 Task: Search for beauty and personal care products on Amazon and explore the options available.
Action: Mouse moved to (285, 54)
Screenshot: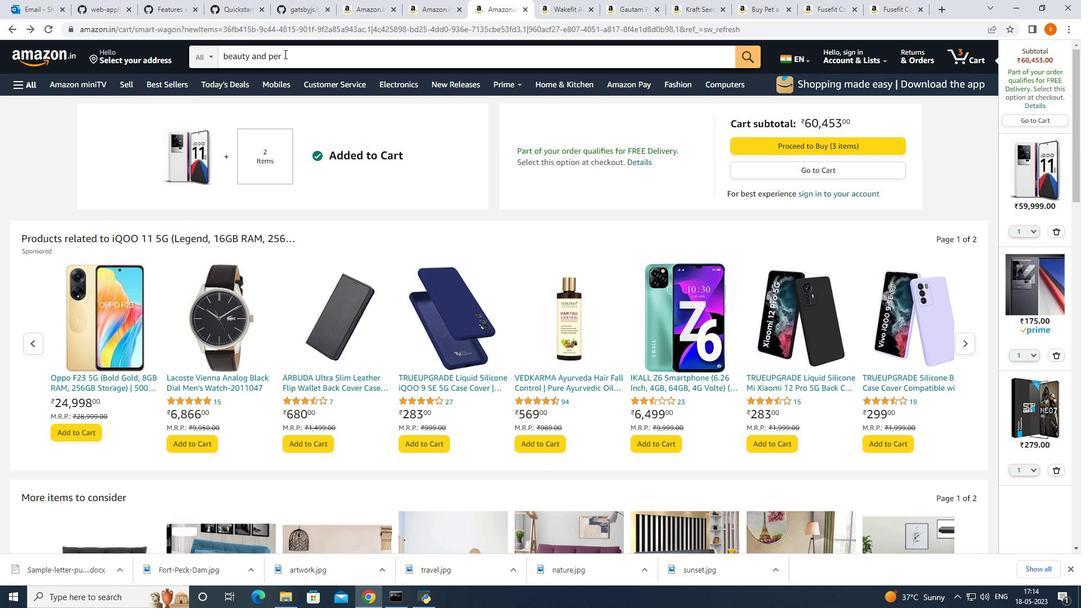 
Action: Mouse pressed left at (285, 54)
Screenshot: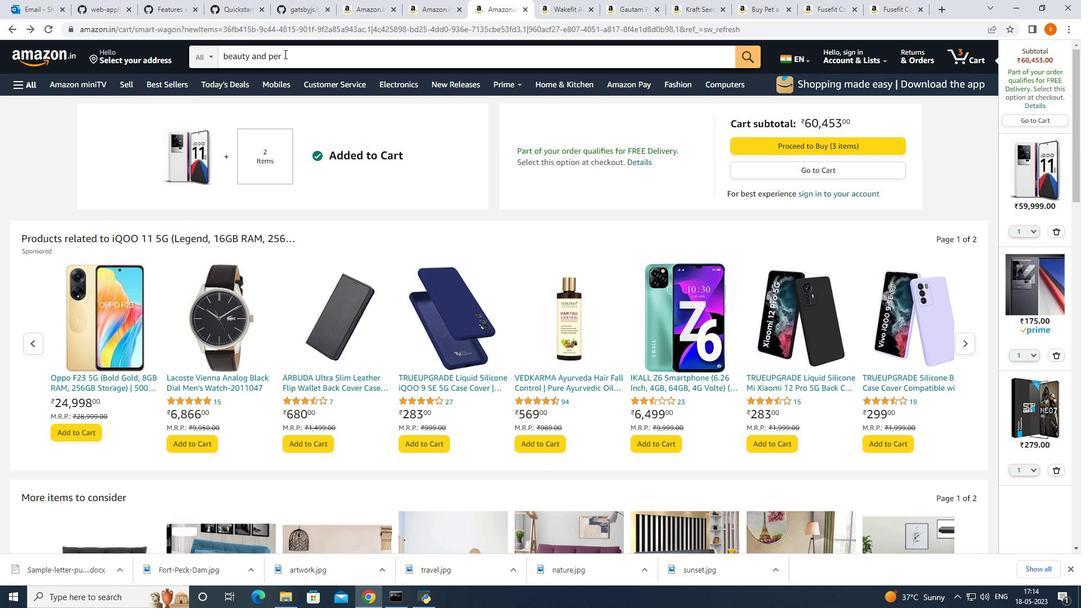 
Action: Mouse moved to (227, 52)
Screenshot: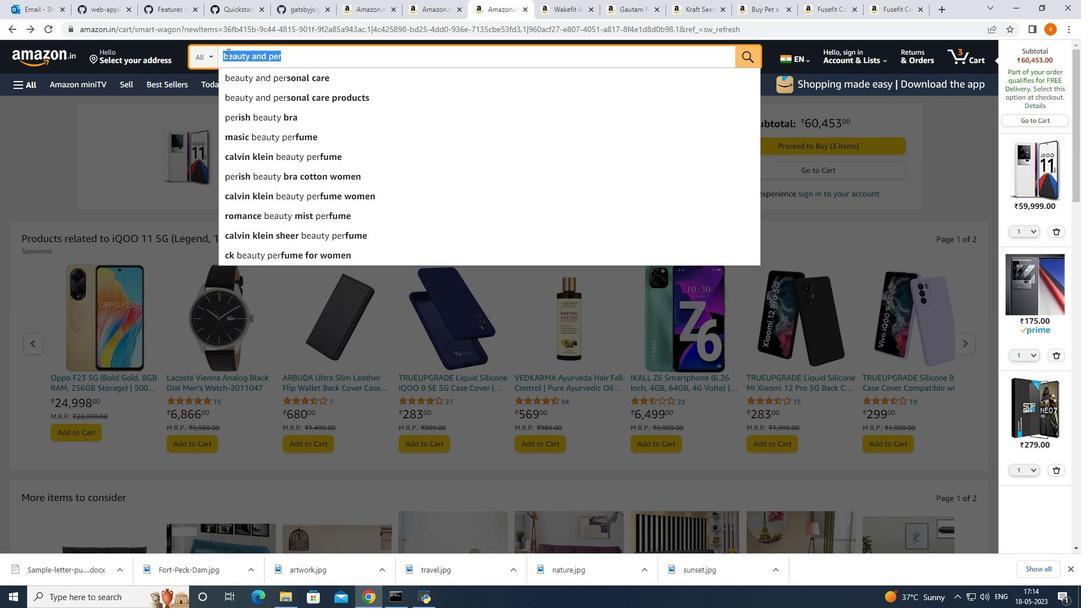 
Action: Key pressed <Key.backspace>beauty<Key.space>nd<Key.space>personal<Key.space><Key.down><Key.enter>
Screenshot: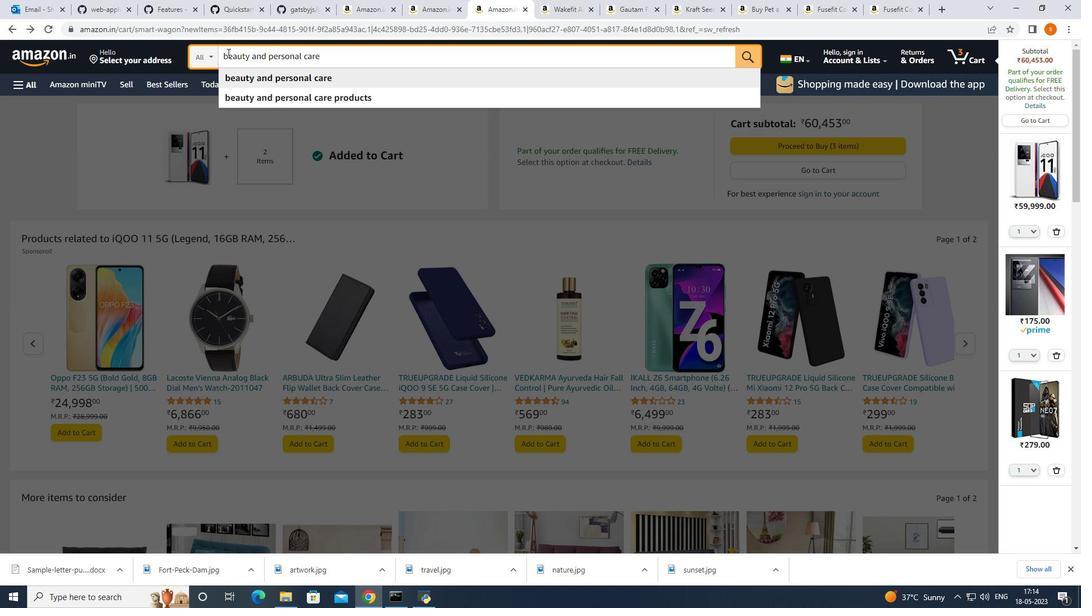 
Action: Mouse moved to (263, 107)
Screenshot: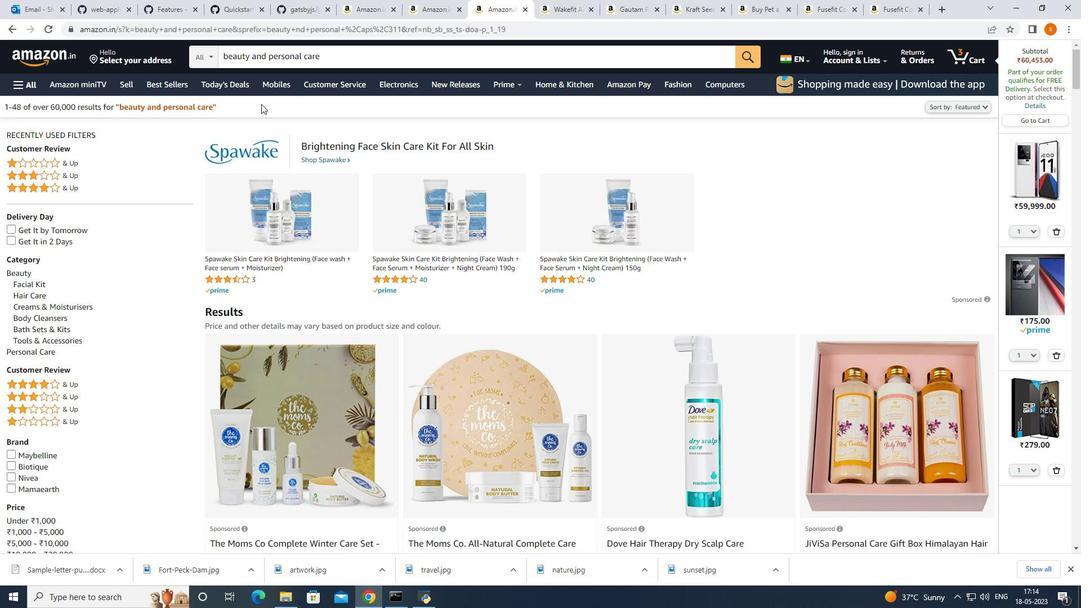 
Action: Mouse scrolled (263, 106) with delta (0, 0)
Screenshot: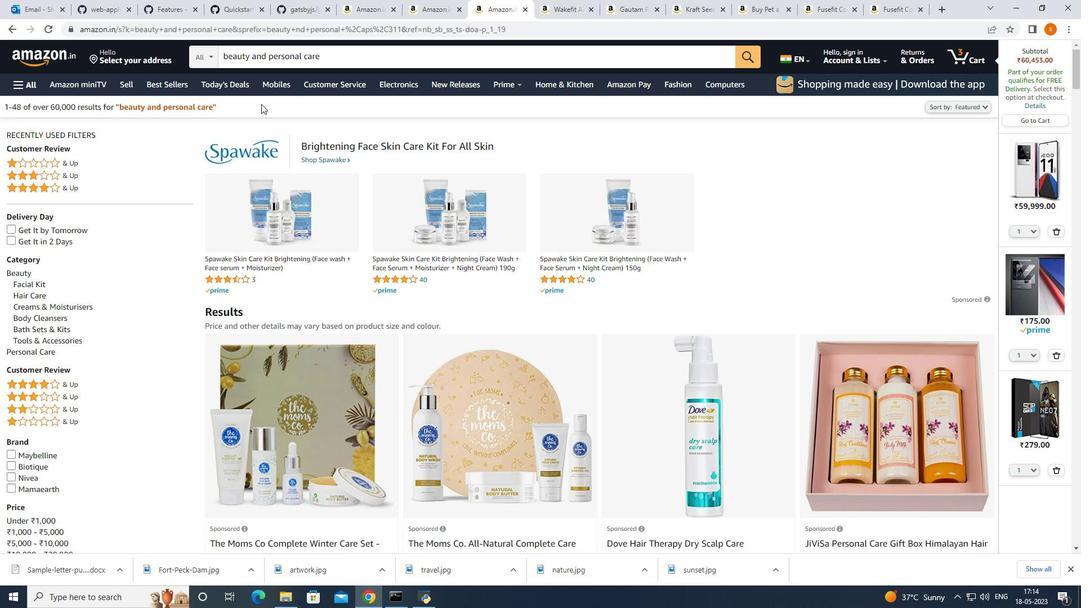 
Action: Mouse moved to (263, 108)
Screenshot: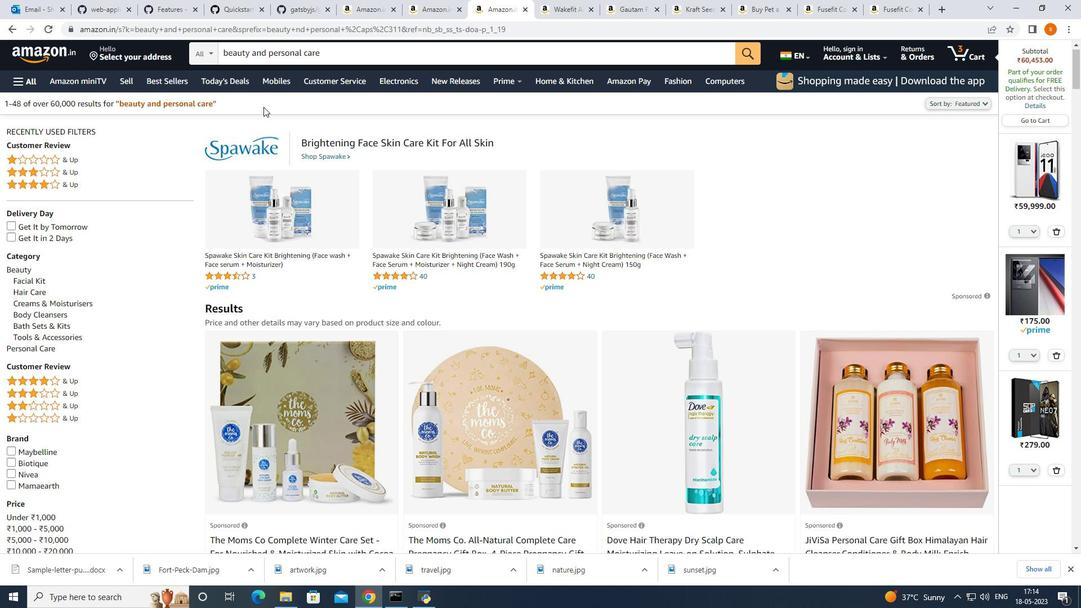 
Action: Mouse scrolled (263, 107) with delta (0, 0)
Screenshot: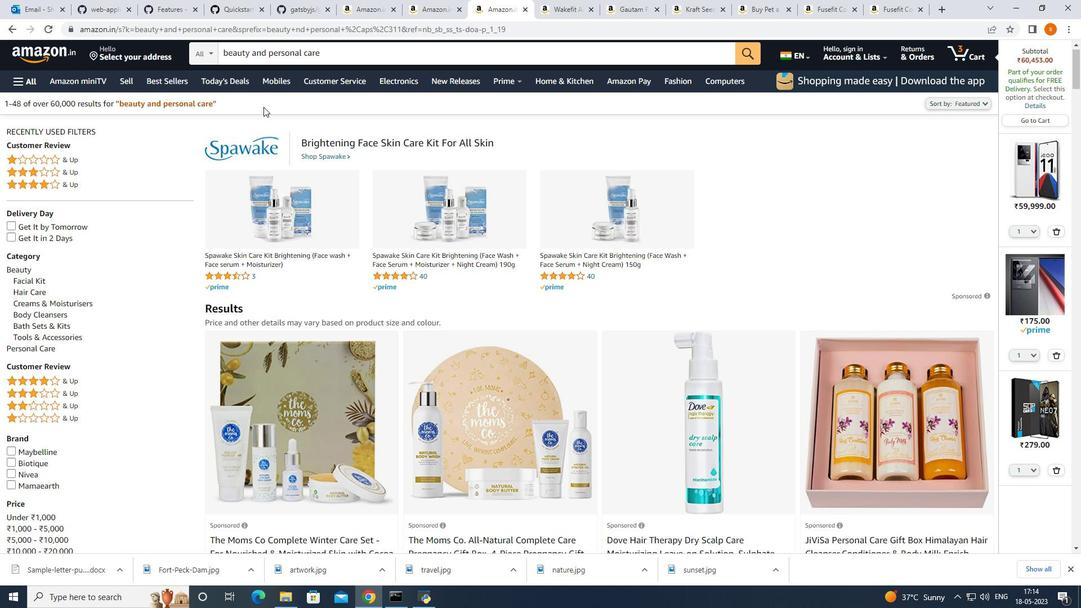 
Action: Mouse scrolled (263, 107) with delta (0, 0)
Screenshot: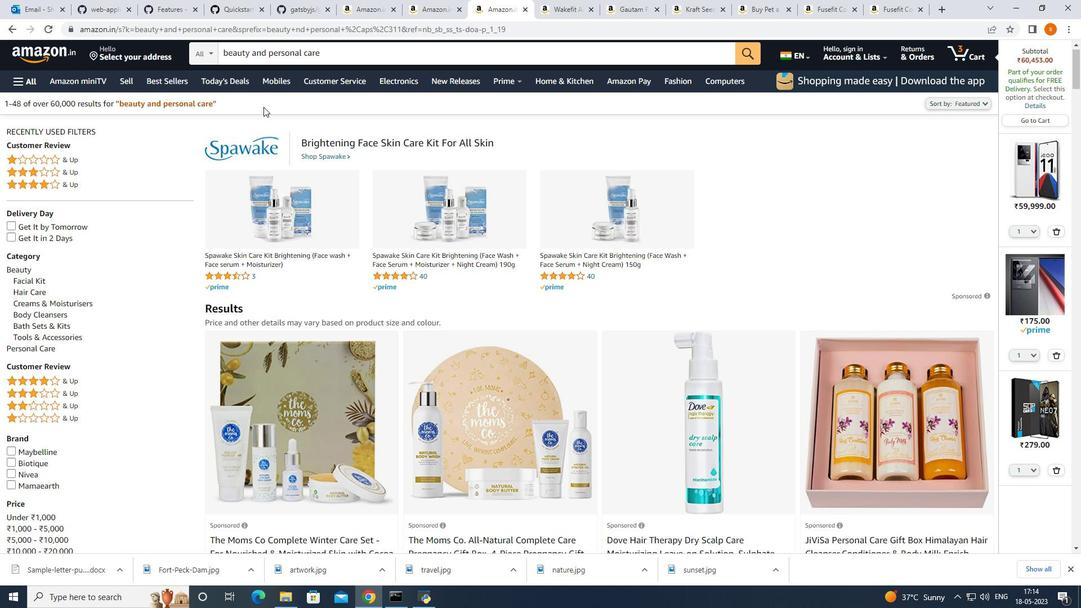 
Action: Mouse moved to (409, 260)
Screenshot: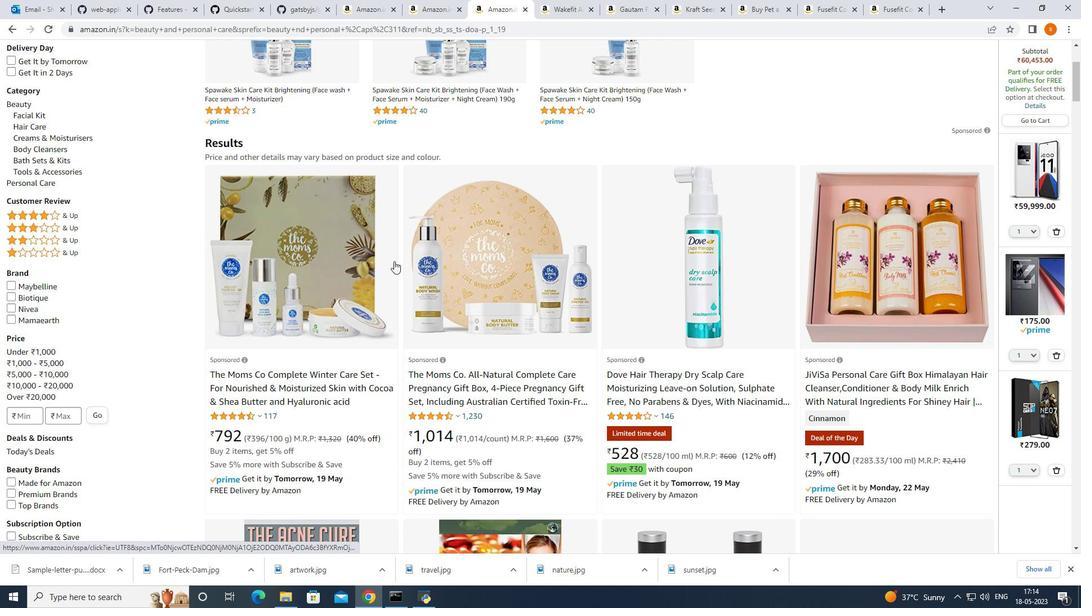 
Action: Mouse scrolled (409, 259) with delta (0, 0)
Screenshot: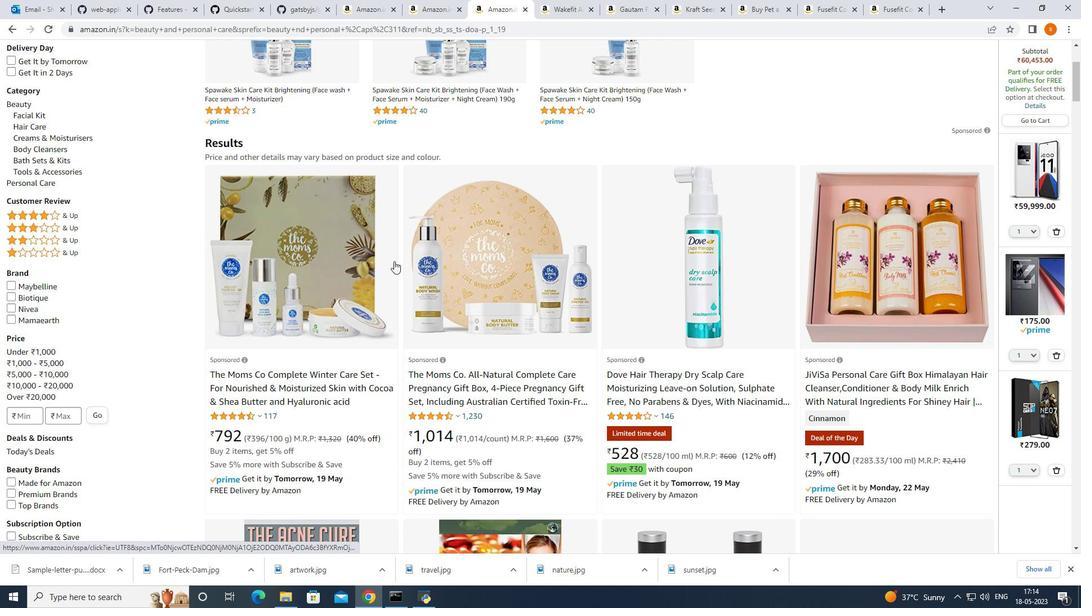 
Action: Mouse moved to (372, 243)
Screenshot: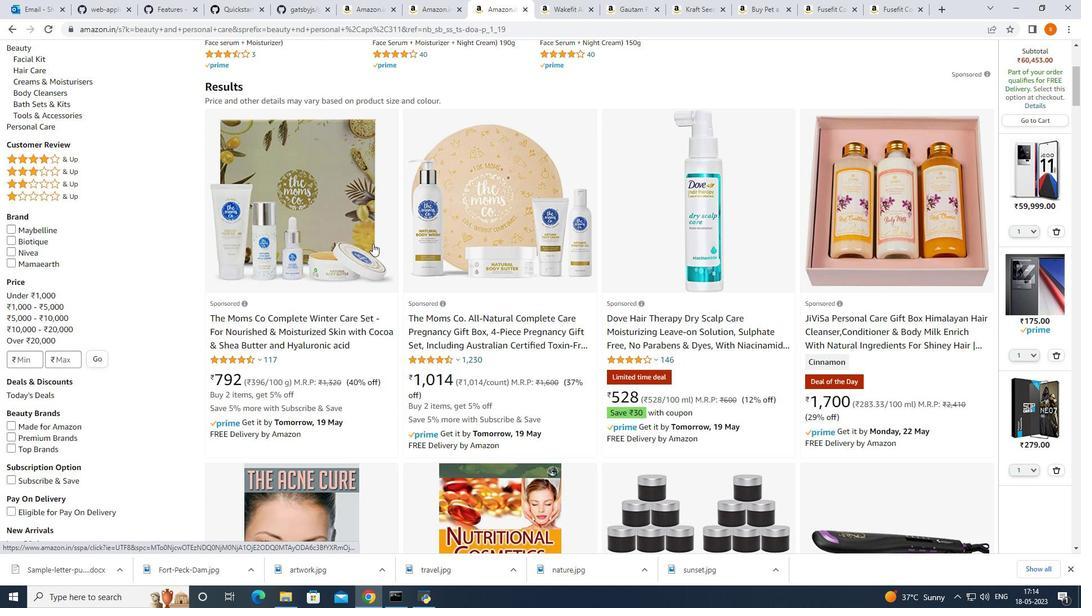 
Action: Mouse scrolled (372, 242) with delta (0, 0)
Screenshot: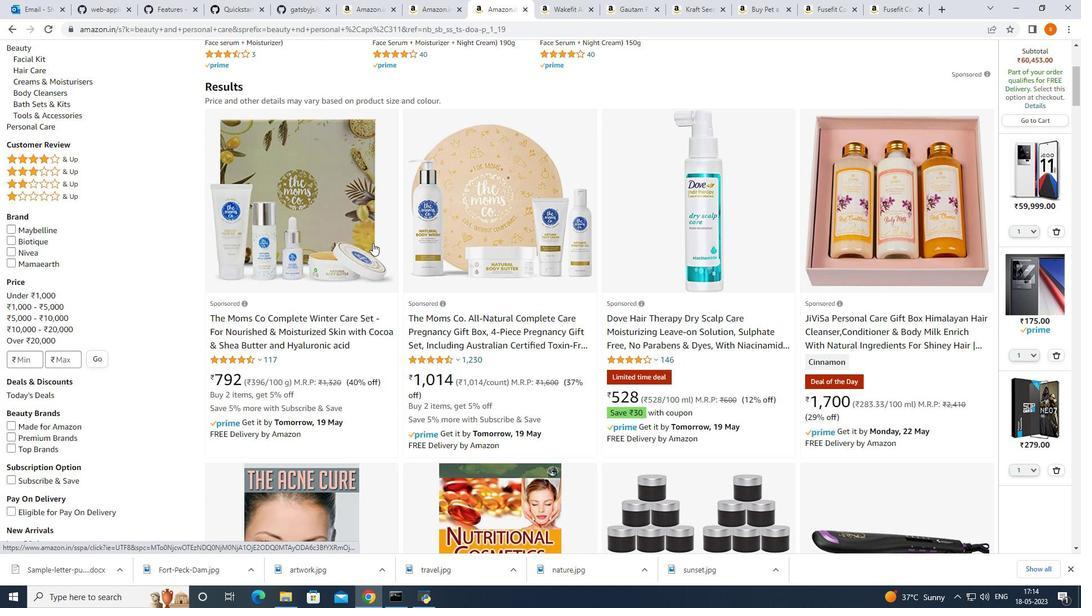 
Action: Mouse moved to (372, 243)
Screenshot: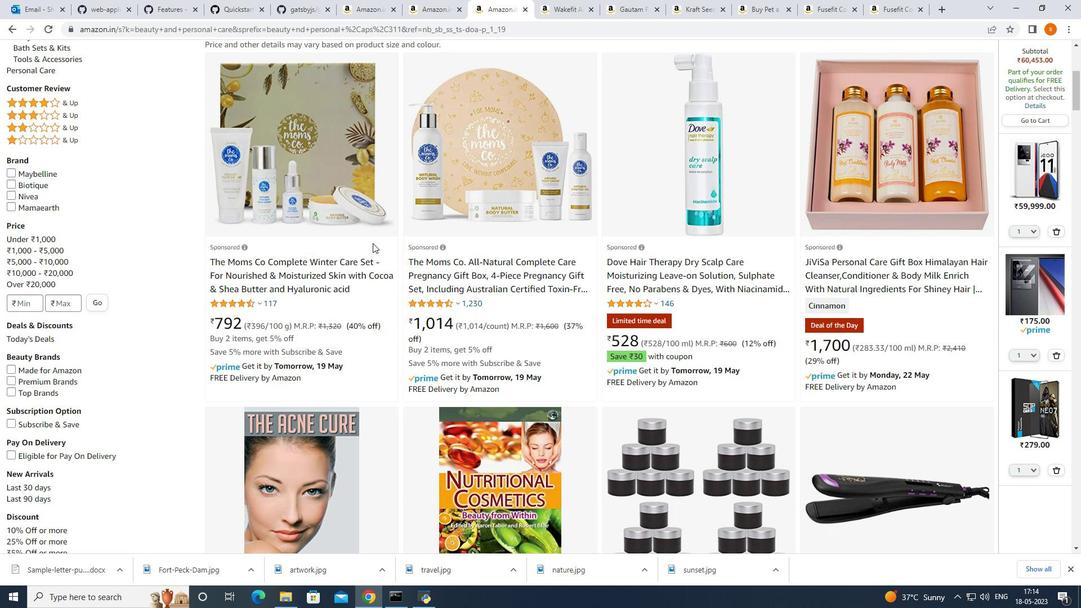
Action: Mouse scrolled (372, 242) with delta (0, 0)
Screenshot: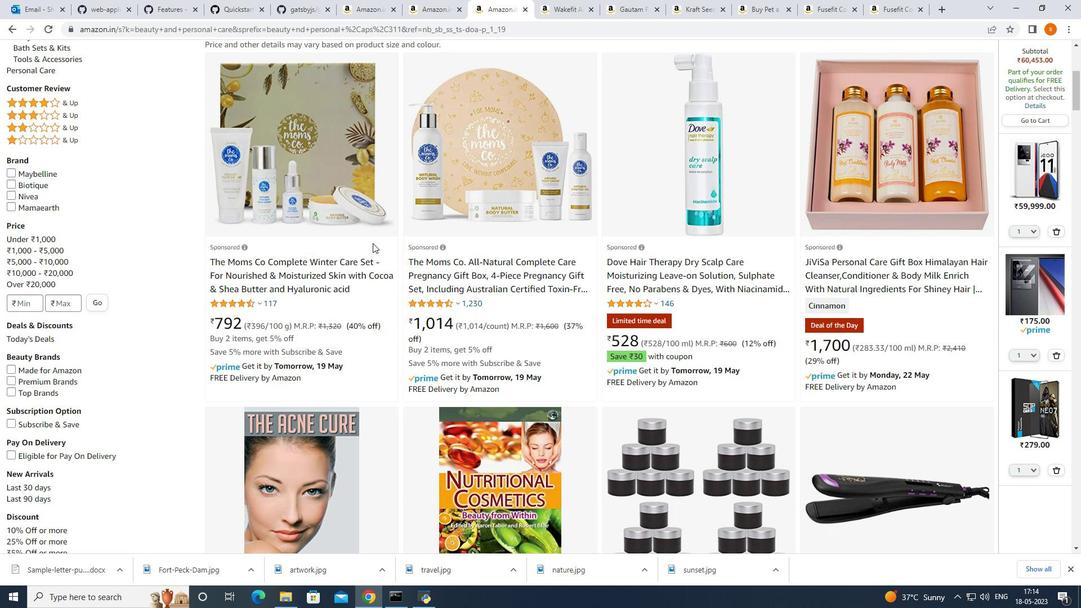 
Action: Mouse moved to (372, 243)
Screenshot: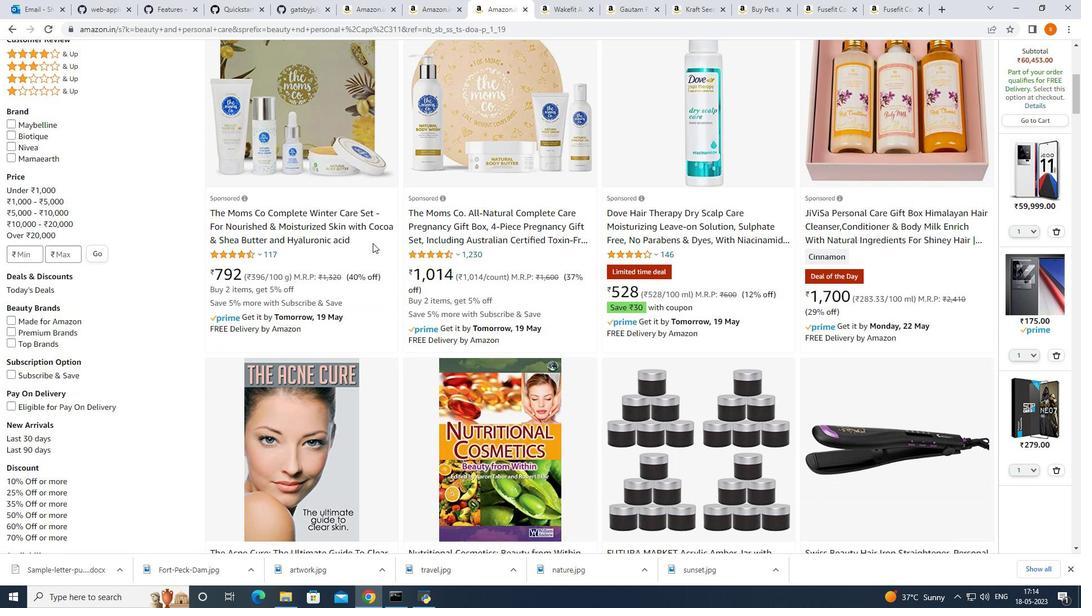 
Action: Mouse scrolled (372, 242) with delta (0, 0)
Screenshot: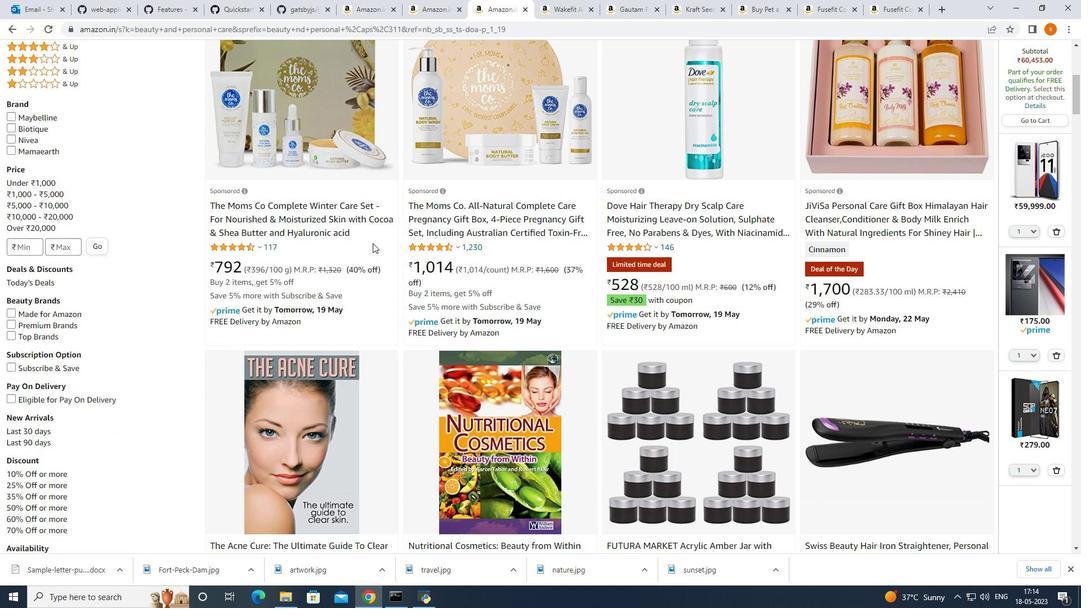 
Action: Mouse moved to (372, 236)
Screenshot: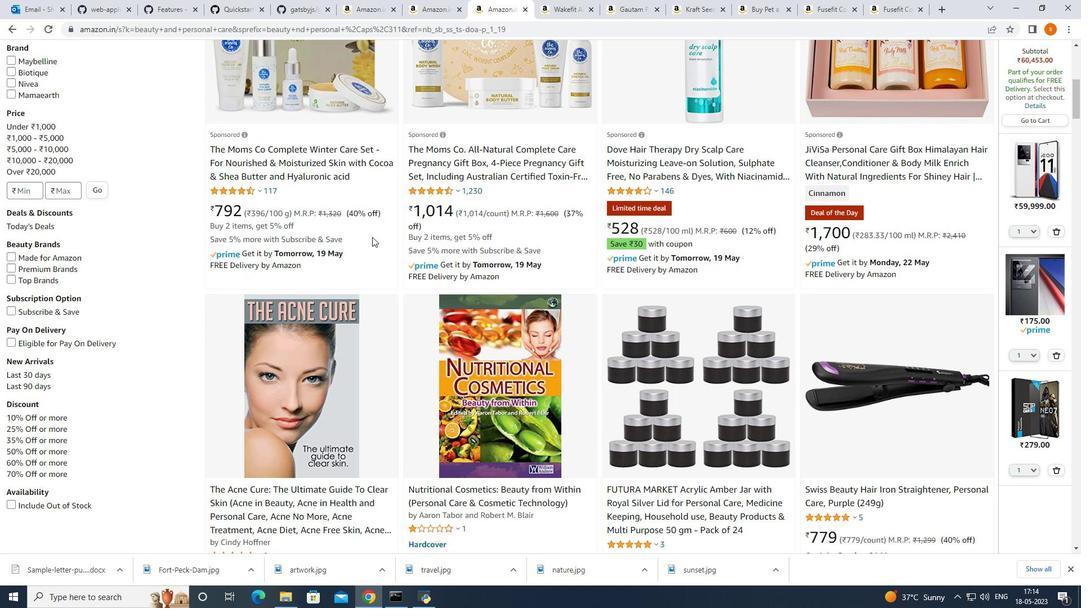 
Action: Mouse scrolled (372, 236) with delta (0, 0)
Screenshot: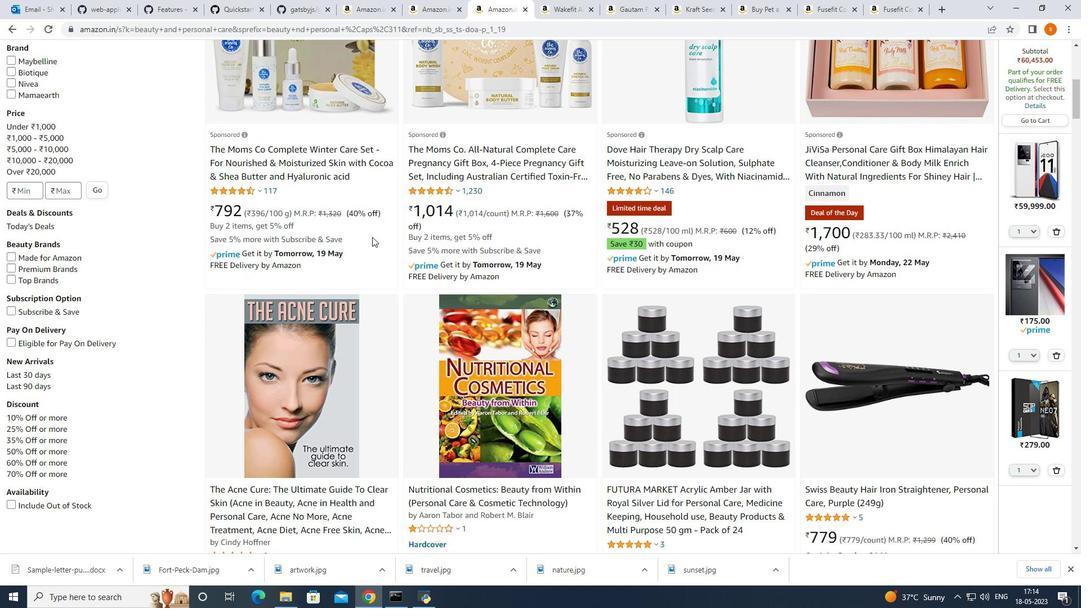 
Action: Mouse moved to (372, 237)
Screenshot: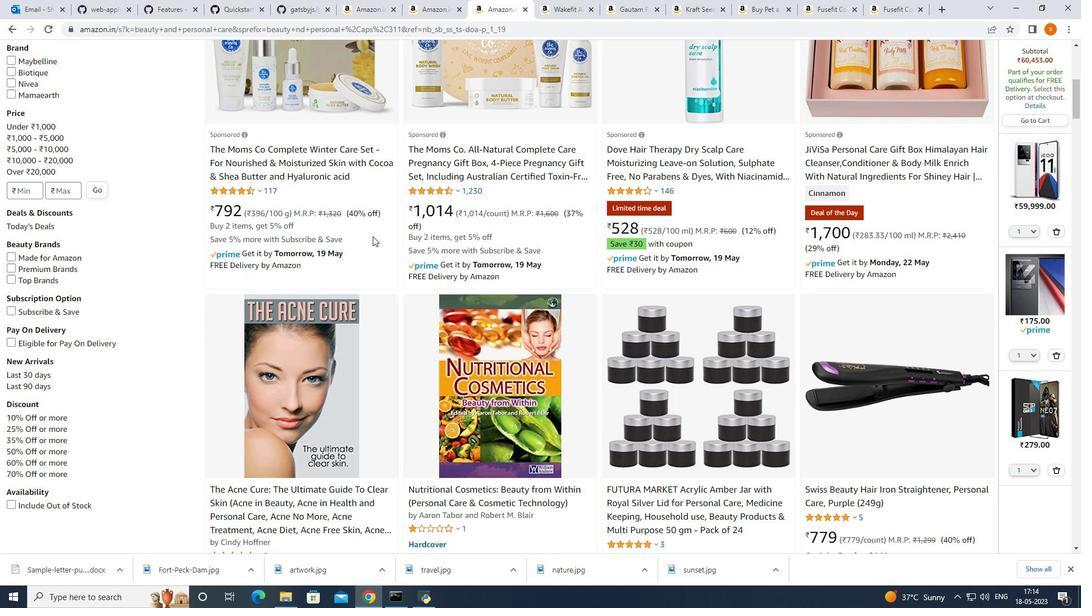 
Action: Mouse scrolled (372, 237) with delta (0, 0)
Screenshot: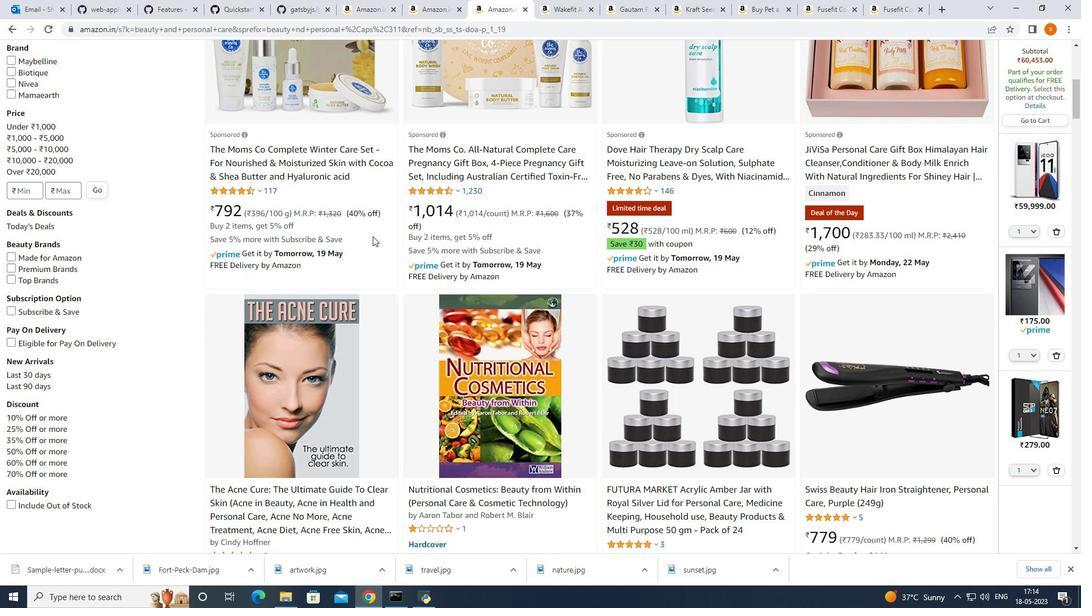 
Action: Mouse moved to (428, 279)
Screenshot: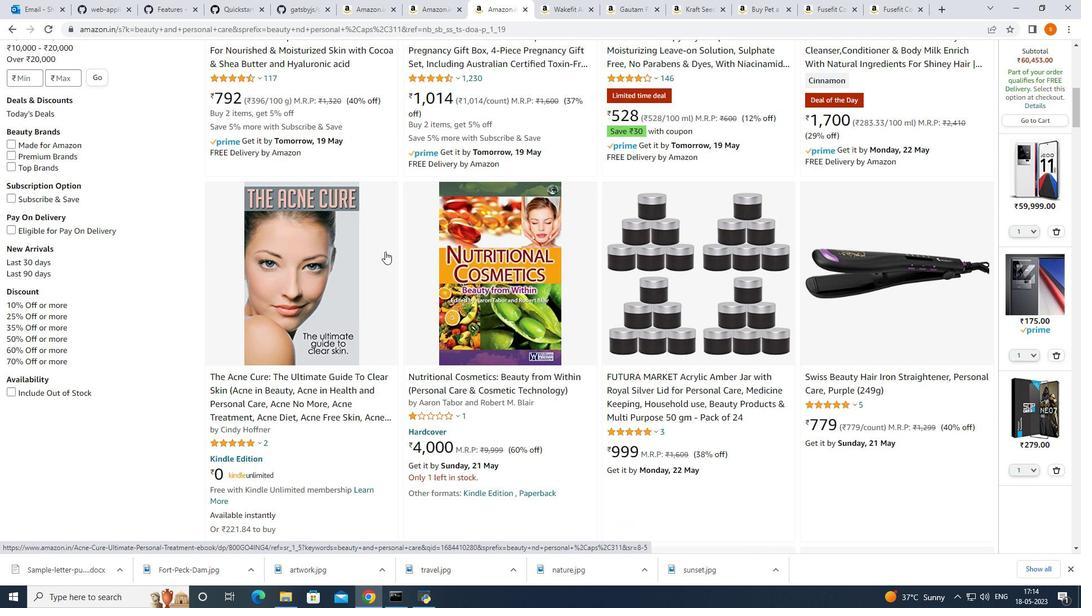 
Action: Mouse scrolled (428, 279) with delta (0, 0)
Screenshot: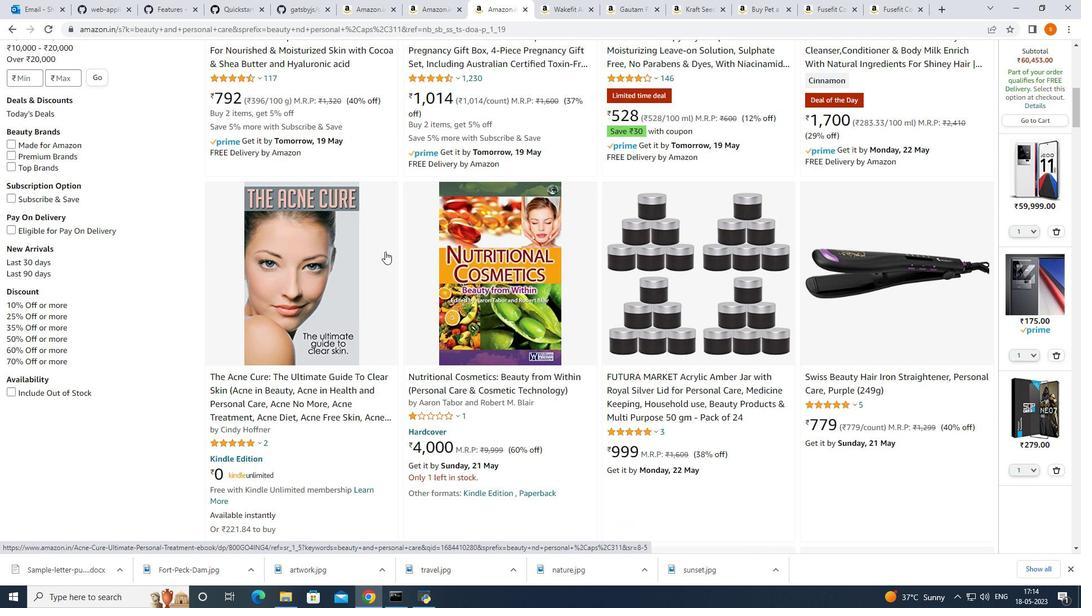 
Action: Mouse moved to (428, 279)
Screenshot: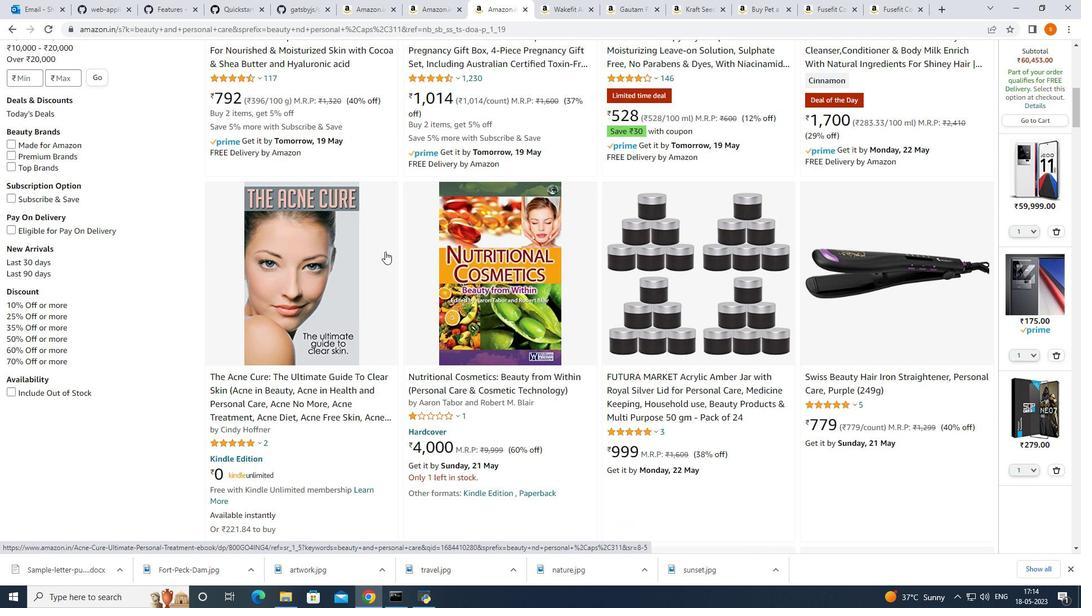 
Action: Mouse scrolled (428, 279) with delta (0, 0)
Screenshot: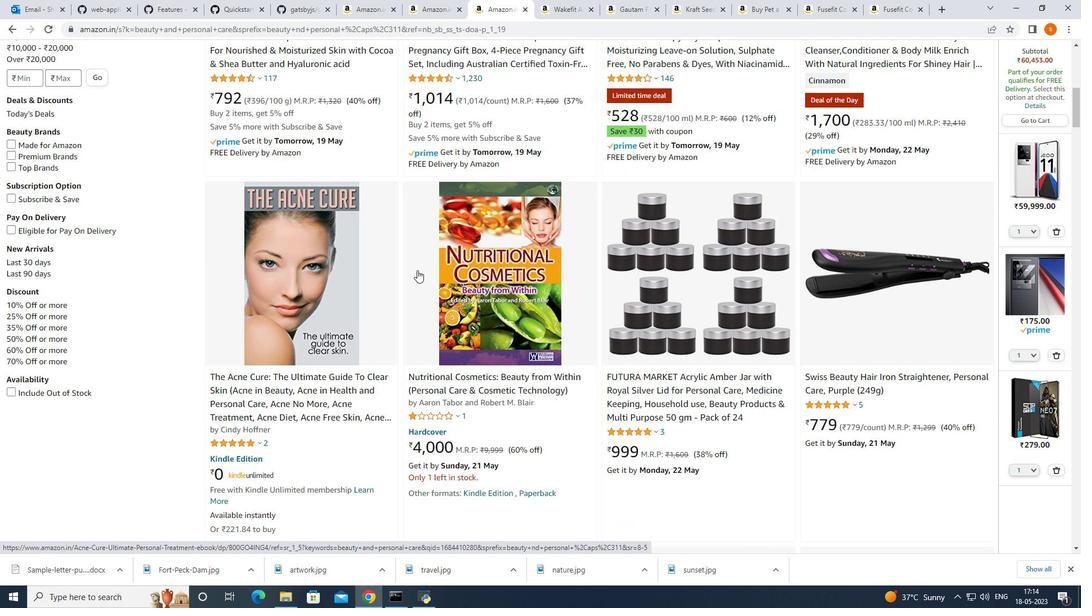 
Action: Mouse moved to (428, 280)
Screenshot: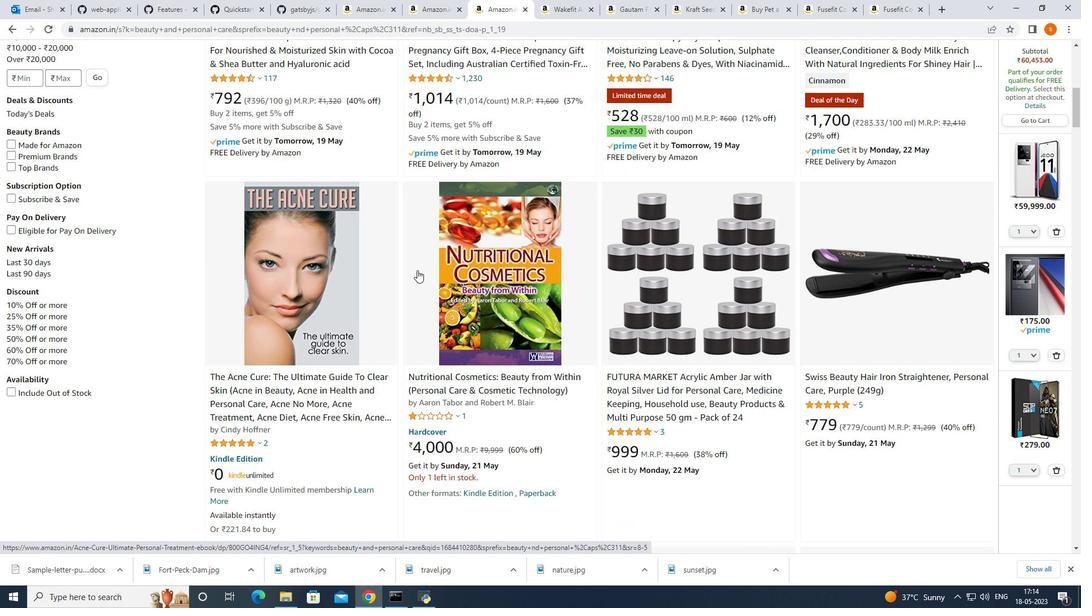 
Action: Mouse scrolled (428, 279) with delta (0, 0)
Screenshot: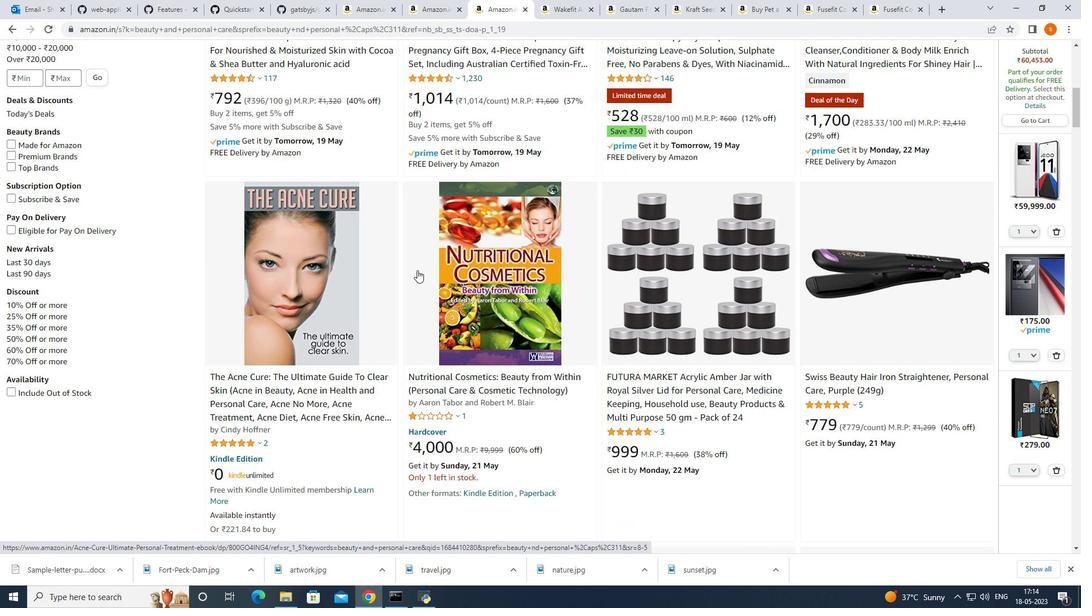 
Action: Mouse moved to (464, 263)
Screenshot: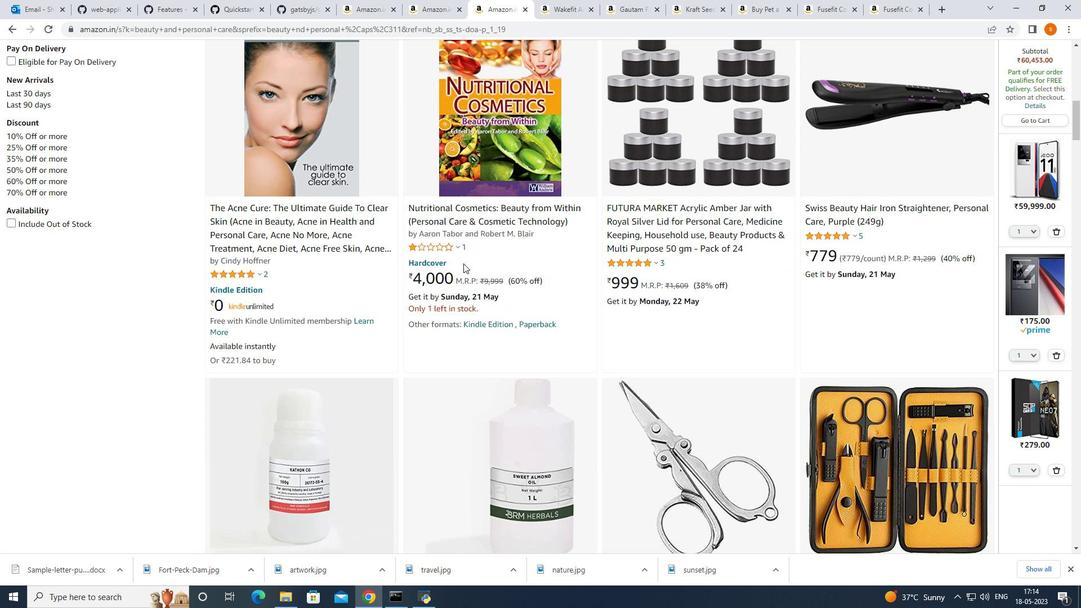 
Action: Mouse scrolled (464, 263) with delta (0, 0)
Screenshot: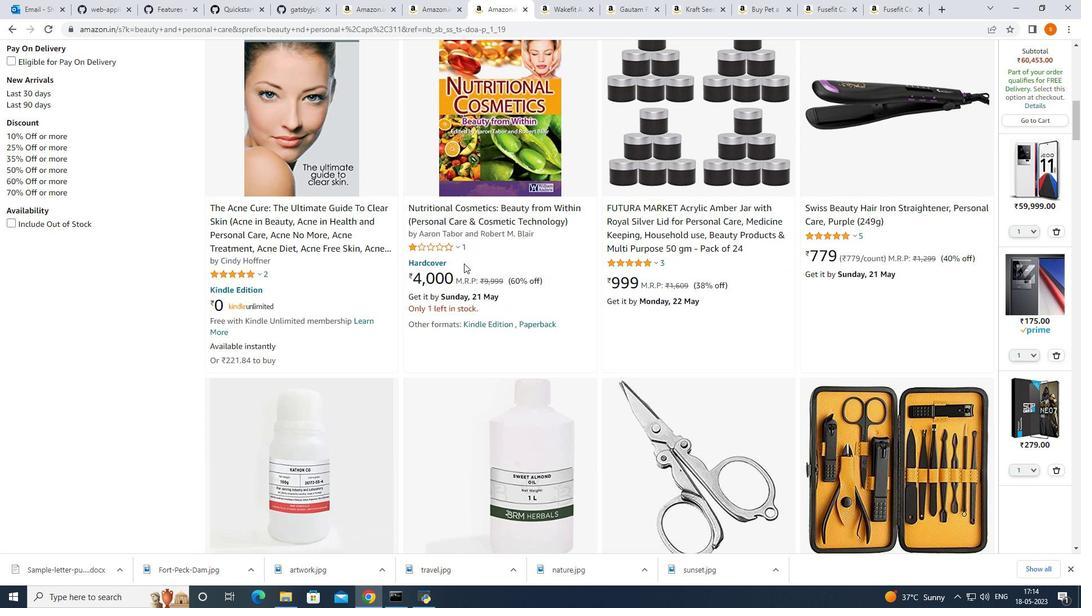 
Action: Mouse moved to (464, 263)
Screenshot: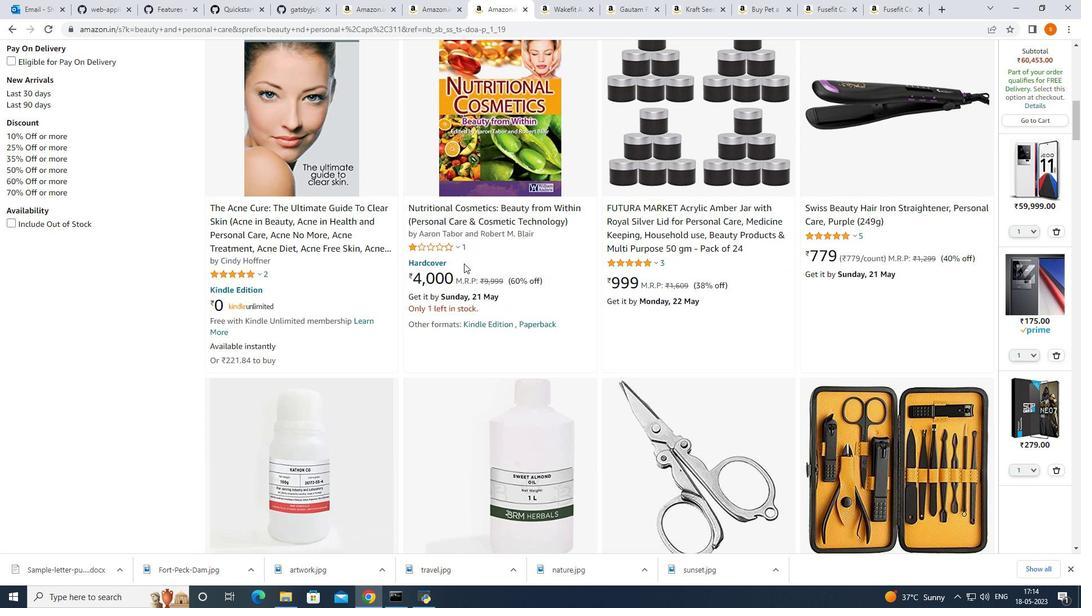 
Action: Mouse scrolled (464, 263) with delta (0, 0)
Screenshot: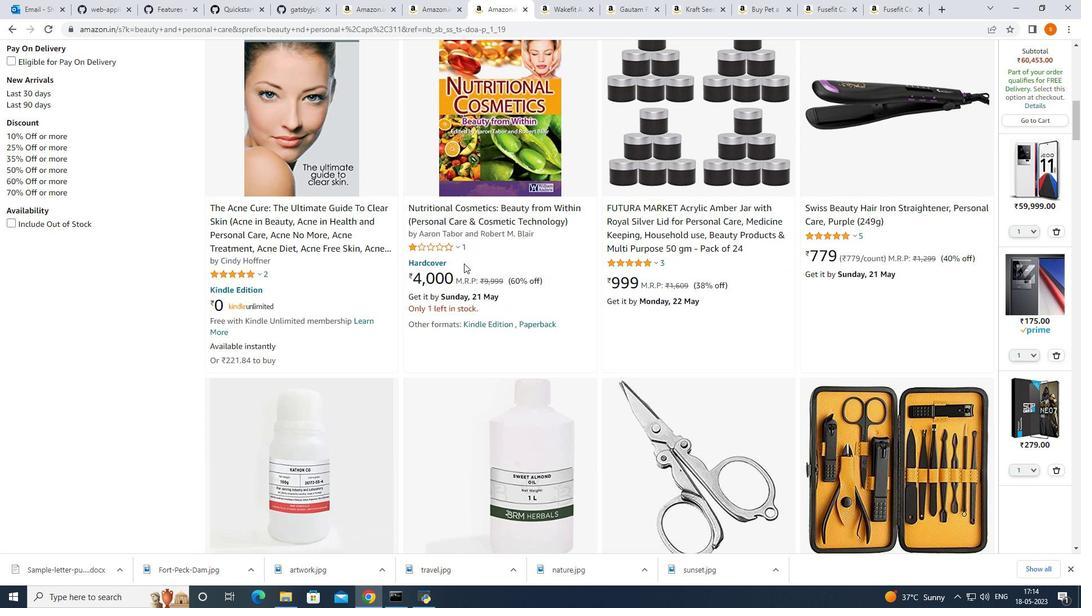 
Action: Mouse moved to (465, 263)
Screenshot: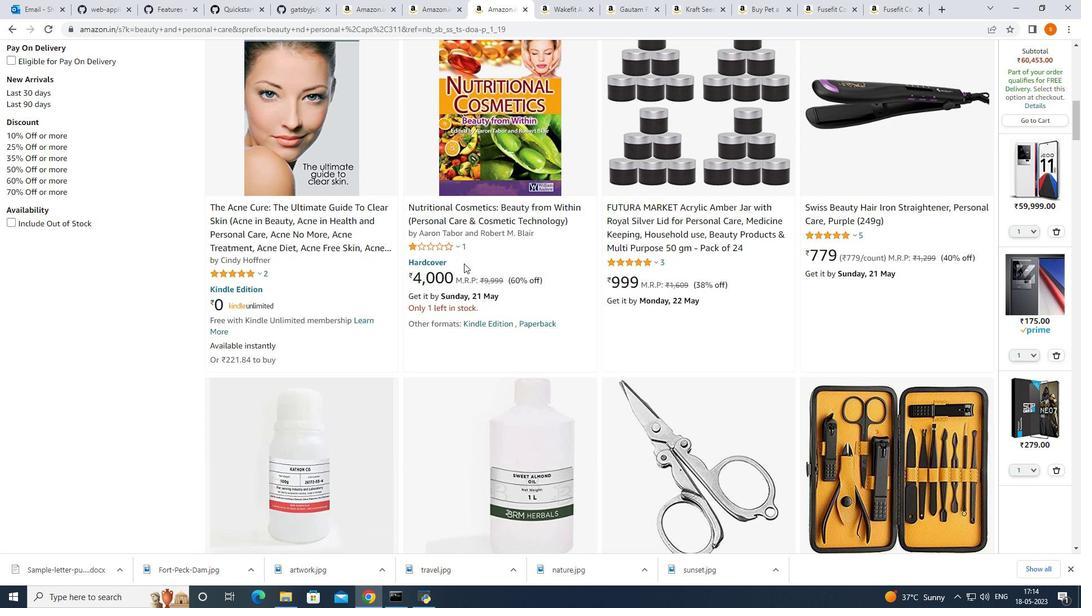 
Action: Mouse scrolled (465, 263) with delta (0, 0)
Screenshot: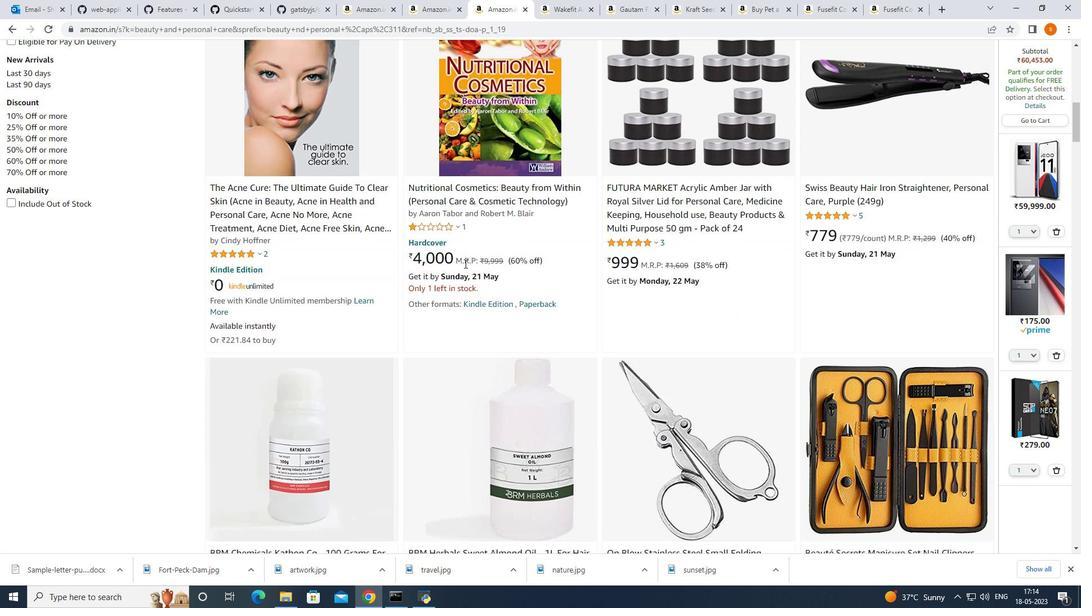 
Action: Mouse moved to (525, 270)
Screenshot: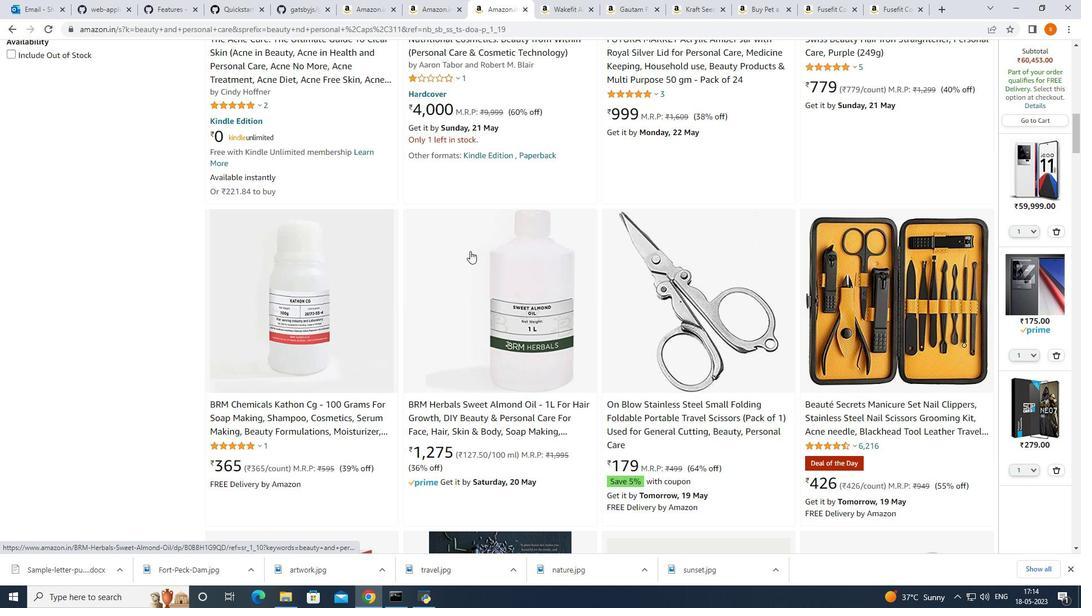 
Action: Mouse scrolled (479, 251) with delta (0, 0)
Screenshot: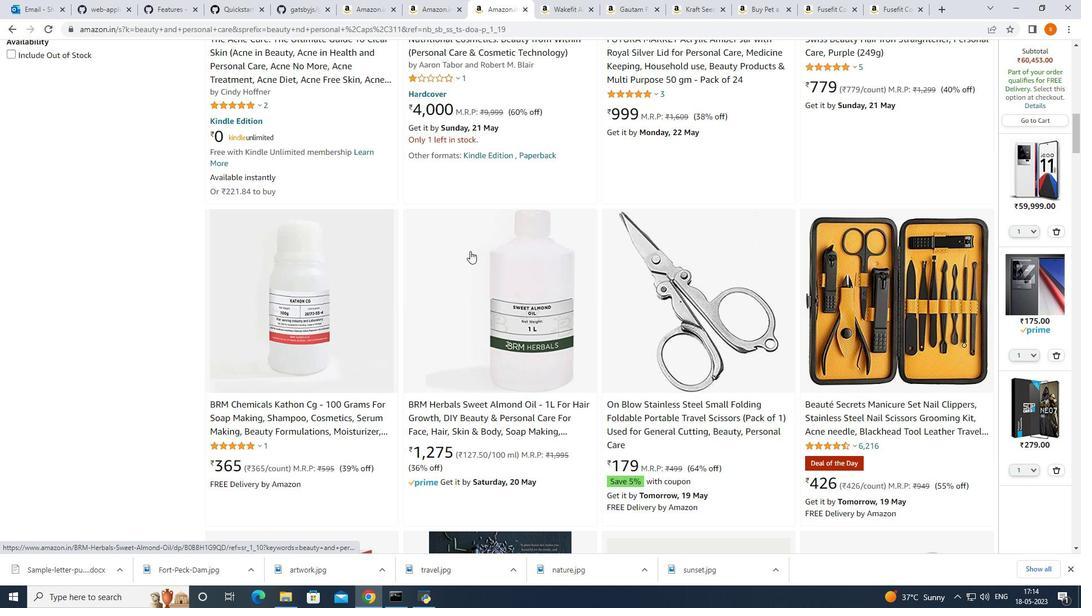 
Action: Mouse moved to (525, 271)
Screenshot: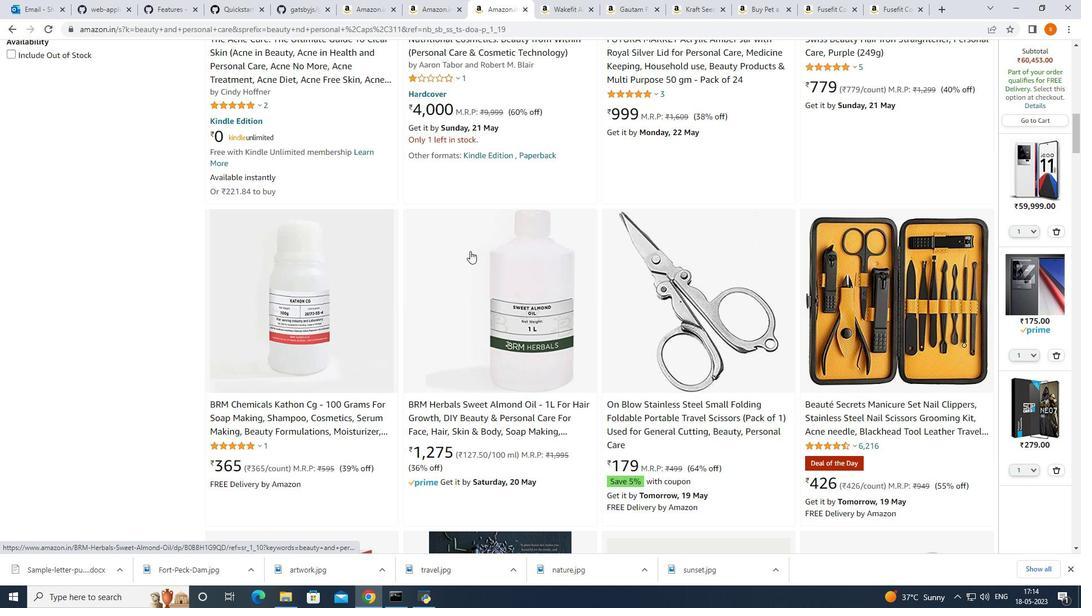 
Action: Mouse scrolled (525, 270) with delta (0, 0)
Screenshot: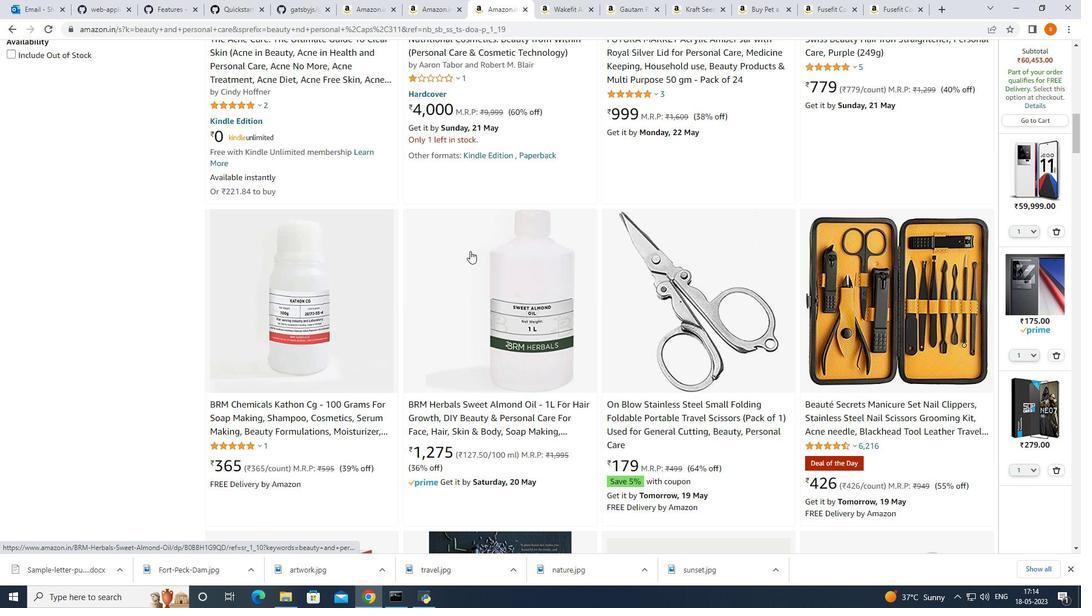 
Action: Mouse moved to (540, 285)
Screenshot: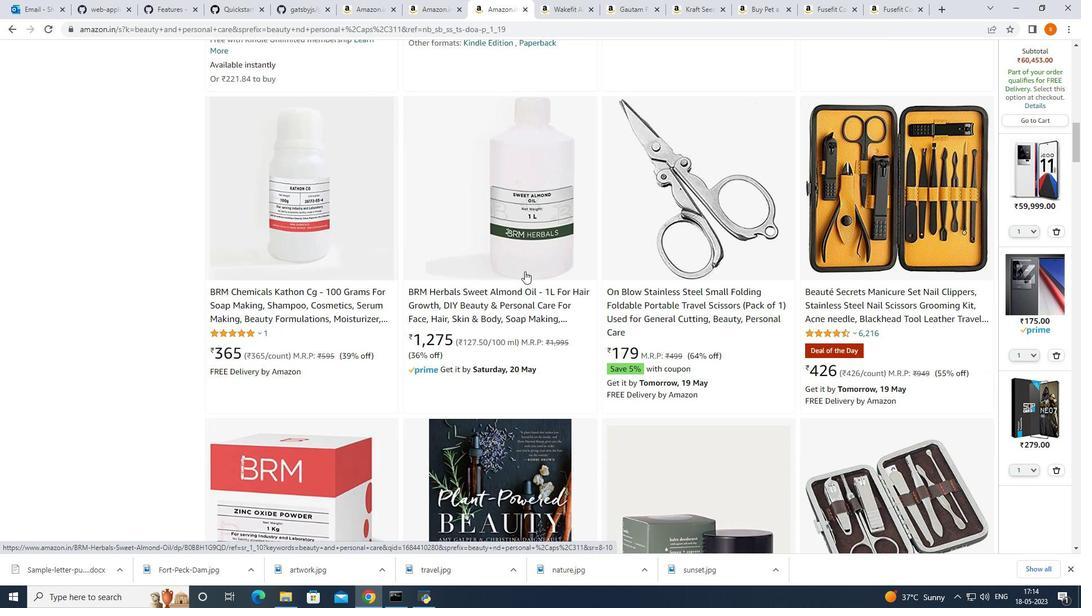 
Action: Mouse scrolled (540, 285) with delta (0, 0)
Screenshot: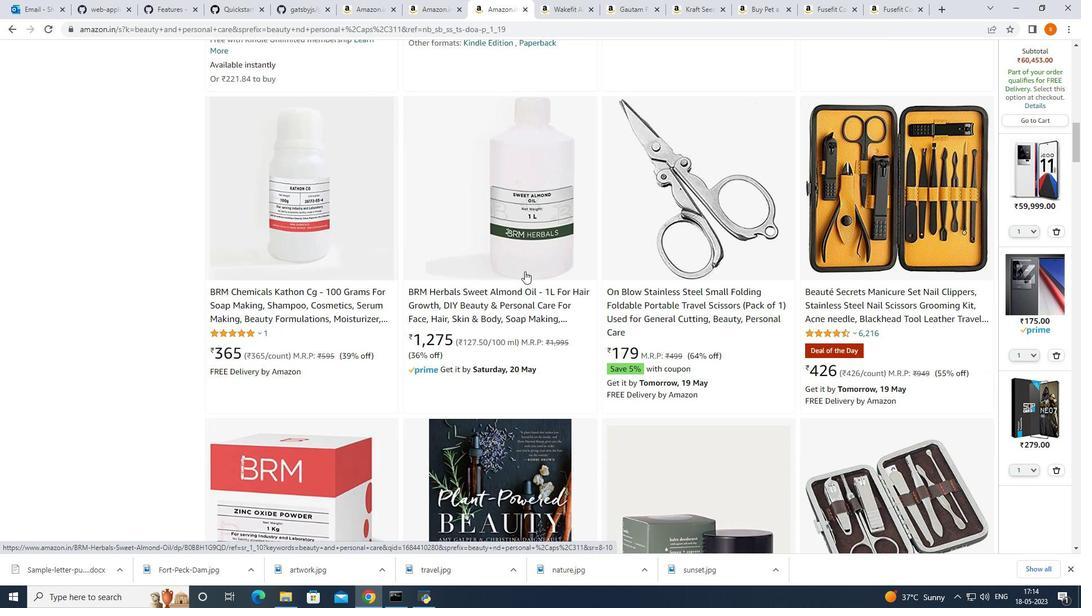 
Action: Mouse moved to (541, 293)
Screenshot: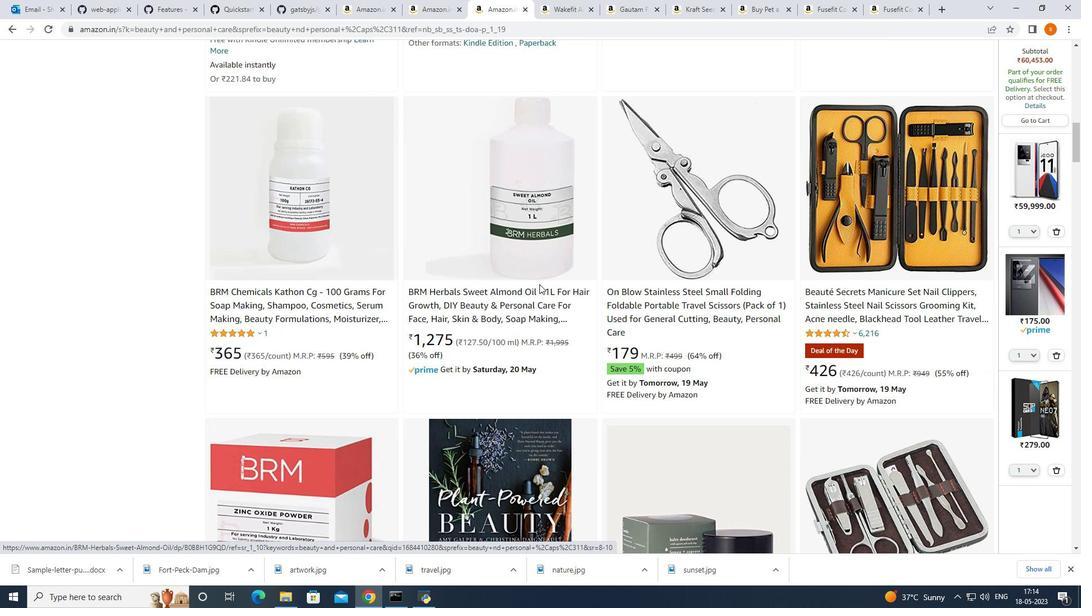 
Action: Mouse scrolled (541, 292) with delta (0, 0)
Screenshot: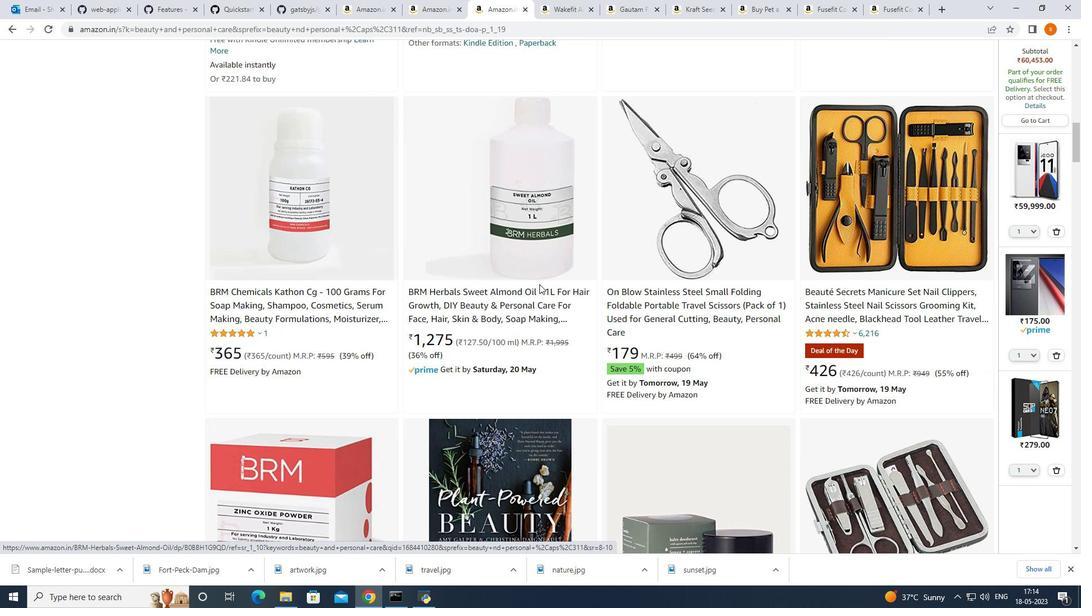 
Action: Mouse moved to (526, 317)
Screenshot: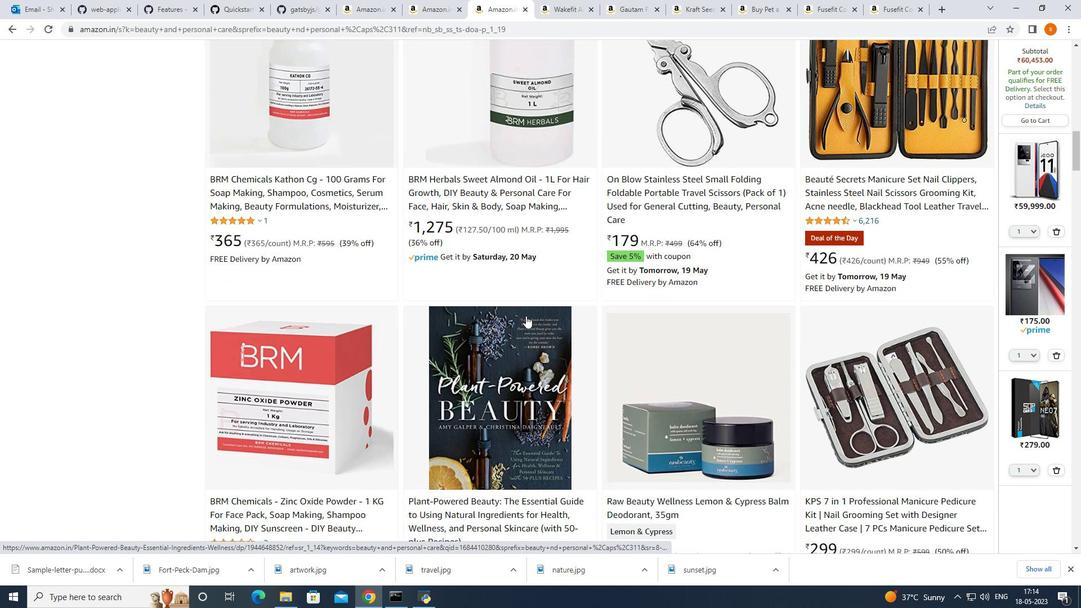 
Action: Mouse scrolled (526, 316) with delta (0, 0)
Screenshot: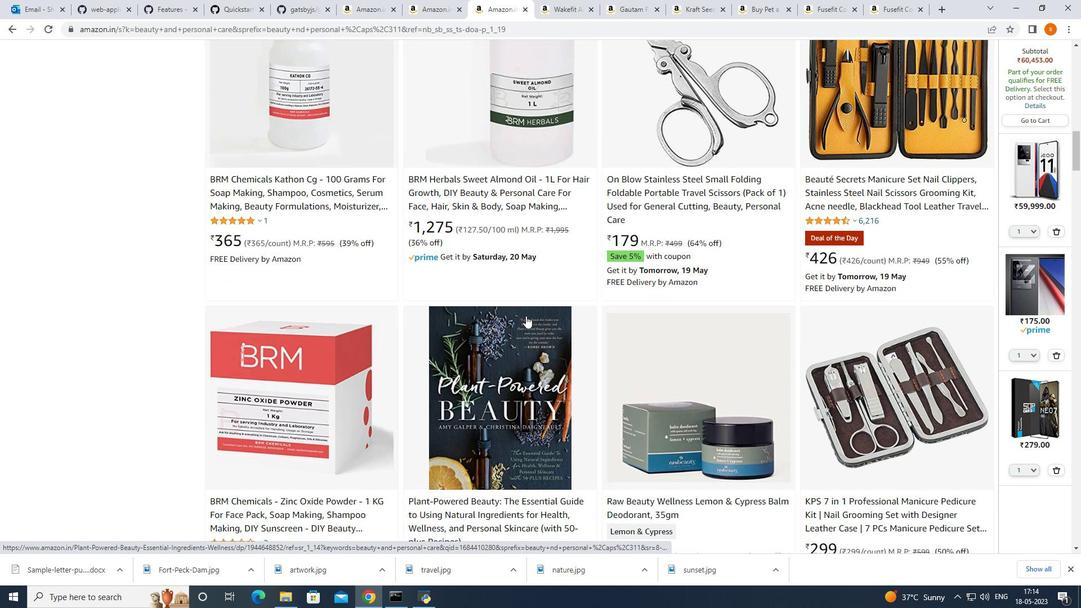 
Action: Mouse moved to (526, 317)
Screenshot: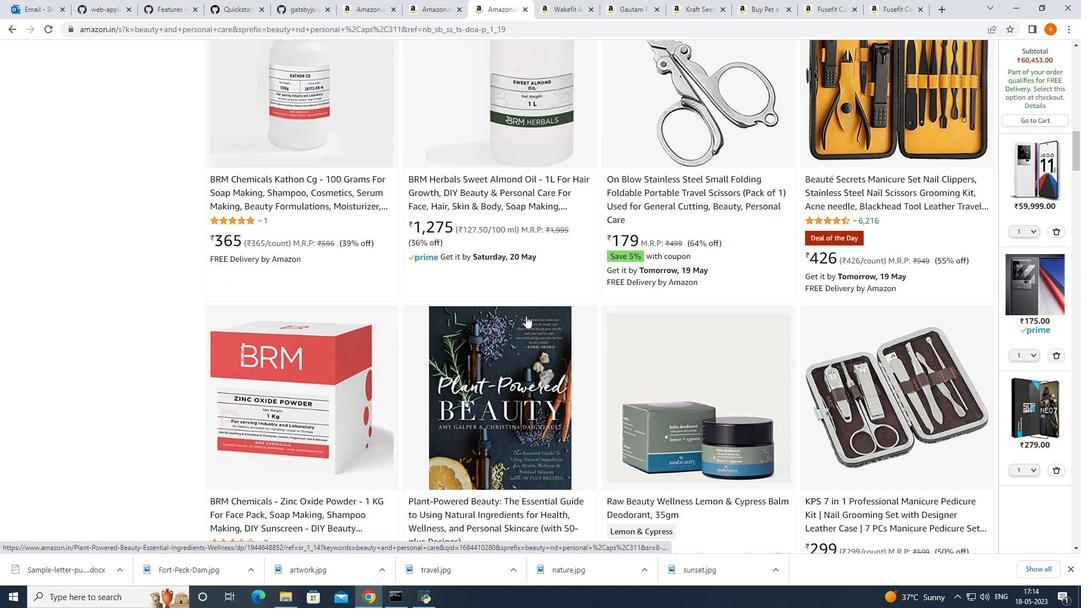 
Action: Mouse scrolled (526, 316) with delta (0, 0)
Screenshot: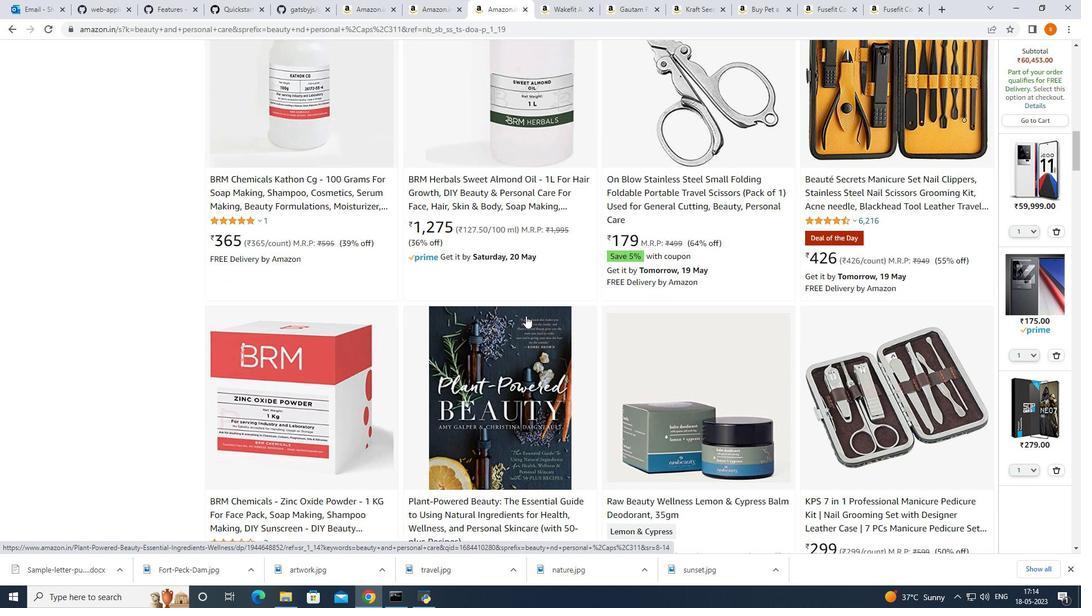 
Action: Mouse scrolled (526, 316) with delta (0, 0)
Screenshot: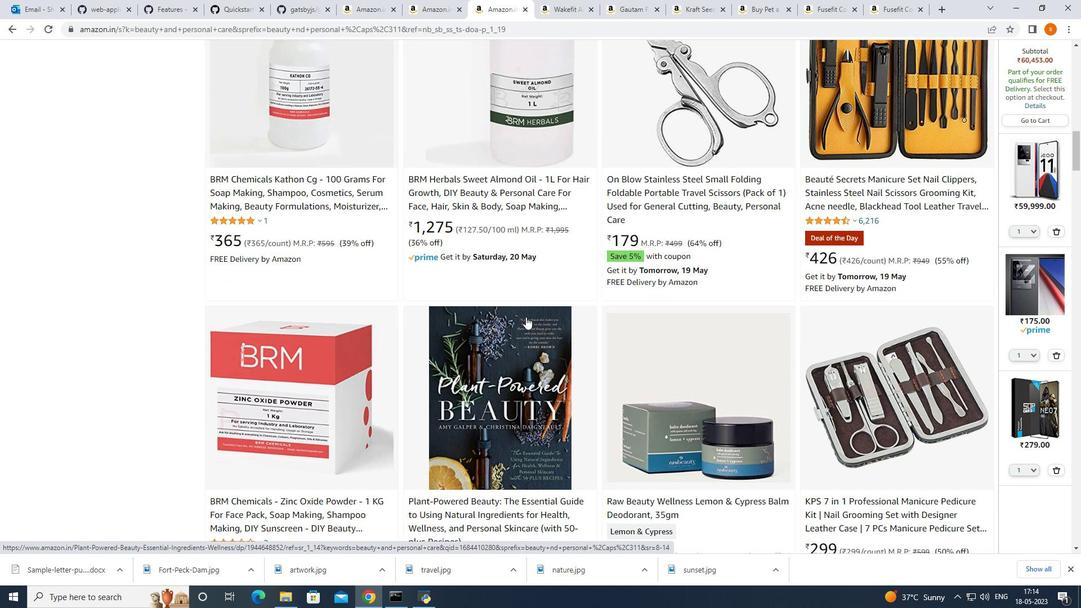 
Action: Mouse moved to (526, 313)
Screenshot: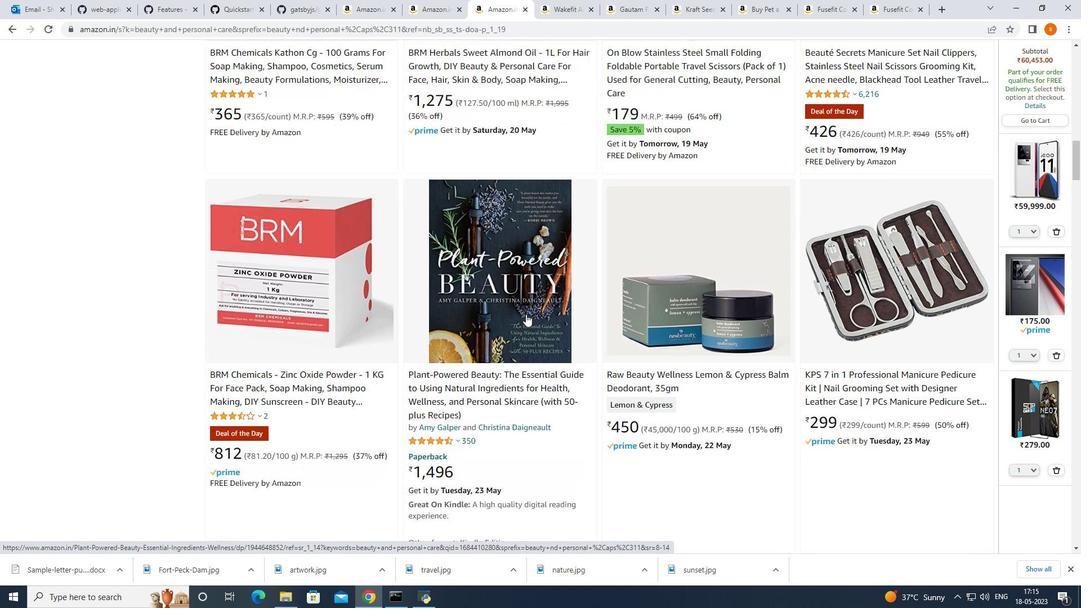 
Action: Mouse scrolled (526, 313) with delta (0, 0)
Screenshot: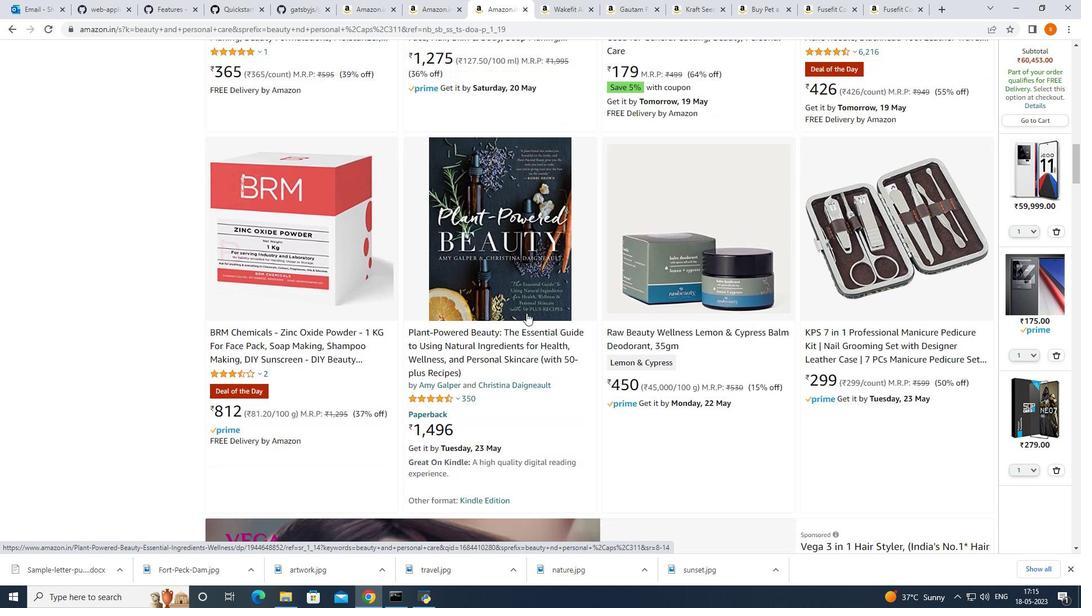 
Action: Mouse moved to (526, 313)
Screenshot: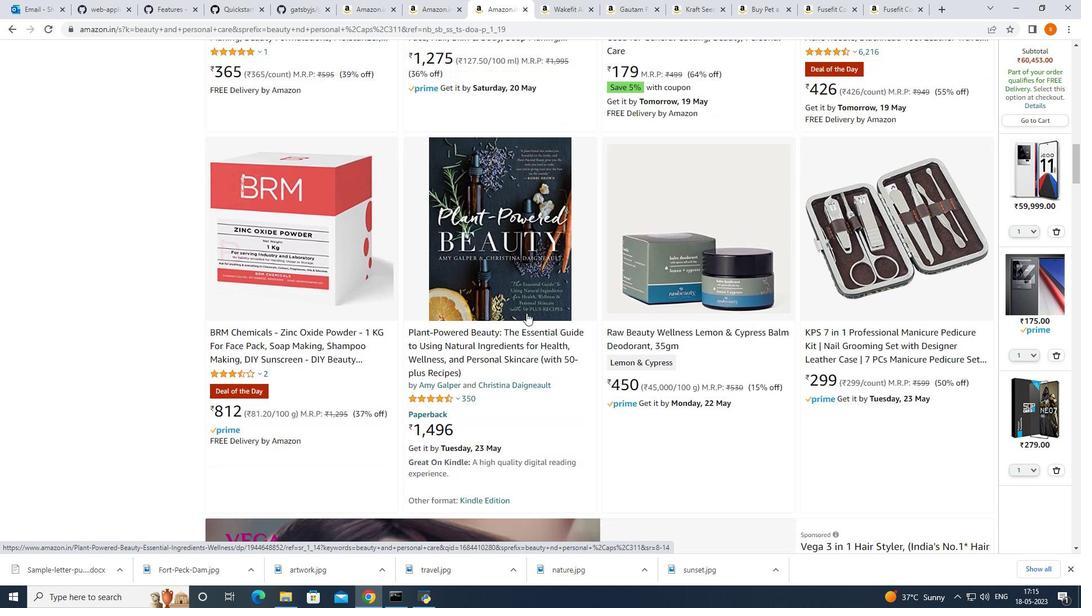 
Action: Mouse scrolled (526, 313) with delta (0, 0)
Screenshot: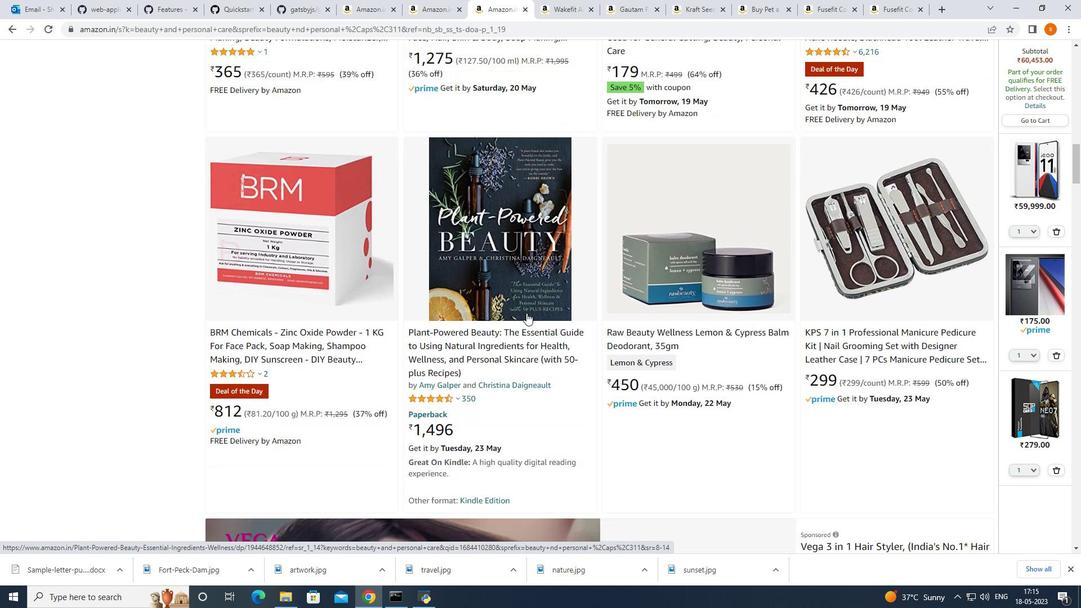 
Action: Mouse scrolled (526, 313) with delta (0, 0)
Screenshot: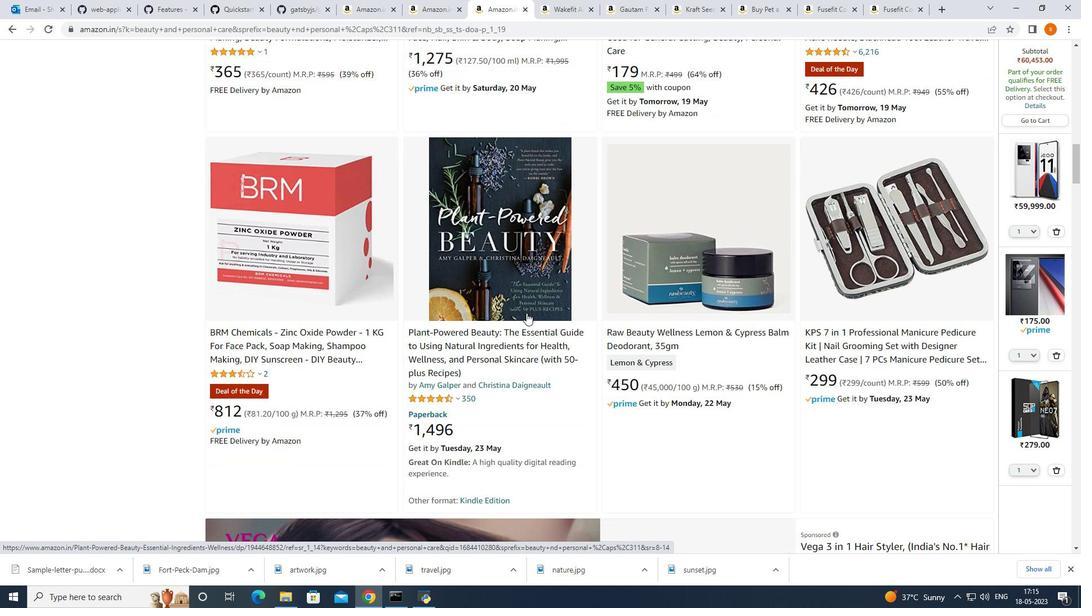
Action: Mouse moved to (526, 313)
Screenshot: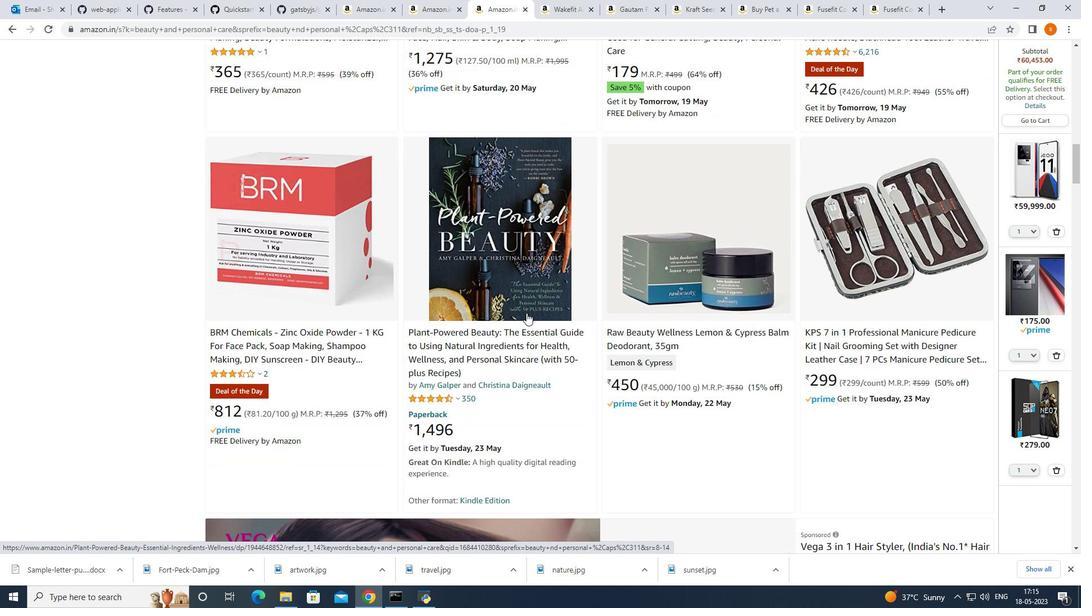 
Action: Mouse scrolled (526, 313) with delta (0, 0)
Screenshot: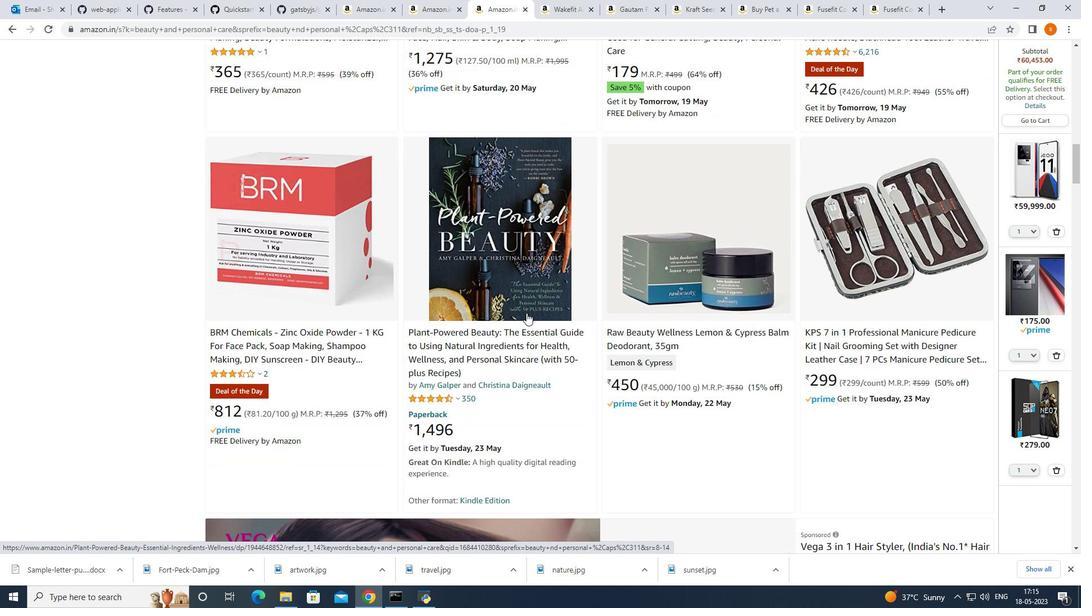 
Action: Mouse moved to (522, 310)
Screenshot: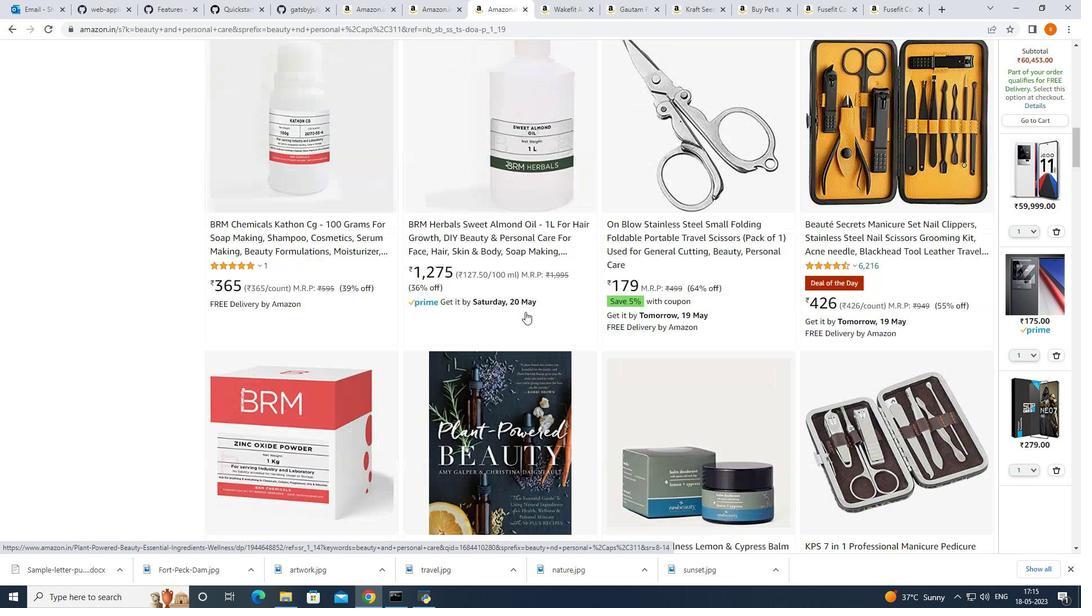 
Action: Mouse scrolled (522, 310) with delta (0, 0)
Screenshot: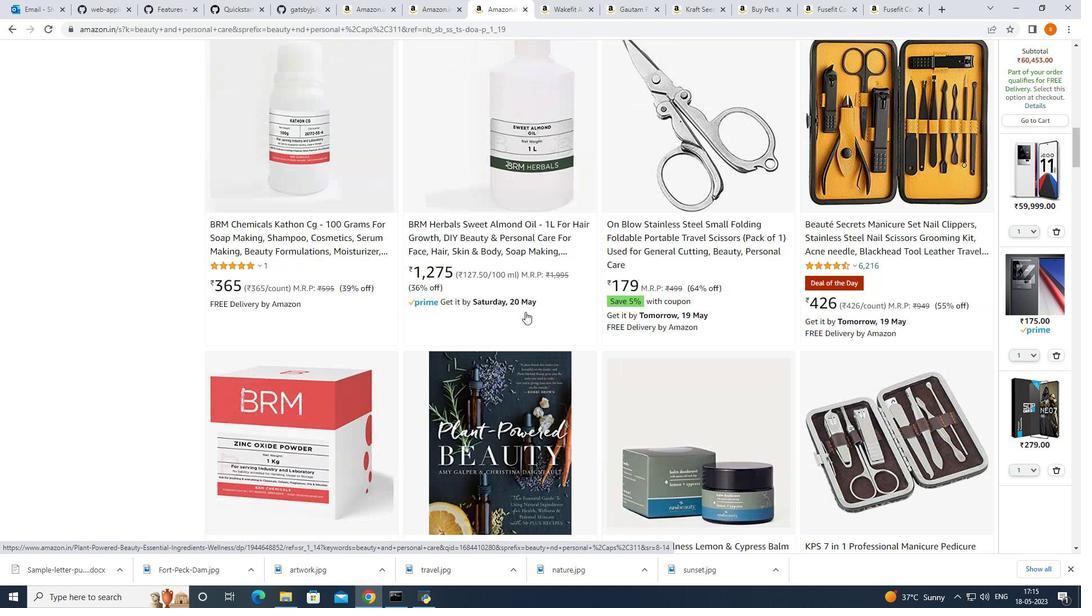 
Action: Mouse scrolled (522, 310) with delta (0, 0)
Screenshot: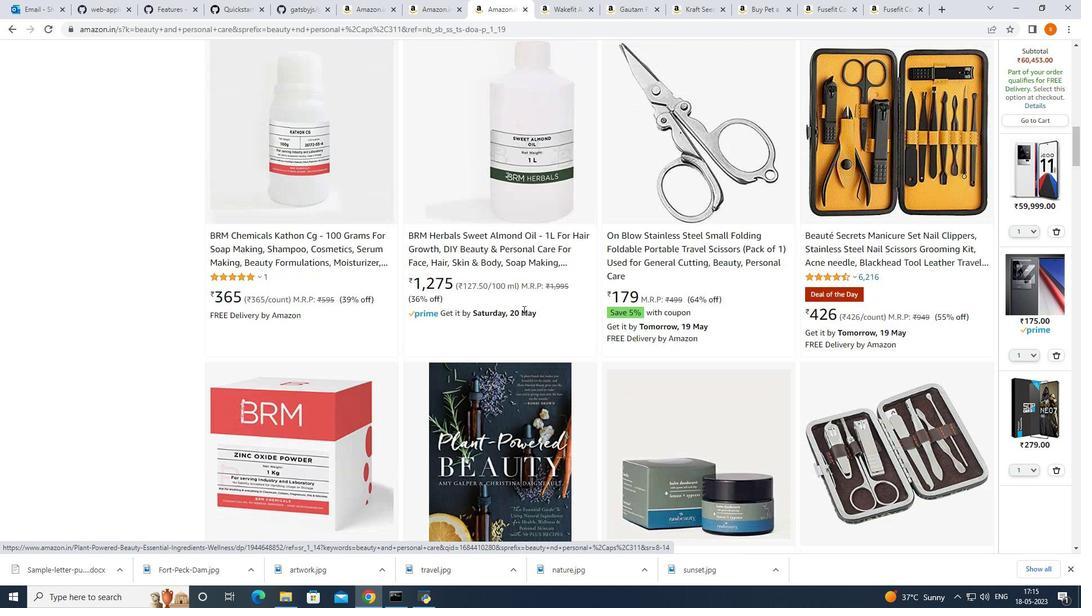 
Action: Mouse scrolled (522, 310) with delta (0, 0)
Screenshot: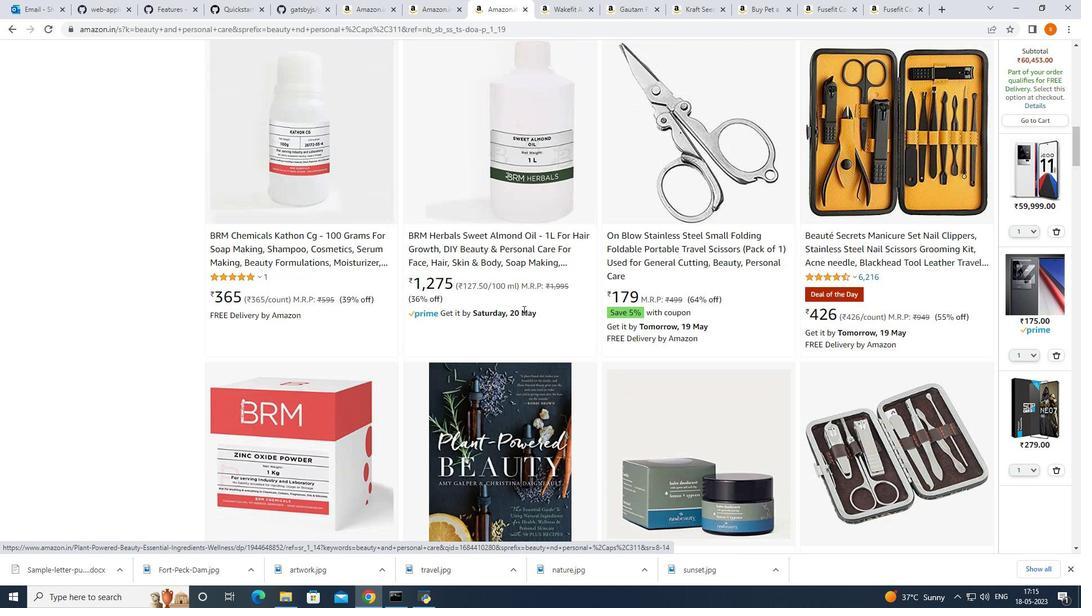 
Action: Mouse scrolled (522, 310) with delta (0, 0)
Screenshot: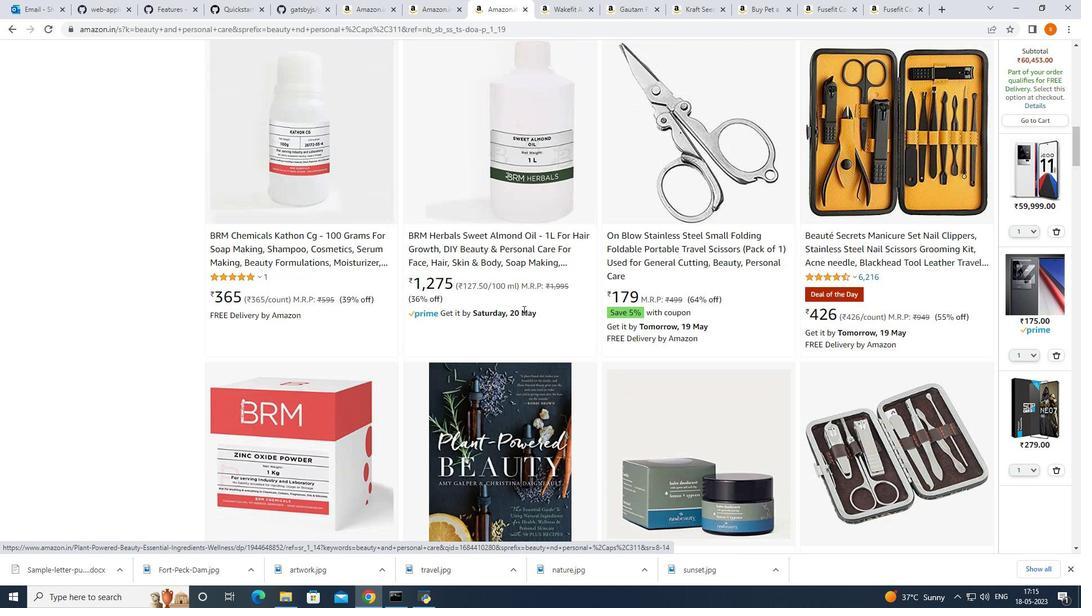 
Action: Mouse moved to (521, 310)
Screenshot: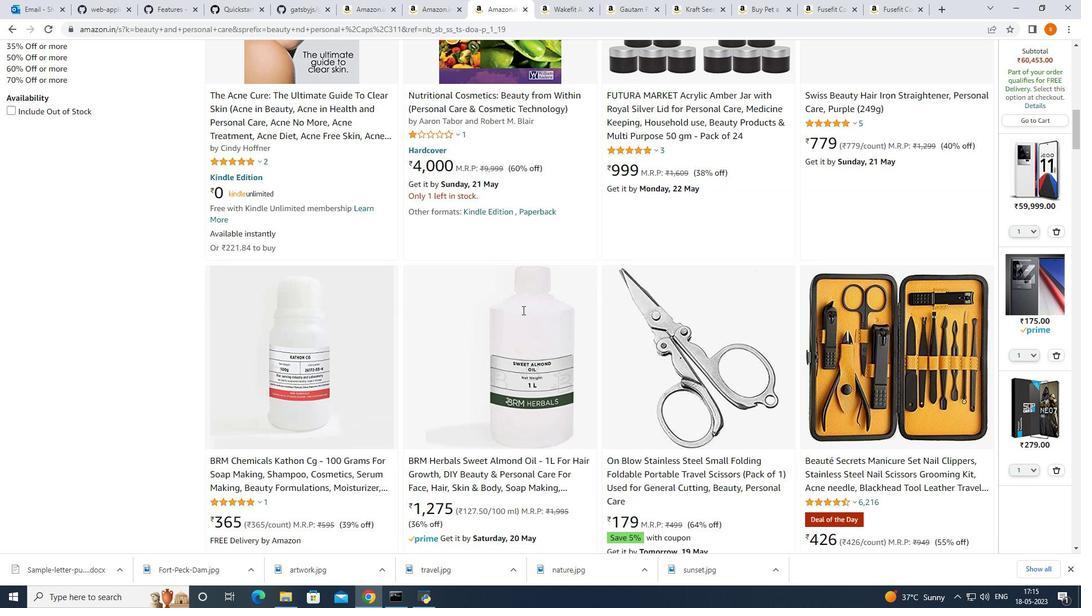
Action: Mouse scrolled (521, 311) with delta (0, 0)
Screenshot: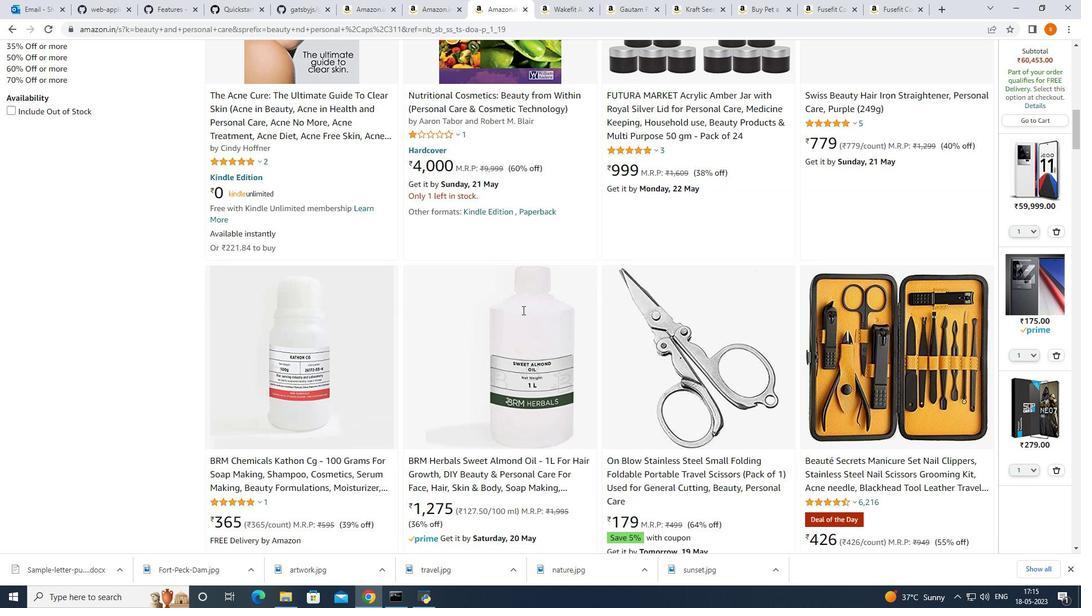 
Action: Mouse scrolled (521, 311) with delta (0, 0)
Screenshot: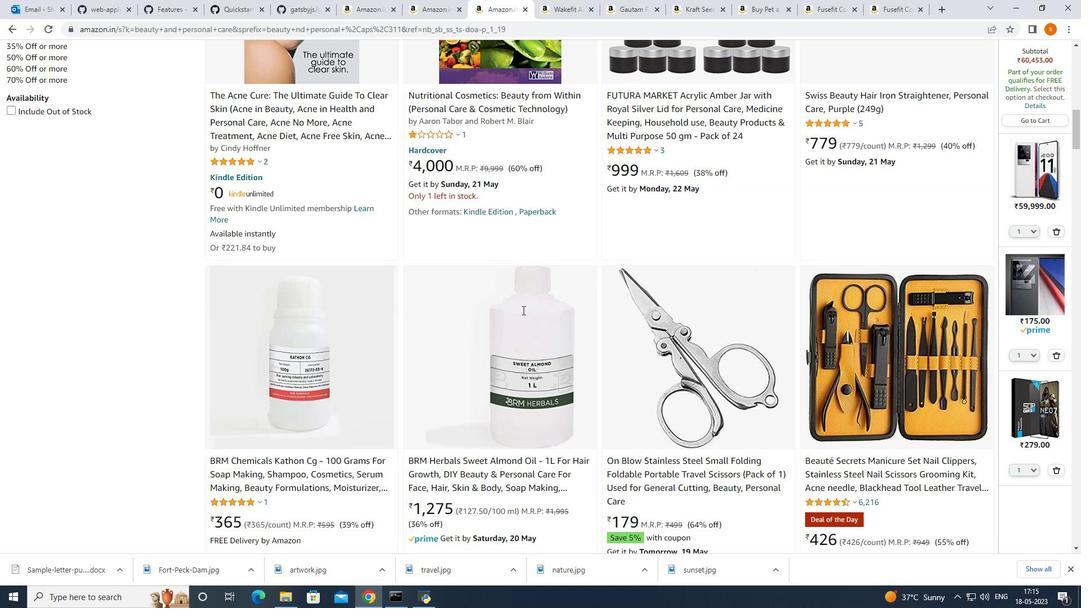 
Action: Mouse scrolled (521, 311) with delta (0, 0)
Screenshot: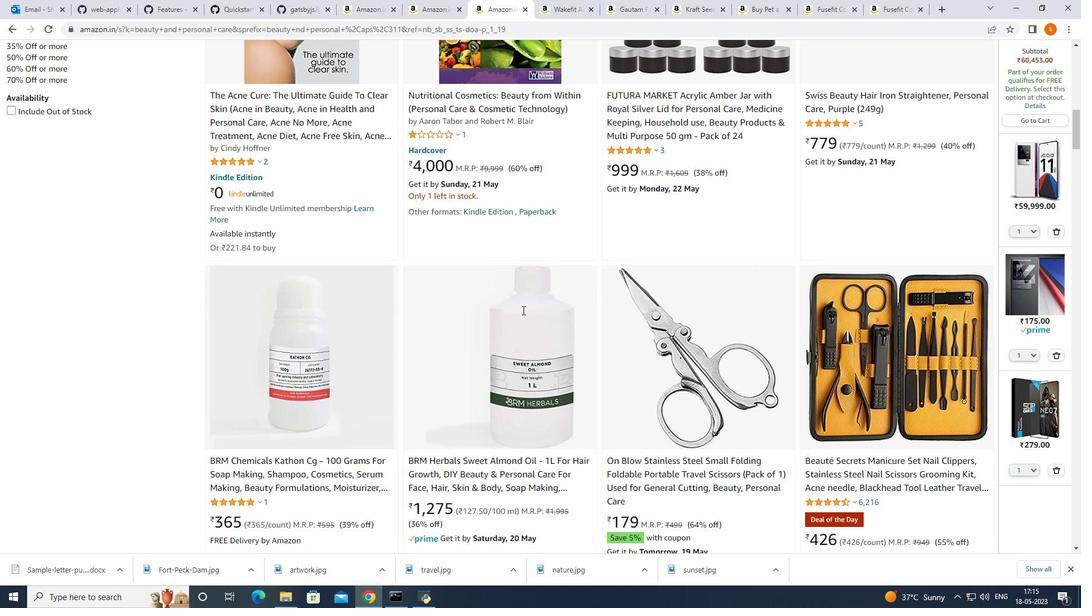 
Action: Mouse moved to (520, 311)
Screenshot: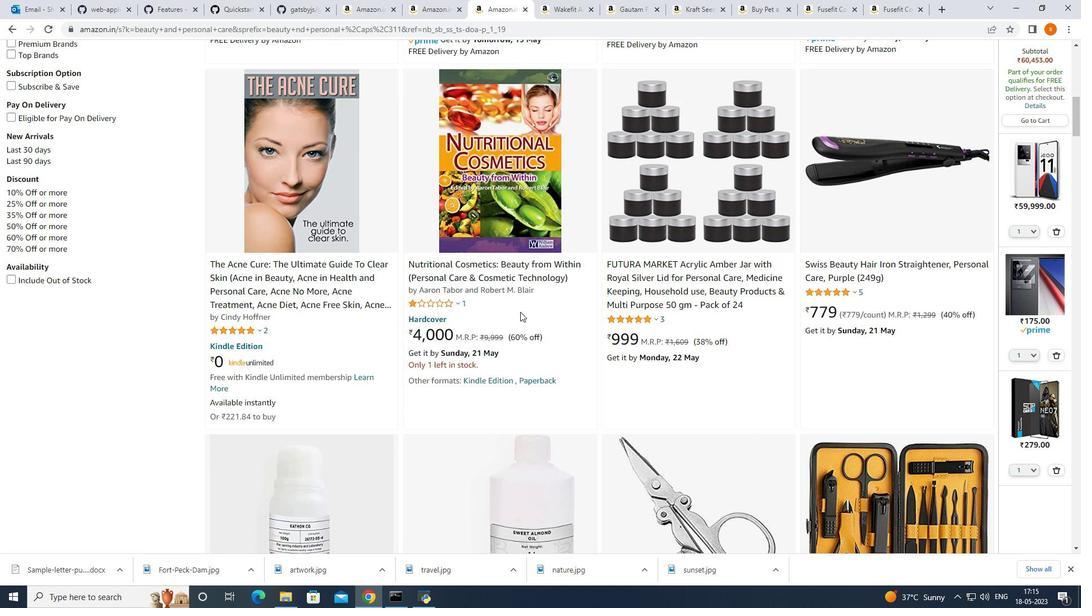 
Action: Mouse scrolled (520, 312) with delta (0, 0)
Screenshot: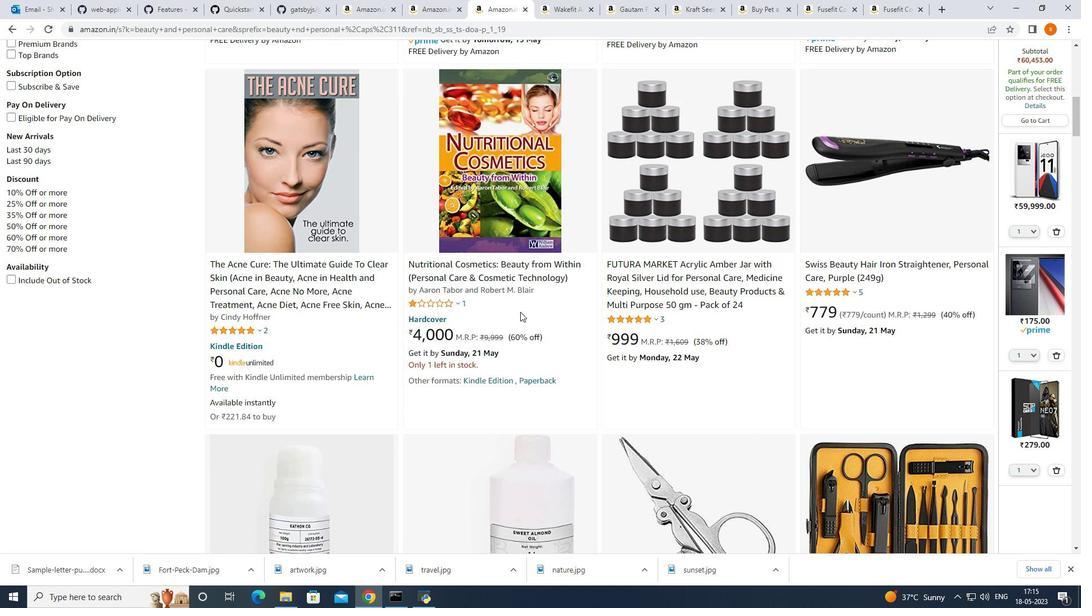 
Action: Mouse scrolled (520, 312) with delta (0, 0)
Screenshot: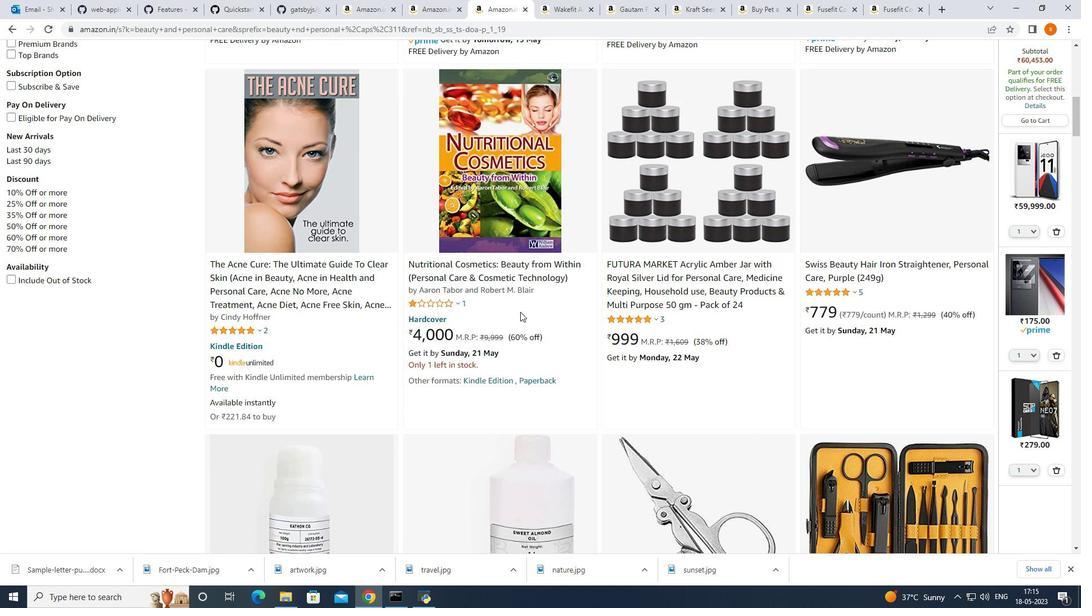 
Action: Mouse moved to (520, 311)
Screenshot: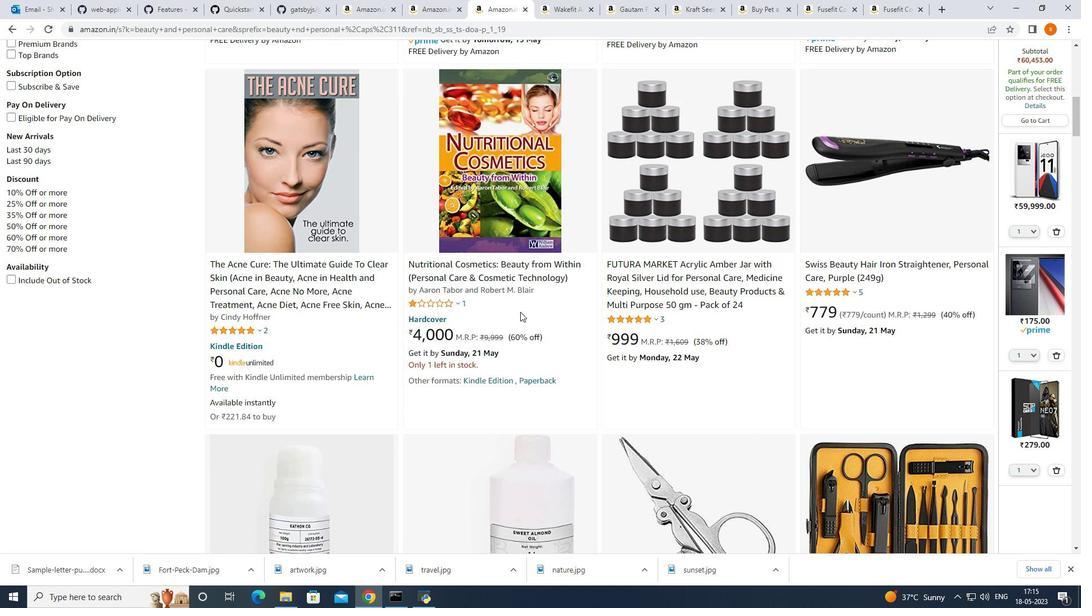 
Action: Mouse scrolled (520, 312) with delta (0, 0)
Screenshot: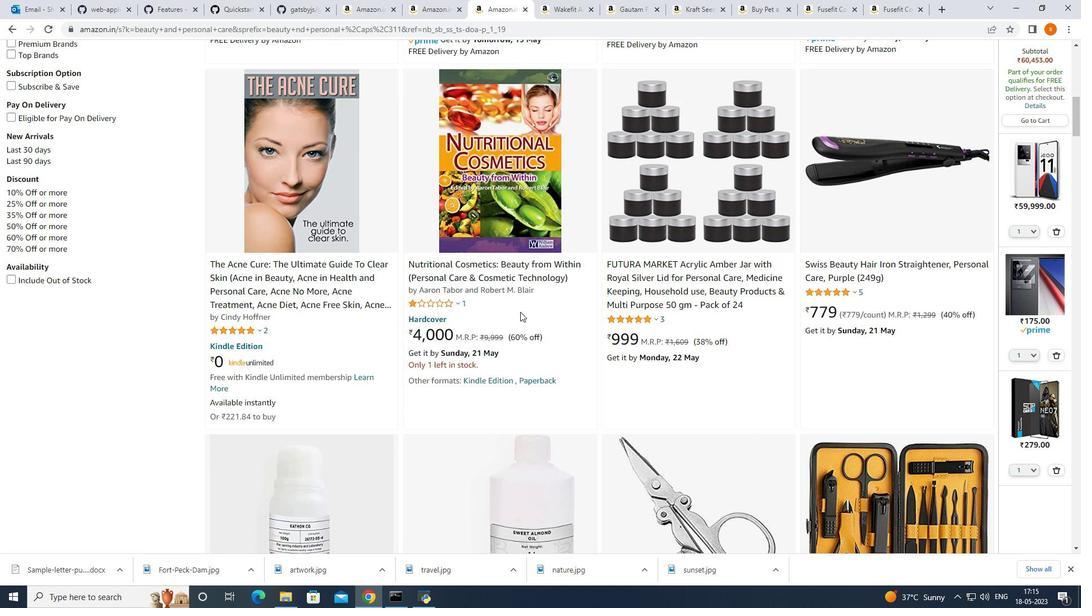
Action: Mouse moved to (521, 310)
Screenshot: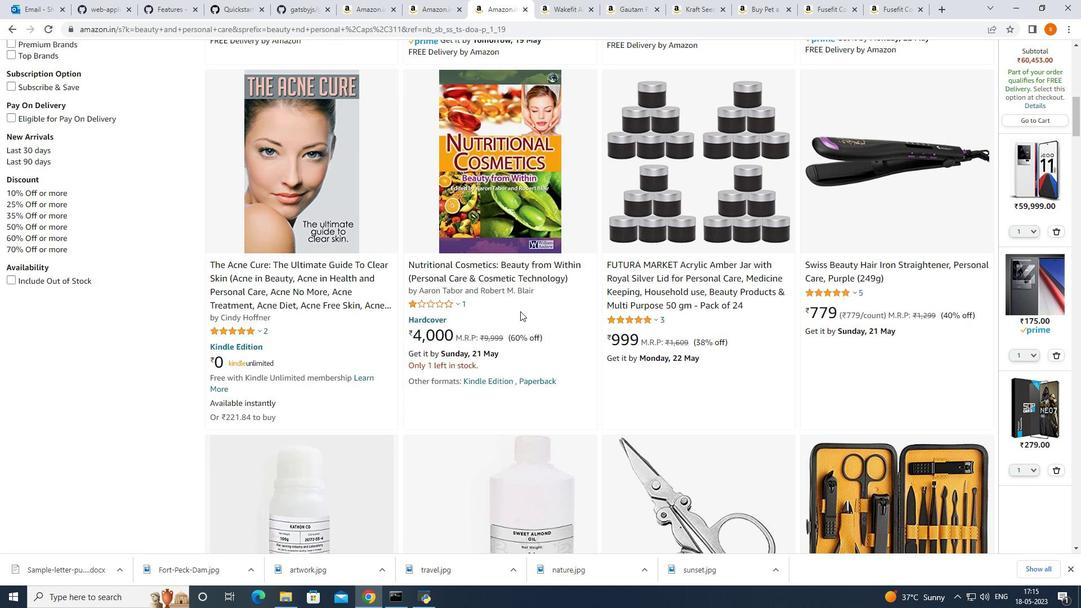 
Action: Mouse scrolled (521, 311) with delta (0, 0)
Screenshot: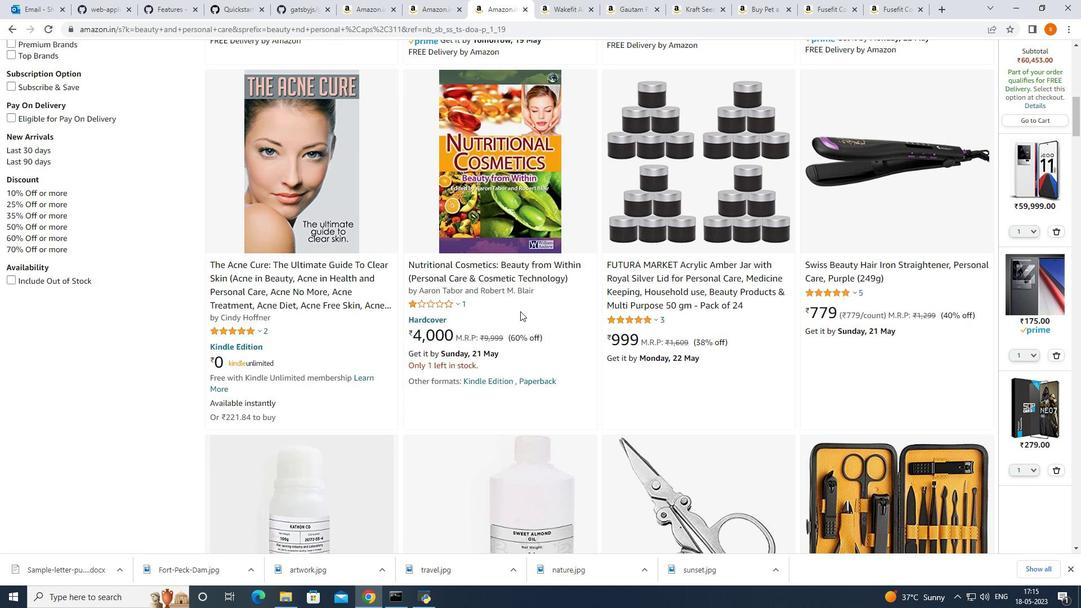 
Action: Mouse moved to (520, 308)
Screenshot: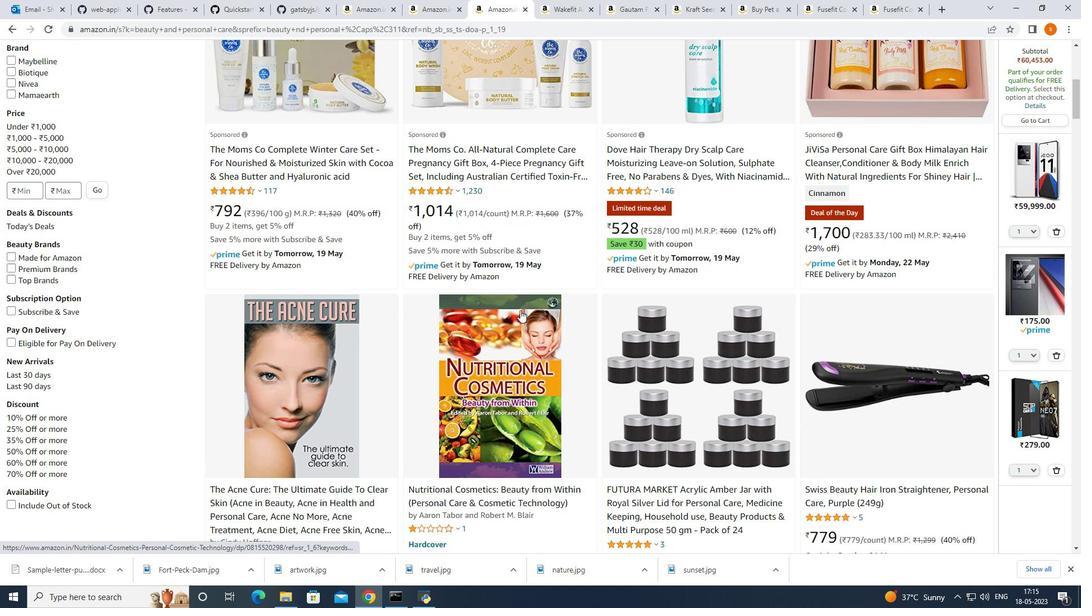 
Action: Mouse scrolled (520, 309) with delta (0, 0)
Screenshot: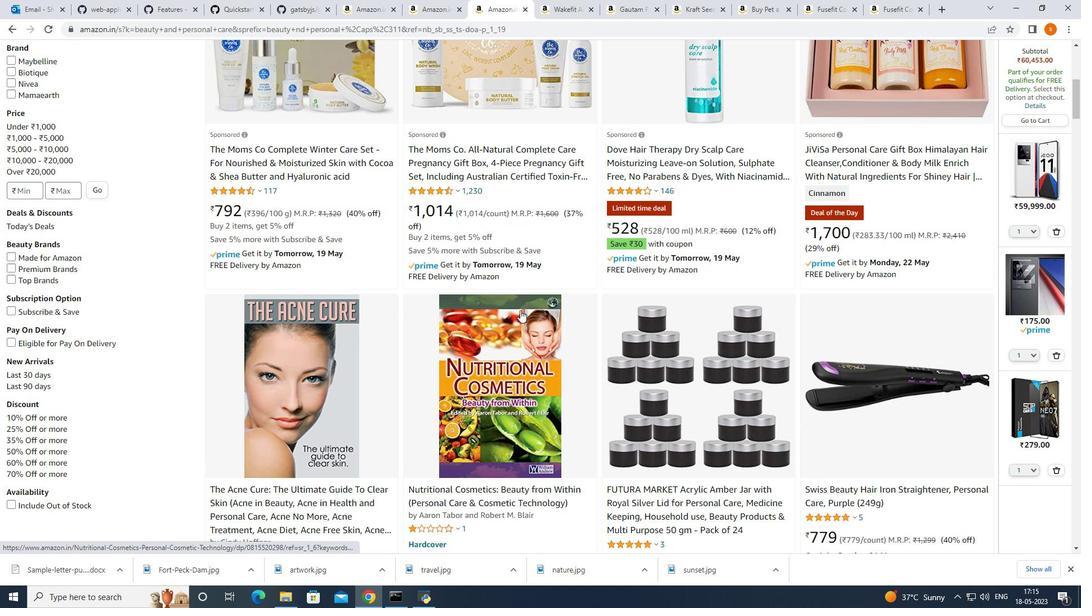 
Action: Mouse scrolled (520, 309) with delta (0, 0)
Screenshot: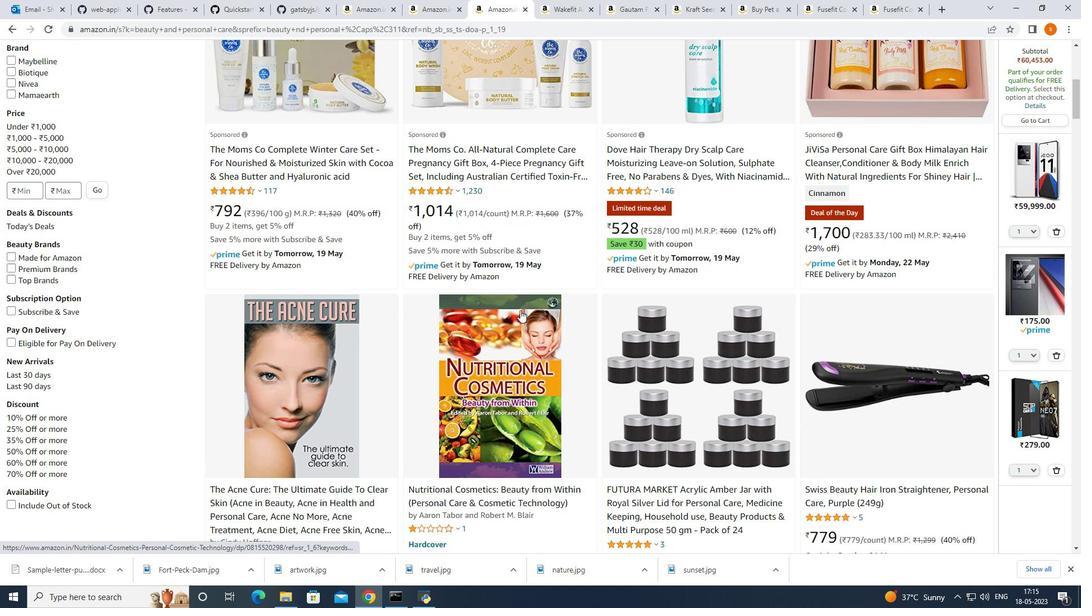 
Action: Mouse moved to (521, 308)
Screenshot: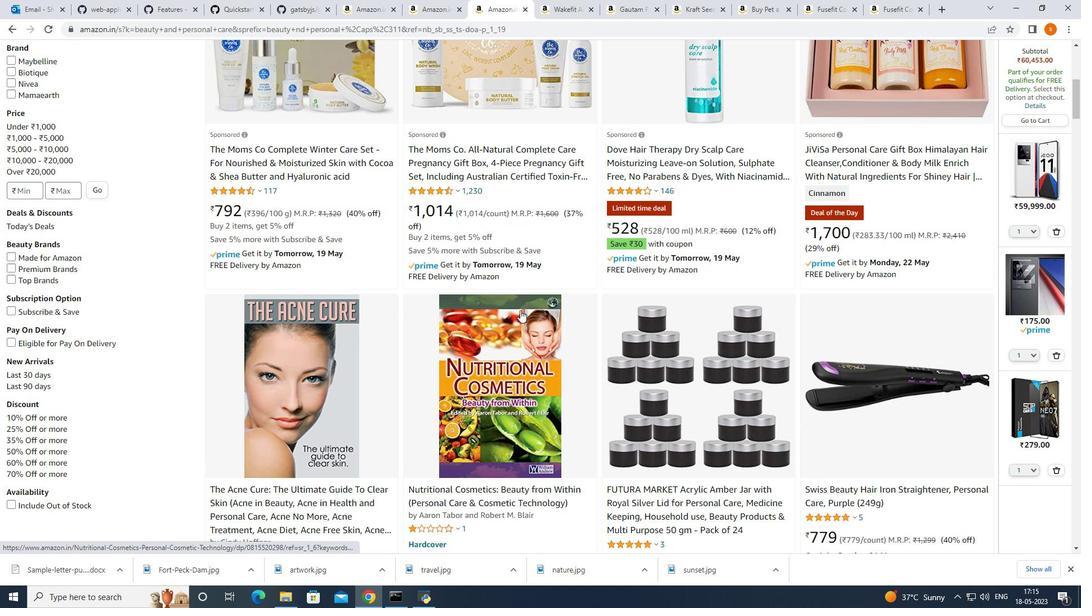 
Action: Mouse scrolled (521, 308) with delta (0, 0)
Screenshot: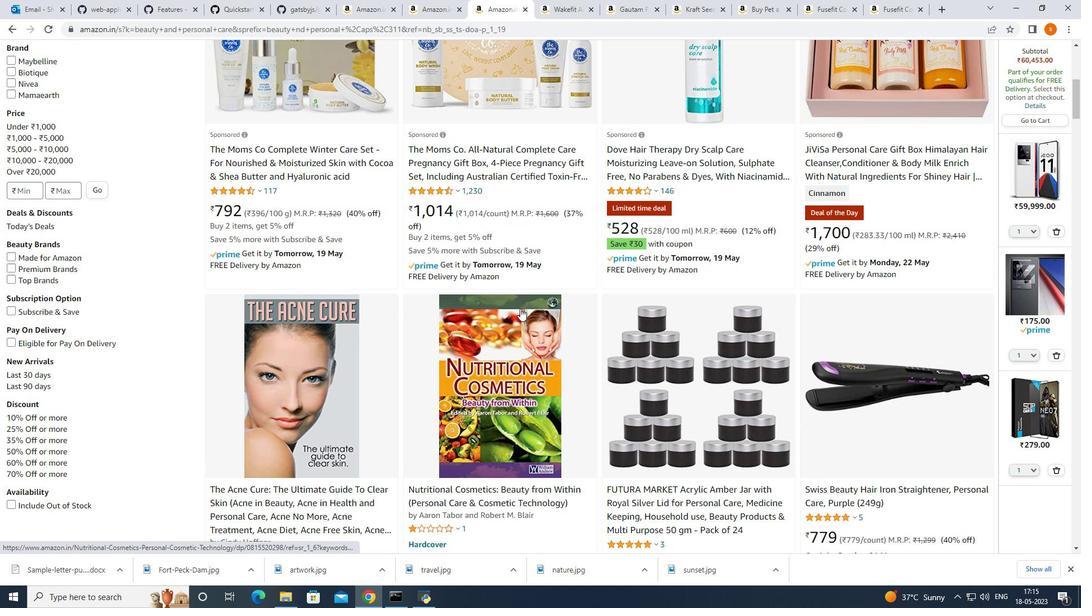 
Action: Mouse moved to (521, 308)
Screenshot: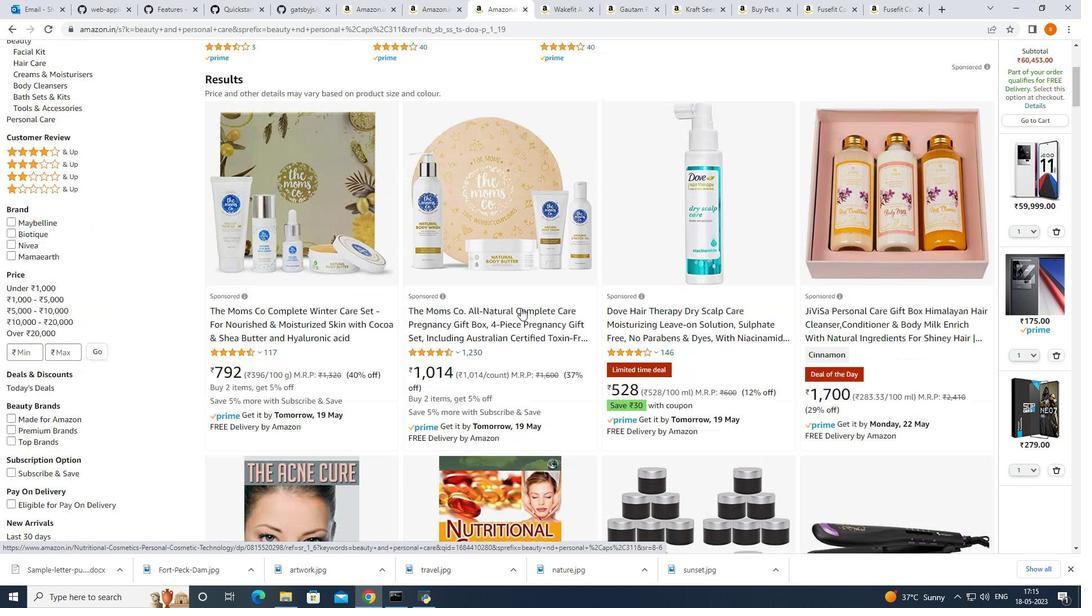 
Action: Mouse scrolled (521, 308) with delta (0, 0)
Screenshot: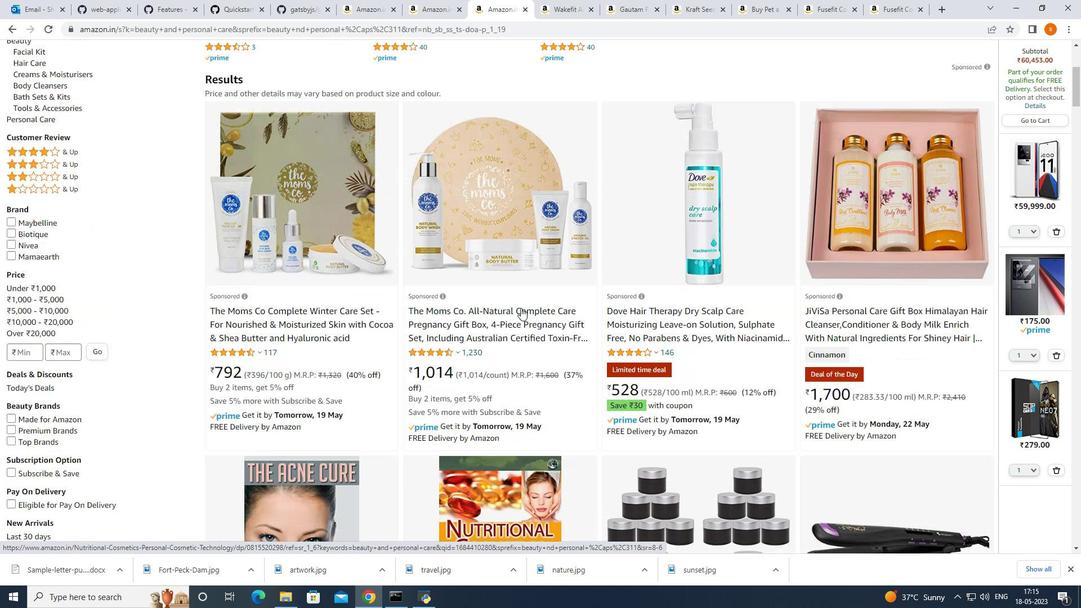 
Action: Mouse moved to (521, 309)
Screenshot: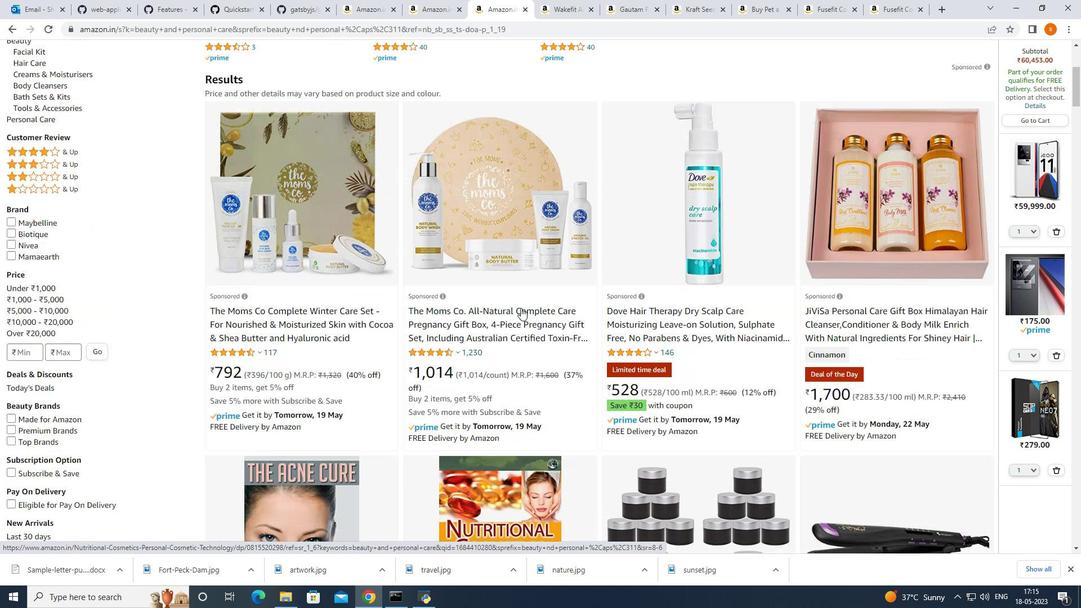
Action: Mouse scrolled (521, 309) with delta (0, 0)
Screenshot: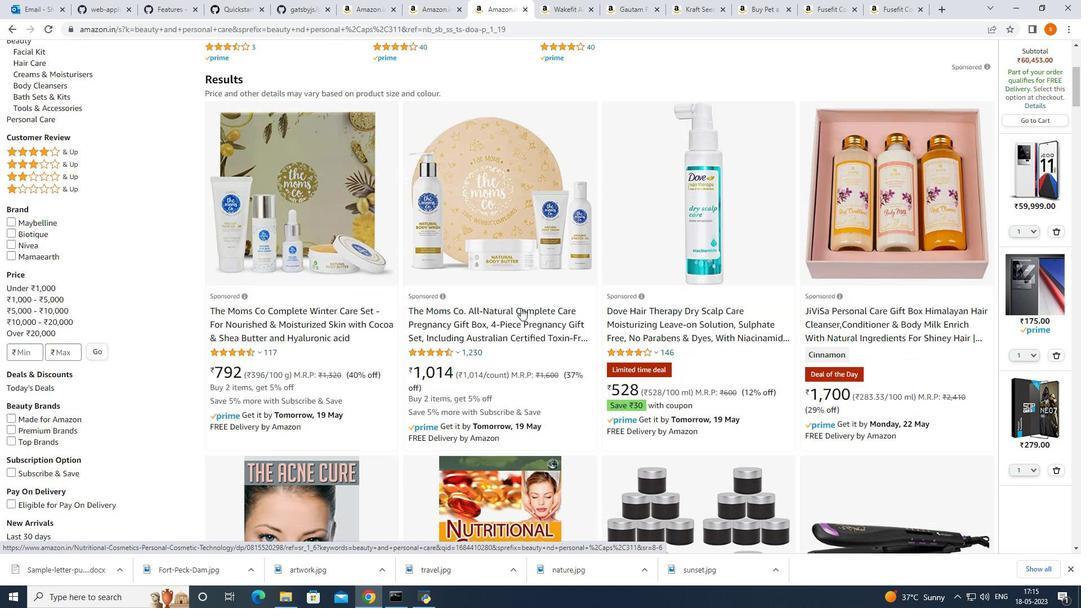 
Action: Mouse moved to (521, 310)
Screenshot: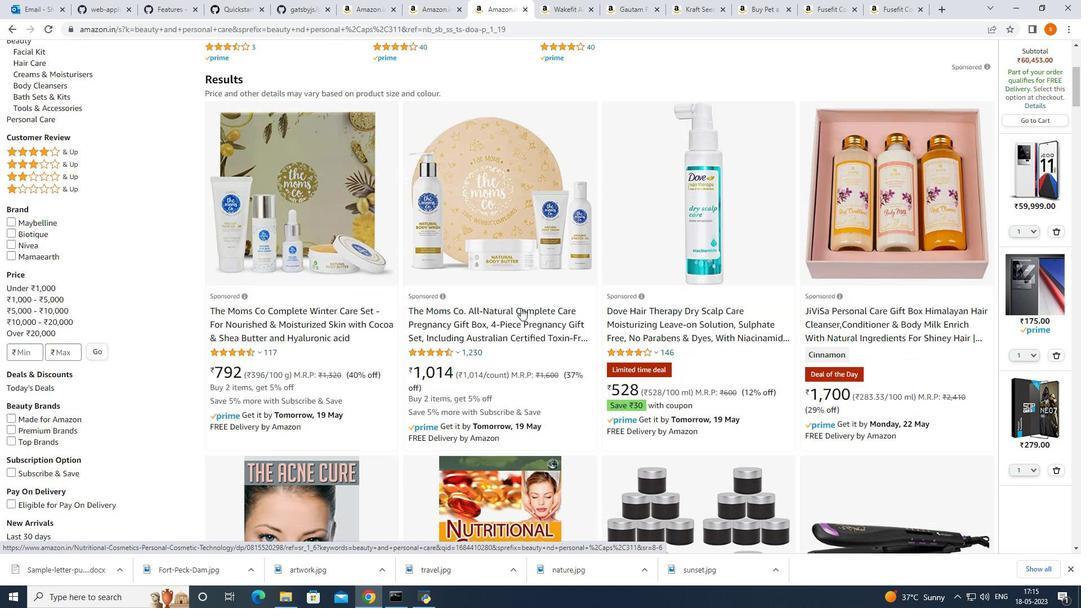 
Action: Mouse scrolled (521, 309) with delta (0, 0)
Screenshot: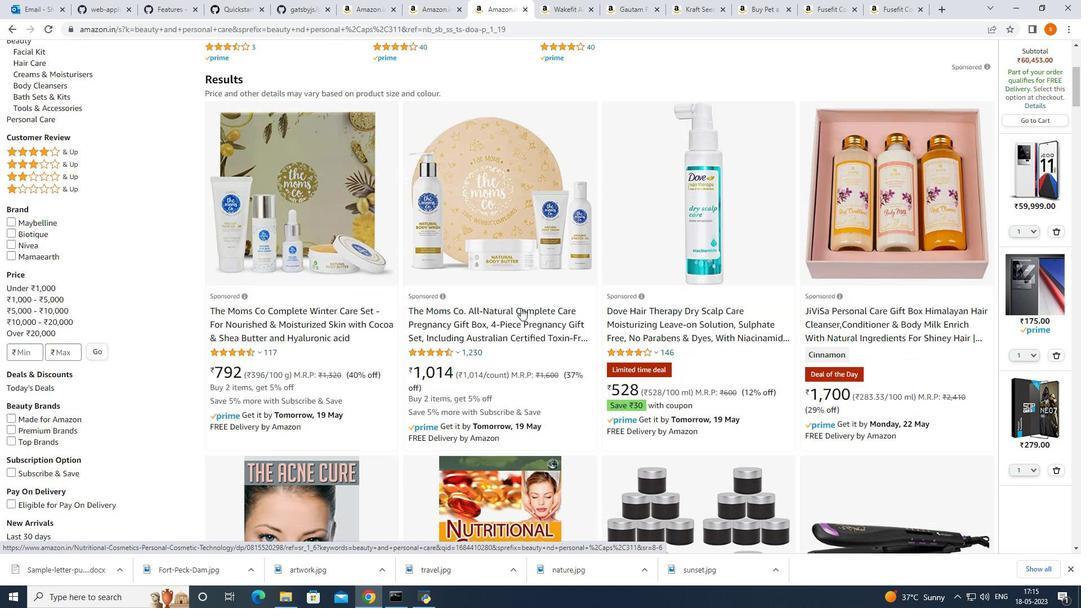 
Action: Mouse moved to (521, 310)
Screenshot: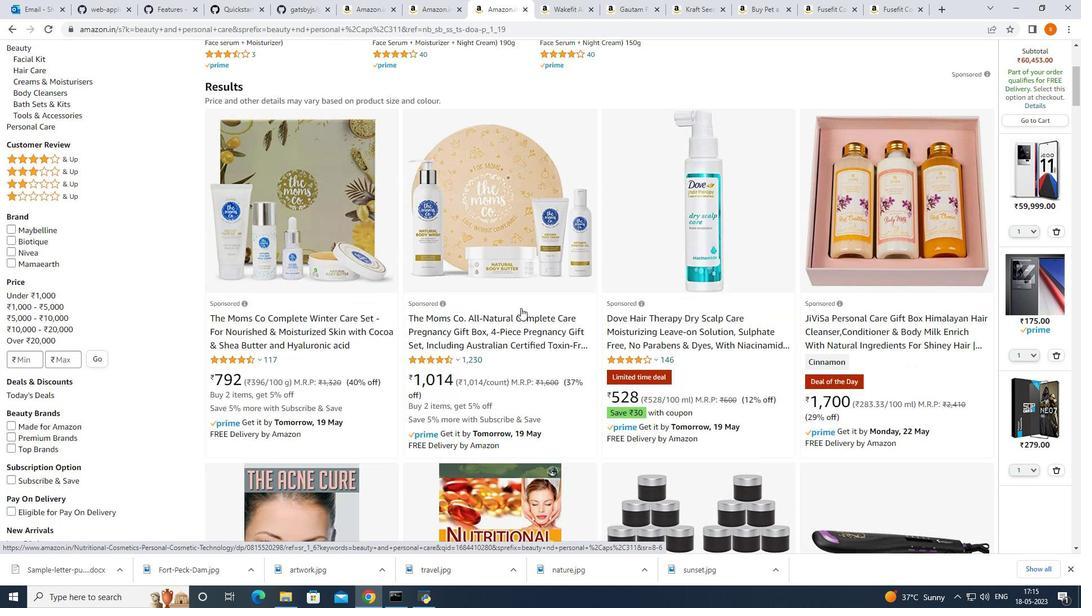 
Action: Mouse scrolled (521, 309) with delta (0, 0)
Screenshot: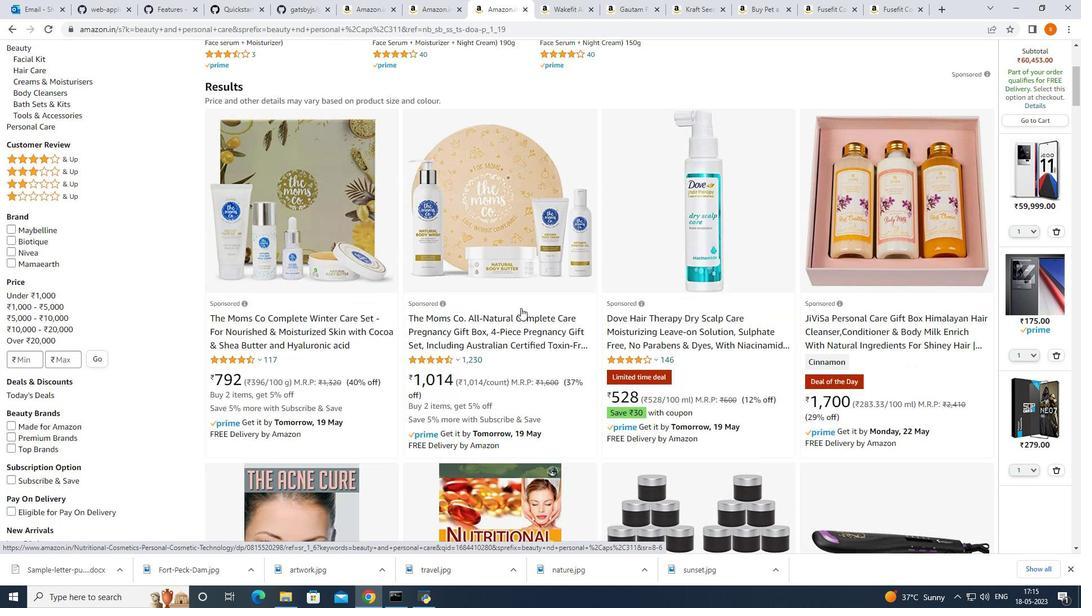
Action: Mouse moved to (522, 310)
Screenshot: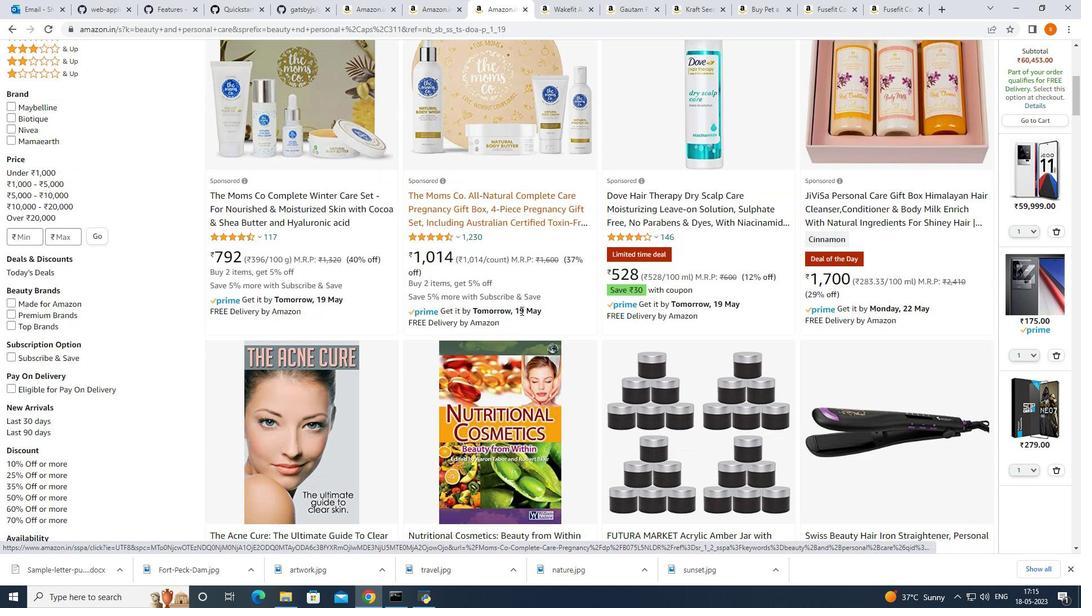 
Action: Mouse scrolled (522, 309) with delta (0, 0)
Screenshot: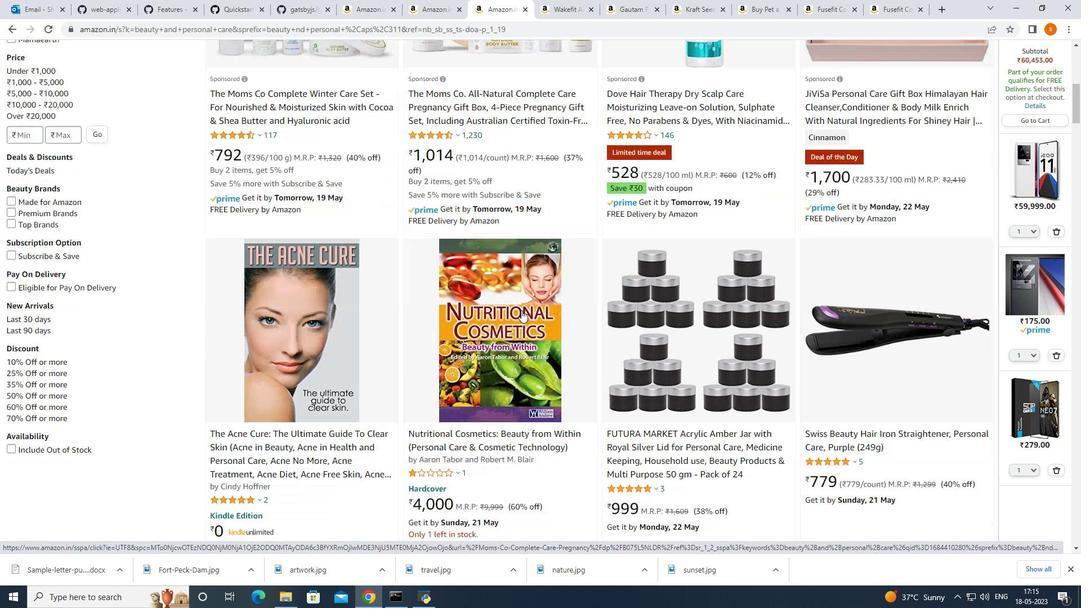 
Action: Mouse scrolled (522, 309) with delta (0, 0)
Screenshot: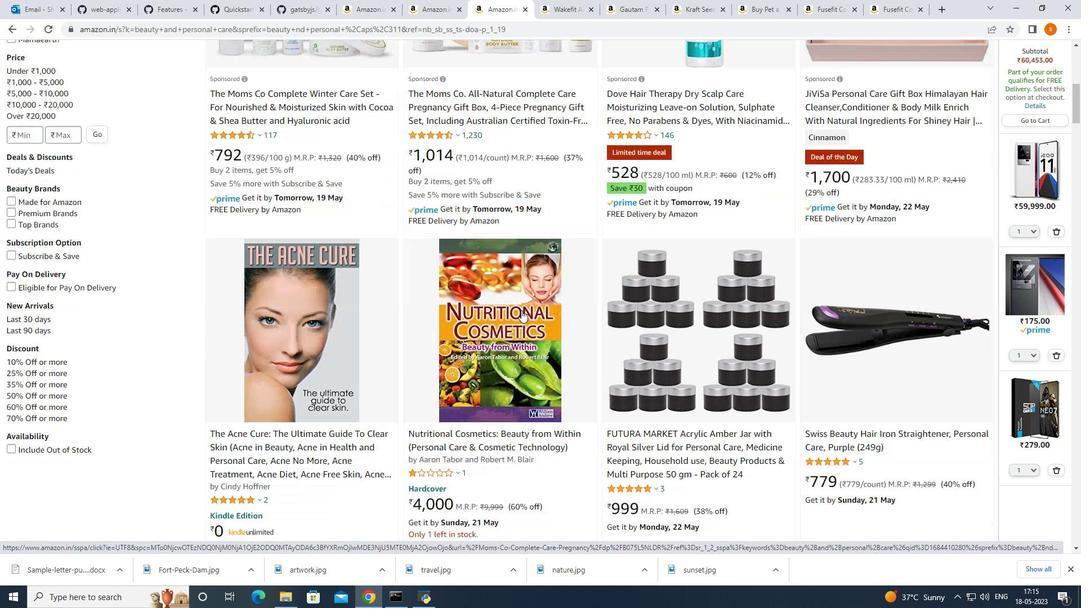 
Action: Mouse scrolled (522, 309) with delta (0, 0)
Screenshot: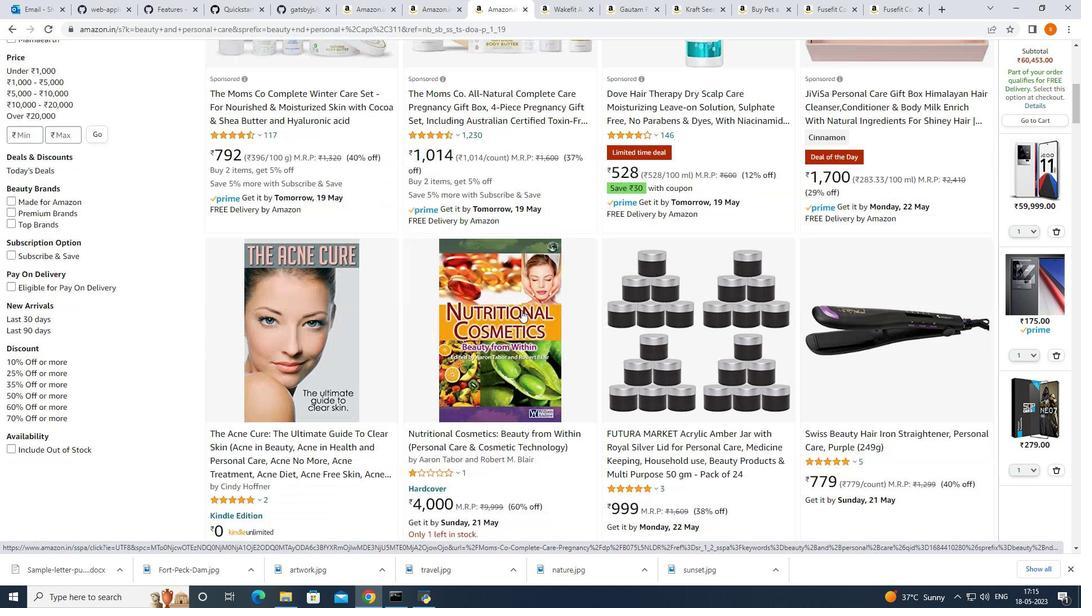 
Action: Mouse moved to (522, 310)
Screenshot: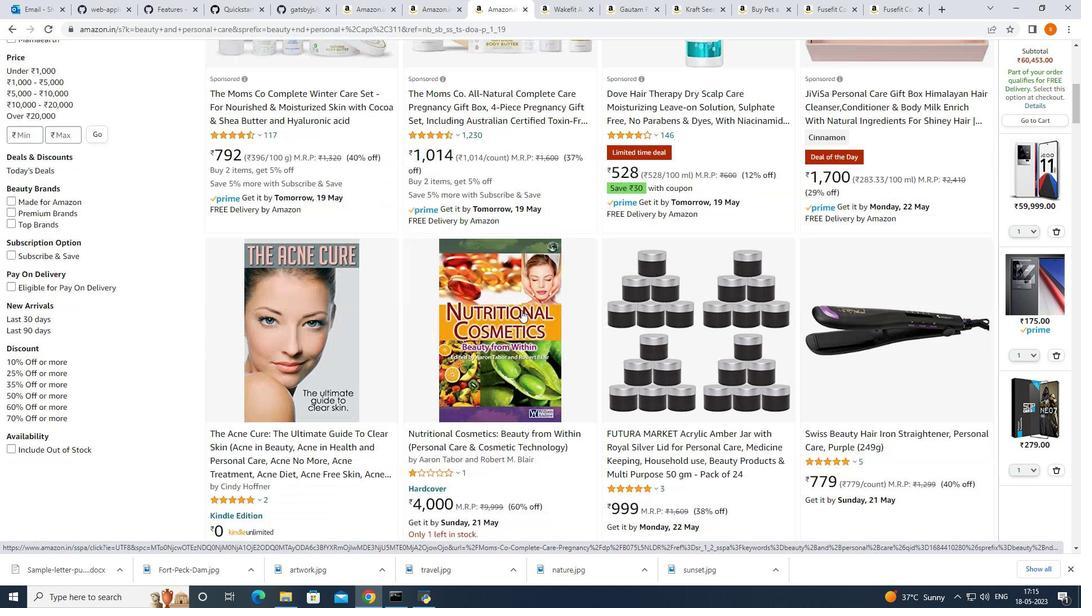 
Action: Mouse scrolled (522, 309) with delta (0, 0)
Screenshot: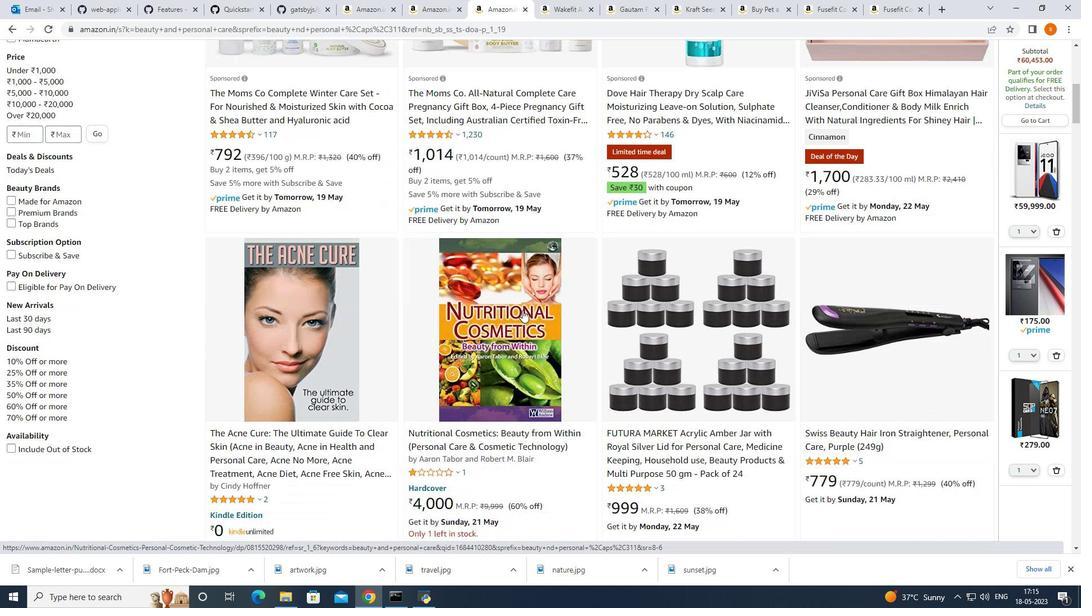 
Action: Mouse moved to (521, 309)
Screenshot: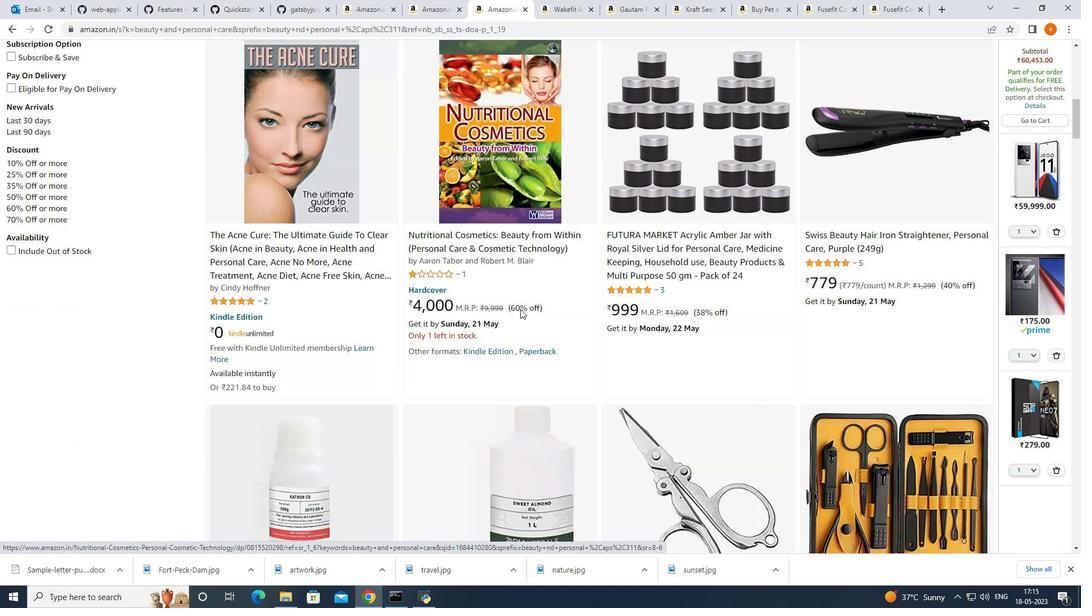 
Action: Mouse scrolled (521, 308) with delta (0, 0)
Screenshot: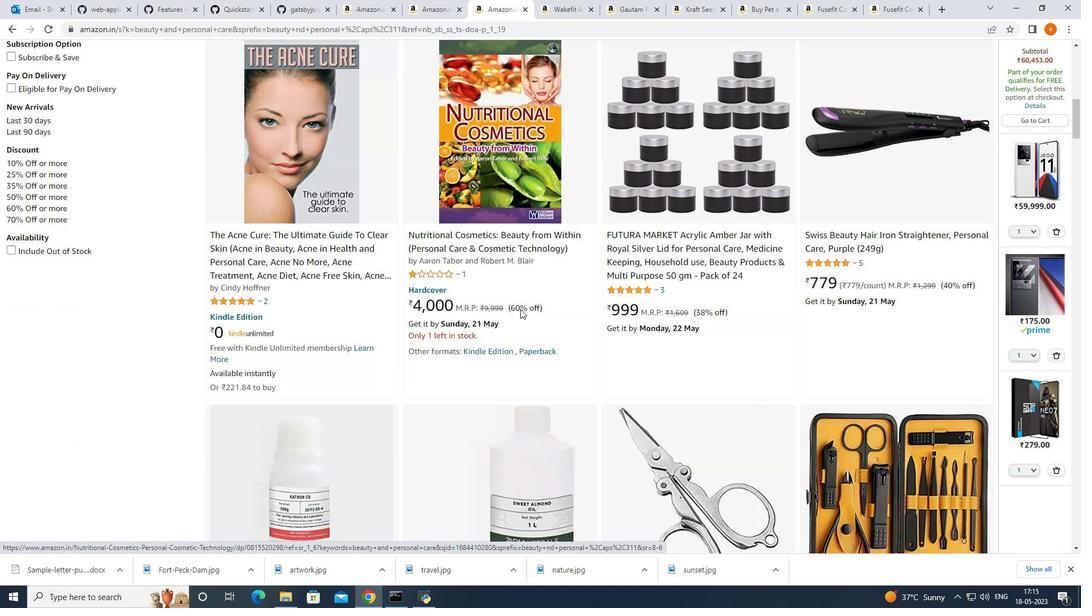 
Action: Mouse moved to (521, 309)
Screenshot: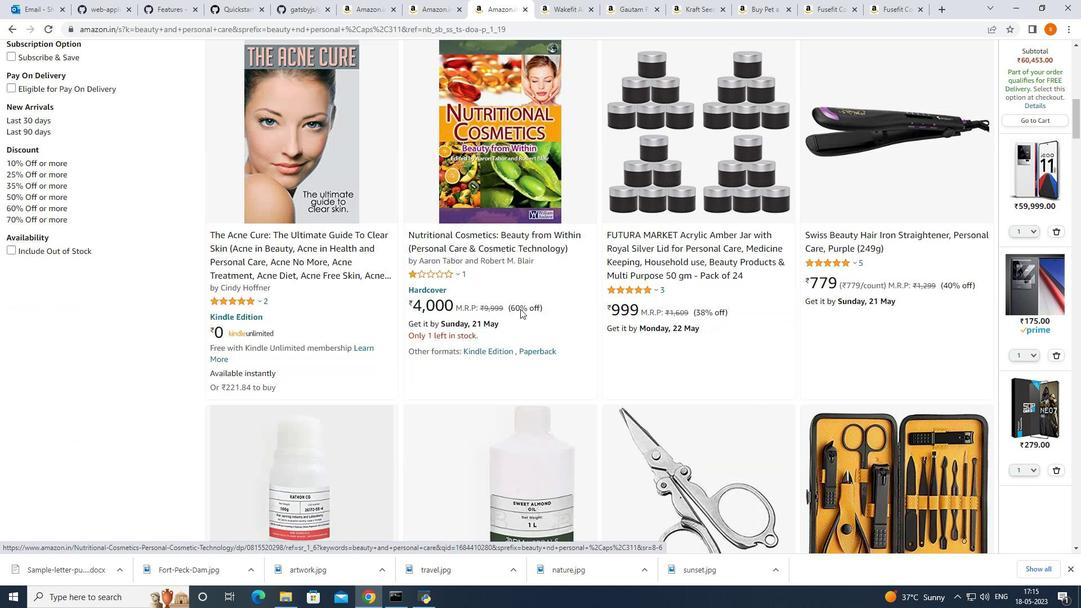 
Action: Mouse scrolled (521, 309) with delta (0, 0)
Screenshot: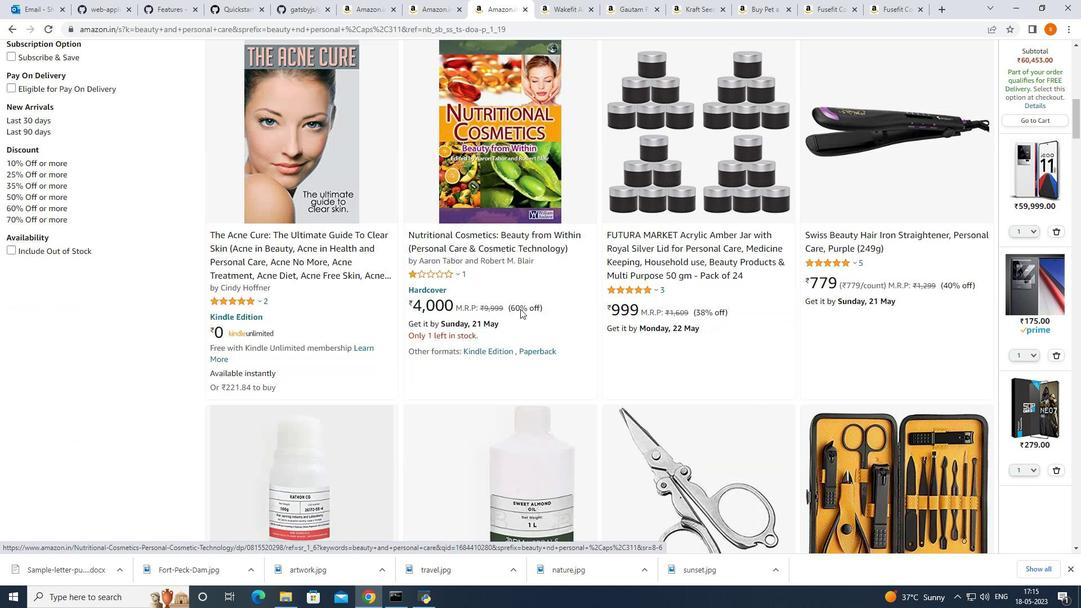 
Action: Mouse scrolled (521, 309) with delta (0, 0)
Screenshot: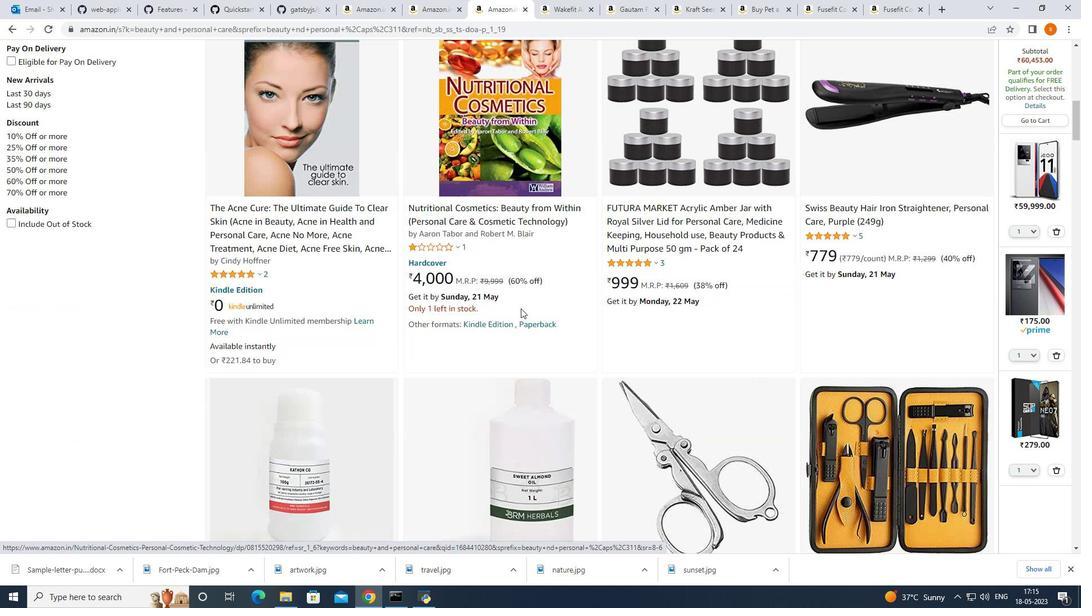 
Action: Mouse moved to (520, 308)
Screenshot: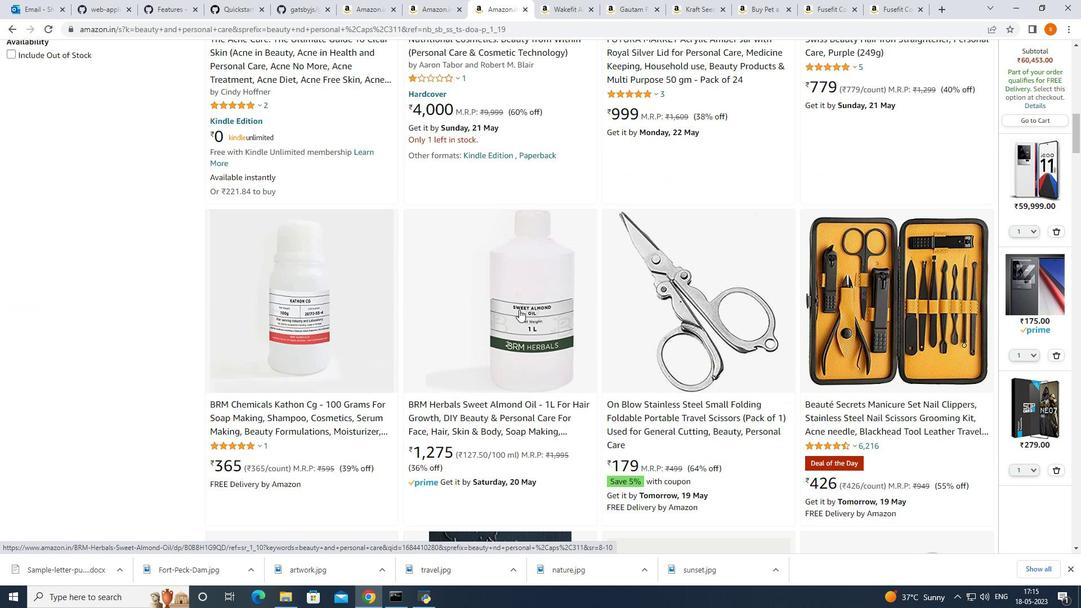 
Action: Mouse scrolled (520, 307) with delta (0, 0)
Screenshot: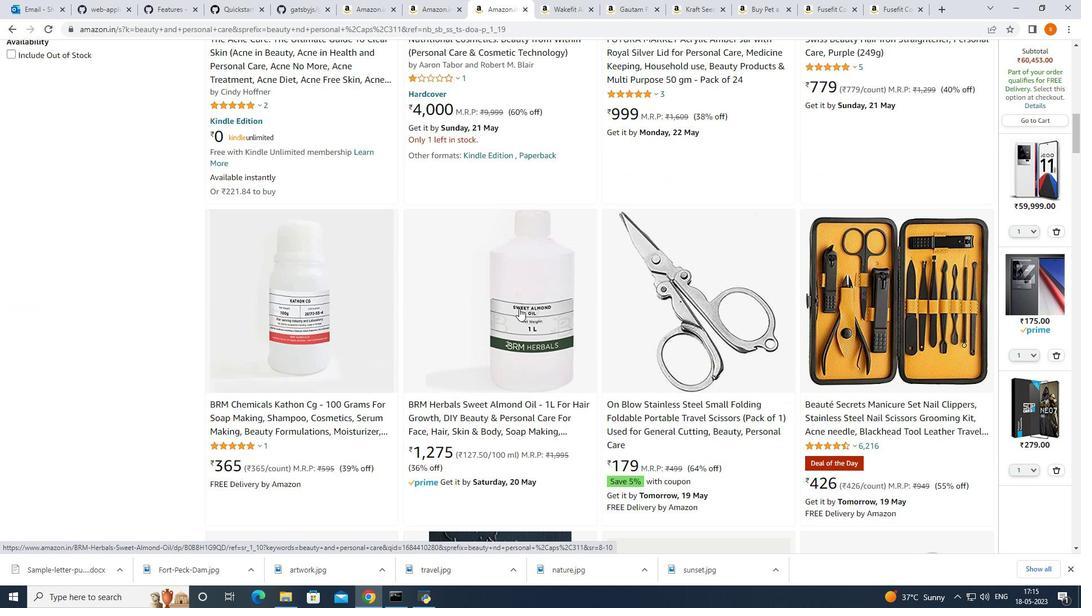 
Action: Mouse scrolled (520, 307) with delta (0, 0)
Screenshot: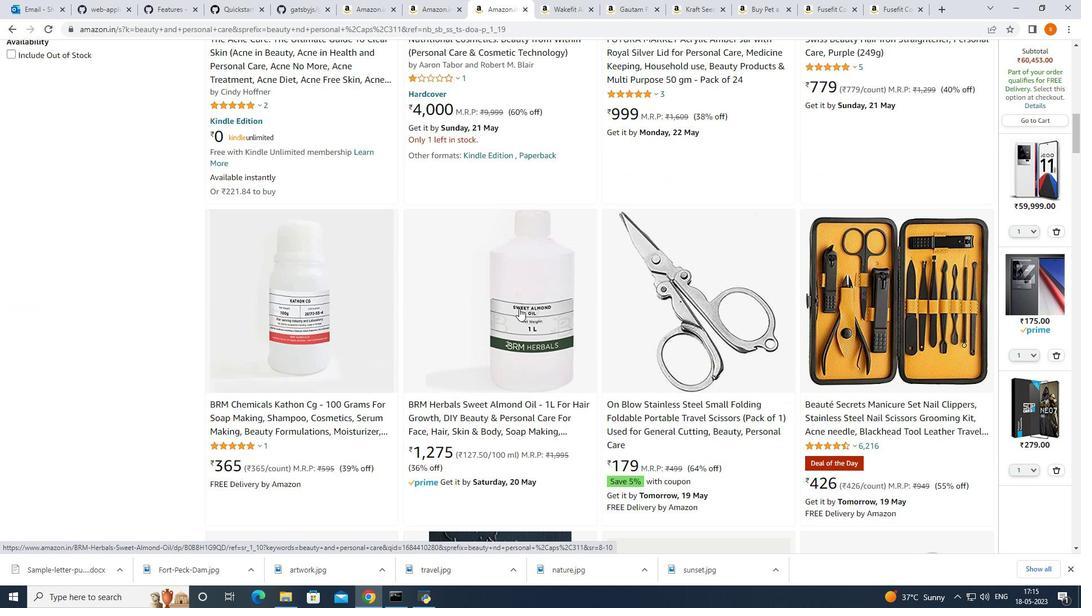 
Action: Mouse scrolled (520, 307) with delta (0, 0)
Screenshot: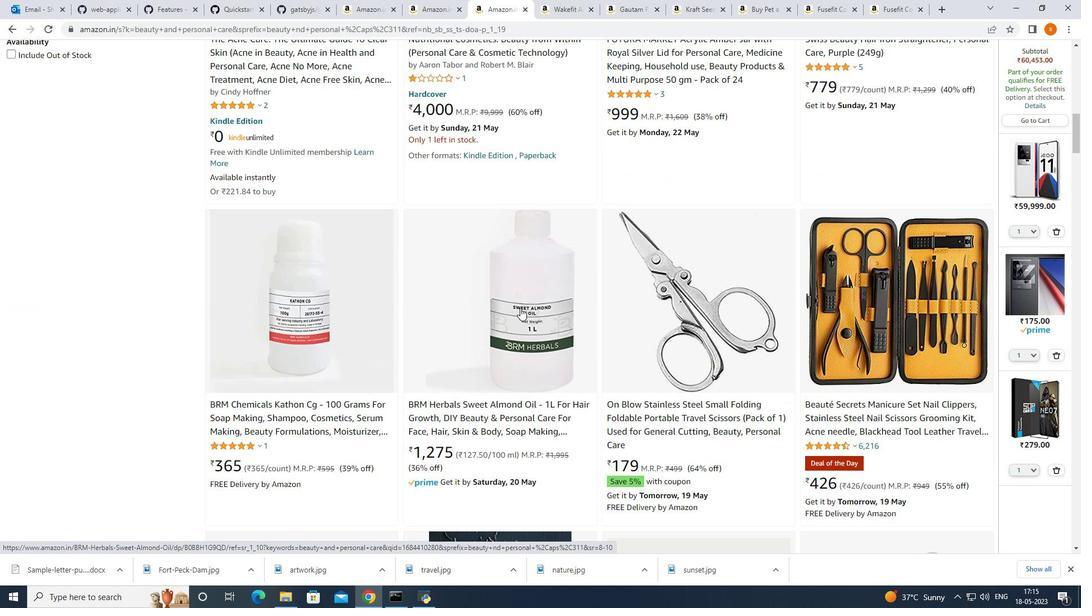 
Action: Mouse moved to (427, 338)
Screenshot: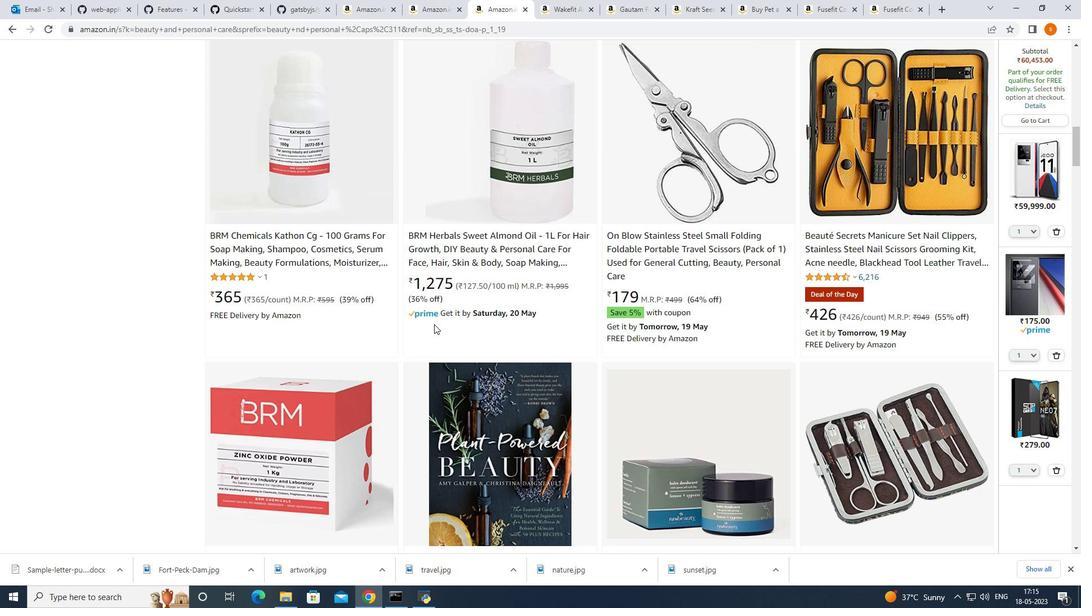 
Action: Mouse scrolled (427, 338) with delta (0, 0)
Screenshot: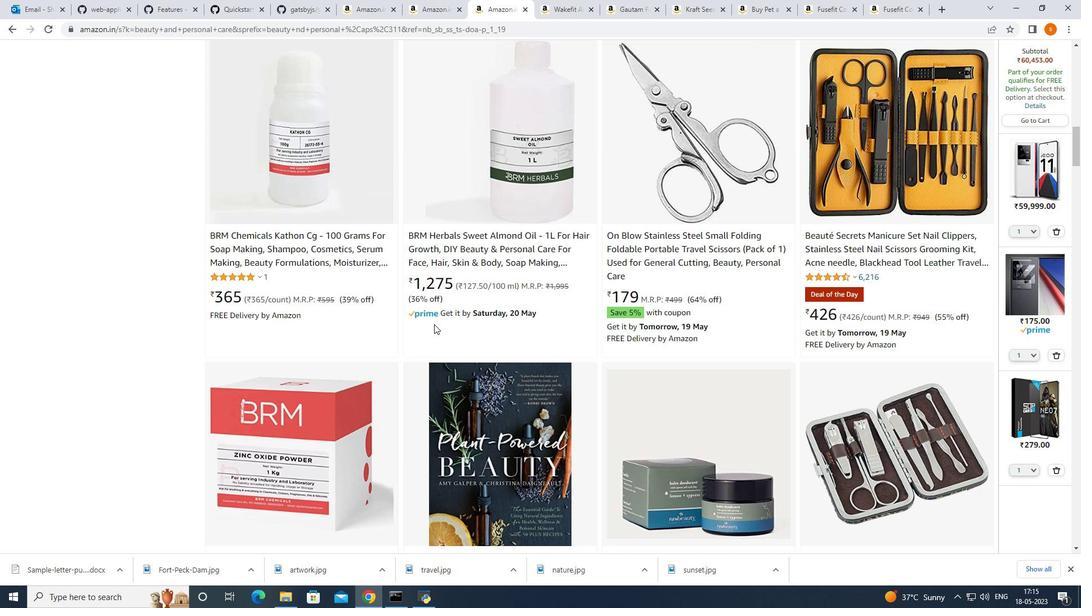 
Action: Mouse moved to (427, 340)
Screenshot: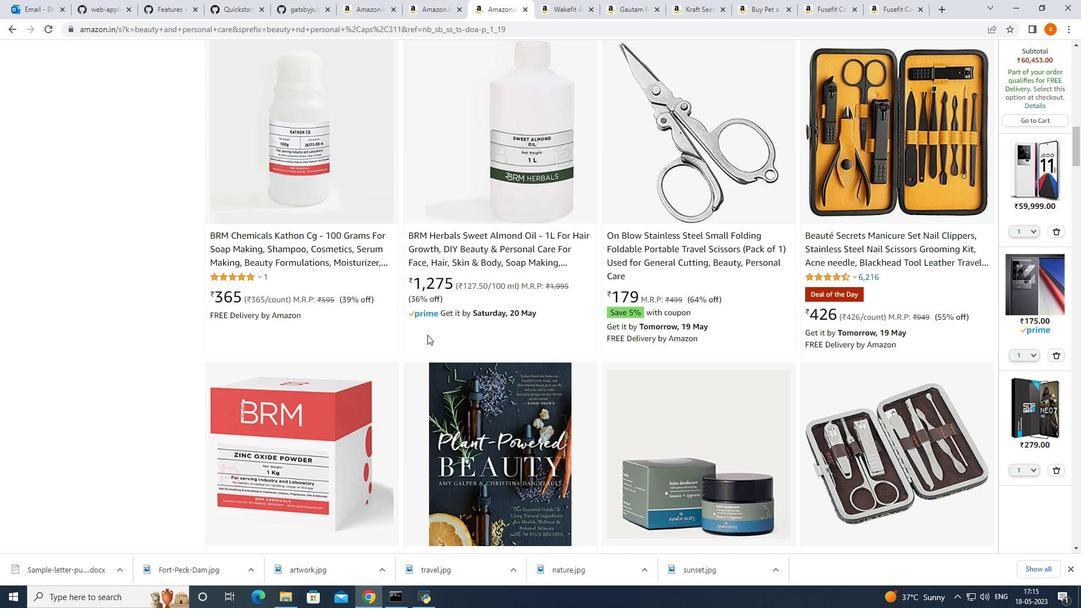 
Action: Mouse scrolled (427, 339) with delta (0, 0)
Screenshot: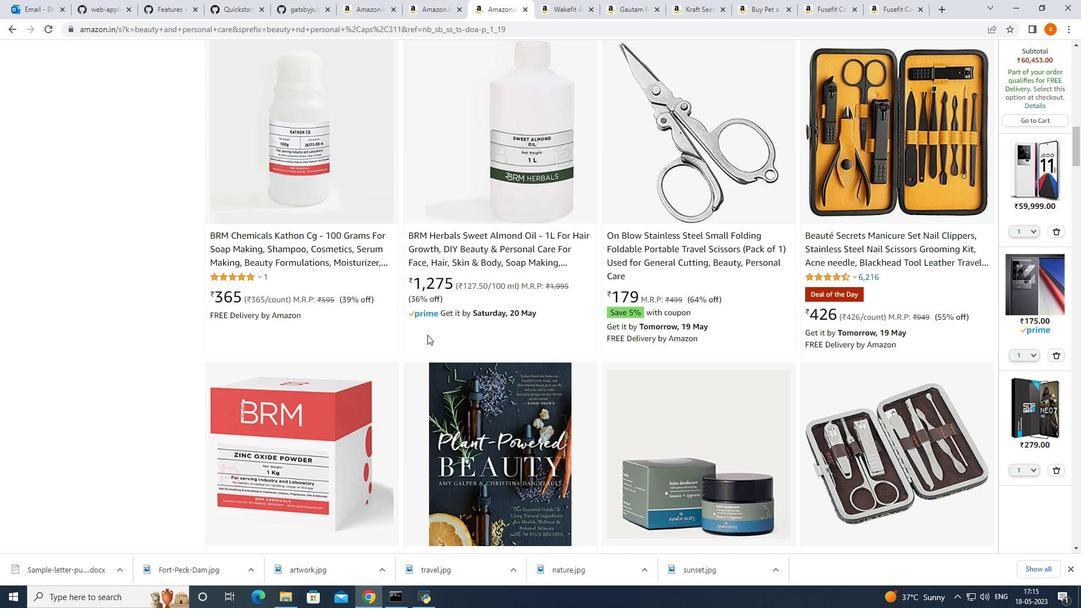 
Action: Mouse scrolled (427, 339) with delta (0, 0)
Screenshot: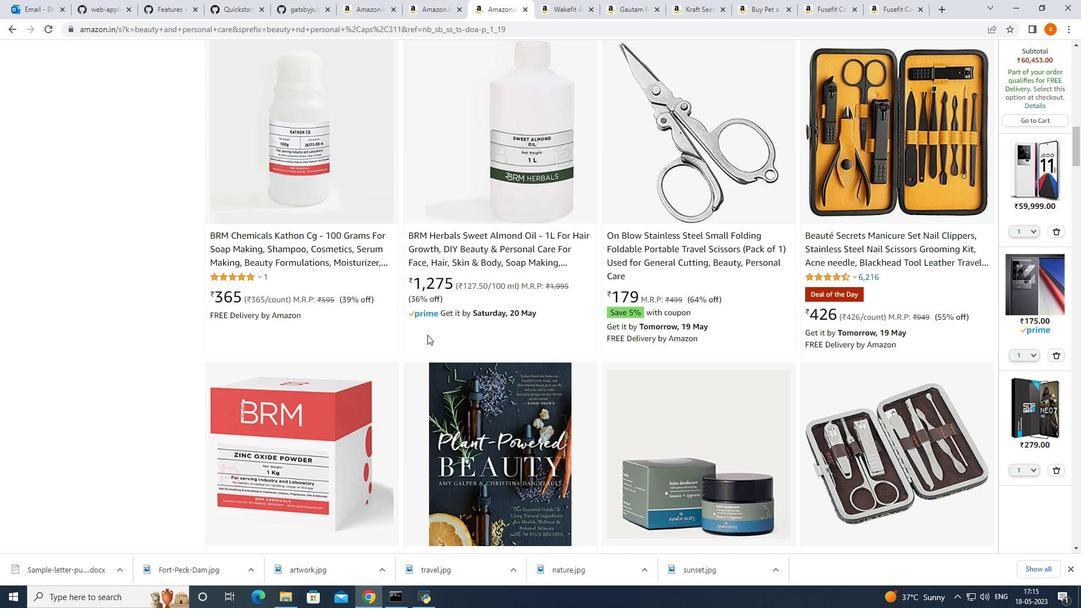 
Action: Mouse moved to (427, 340)
Screenshot: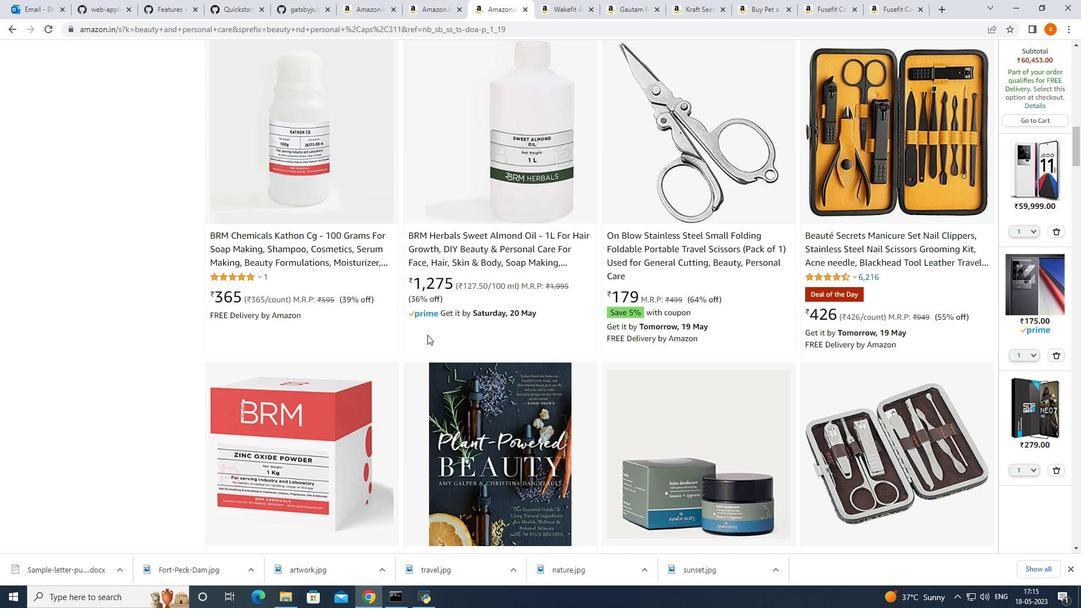 
Action: Mouse scrolled (427, 339) with delta (0, 0)
Screenshot: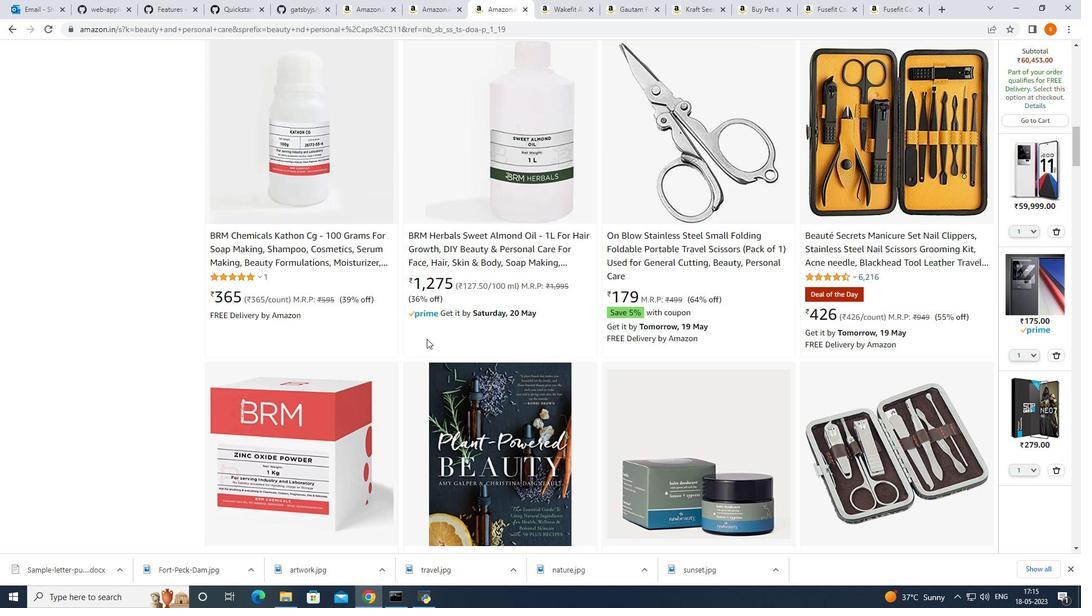 
Action: Mouse moved to (428, 338)
Screenshot: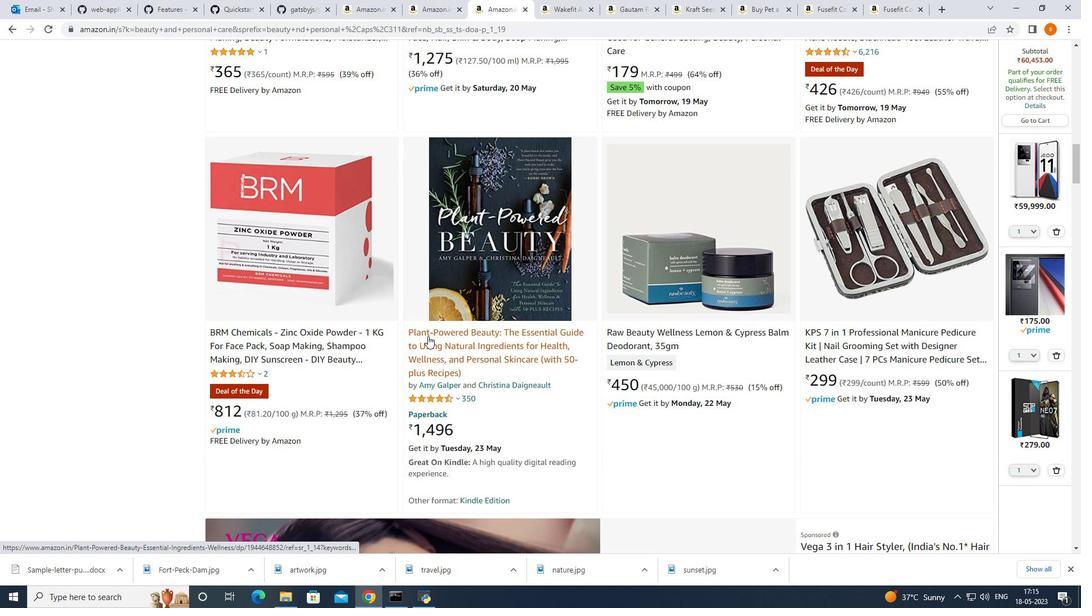 
Action: Mouse scrolled (428, 337) with delta (0, 0)
Screenshot: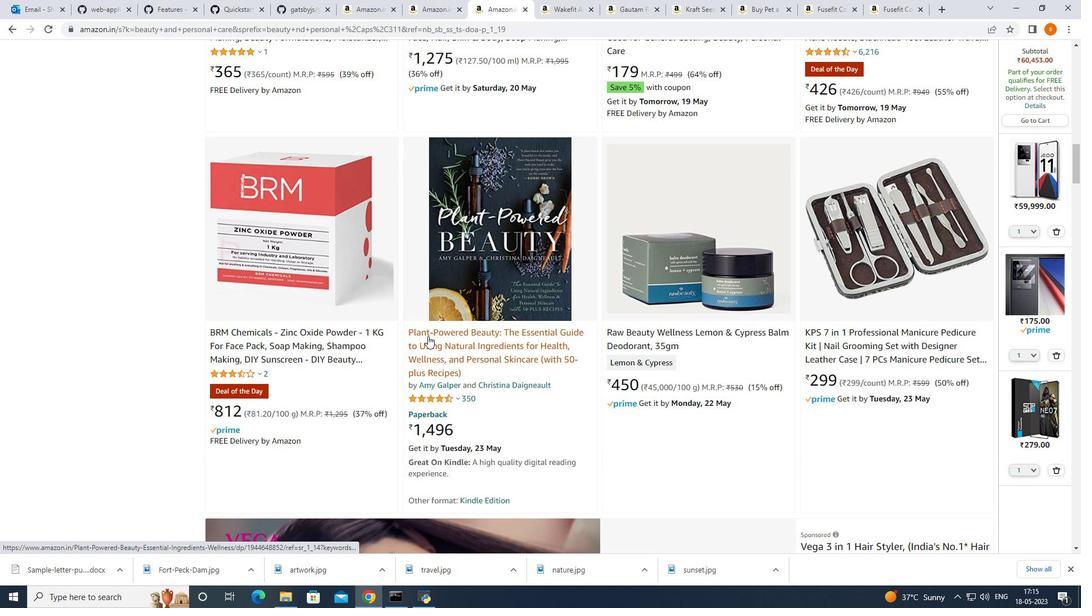 
Action: Mouse scrolled (428, 337) with delta (0, 0)
Screenshot: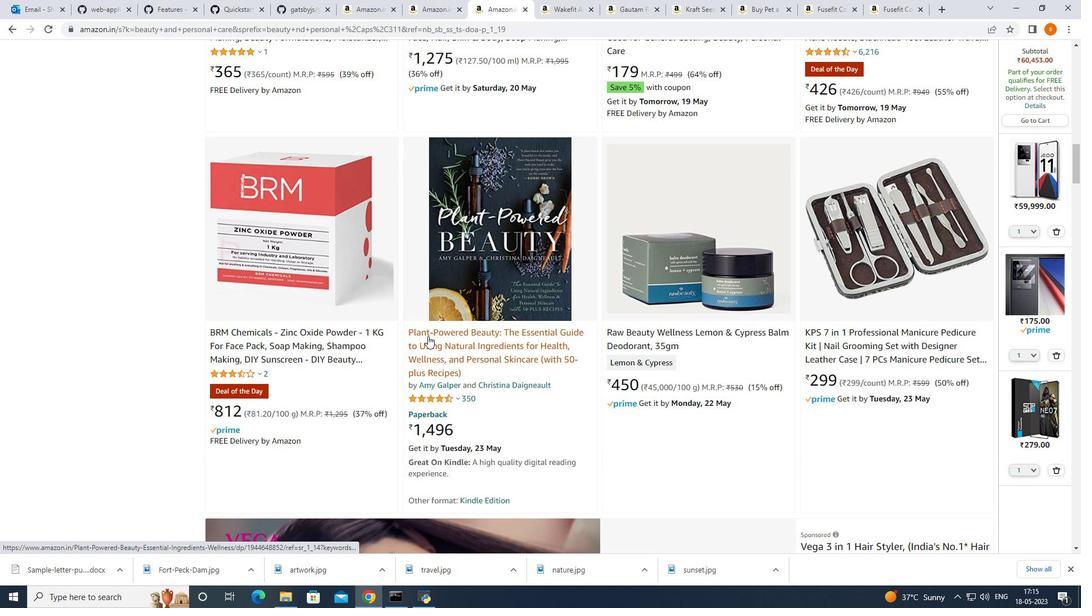 
Action: Mouse scrolled (428, 337) with delta (0, 0)
Screenshot: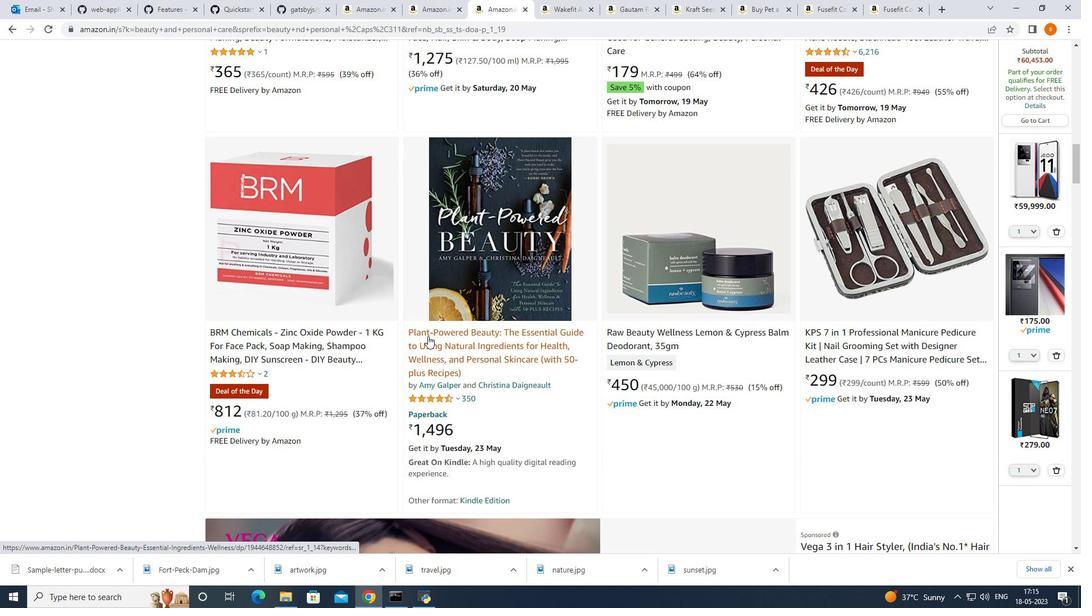 
Action: Mouse moved to (429, 340)
Screenshot: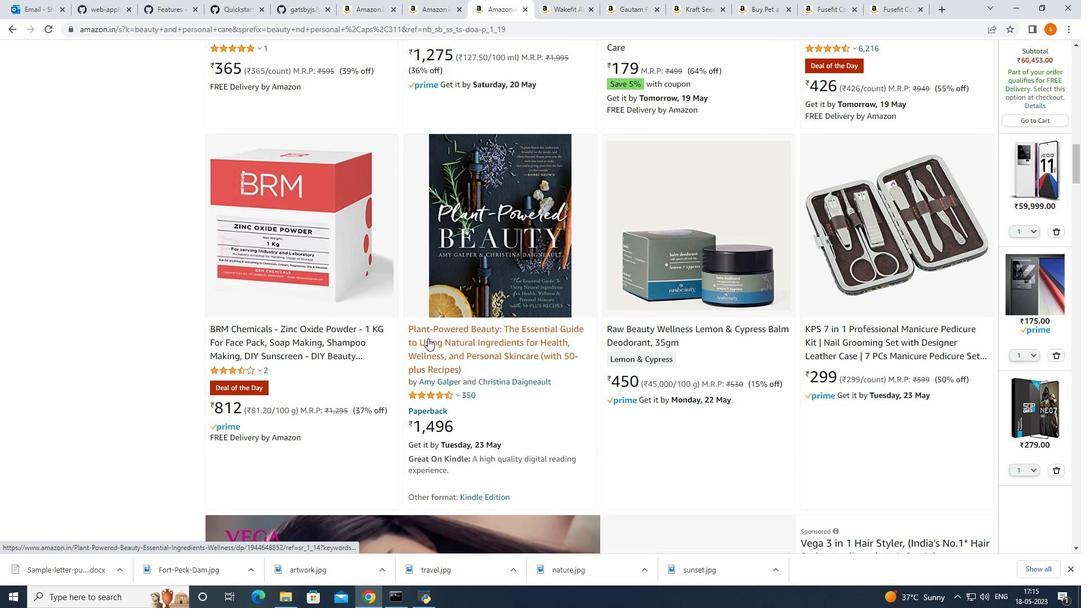 
Action: Mouse scrolled (429, 339) with delta (0, 0)
Screenshot: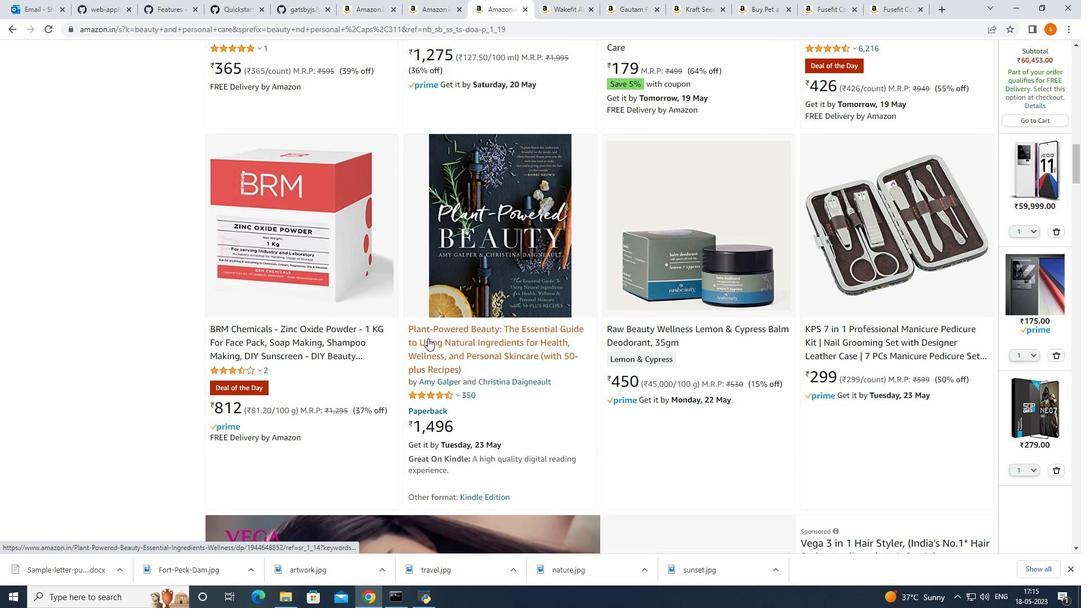 
Action: Mouse moved to (587, 346)
Screenshot: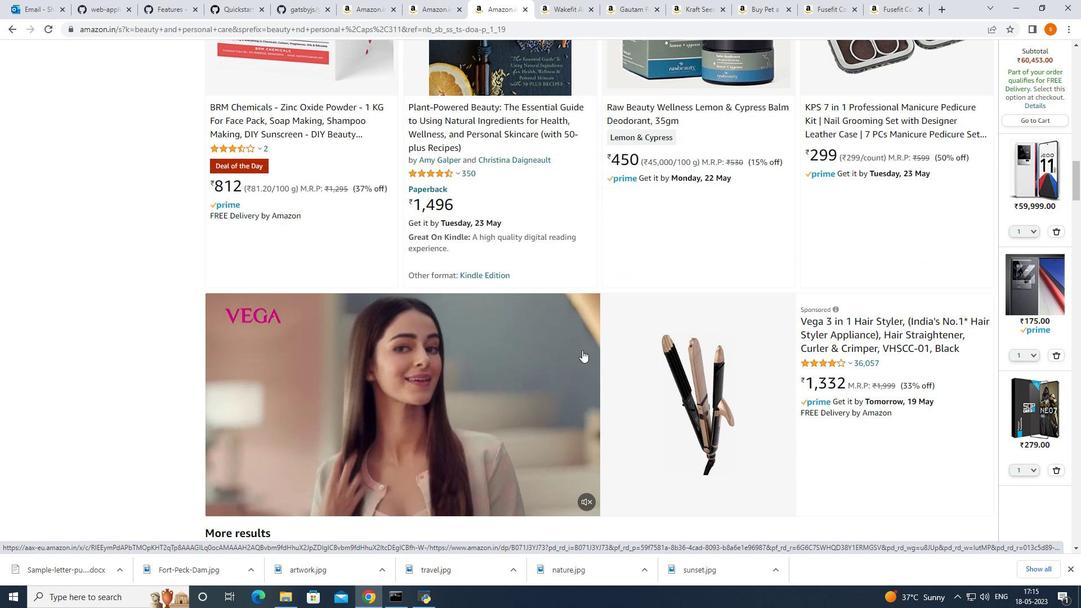 
Action: Mouse scrolled (587, 345) with delta (0, 0)
Screenshot: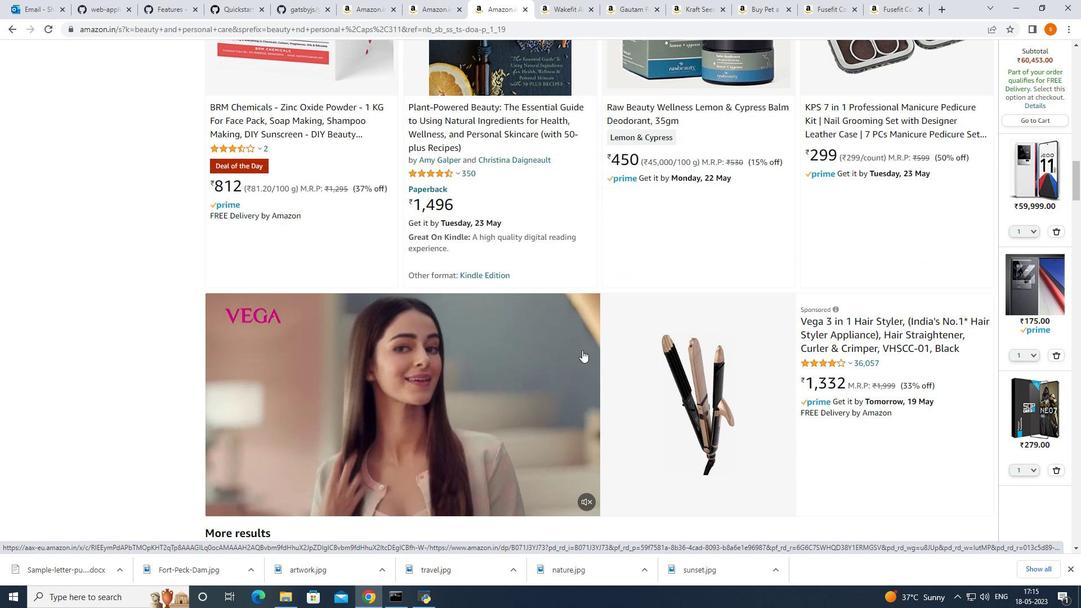 
Action: Mouse moved to (589, 343)
Screenshot: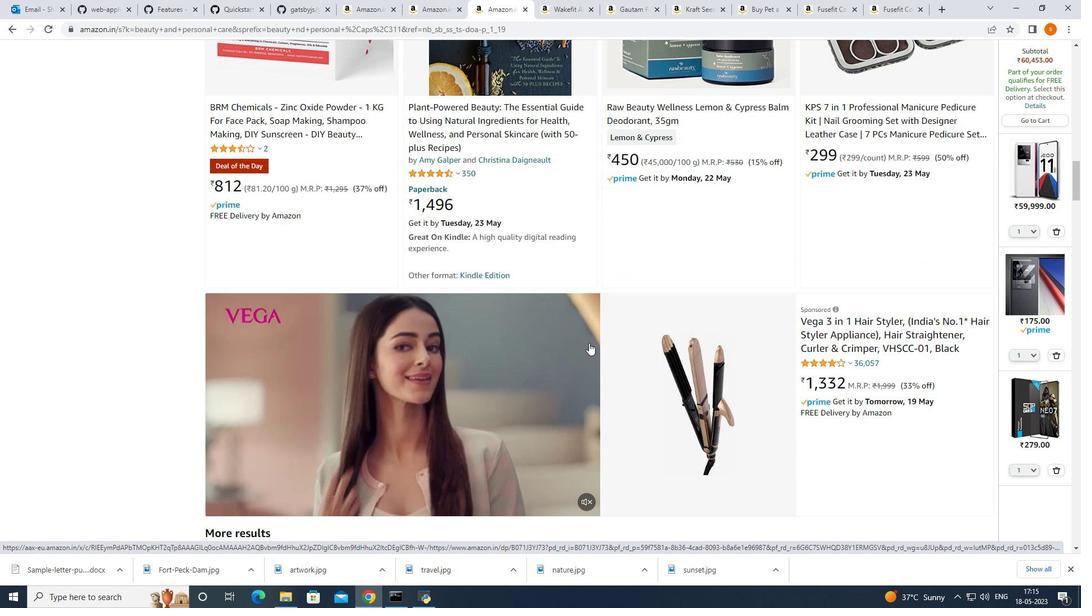 
Action: Mouse scrolled (589, 342) with delta (0, 0)
Screenshot: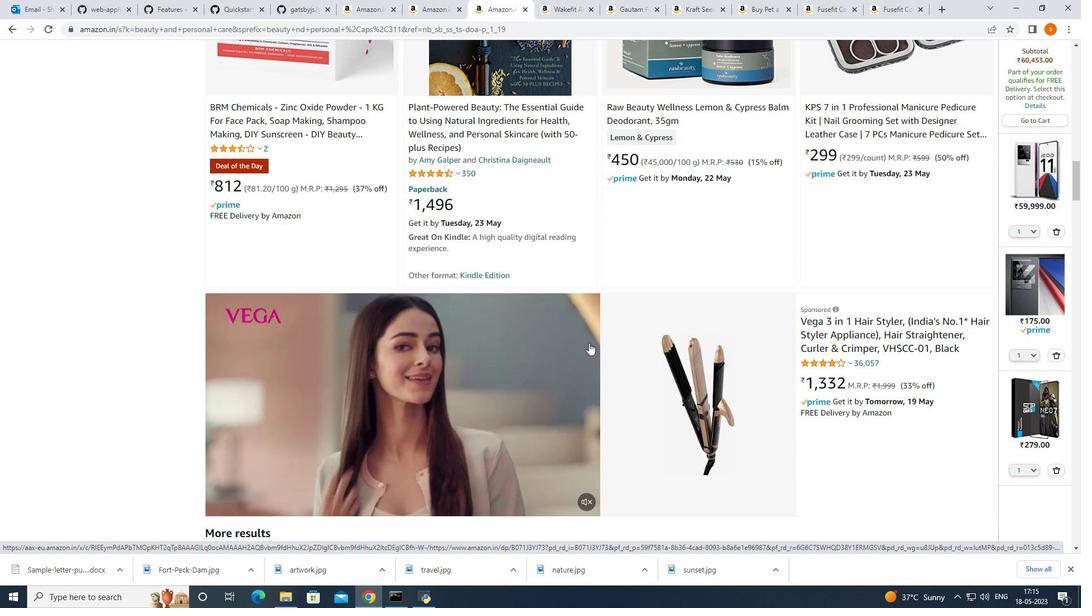 
Action: Mouse moved to (589, 344)
Screenshot: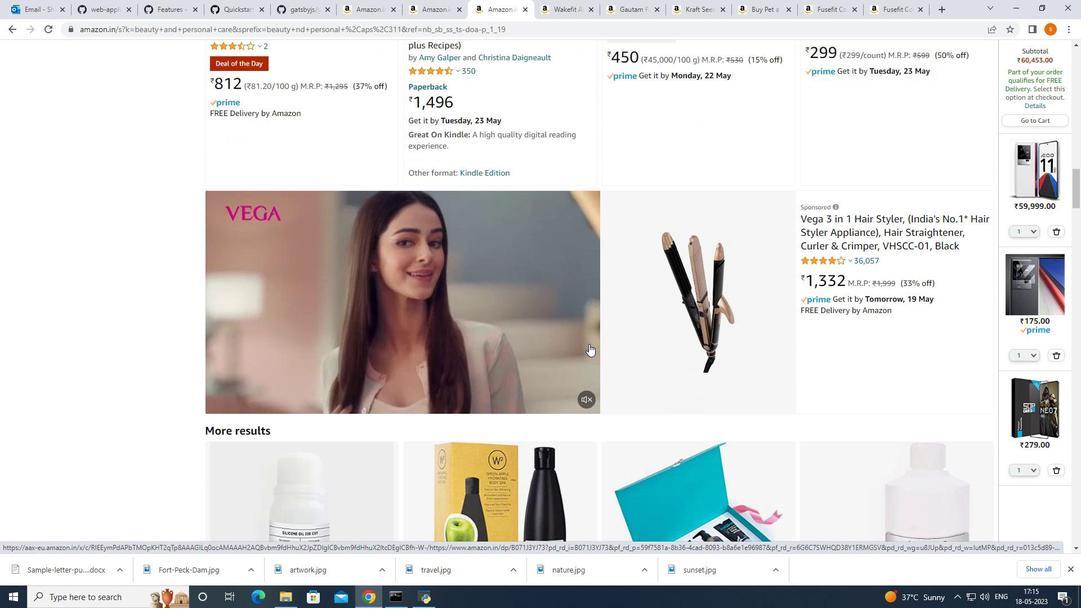 
Action: Mouse scrolled (589, 344) with delta (0, 0)
Screenshot: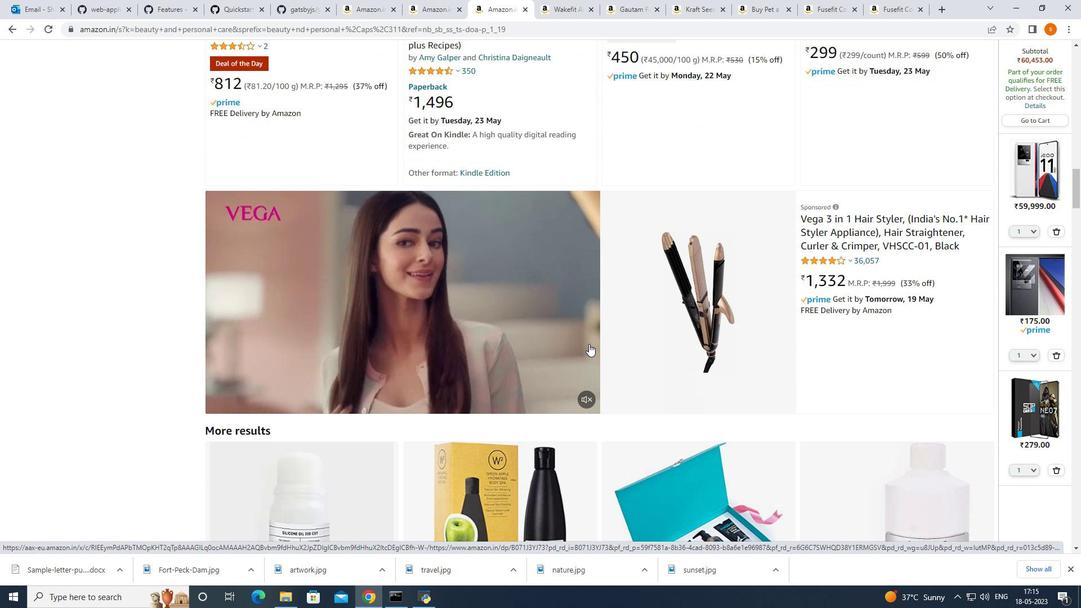 
Action: Mouse scrolled (589, 343) with delta (0, 0)
Screenshot: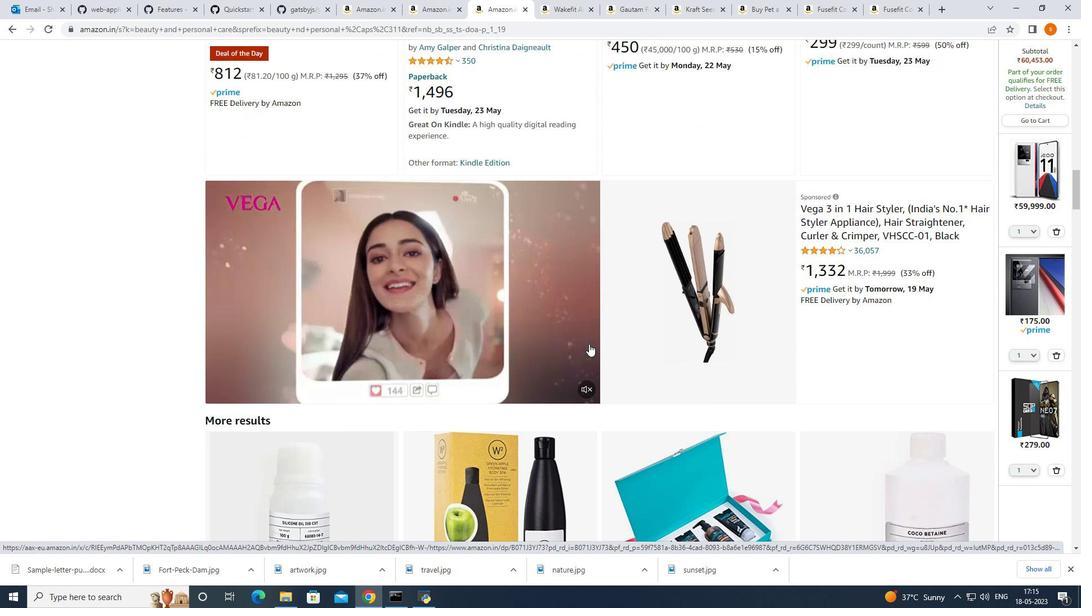 
Action: Mouse moved to (589, 344)
Screenshot: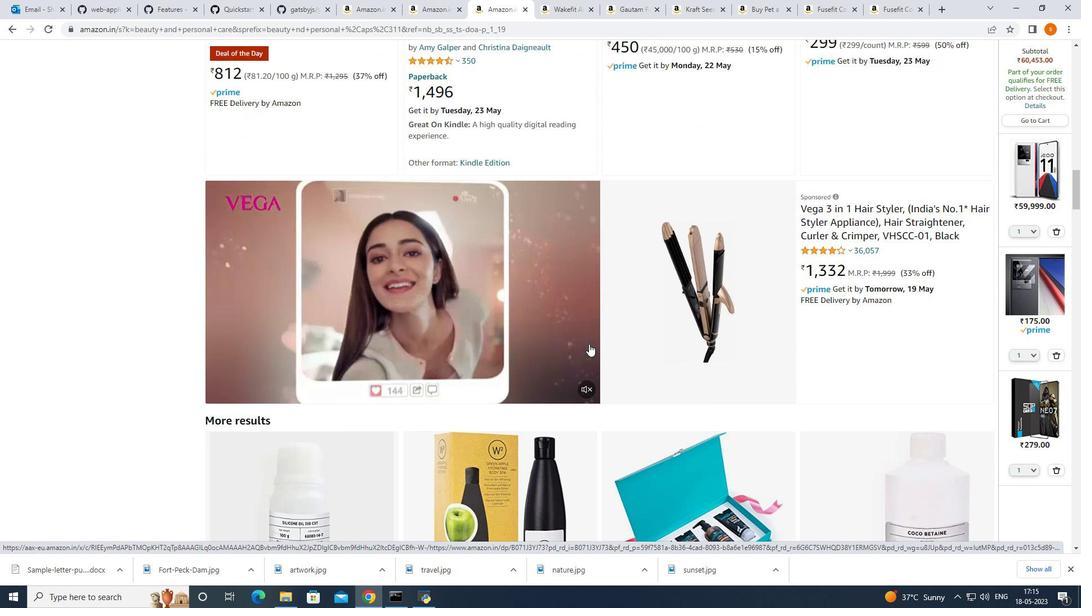 
Action: Mouse scrolled (589, 344) with delta (0, 0)
Screenshot: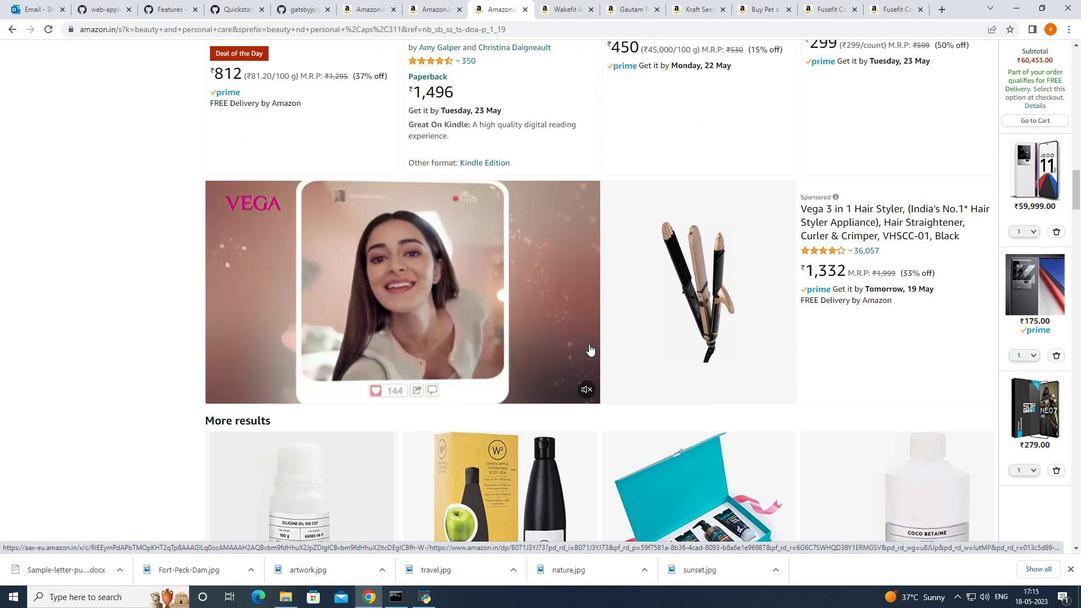 
Action: Mouse moved to (589, 344)
Screenshot: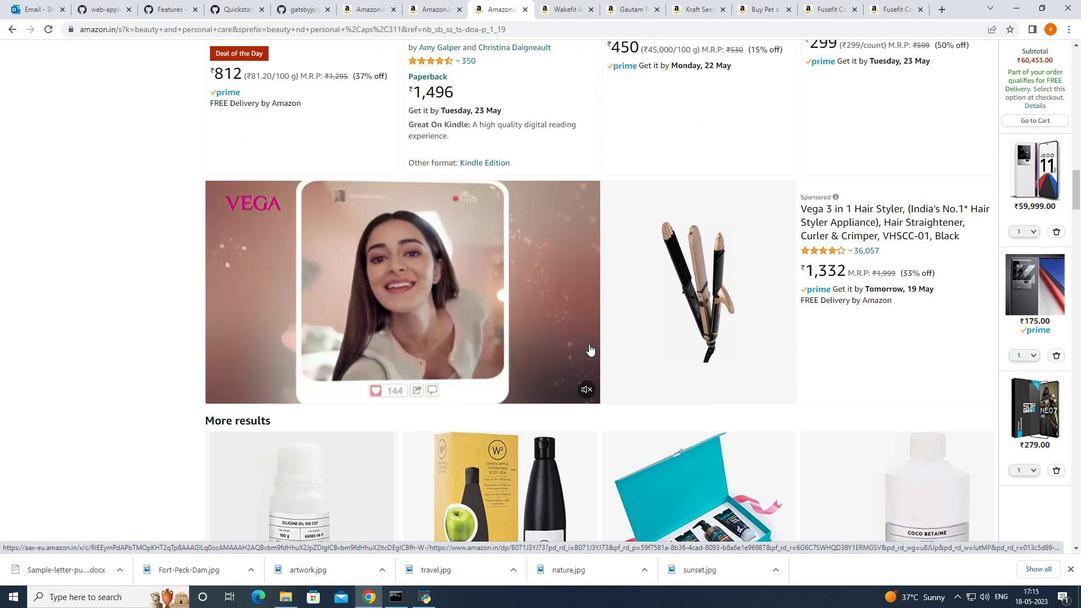 
Action: Mouse scrolled (589, 344) with delta (0, 0)
Screenshot: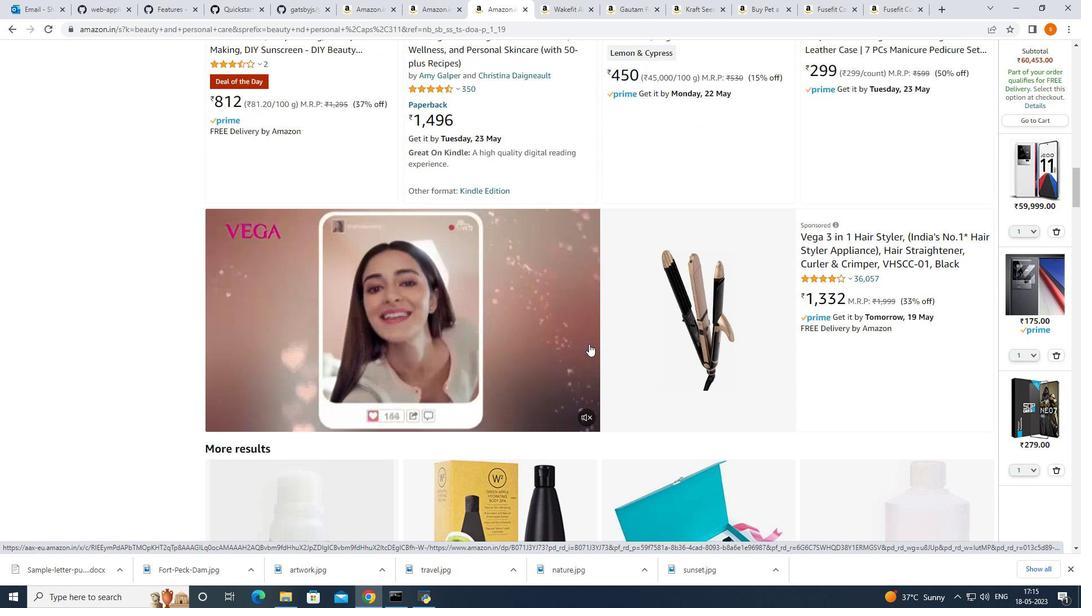 
Action: Mouse moved to (587, 347)
Screenshot: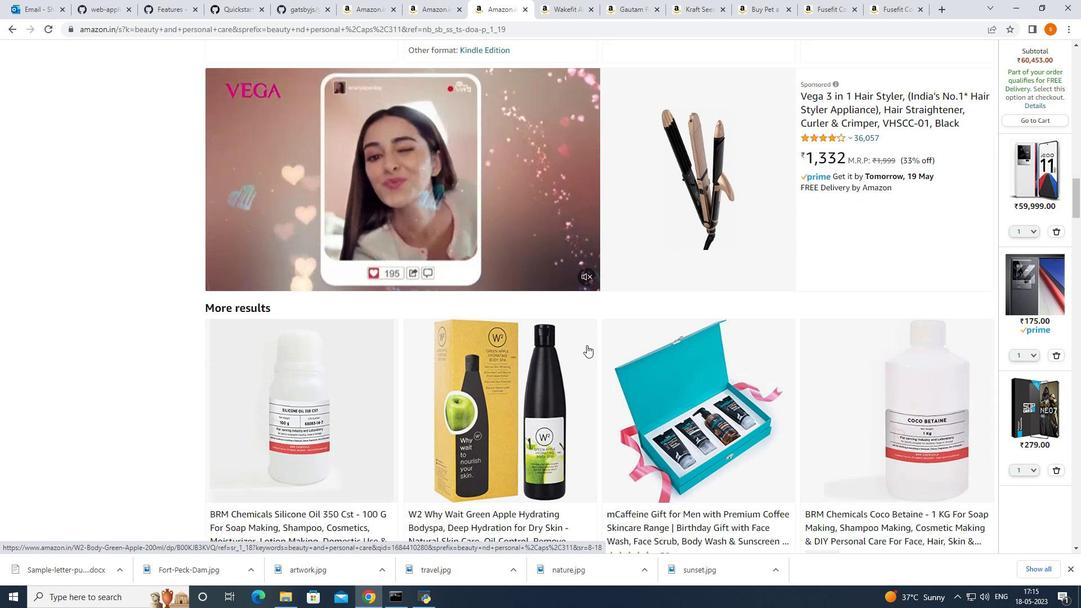 
Action: Mouse scrolled (587, 346) with delta (0, 0)
Screenshot: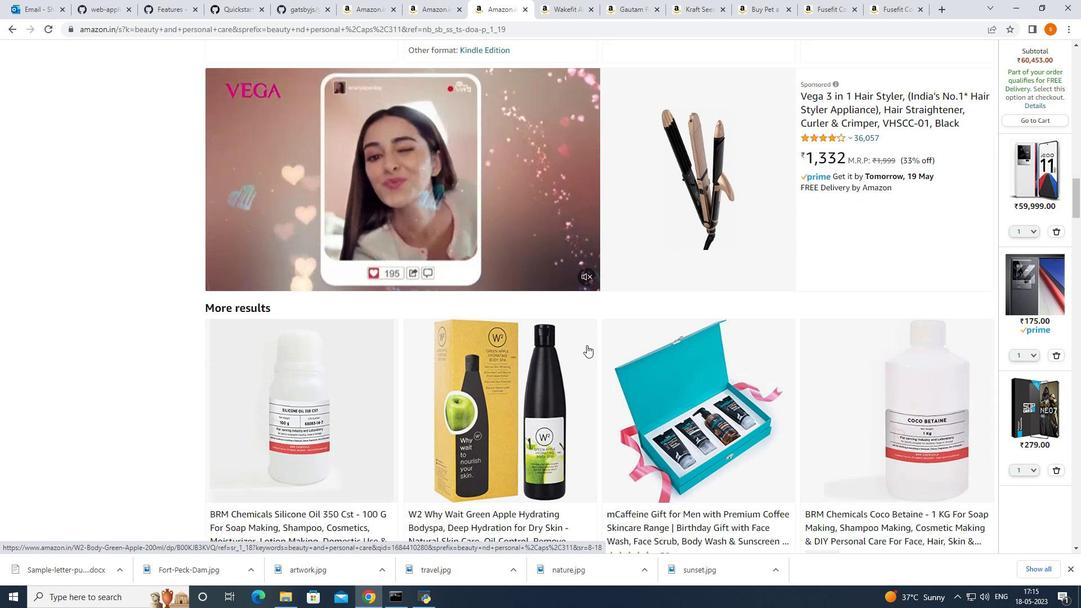 
Action: Mouse moved to (587, 347)
Screenshot: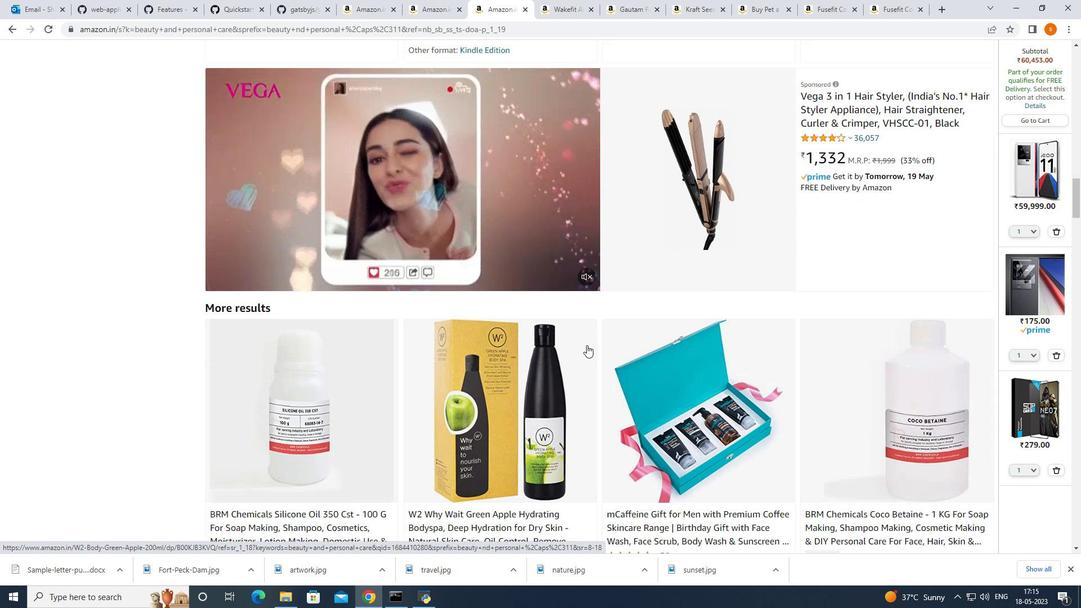 
Action: Mouse scrolled (587, 347) with delta (0, 0)
Screenshot: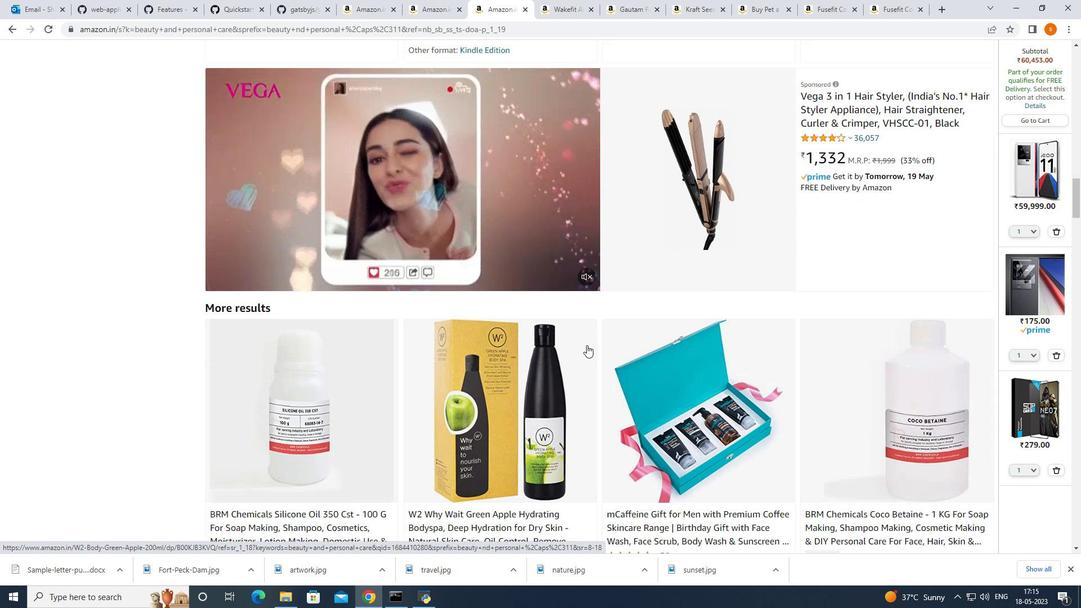 
Action: Mouse moved to (586, 347)
Screenshot: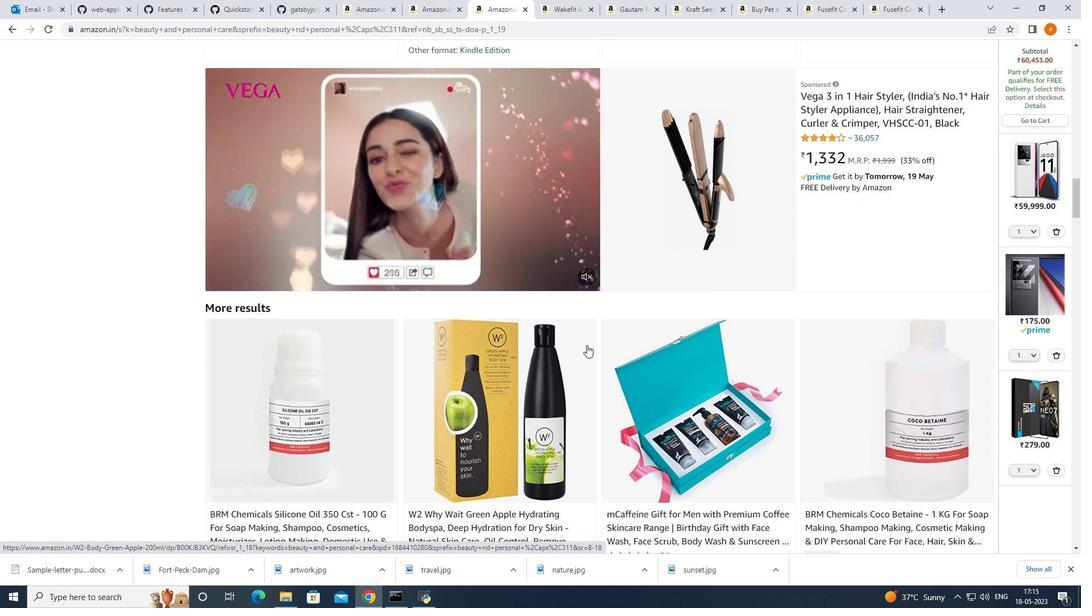 
Action: Mouse scrolled (586, 347) with delta (0, 0)
Screenshot: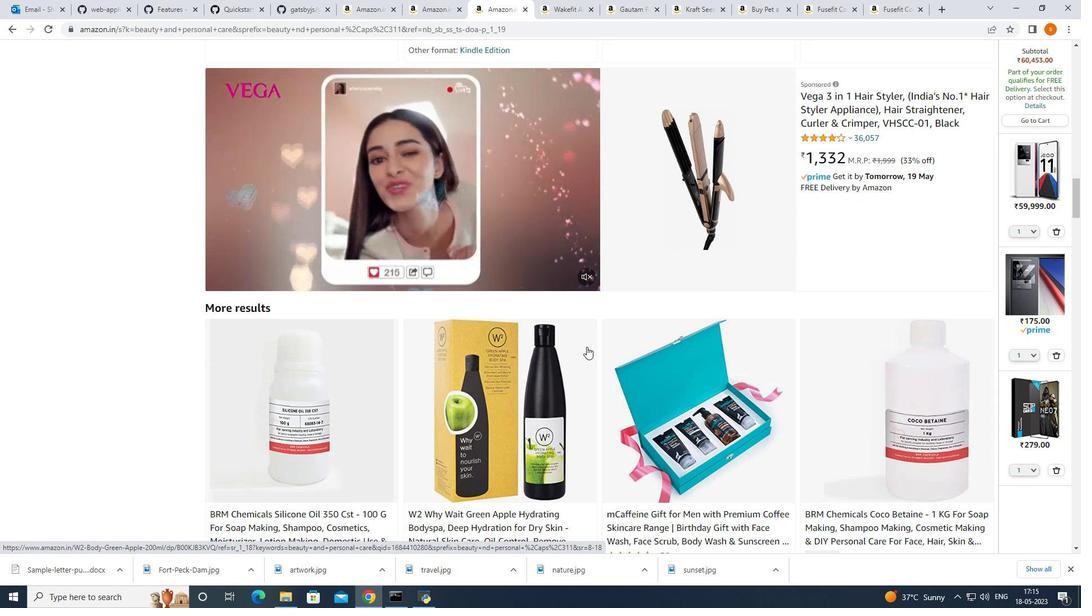 
Action: Mouse moved to (583, 343)
Screenshot: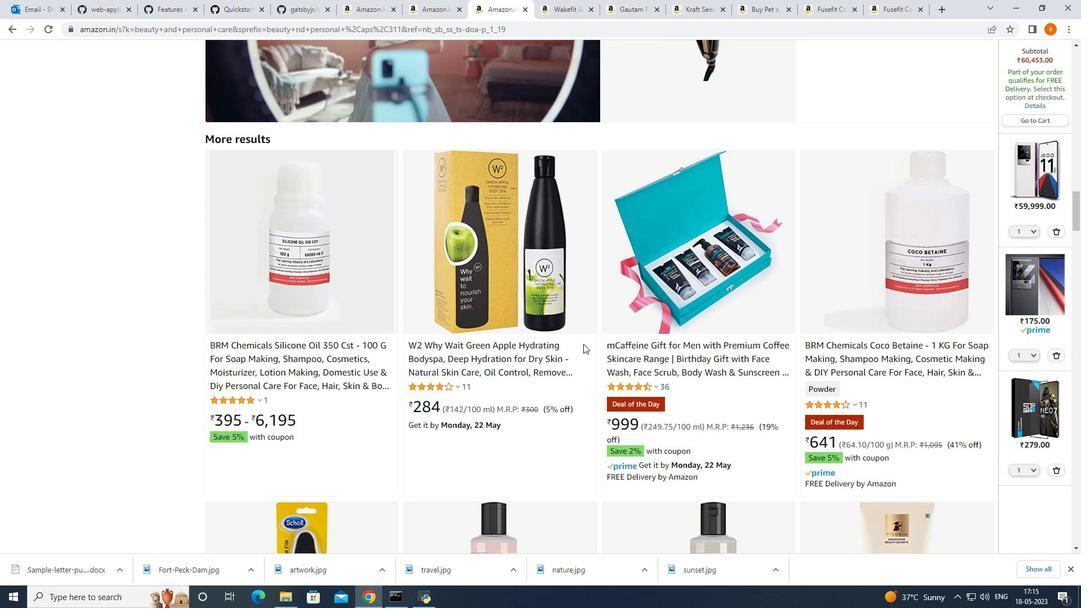 
Action: Mouse scrolled (583, 343) with delta (0, 0)
Screenshot: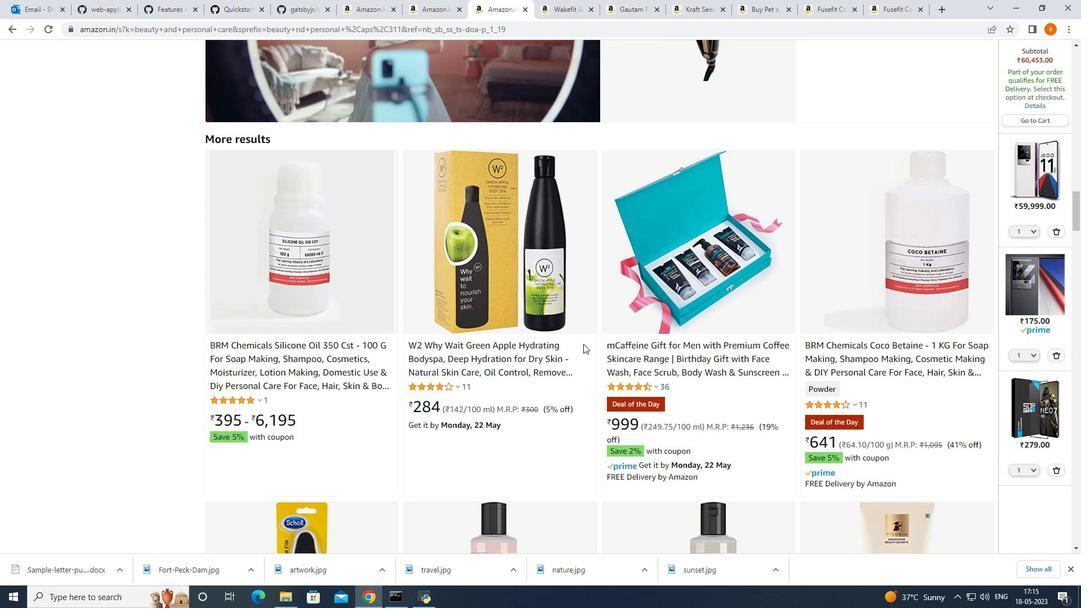 
Action: Mouse moved to (583, 343)
Screenshot: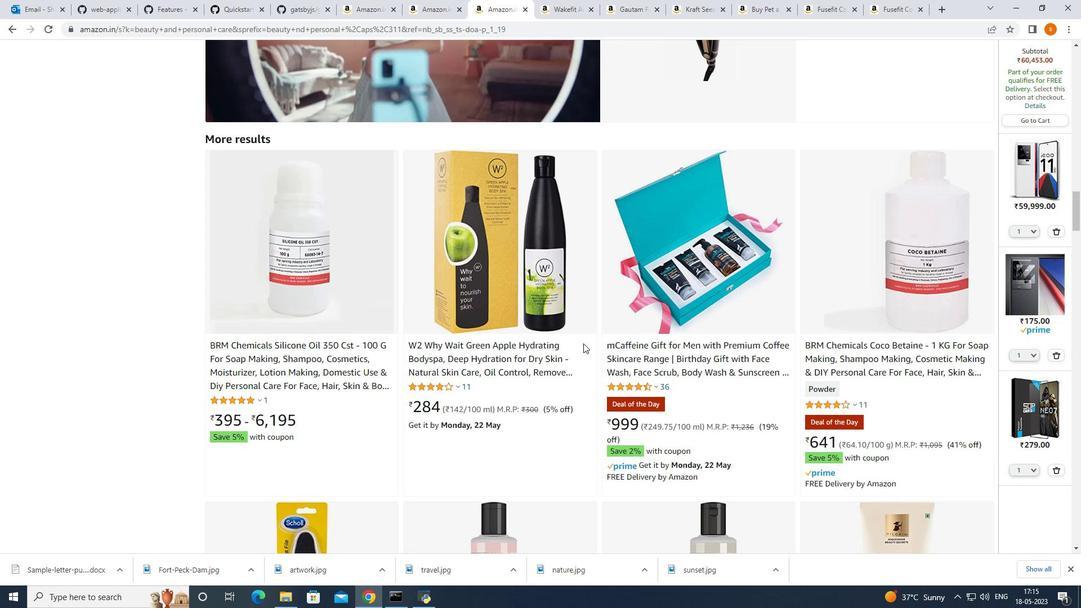 
Action: Mouse scrolled (583, 343) with delta (0, 0)
Screenshot: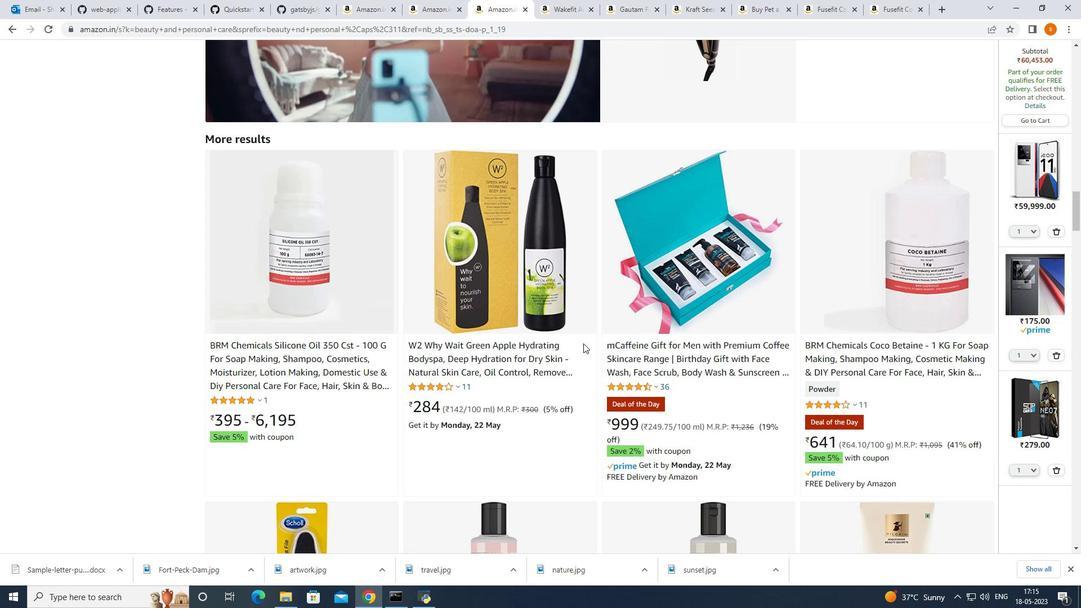 
Action: Mouse moved to (431, 384)
Screenshot: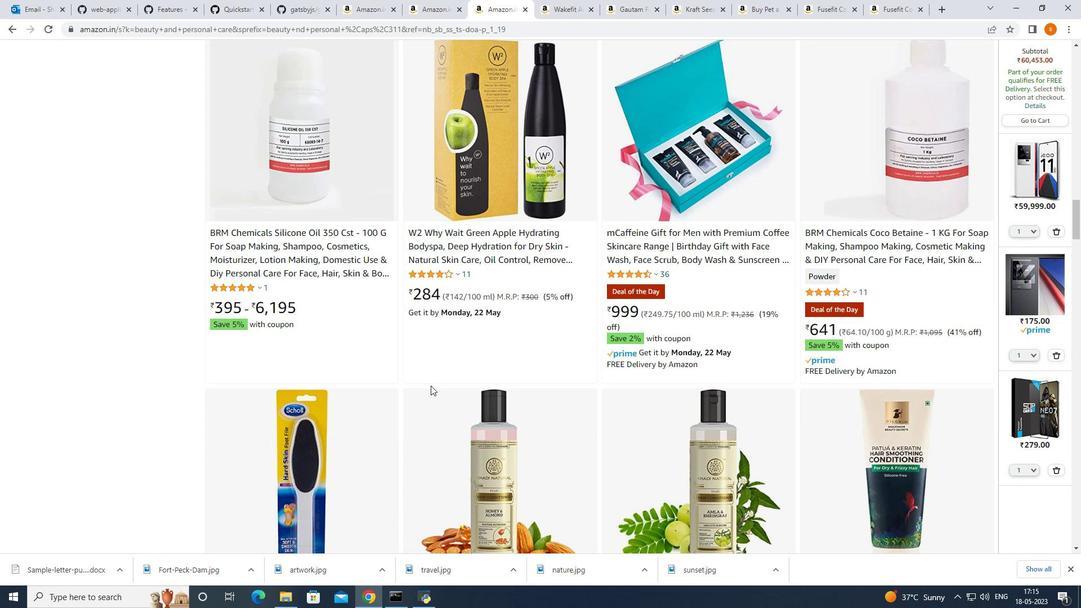 
Action: Mouse scrolled (431, 384) with delta (0, 0)
Screenshot: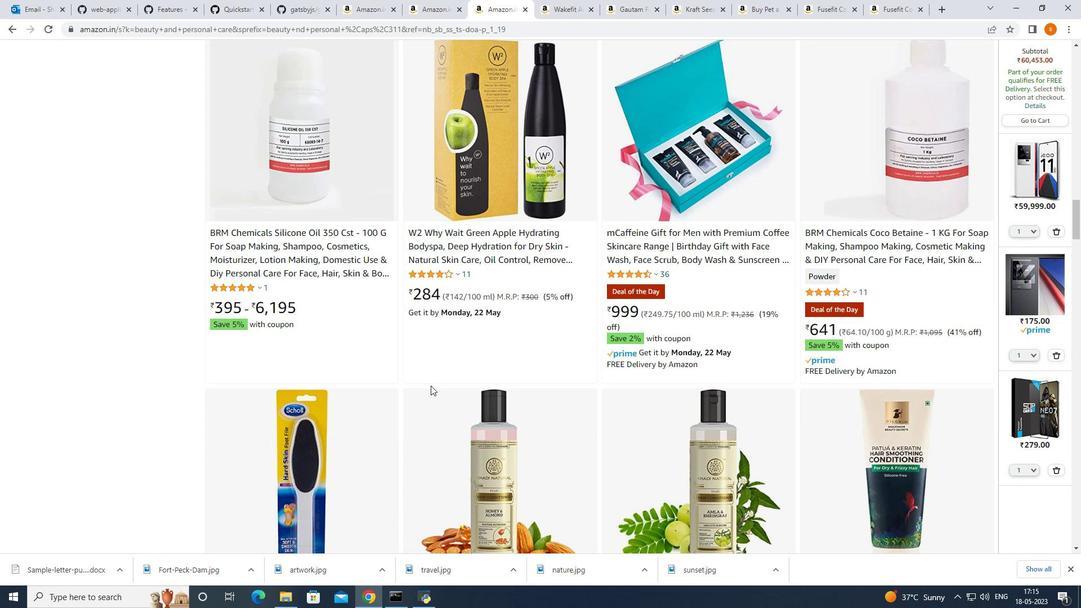 
Action: Mouse moved to (432, 386)
Screenshot: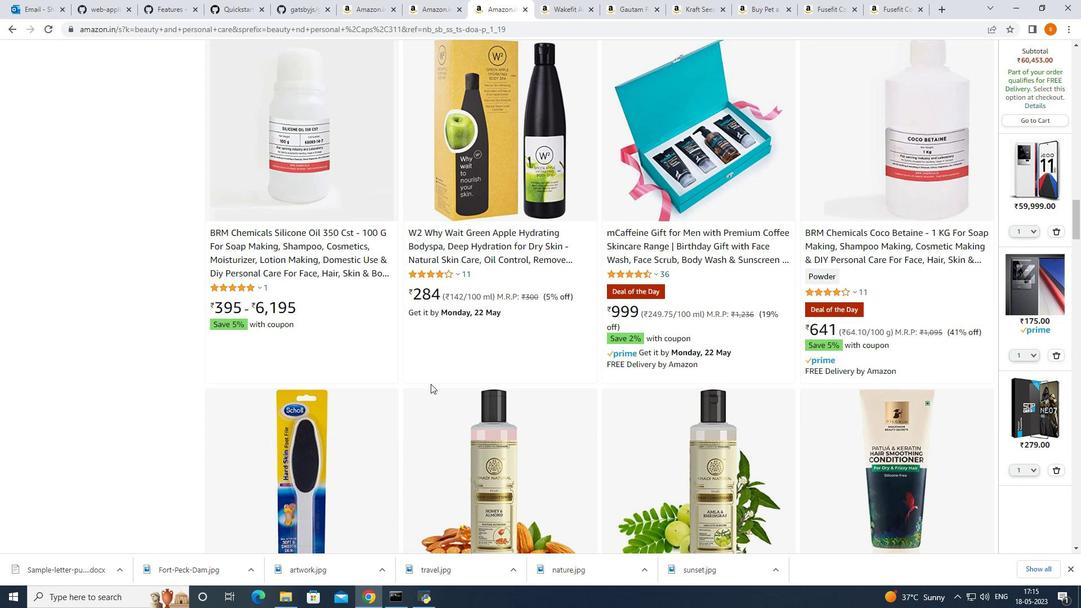 
Action: Mouse scrolled (432, 385) with delta (0, 0)
Screenshot: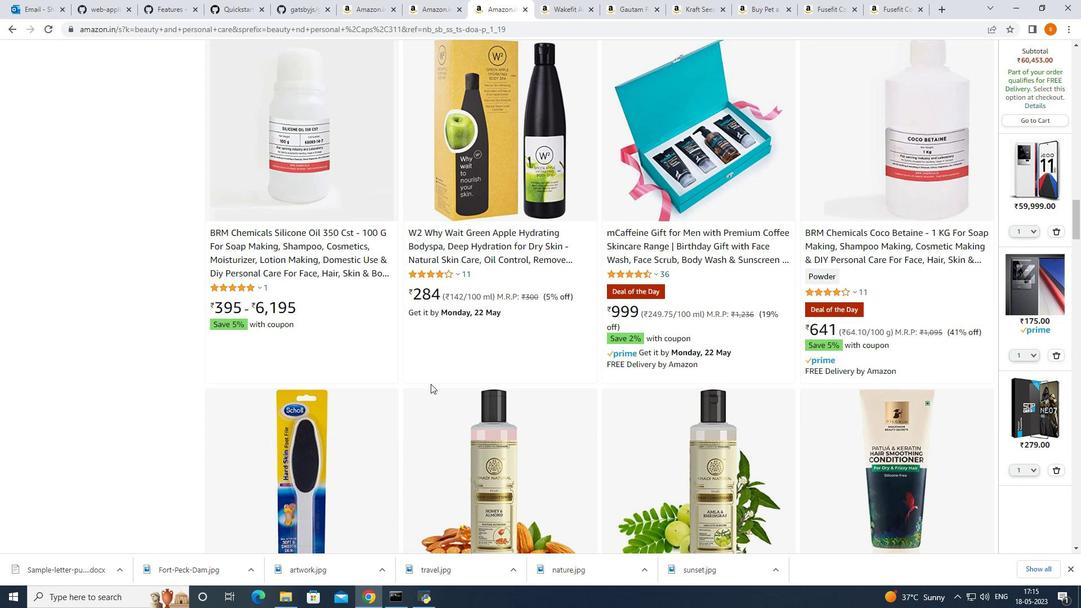 
Action: Mouse moved to (433, 388)
Screenshot: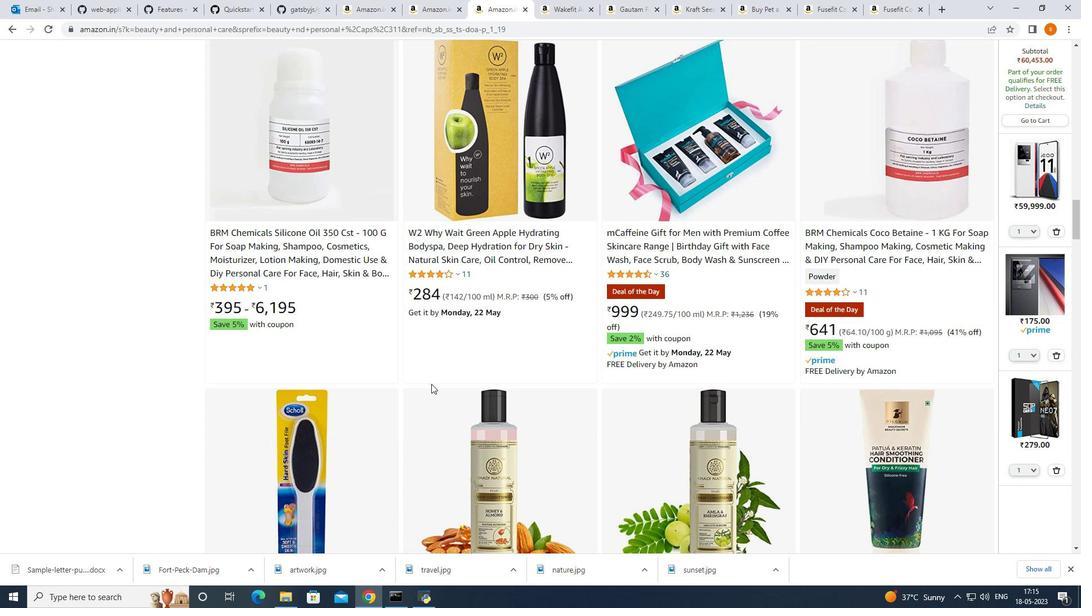 
Action: Mouse scrolled (433, 387) with delta (0, 0)
Screenshot: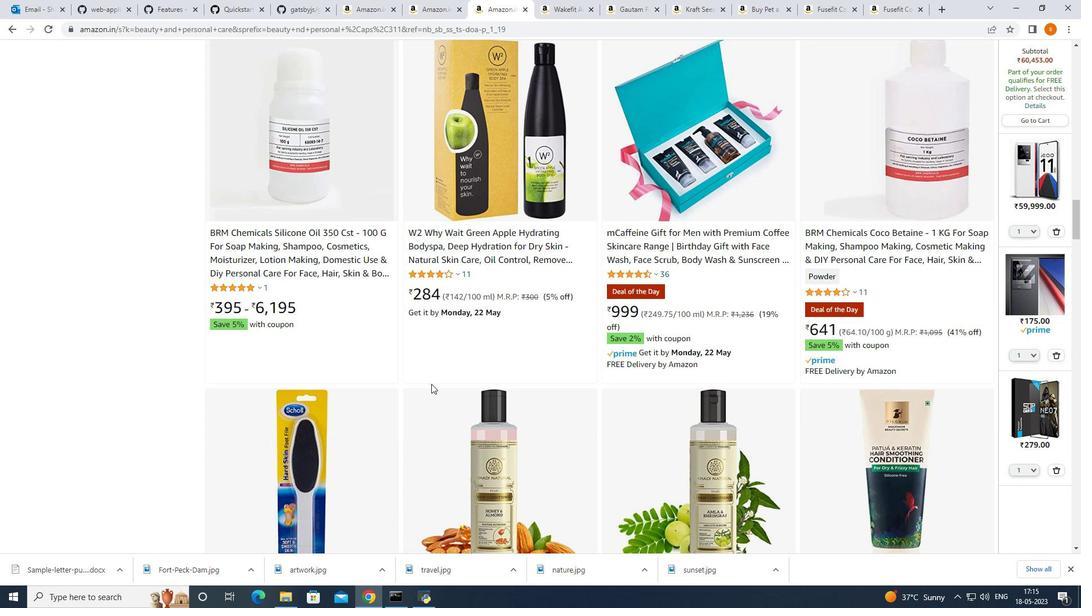 
Action: Mouse moved to (439, 374)
Screenshot: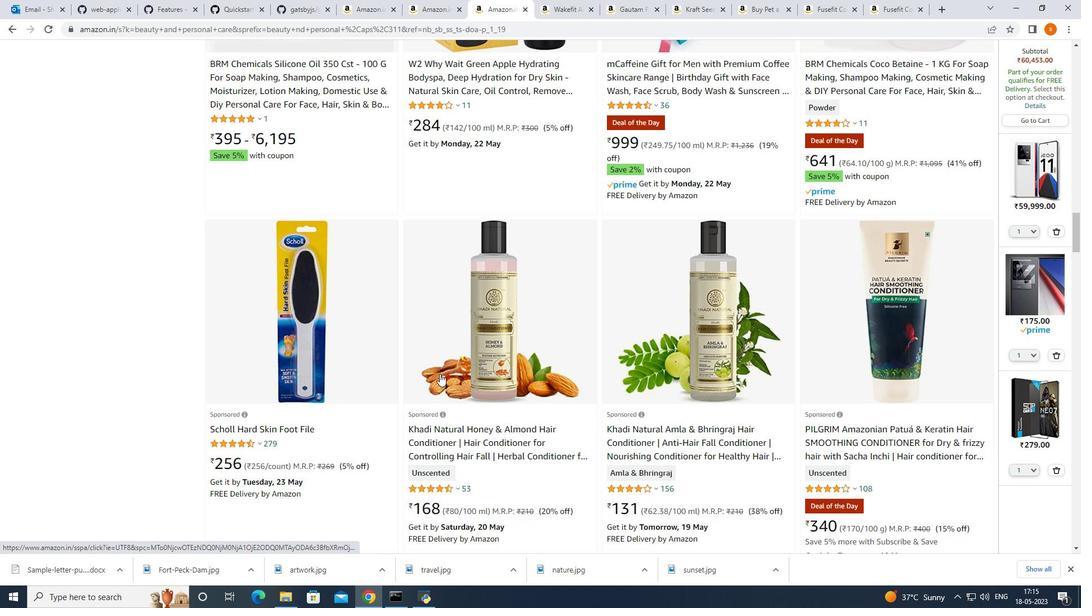 
Action: Mouse scrolled (439, 374) with delta (0, 0)
Screenshot: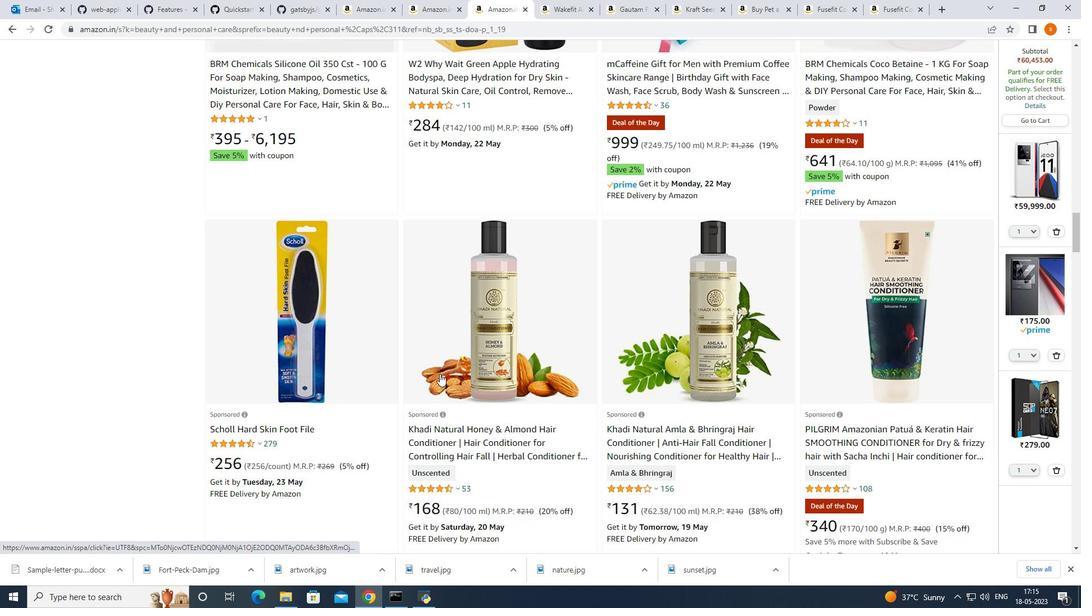 
Action: Mouse moved to (579, 394)
Screenshot: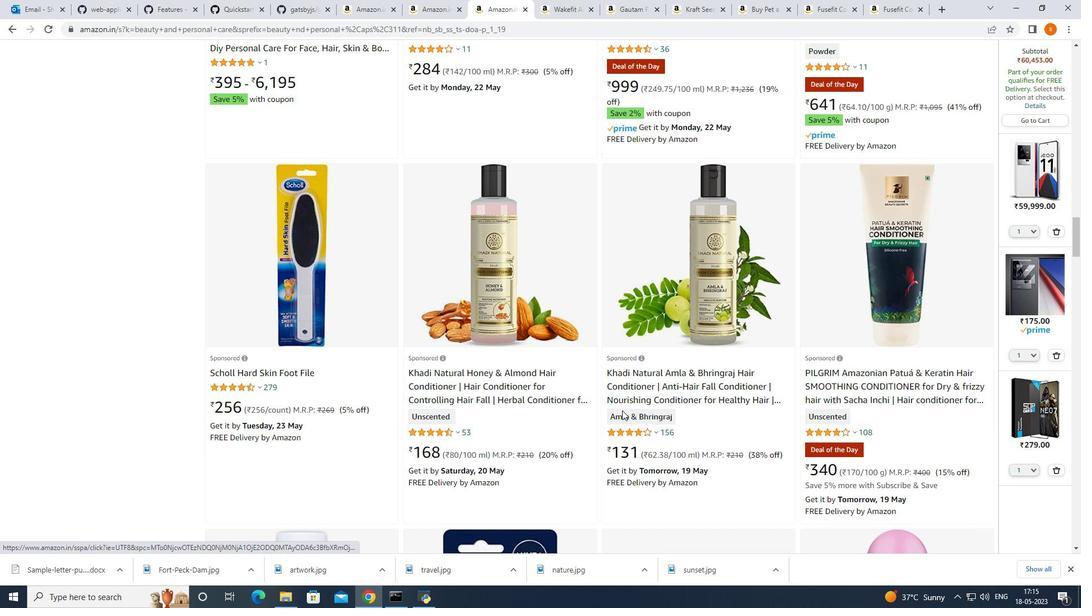 
Action: Mouse scrolled (579, 393) with delta (0, 0)
Screenshot: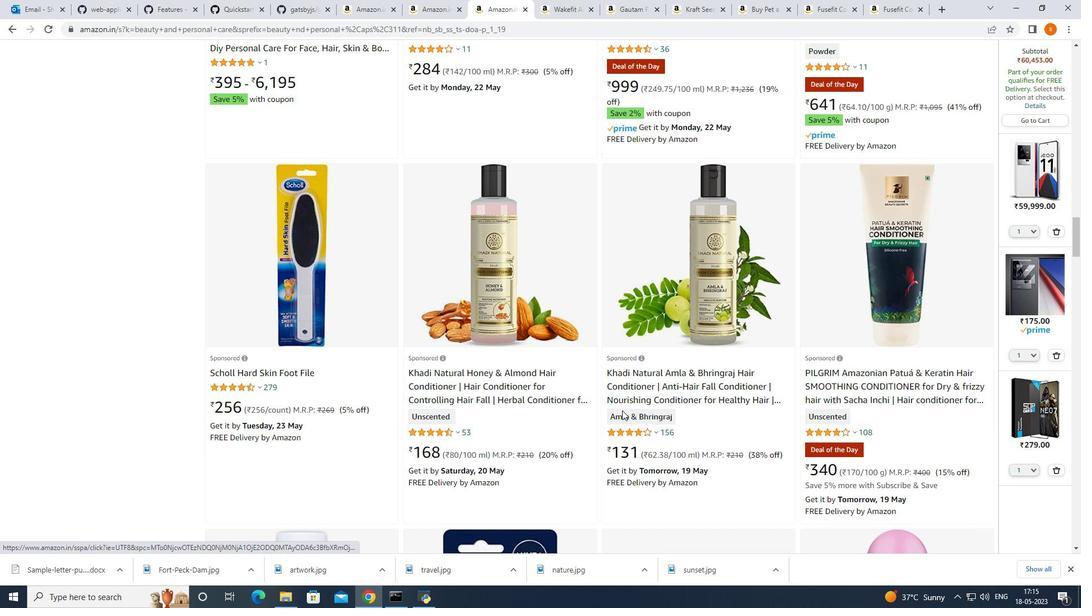 
Action: Mouse moved to (577, 393)
Screenshot: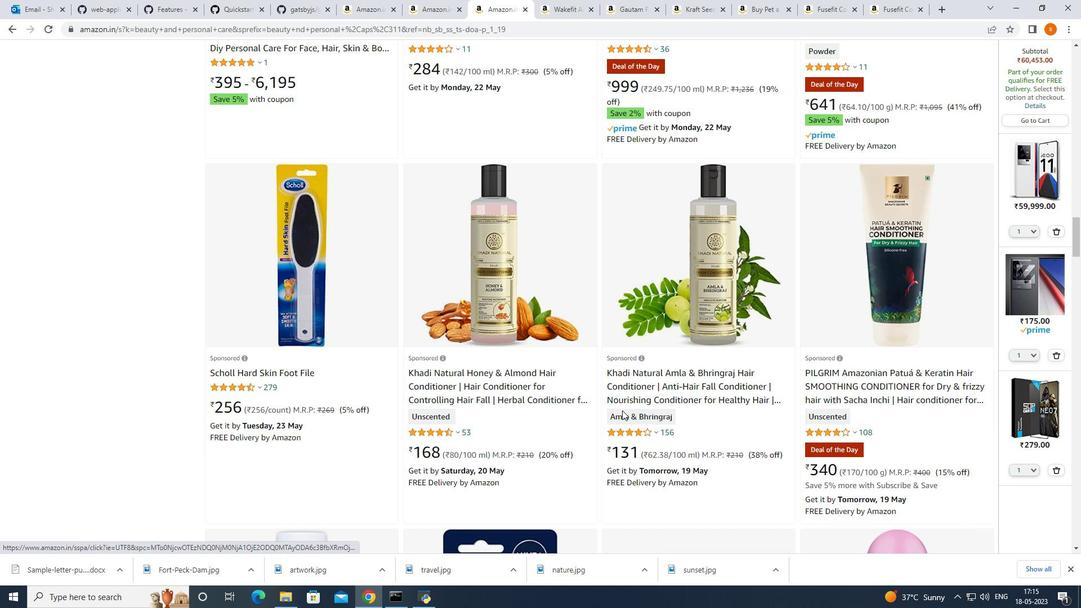 
Action: Mouse scrolled (577, 392) with delta (0, 0)
Screenshot: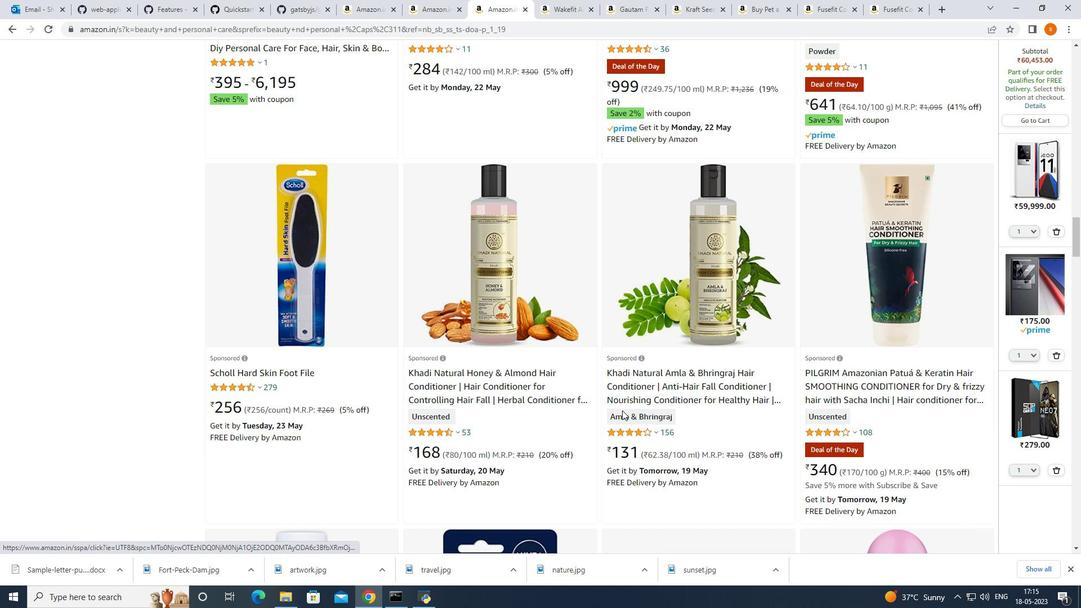 
Action: Mouse moved to (576, 394)
Screenshot: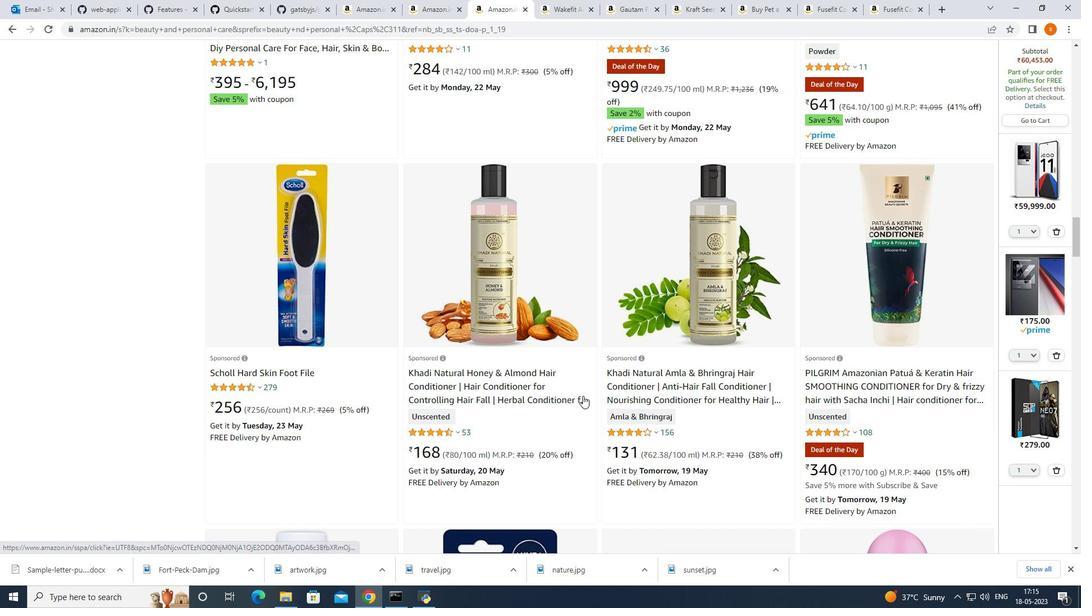 
Action: Mouse scrolled (576, 393) with delta (0, 0)
Screenshot: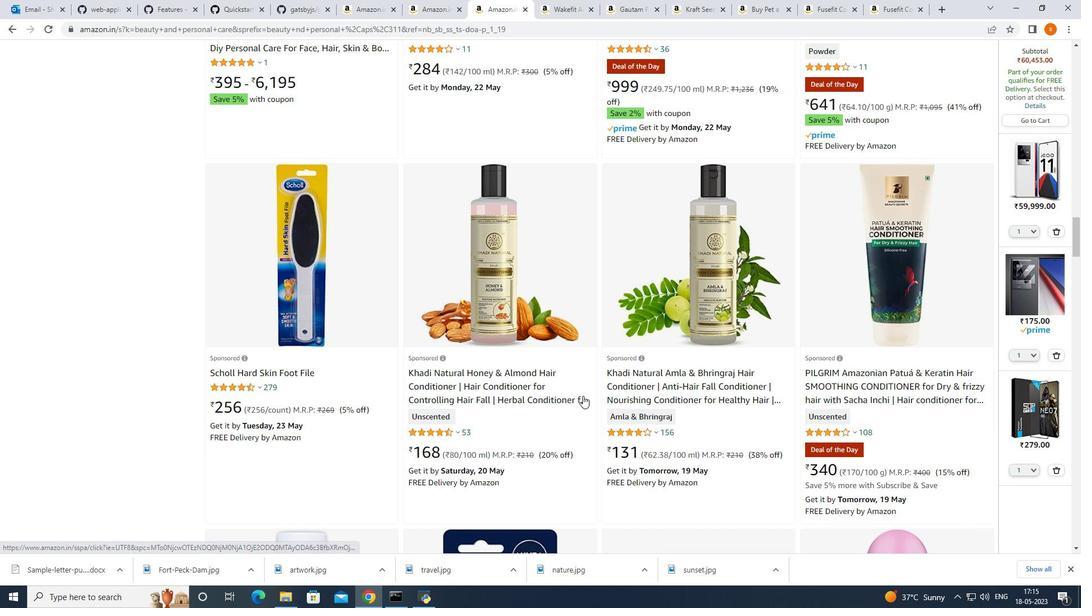 
Action: Mouse moved to (571, 394)
Screenshot: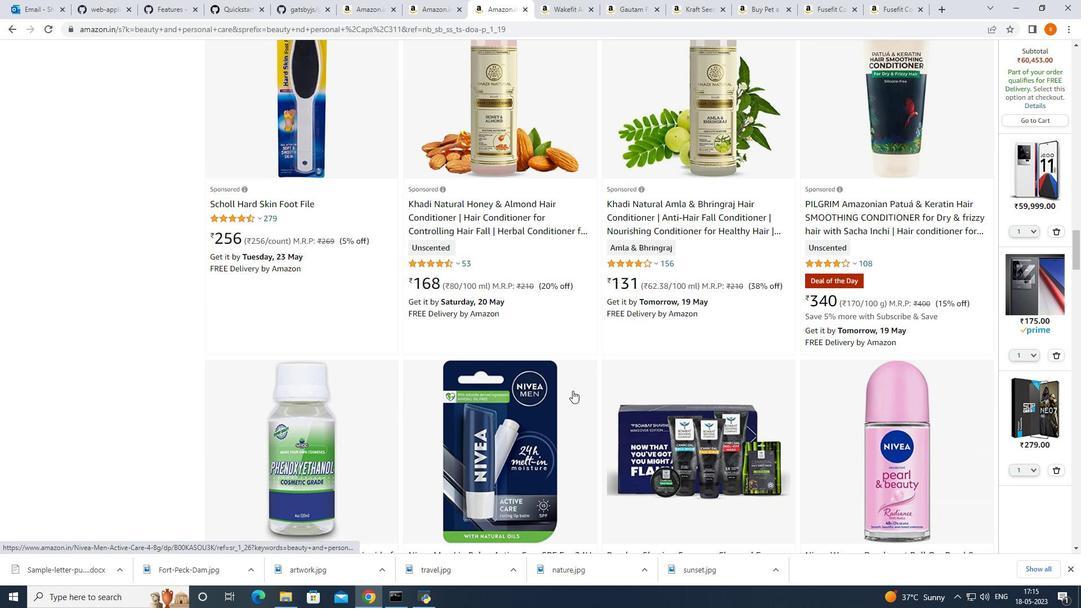 
Action: Mouse scrolled (571, 393) with delta (0, 0)
Screenshot: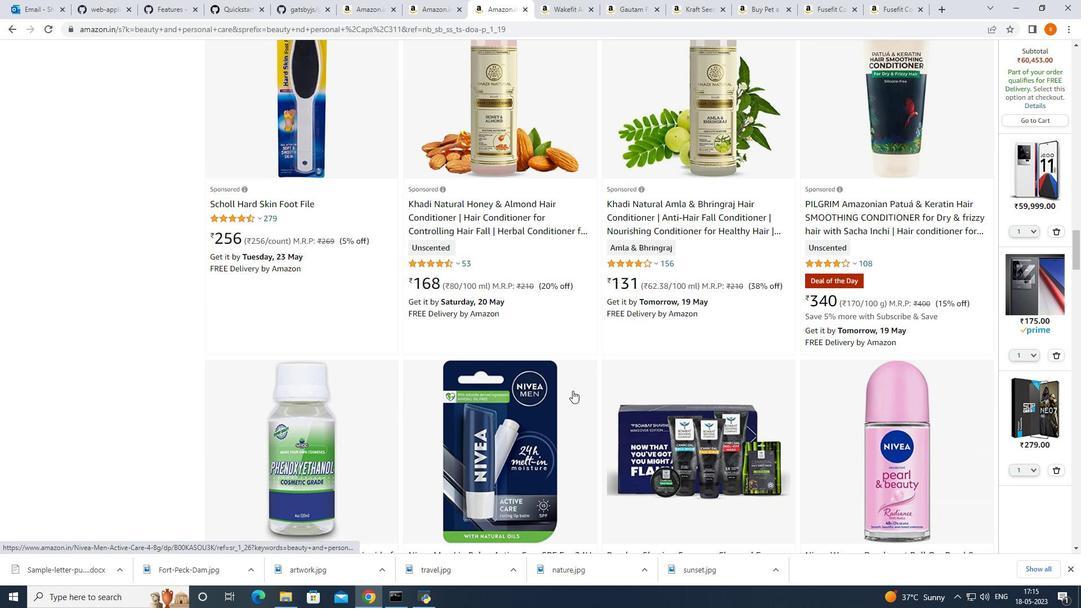 
Action: Mouse scrolled (571, 393) with delta (0, 0)
Screenshot: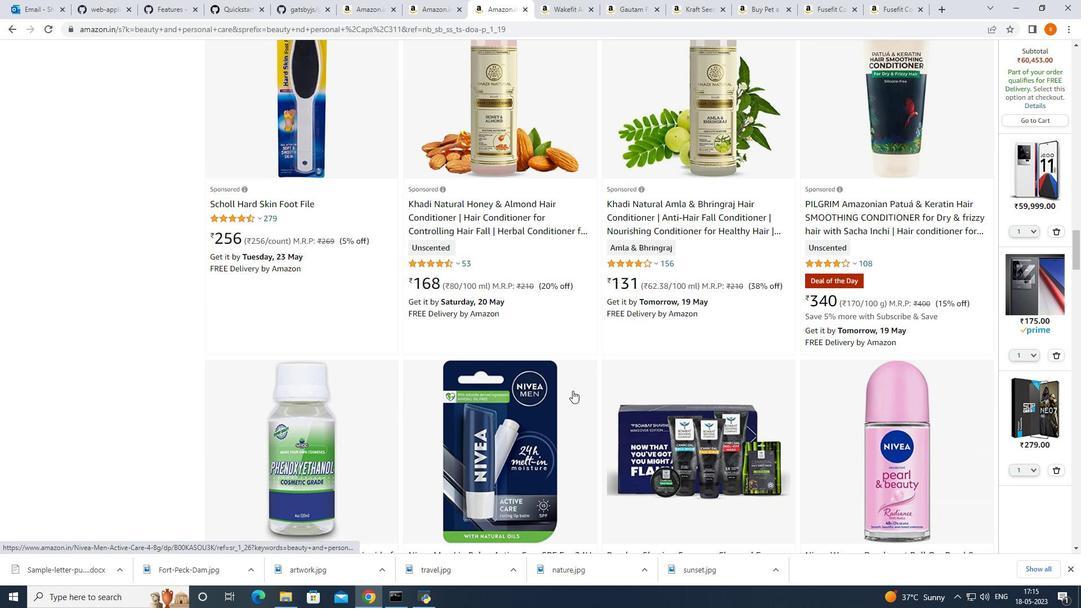 
Action: Mouse scrolled (571, 393) with delta (0, 0)
Screenshot: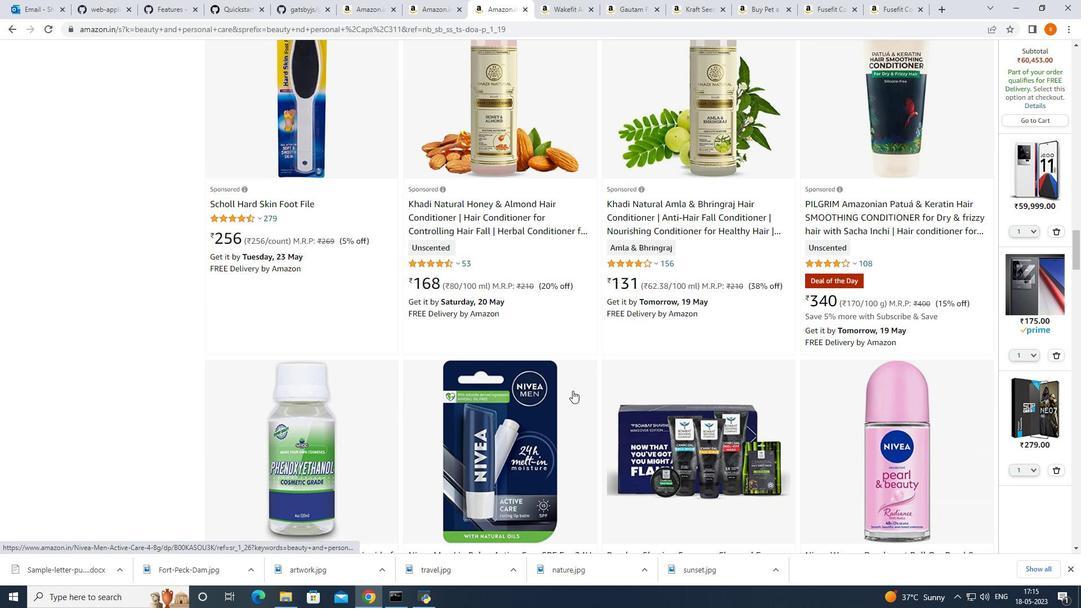 
Action: Mouse moved to (569, 390)
Screenshot: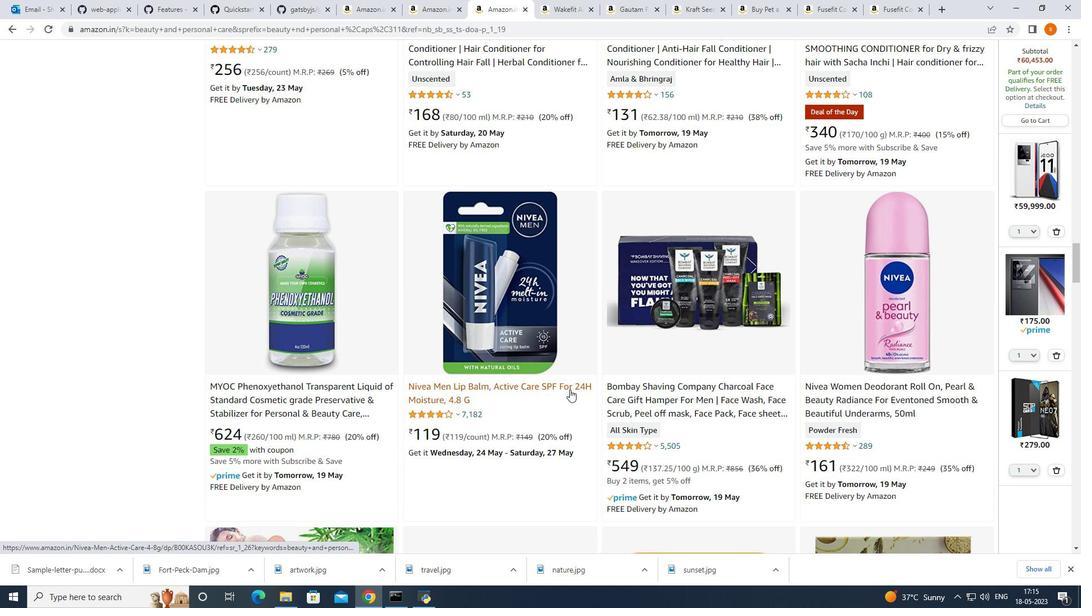 
Action: Mouse scrolled (569, 389) with delta (0, 0)
Screenshot: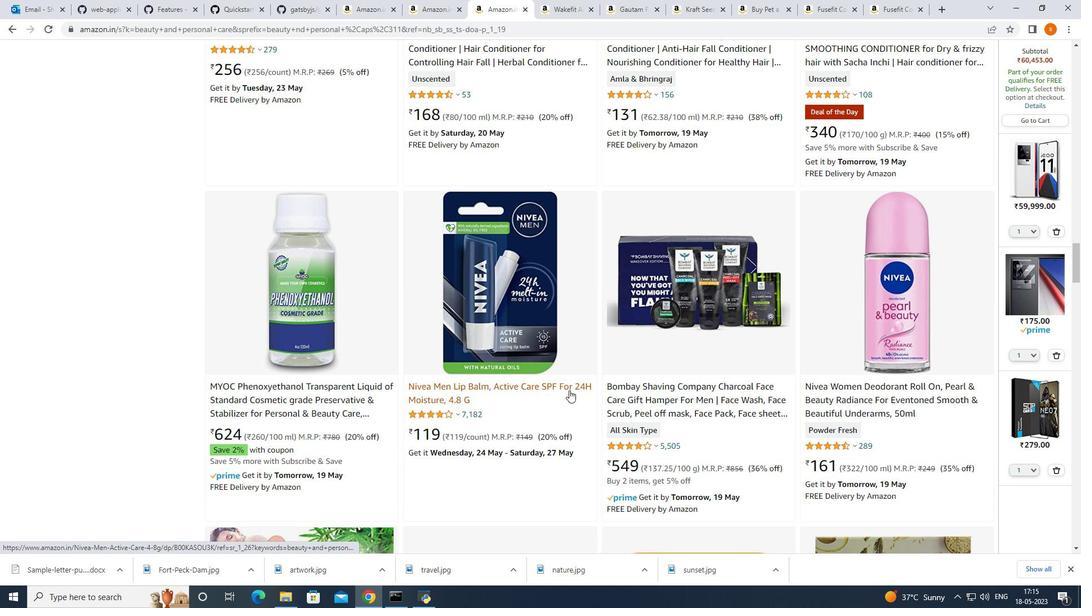 
Action: Mouse scrolled (569, 389) with delta (0, 0)
Screenshot: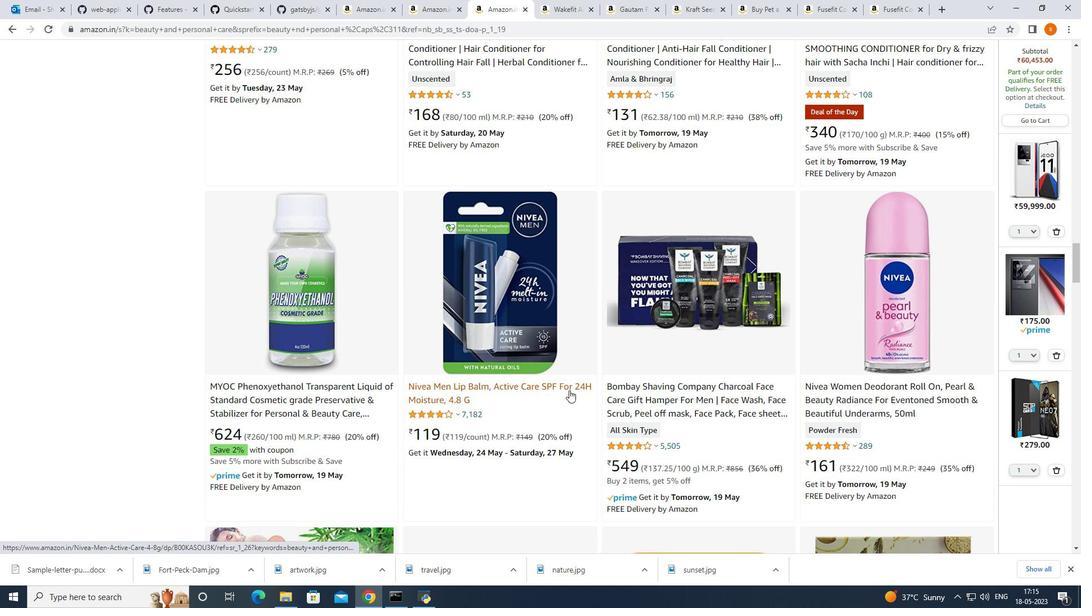 
Action: Mouse moved to (574, 395)
Screenshot: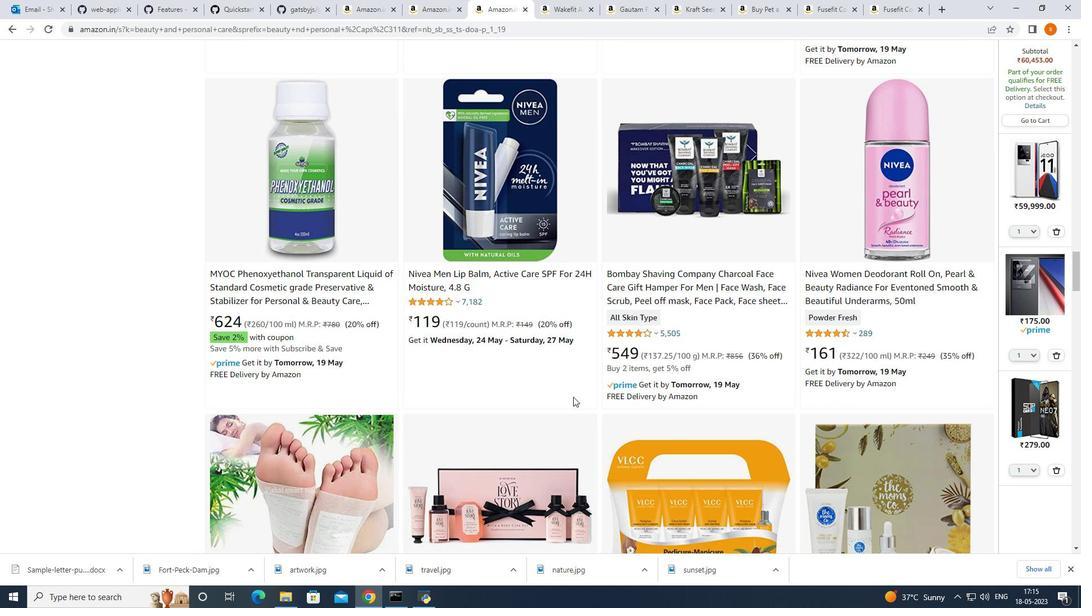 
Action: Mouse scrolled (574, 394) with delta (0, 0)
Screenshot: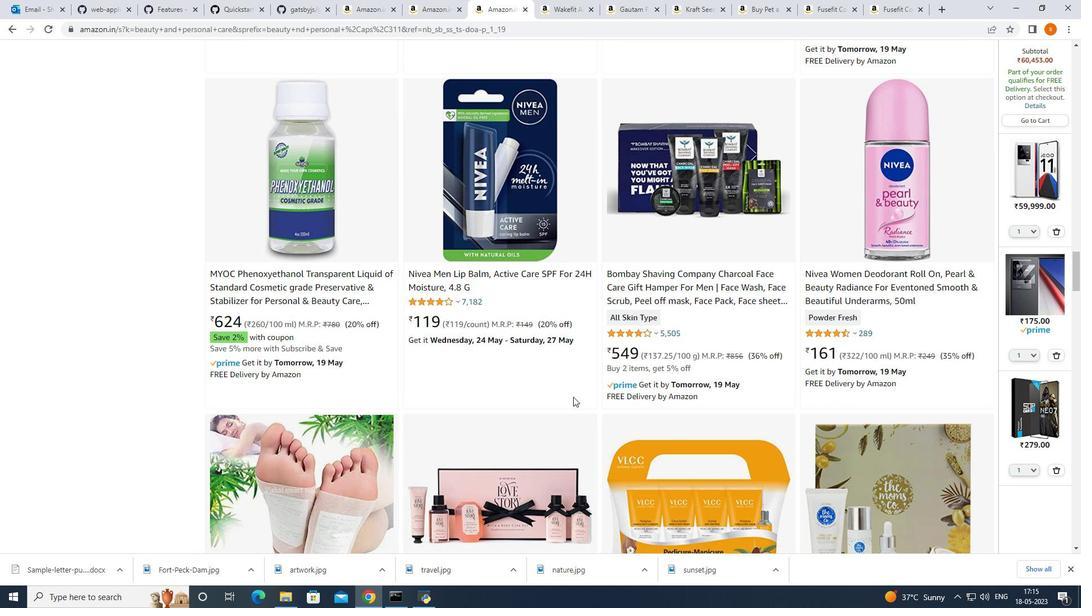 
Action: Mouse scrolled (574, 396) with delta (0, 0)
Screenshot: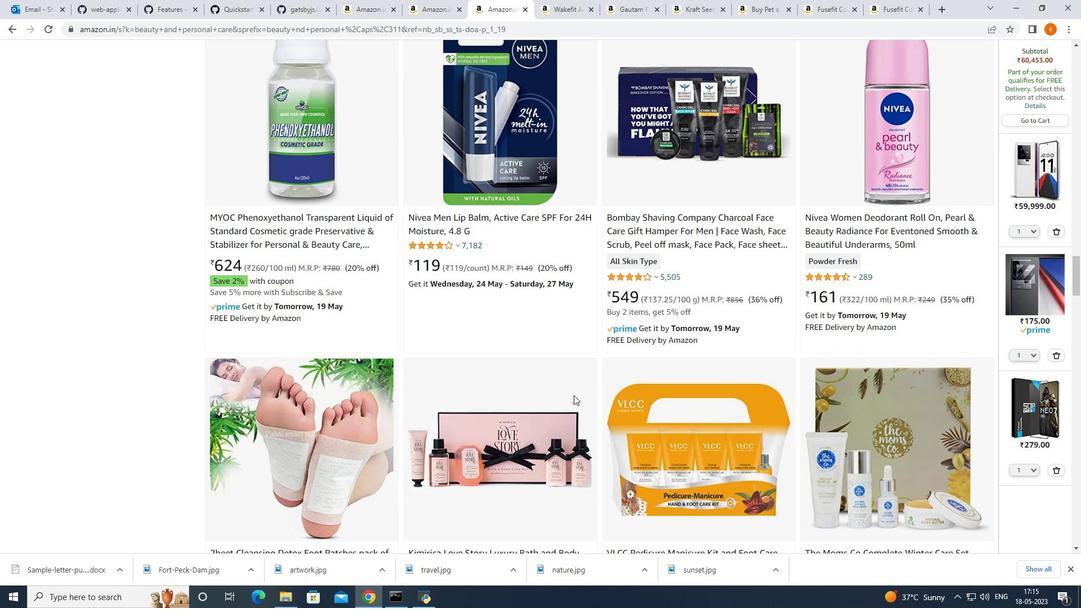 
Action: Mouse scrolled (574, 396) with delta (0, 0)
Screenshot: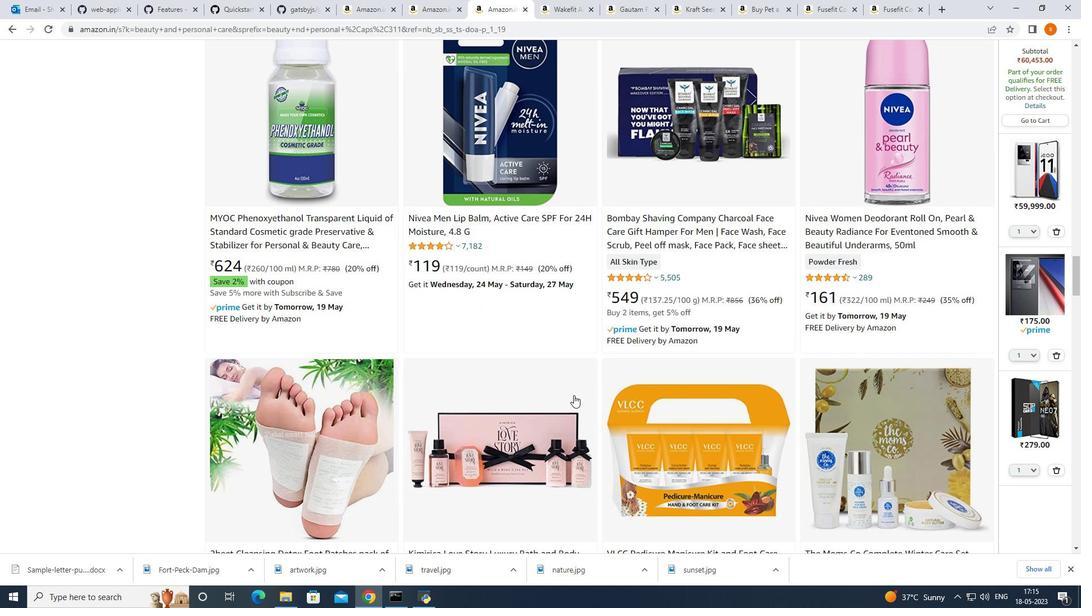 
Action: Mouse moved to (477, 405)
Screenshot: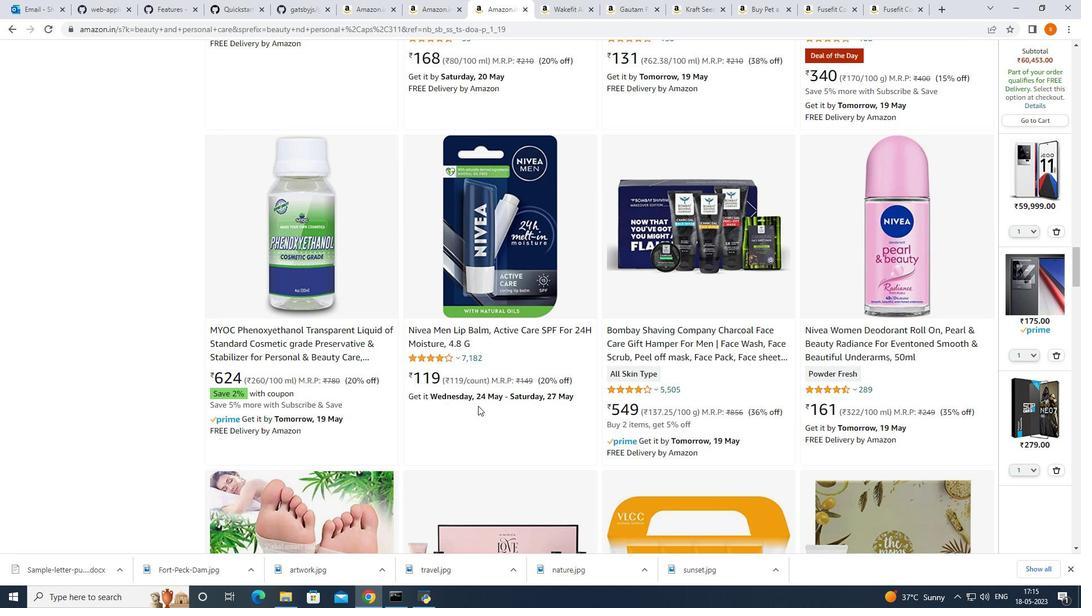 
Action: Mouse scrolled (477, 405) with delta (0, 0)
Screenshot: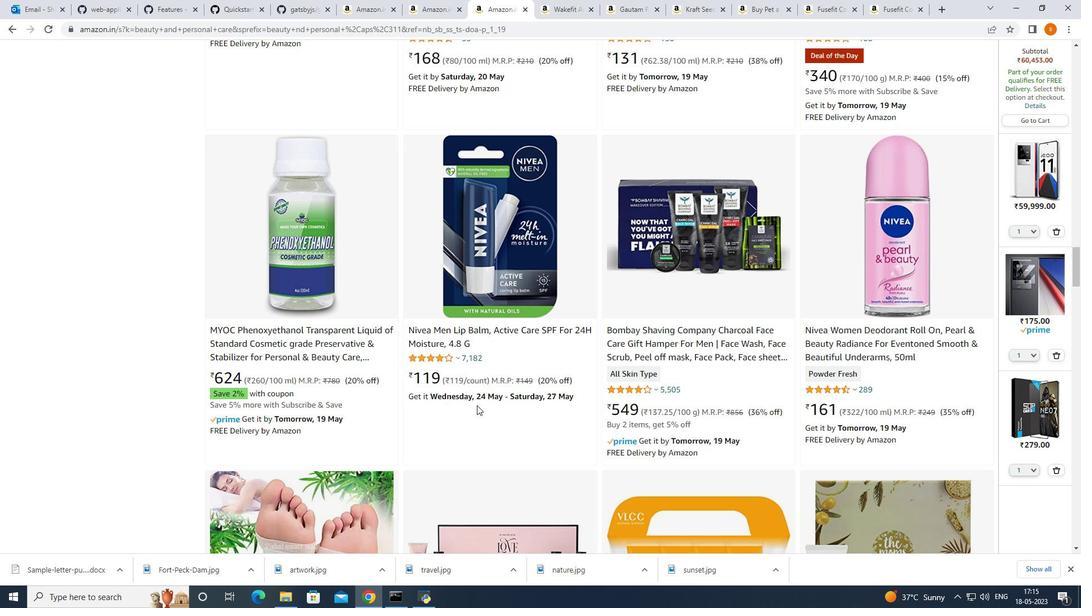 
Action: Mouse scrolled (477, 405) with delta (0, 0)
Screenshot: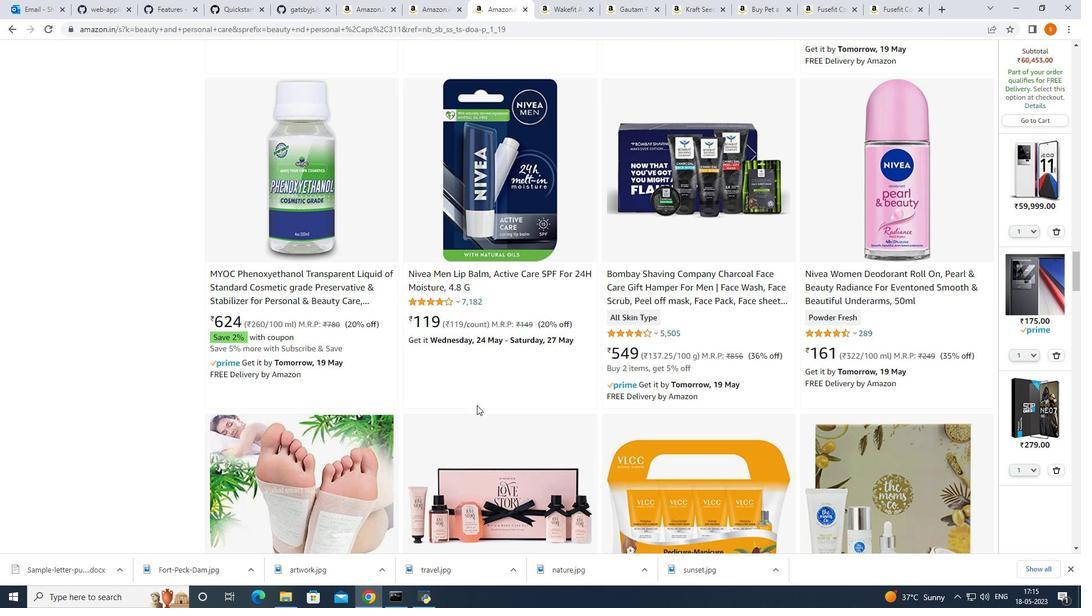 
Action: Mouse scrolled (477, 405) with delta (0, 0)
Screenshot: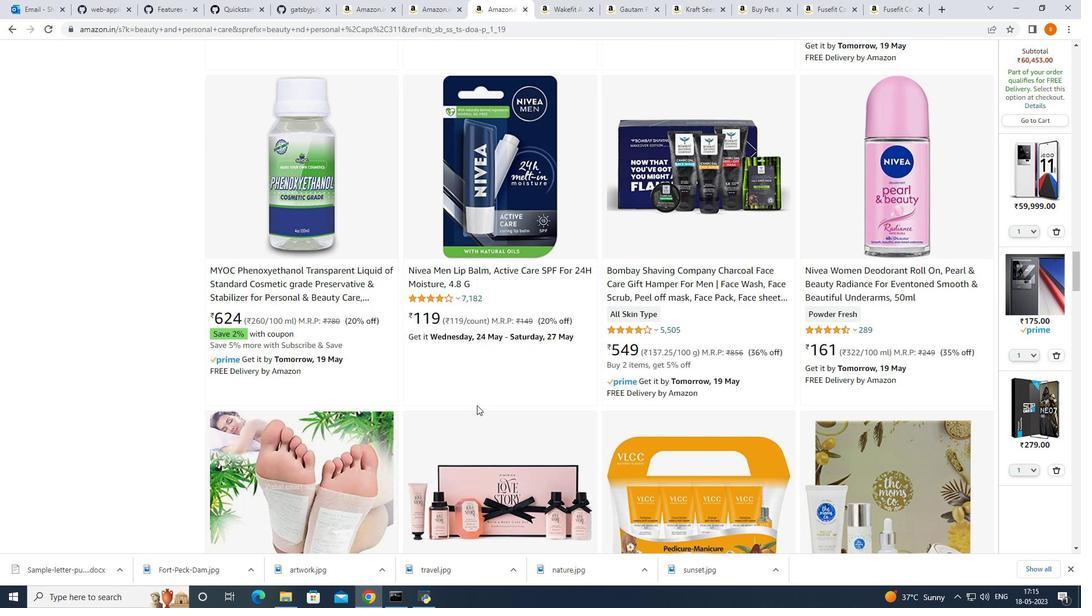 
Action: Mouse moved to (387, 421)
Screenshot: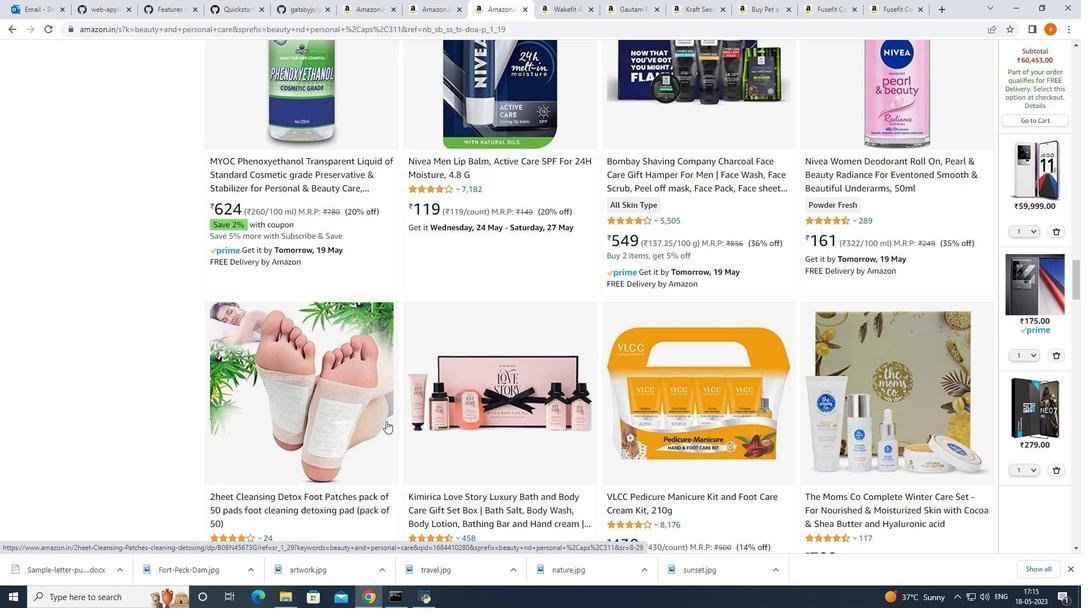 
Action: Mouse scrolled (387, 420) with delta (0, 0)
Screenshot: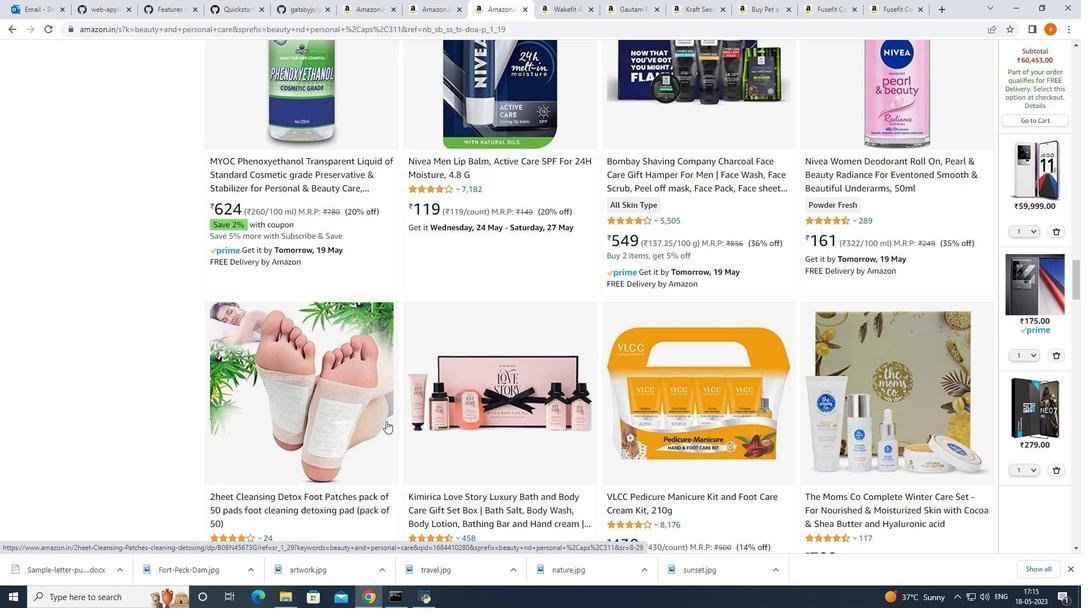
Action: Mouse moved to (507, 395)
Screenshot: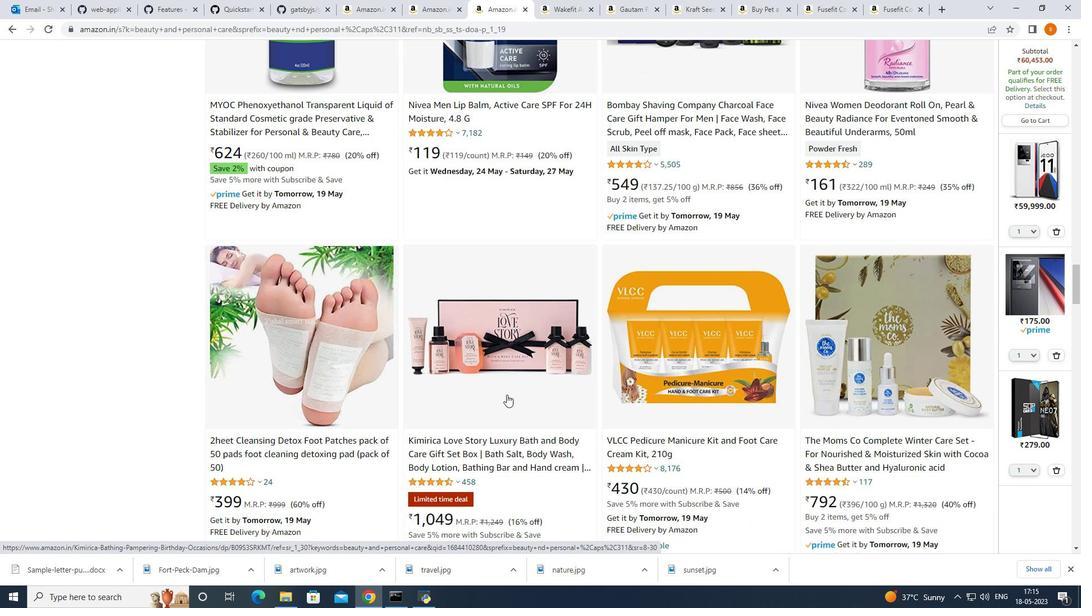 
Action: Mouse scrolled (507, 394) with delta (0, 0)
Screenshot: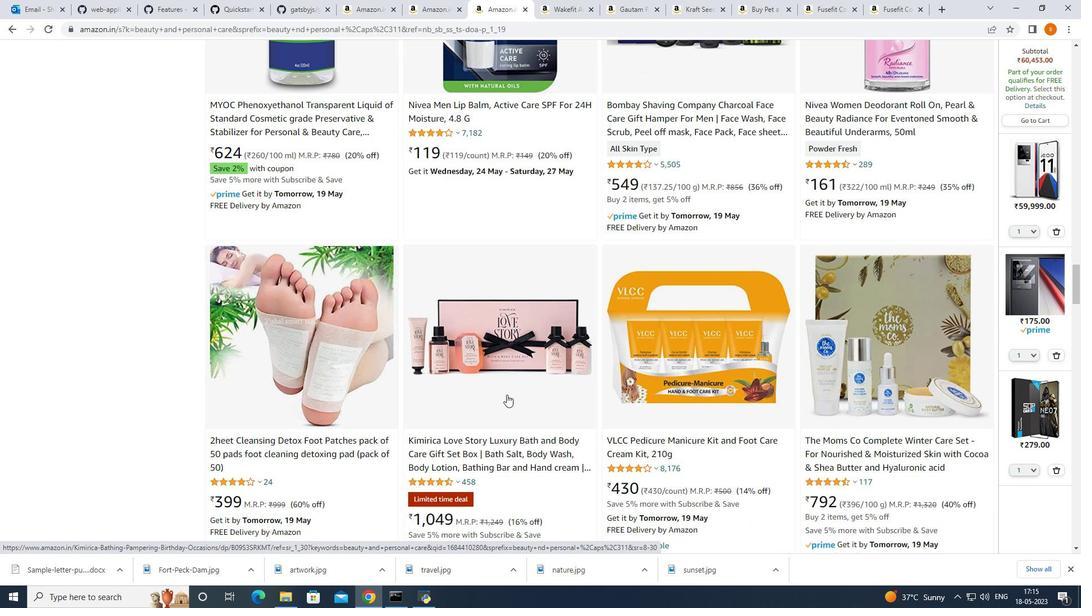 
Action: Mouse moved to (506, 397)
Screenshot: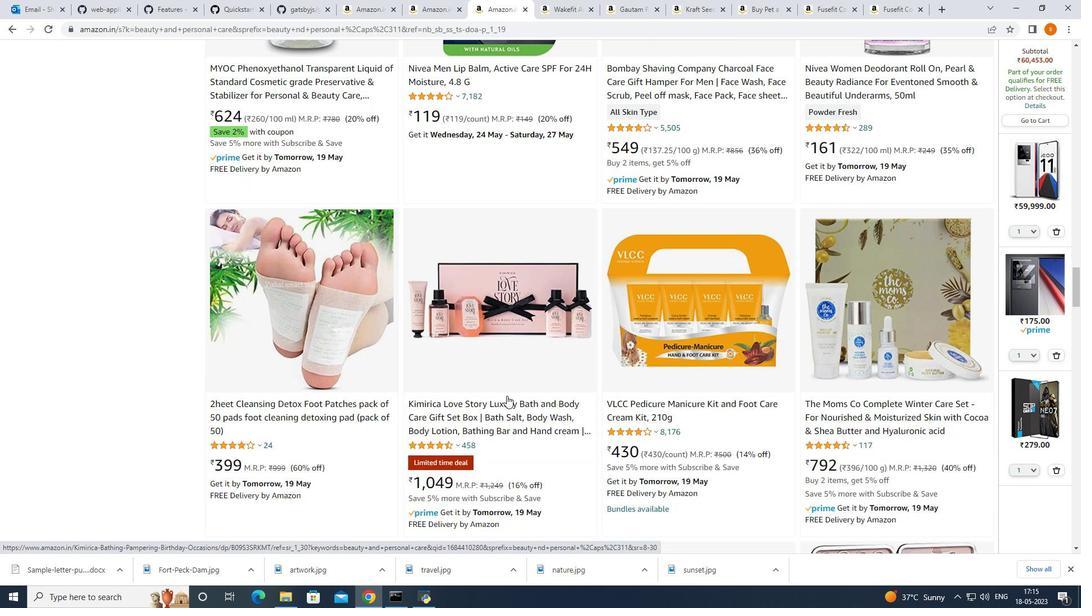 
Action: Mouse scrolled (506, 397) with delta (0, 0)
Screenshot: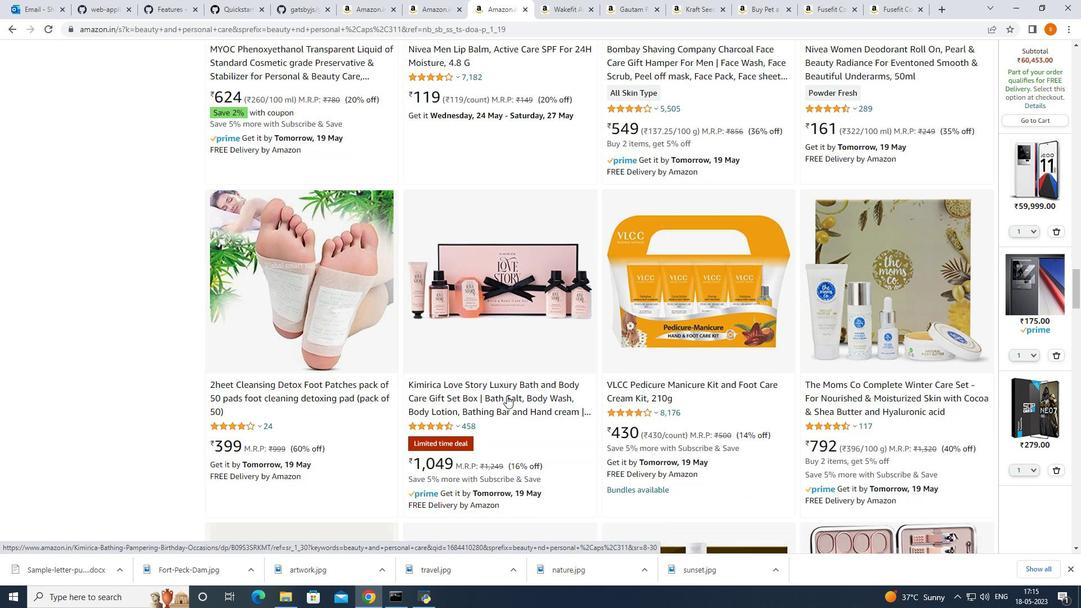 
Action: Mouse scrolled (506, 397) with delta (0, 0)
Screenshot: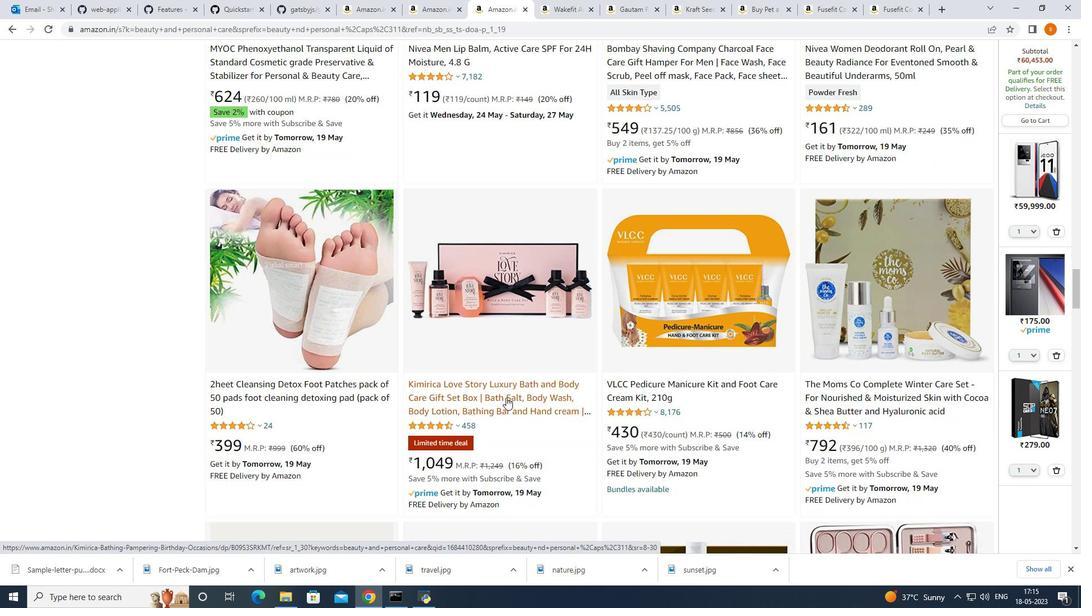 
Action: Mouse moved to (212, 416)
Screenshot: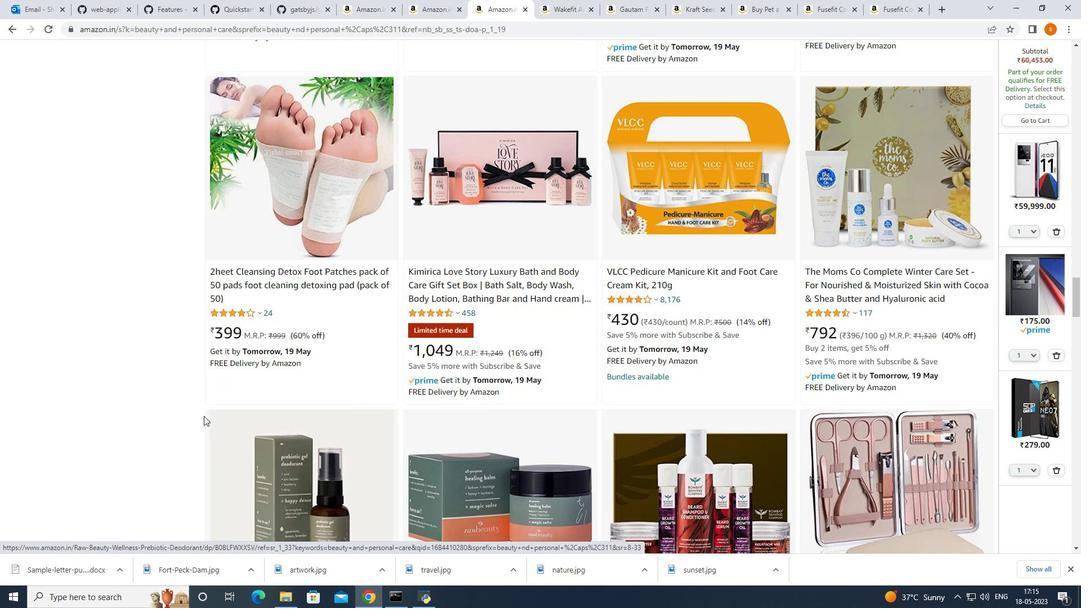 
Action: Mouse scrolled (212, 415) with delta (0, 0)
Screenshot: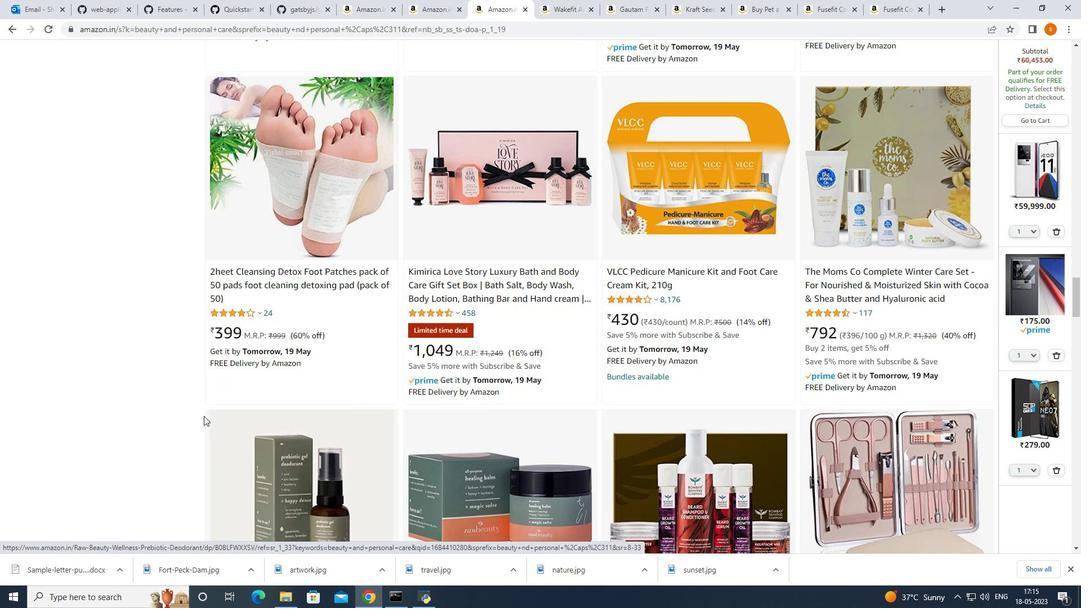 
Action: Mouse moved to (214, 416)
Screenshot: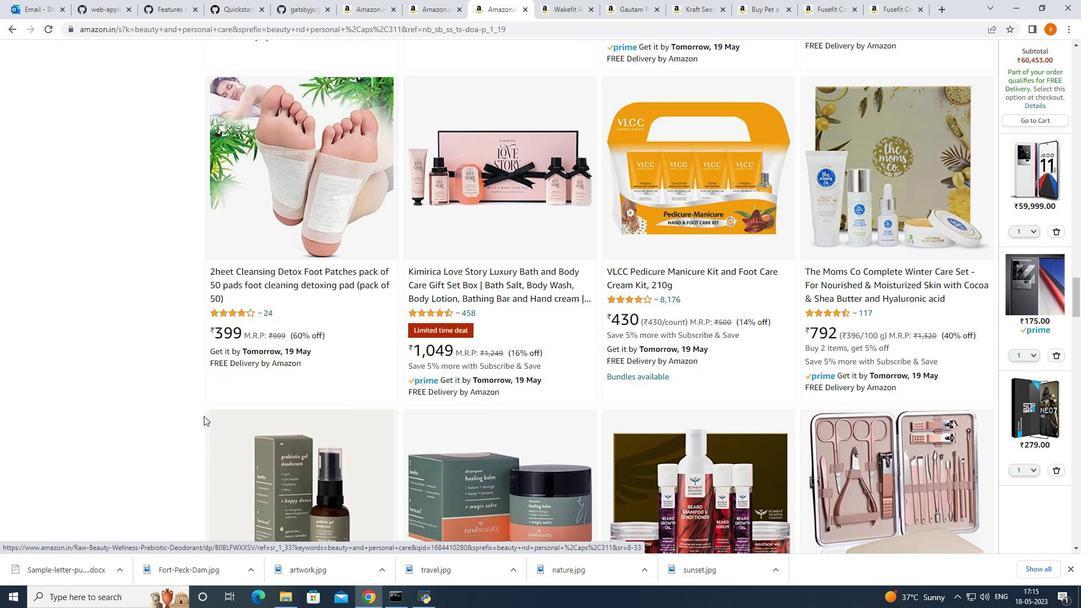 
Action: Mouse scrolled (214, 415) with delta (0, 0)
Screenshot: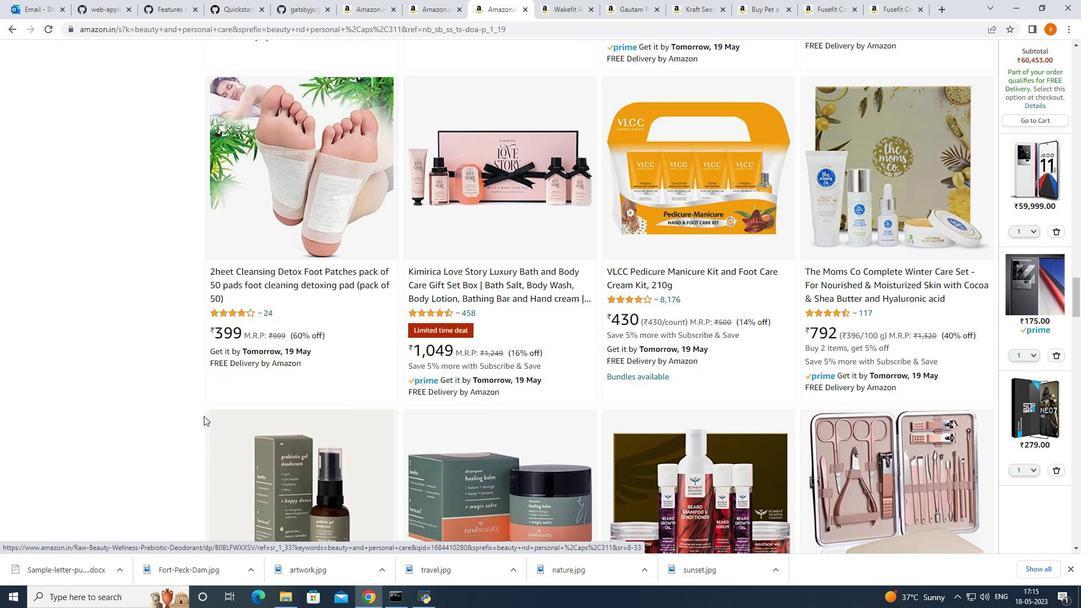 
Action: Mouse moved to (215, 416)
Screenshot: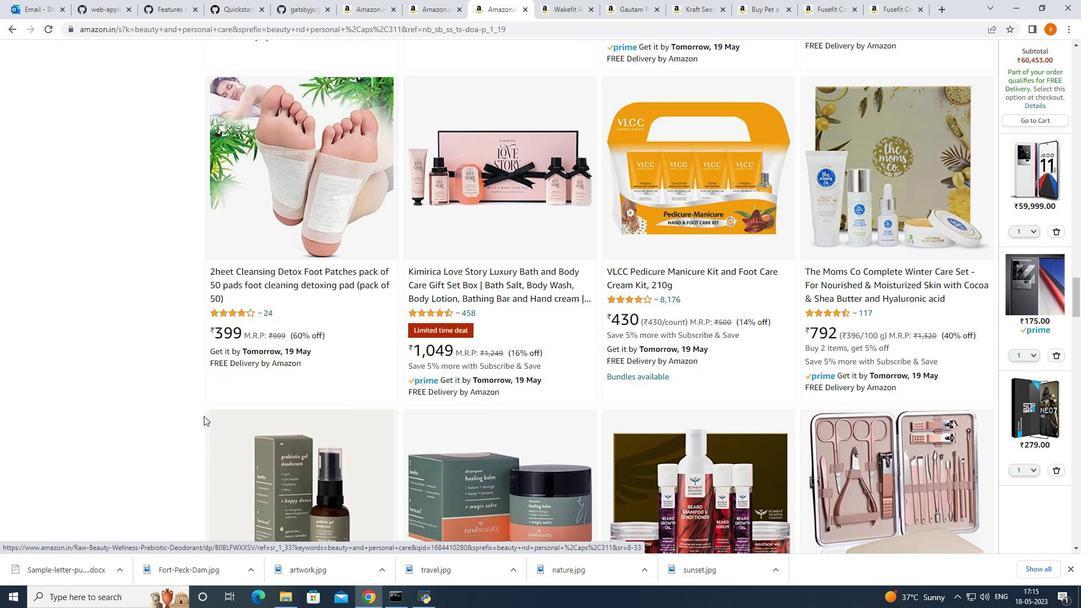 
Action: Mouse scrolled (215, 416) with delta (0, 0)
Screenshot: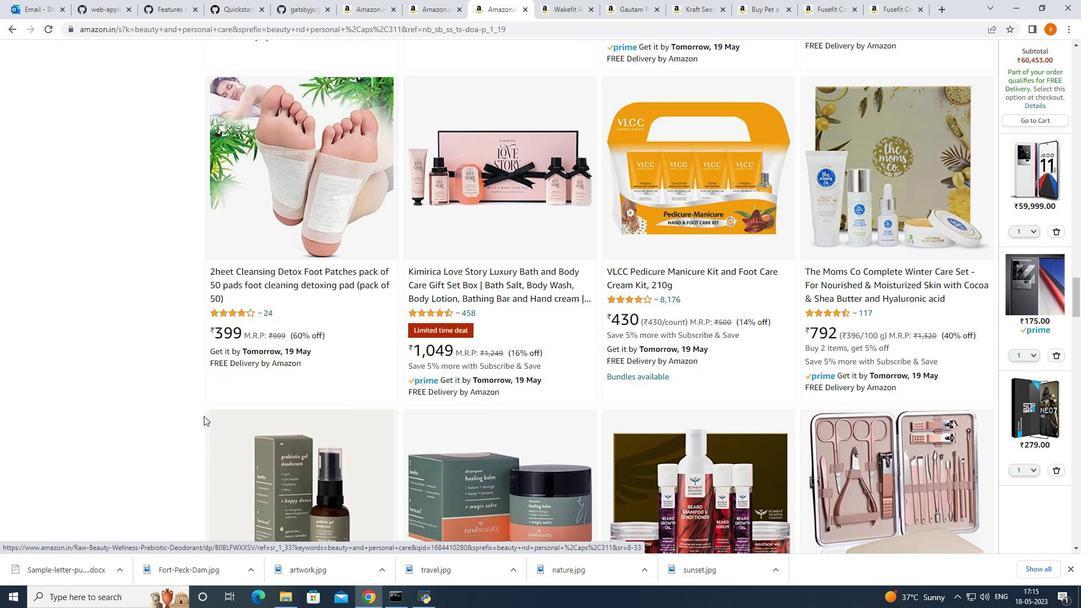 
Action: Mouse moved to (362, 406)
Screenshot: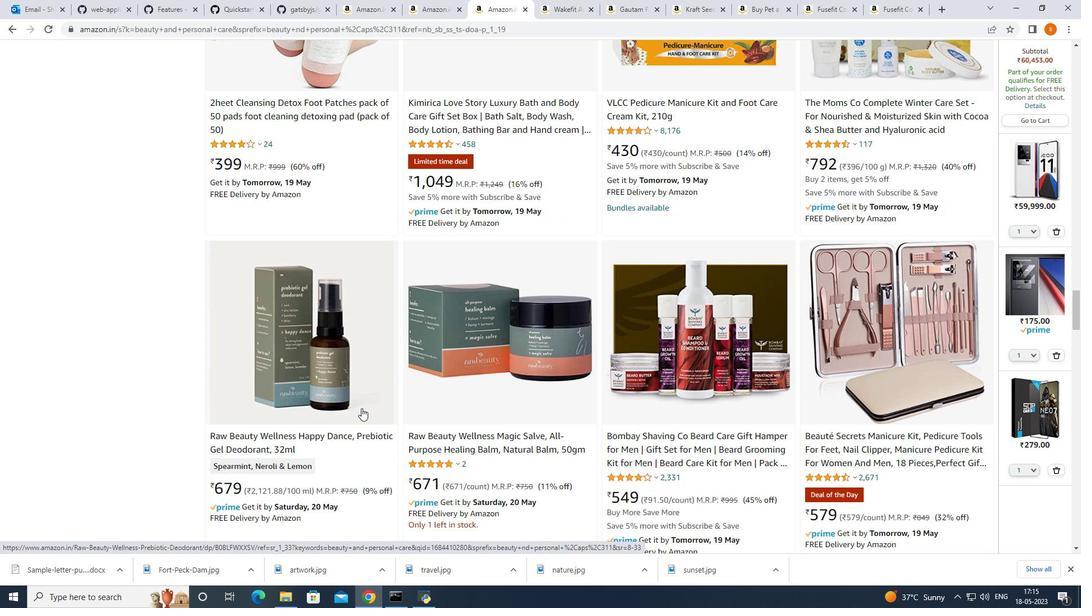 
Action: Mouse scrolled (362, 406) with delta (0, 0)
Screenshot: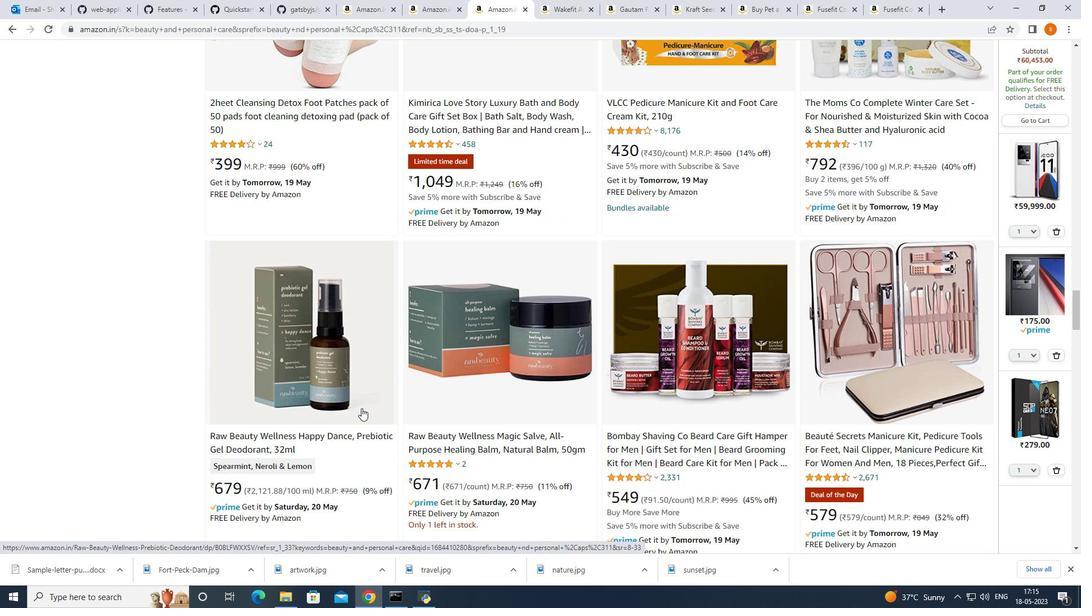 
Action: Mouse moved to (364, 408)
Screenshot: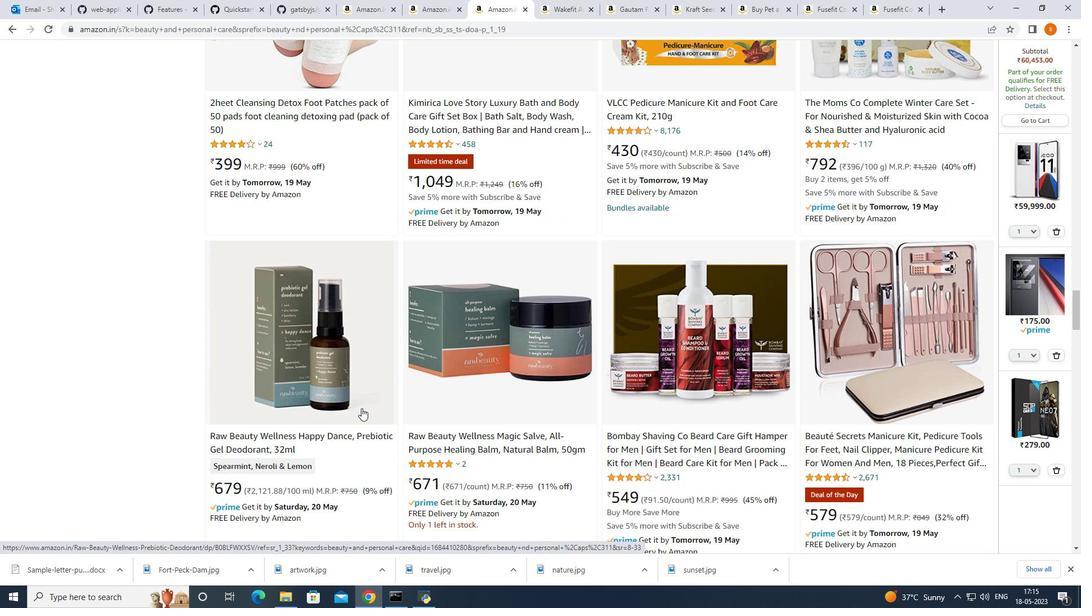 
Action: Mouse scrolled (364, 407) with delta (0, 0)
Screenshot: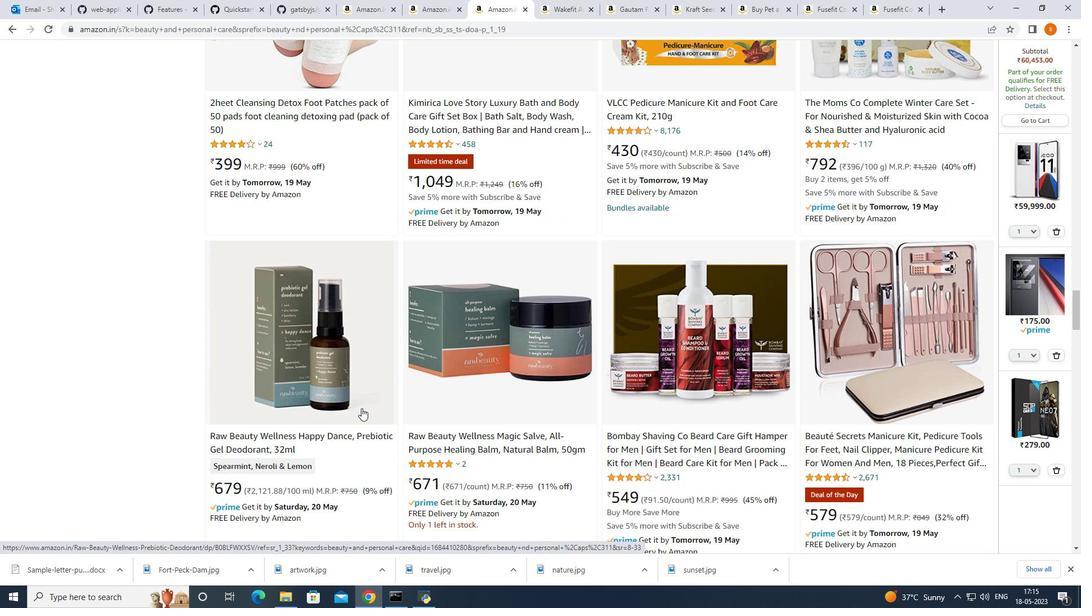 
Action: Mouse moved to (364, 408)
Screenshot: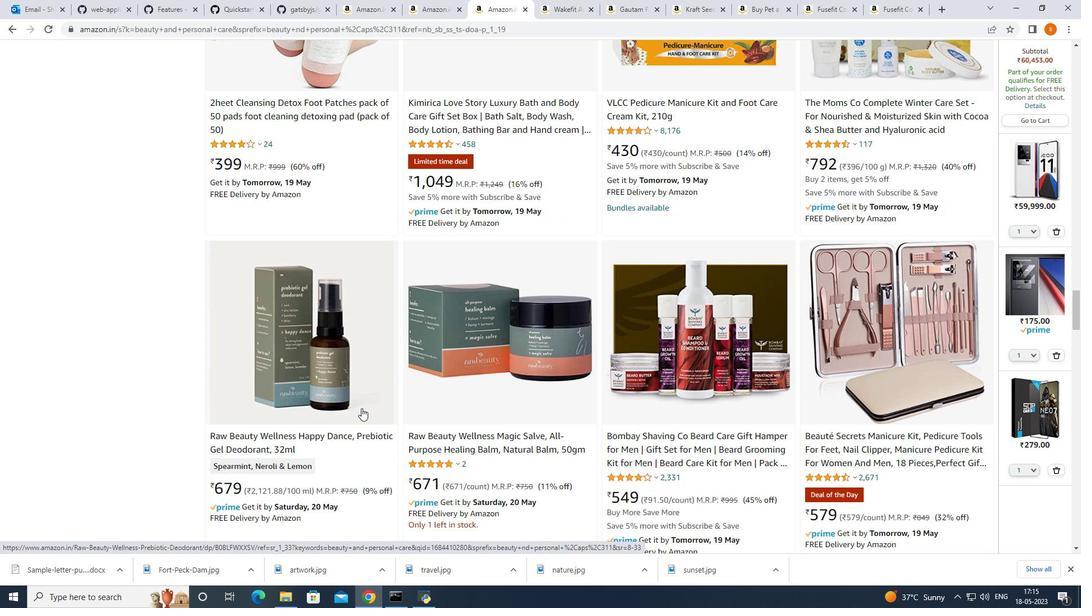 
Action: Mouse scrolled (364, 407) with delta (0, 0)
Screenshot: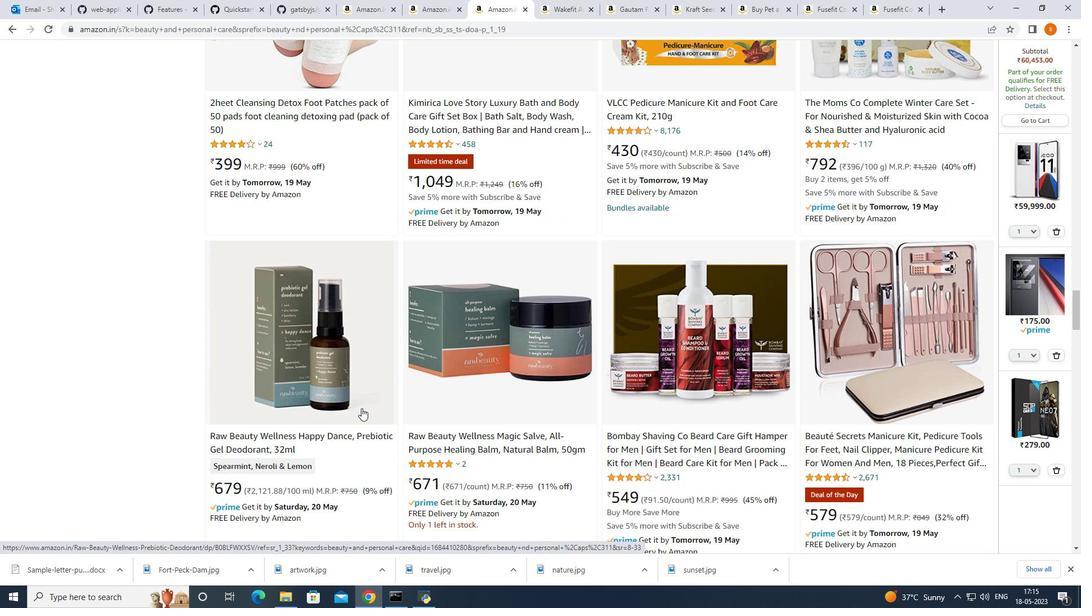 
Action: Mouse scrolled (364, 407) with delta (0, 0)
Screenshot: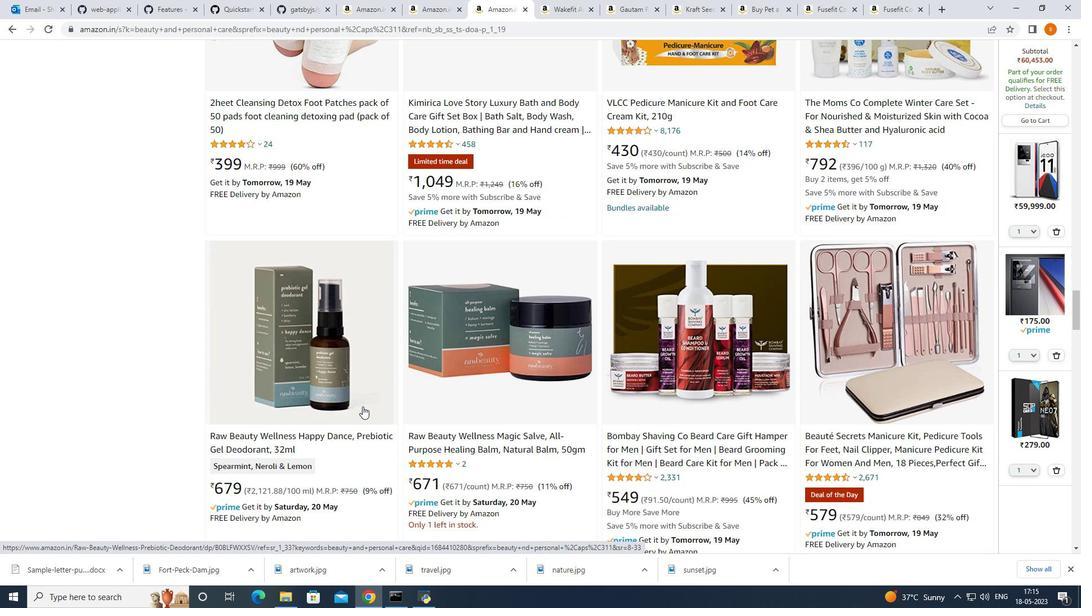
Action: Mouse moved to (366, 409)
Screenshot: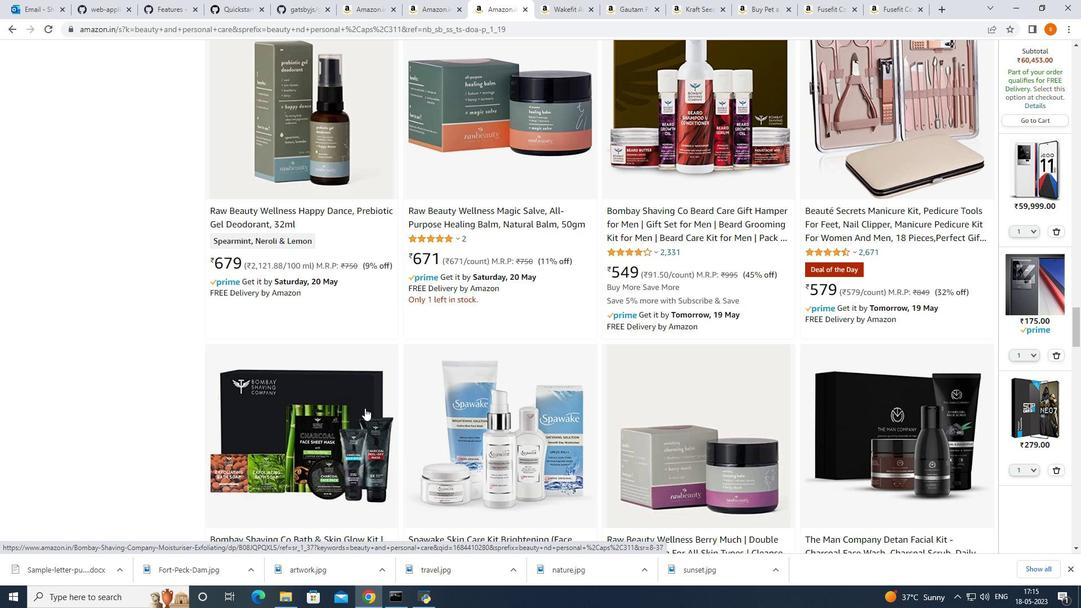 
Action: Mouse scrolled (366, 408) with delta (0, 0)
Screenshot: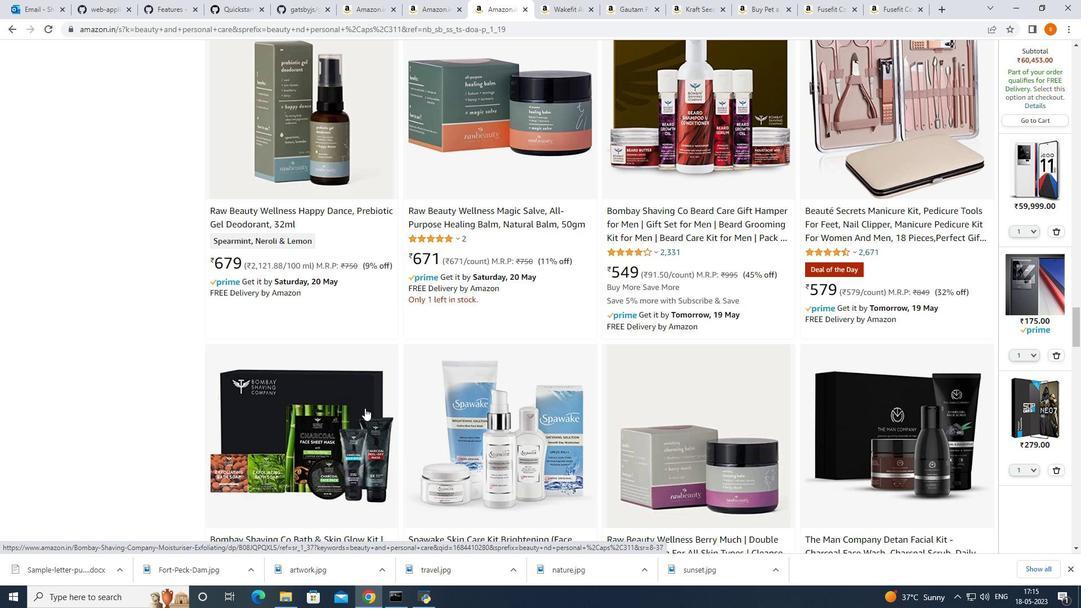 
Action: Mouse scrolled (366, 408) with delta (0, 0)
Screenshot: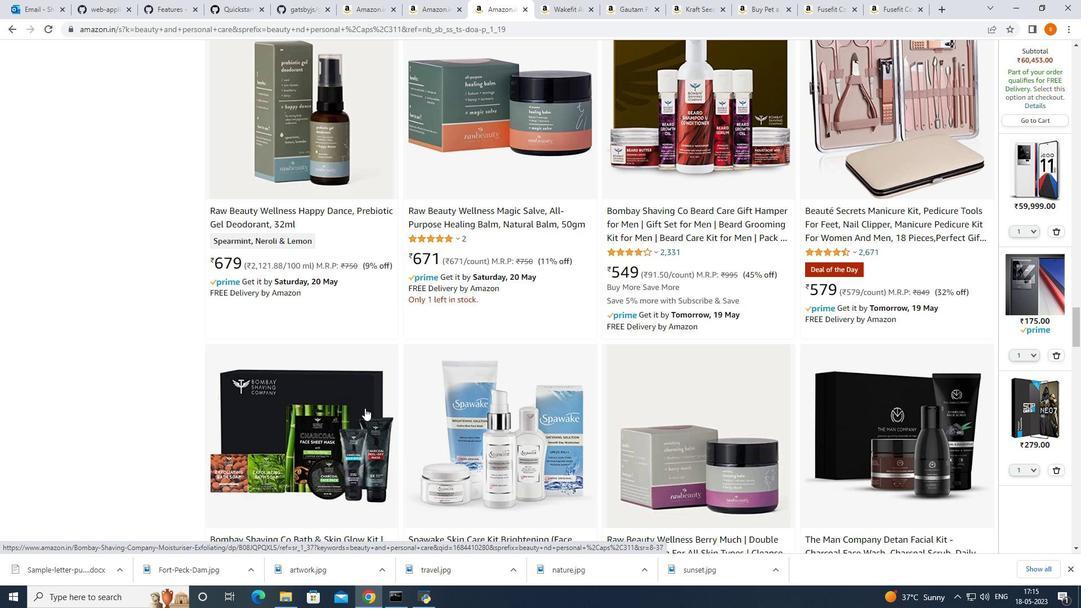 
Action: Mouse scrolled (366, 408) with delta (0, 0)
Screenshot: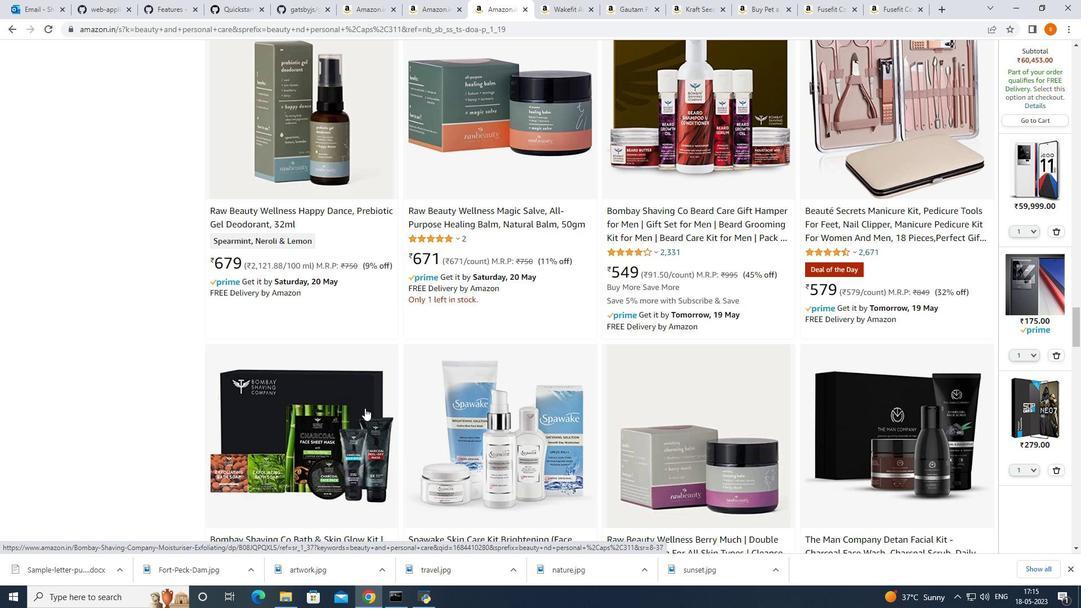 
Action: Mouse moved to (366, 408)
Screenshot: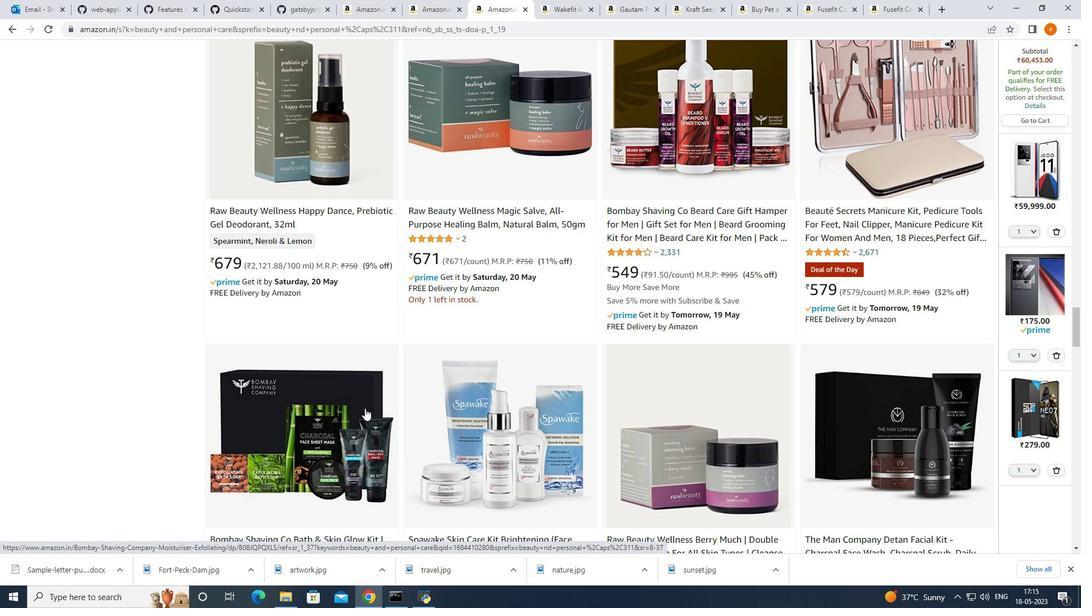 
Action: Mouse scrolled (366, 408) with delta (0, 0)
Screenshot: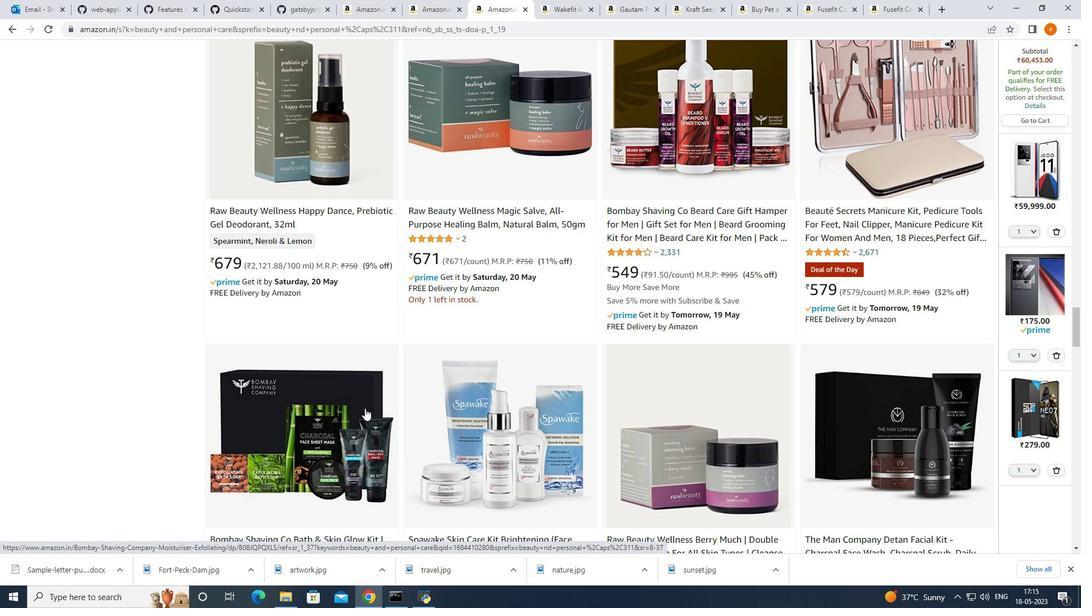 
Action: Mouse moved to (367, 407)
Screenshot: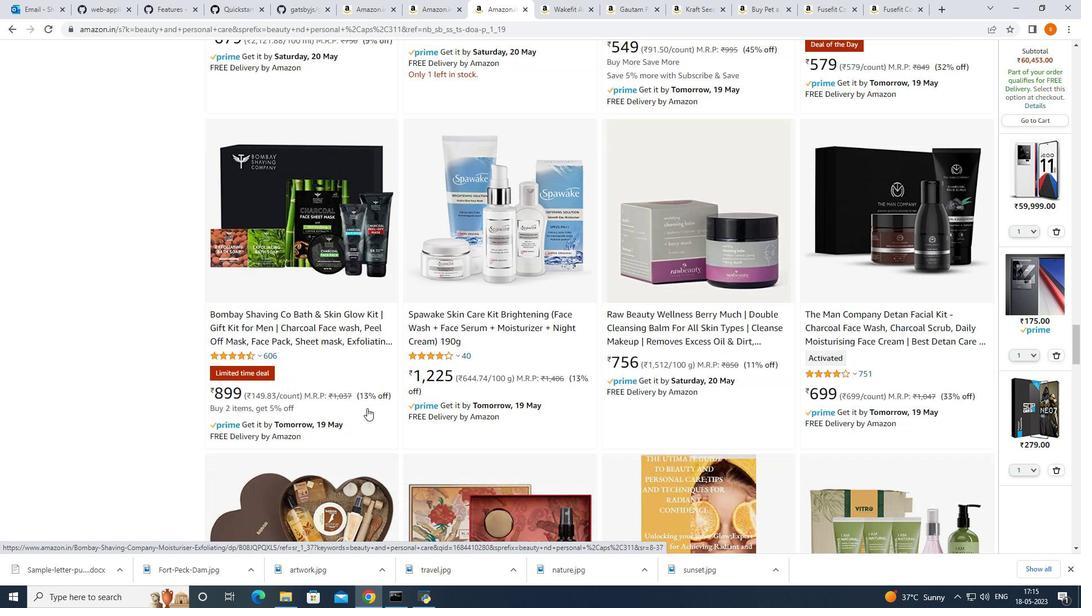 
Action: Mouse scrolled (367, 407) with delta (0, 0)
Screenshot: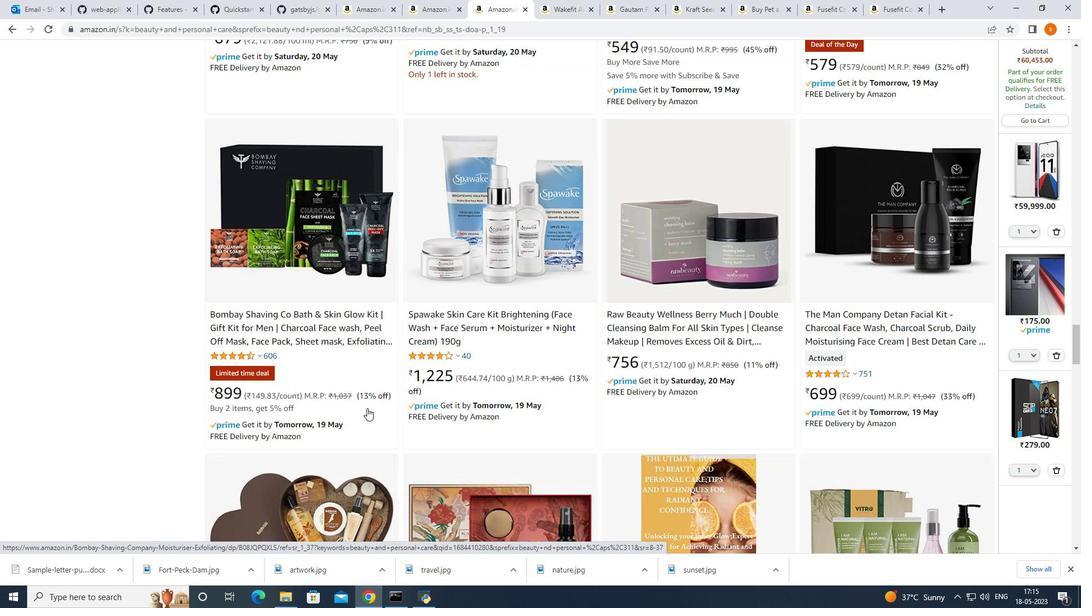
Action: Mouse moved to (367, 407)
Screenshot: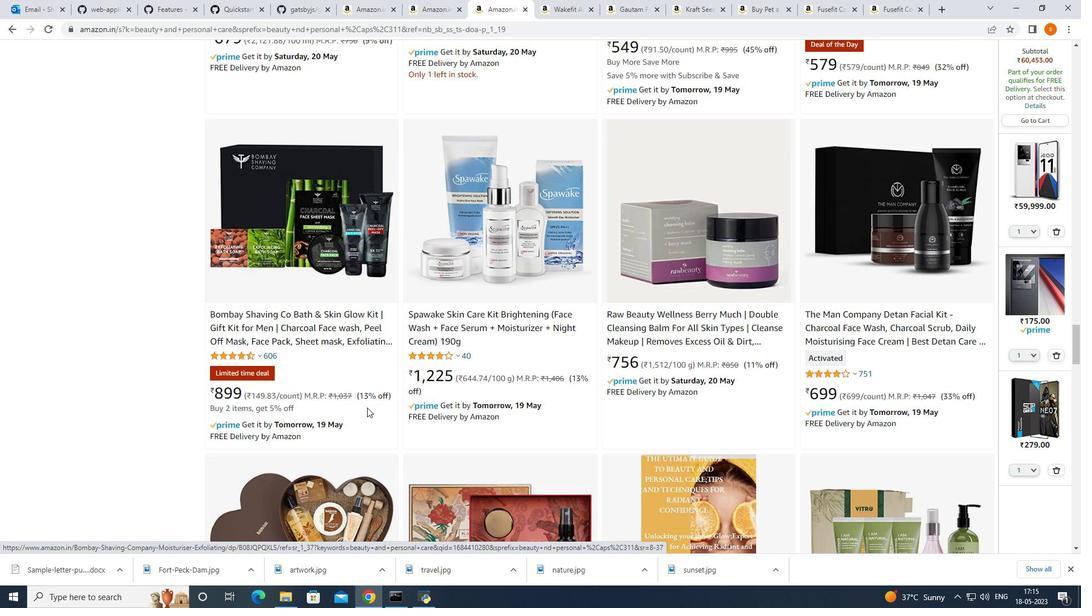 
Action: Mouse scrolled (367, 407) with delta (0, 0)
Screenshot: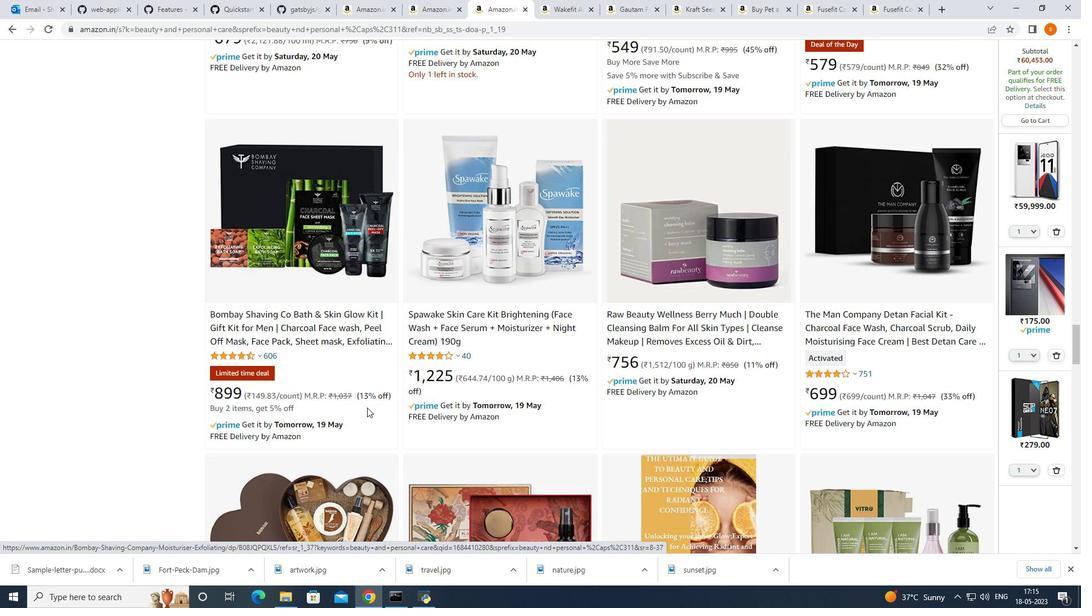 
Action: Mouse scrolled (367, 407) with delta (0, 0)
Screenshot: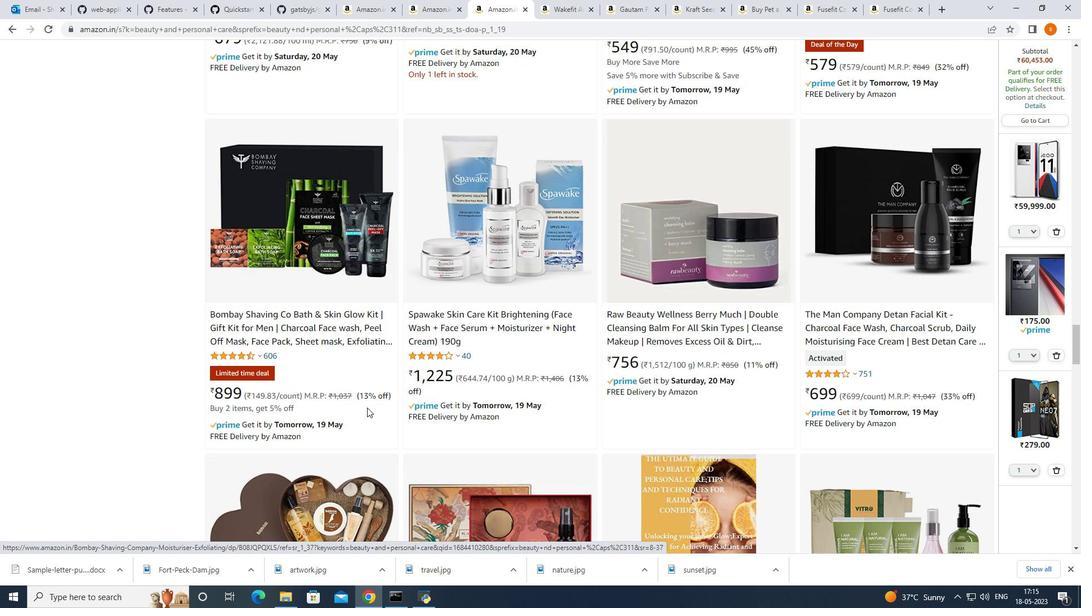 
Action: Mouse moved to (367, 403)
Screenshot: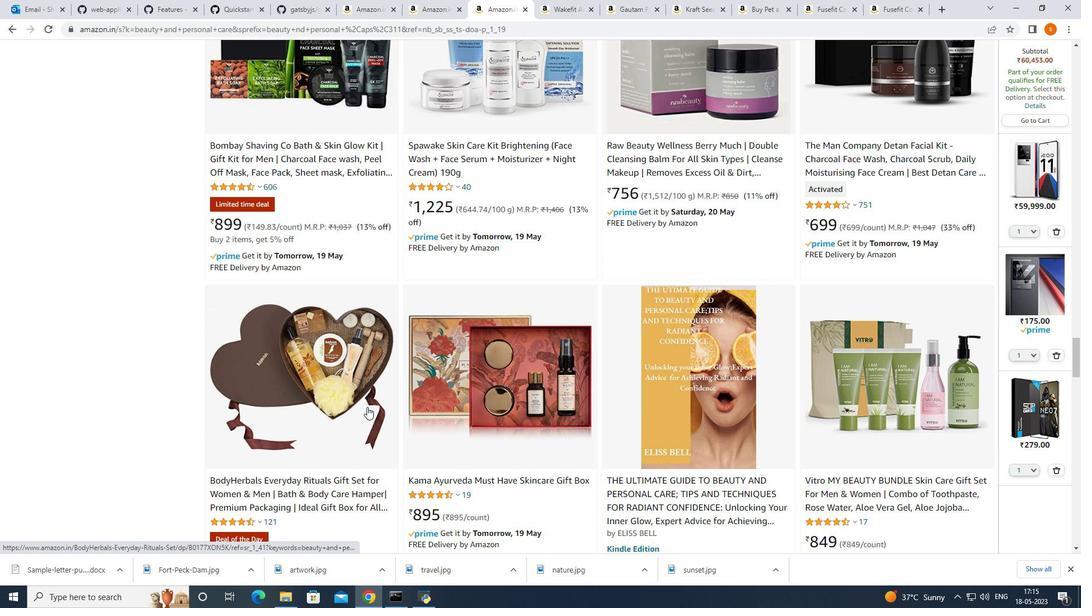 
Action: Mouse scrolled (367, 403) with delta (0, 0)
Screenshot: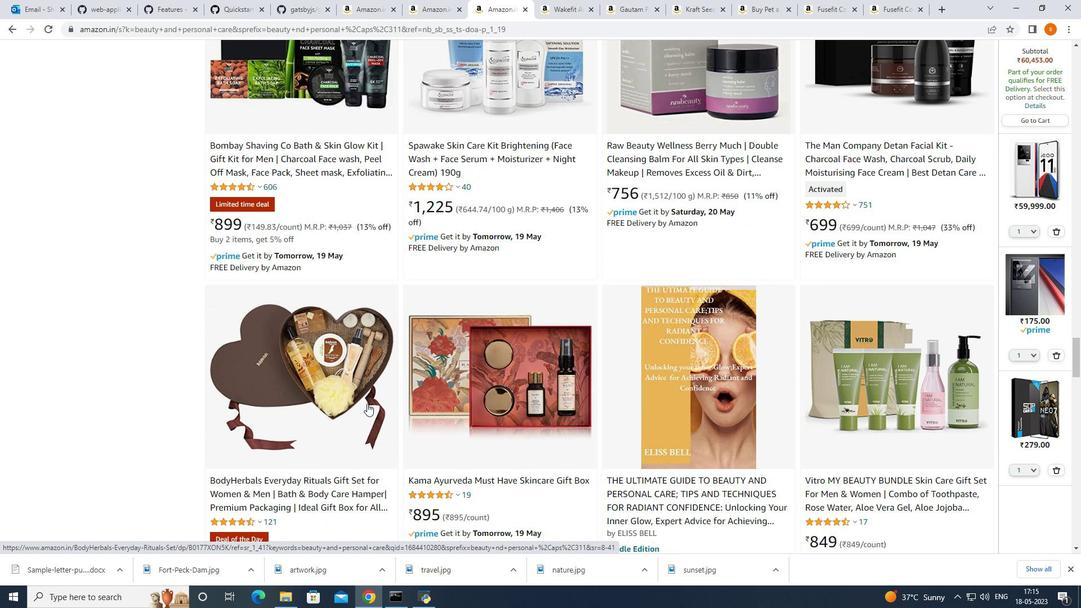 
Action: Mouse moved to (367, 403)
Screenshot: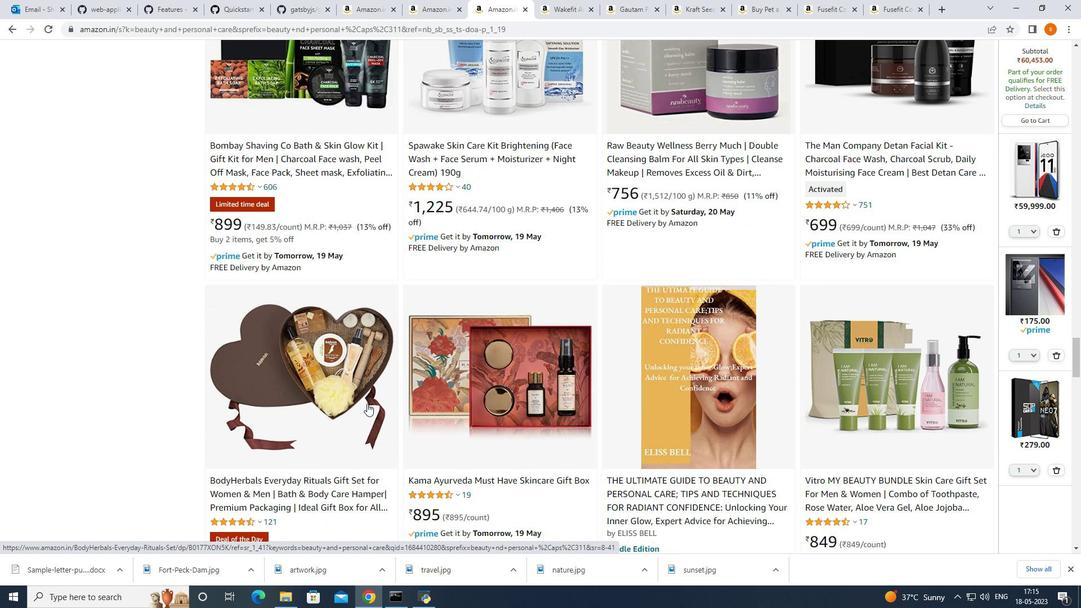
Action: Mouse scrolled (367, 403) with delta (0, 0)
Screenshot: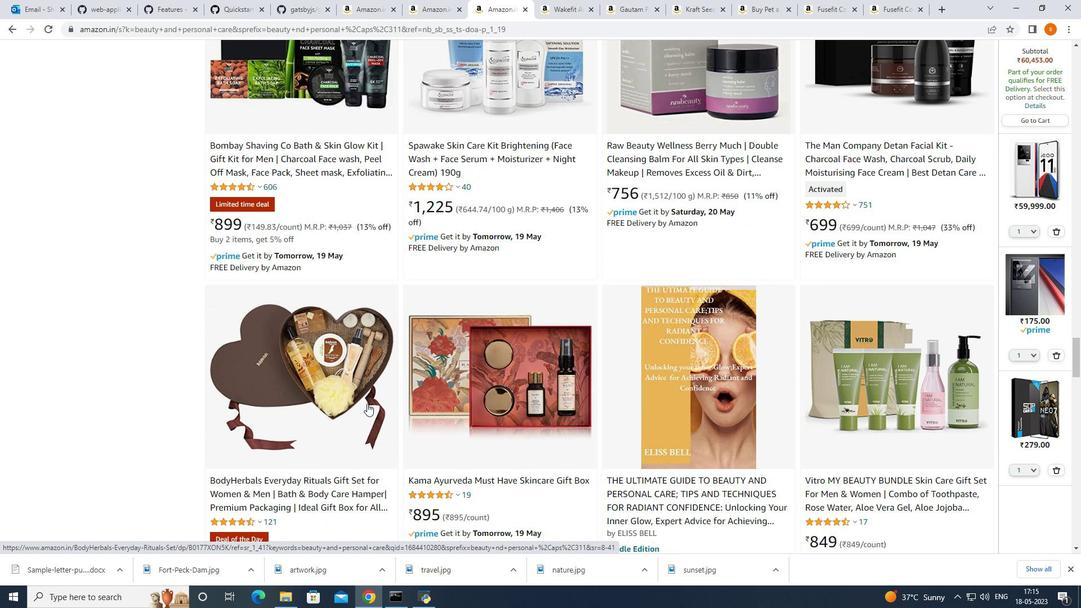 
Action: Mouse moved to (394, 324)
Screenshot: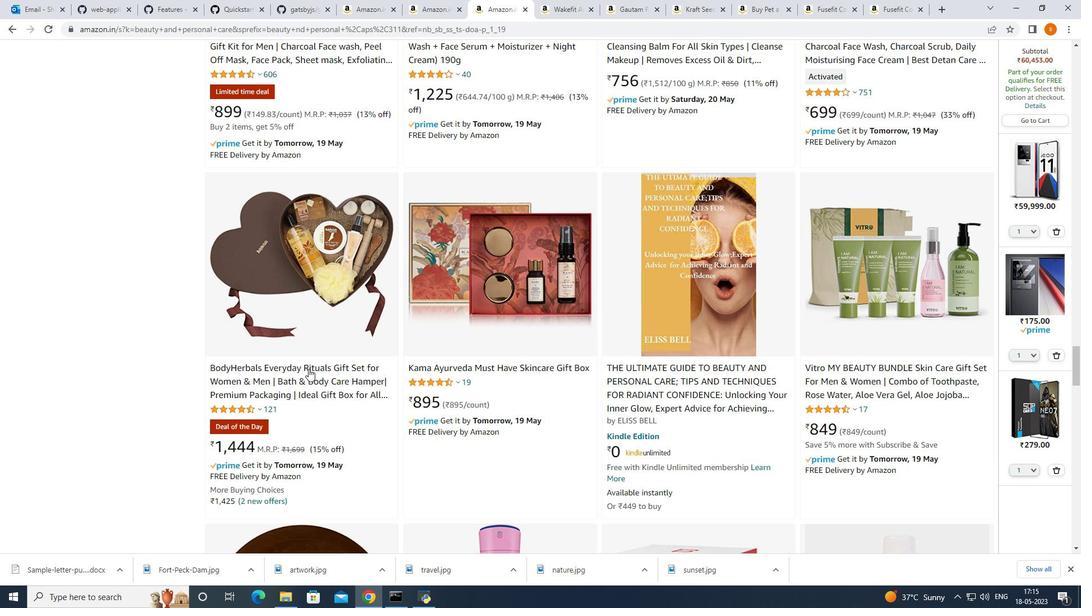 
Action: Mouse scrolled (394, 323) with delta (0, 0)
Screenshot: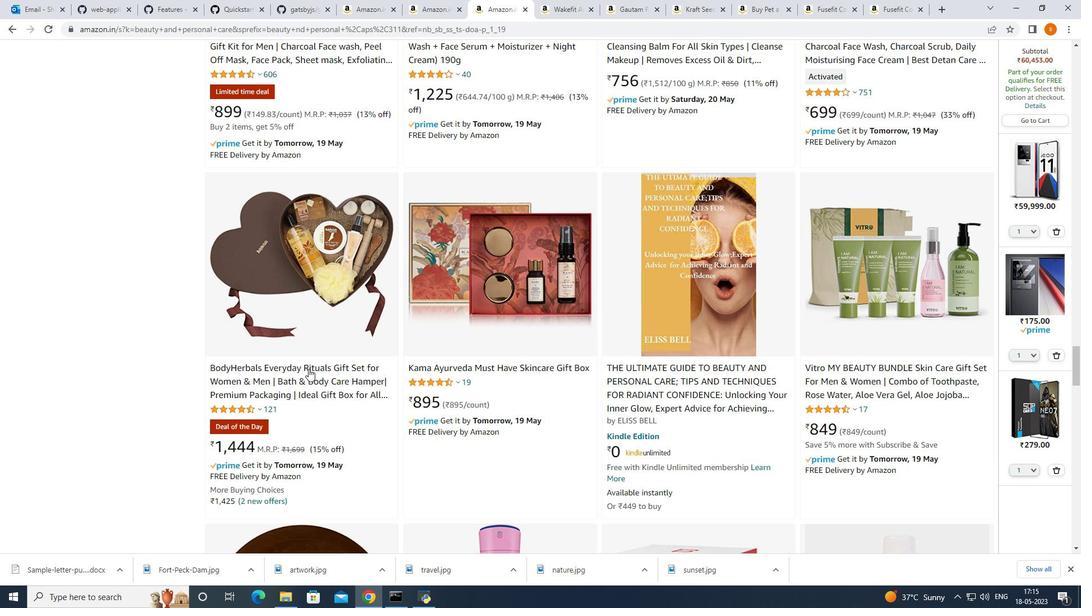 
Action: Mouse moved to (397, 322)
Screenshot: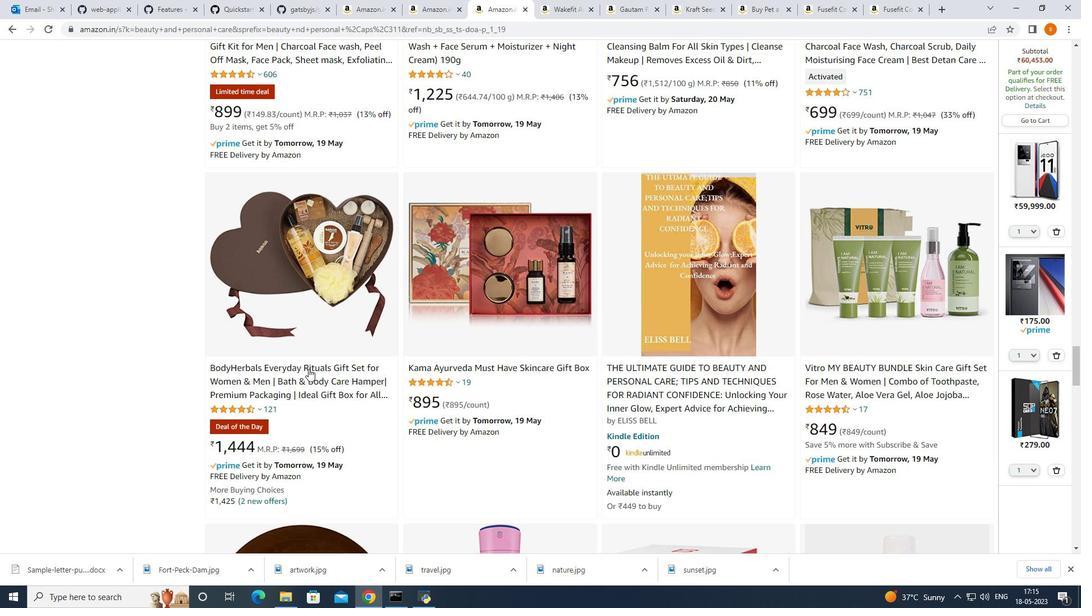 
Action: Mouse scrolled (397, 321) with delta (0, 0)
Screenshot: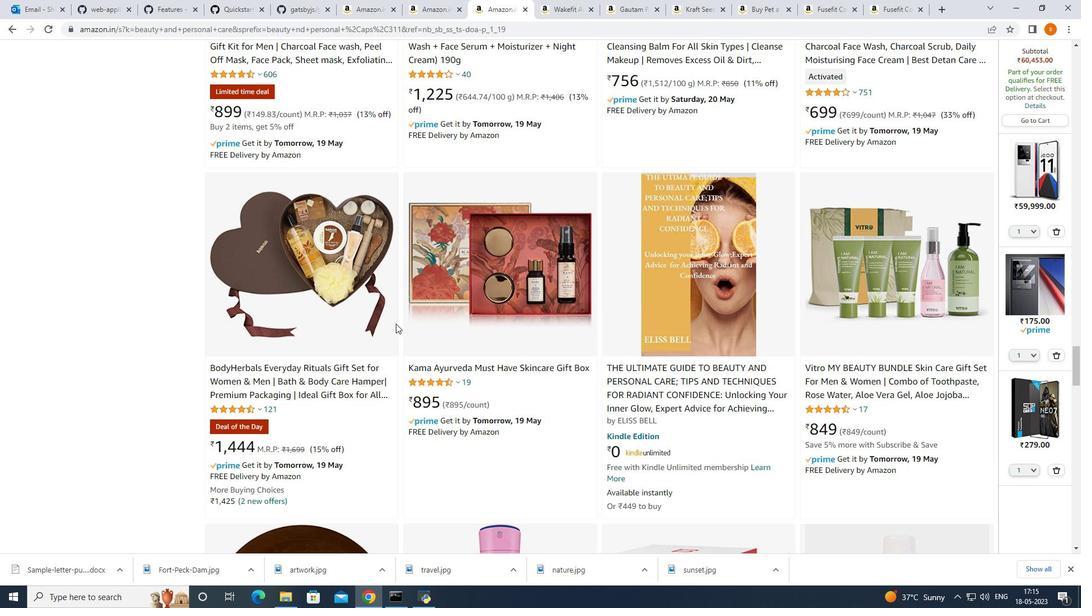 
Action: Mouse moved to (397, 322)
Screenshot: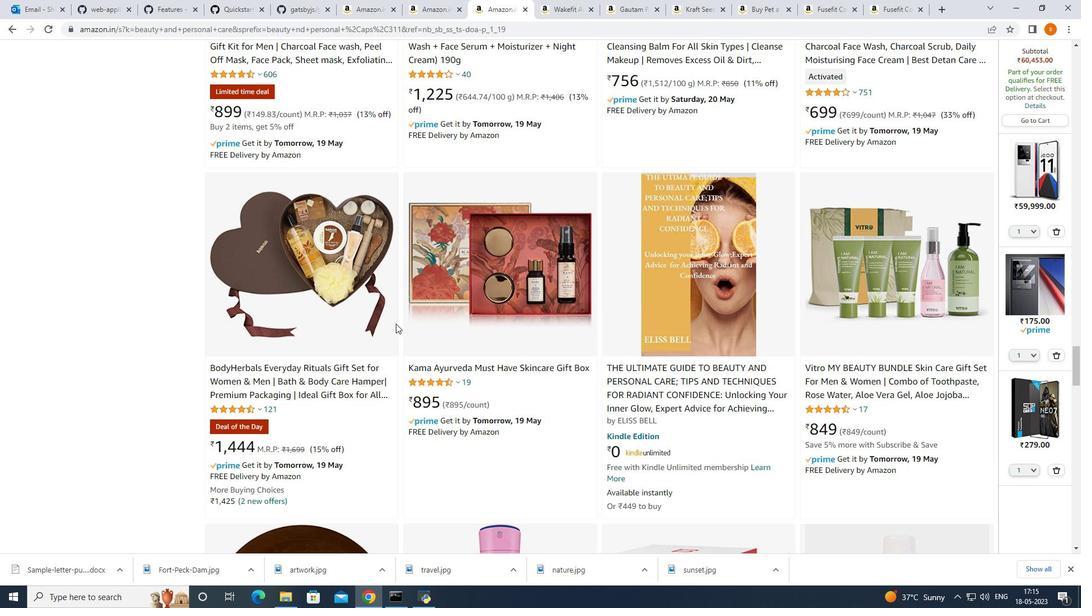 
Action: Mouse scrolled (397, 321) with delta (0, 0)
Screenshot: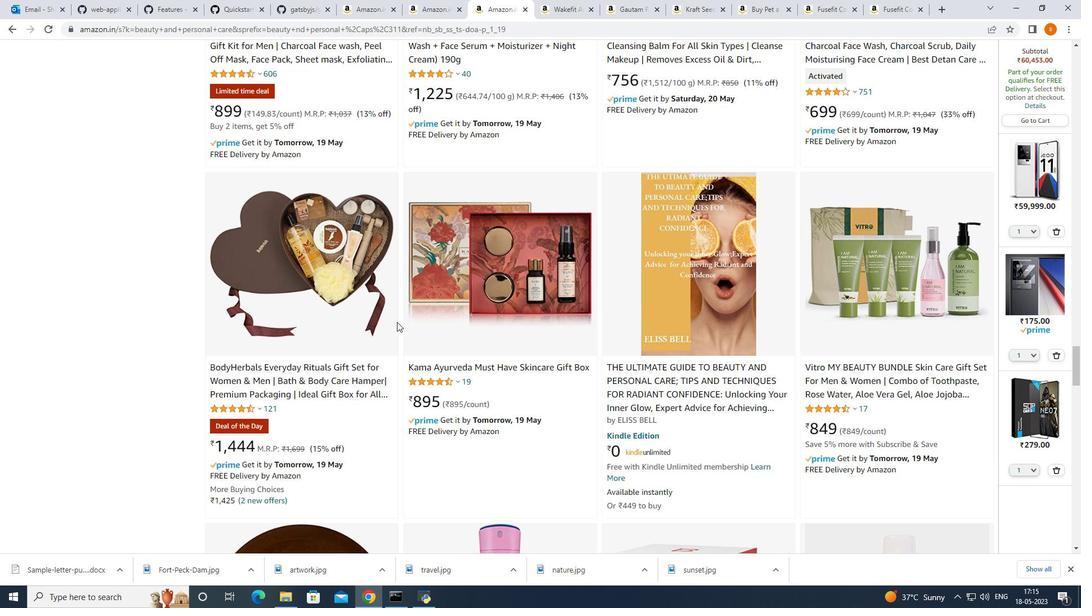 
Action: Mouse moved to (362, 329)
Screenshot: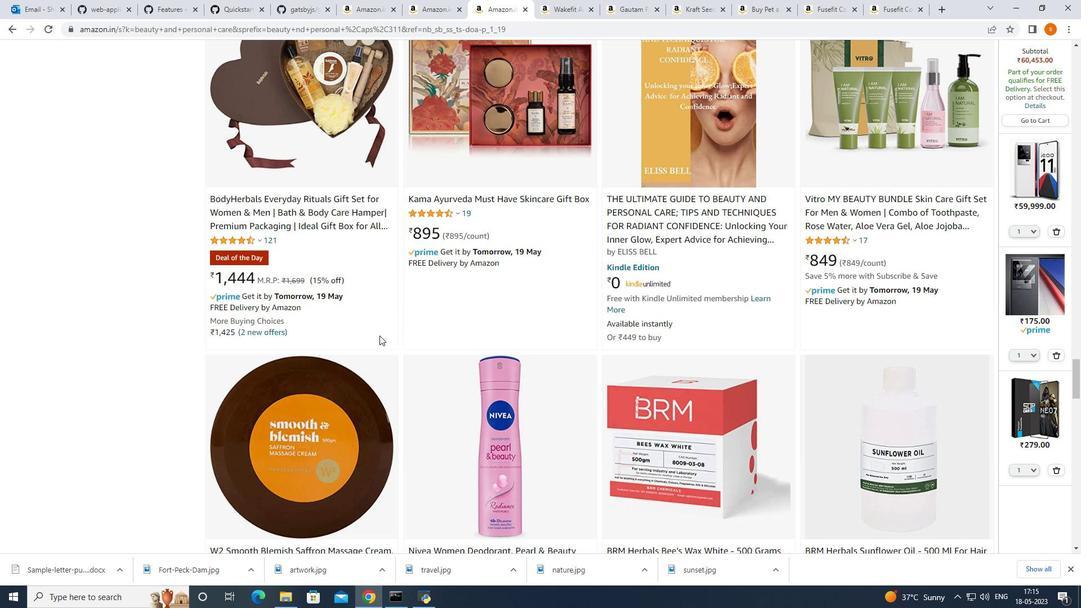
Action: Mouse scrolled (362, 328) with delta (0, 0)
Screenshot: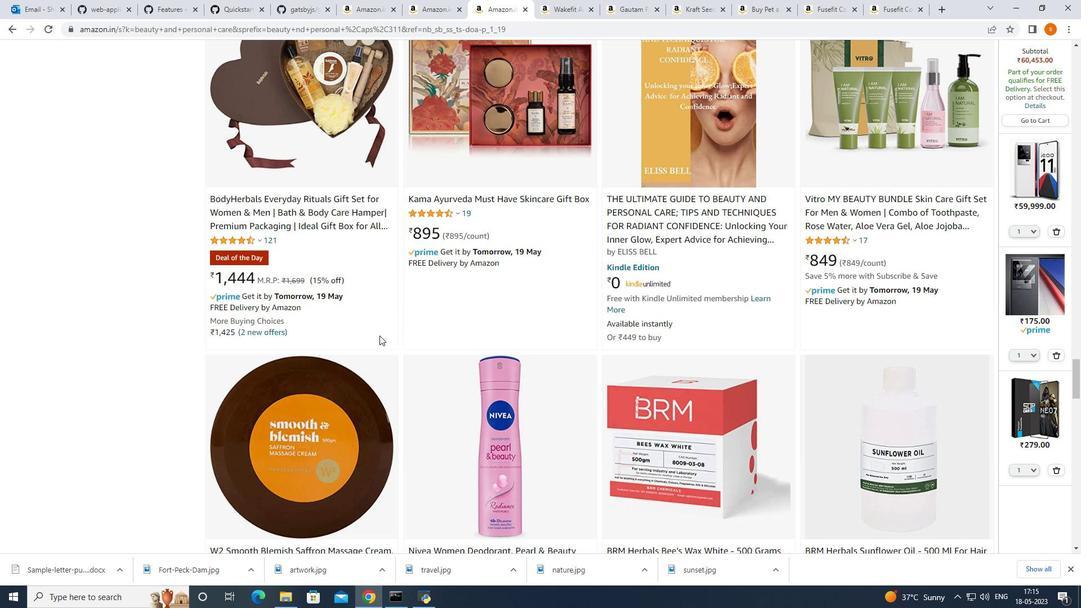 
Action: Mouse moved to (359, 331)
Screenshot: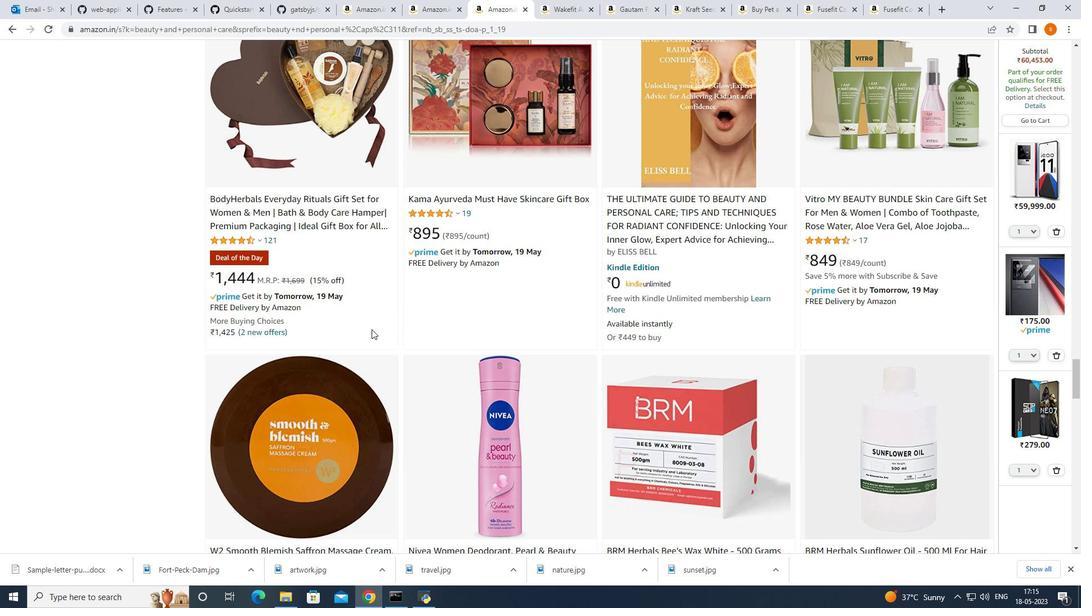 
Action: Mouse scrolled (359, 330) with delta (0, 0)
Screenshot: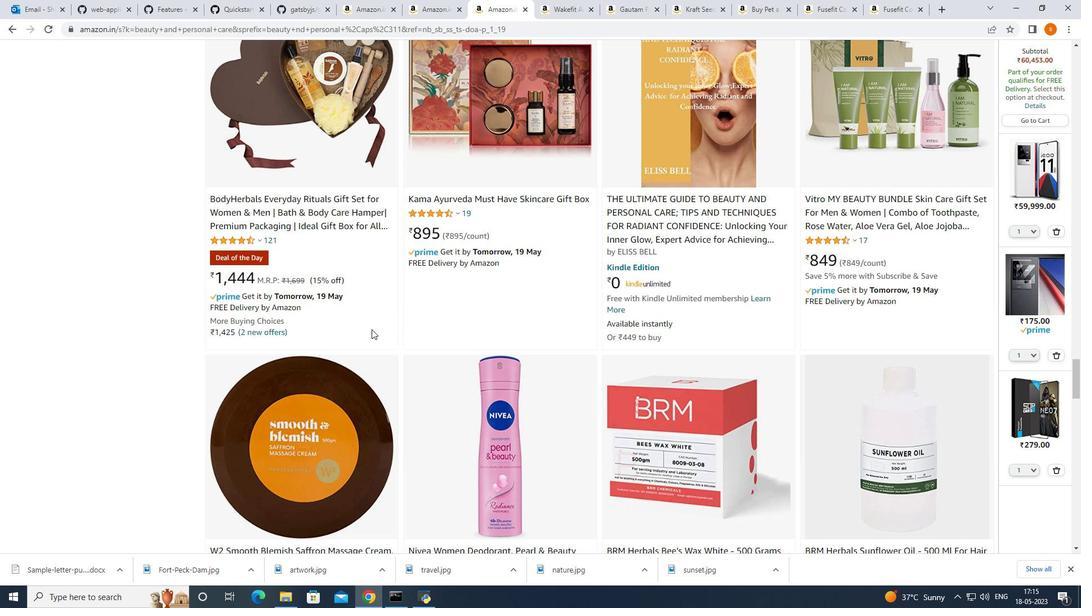 
Action: Mouse moved to (357, 331)
Screenshot: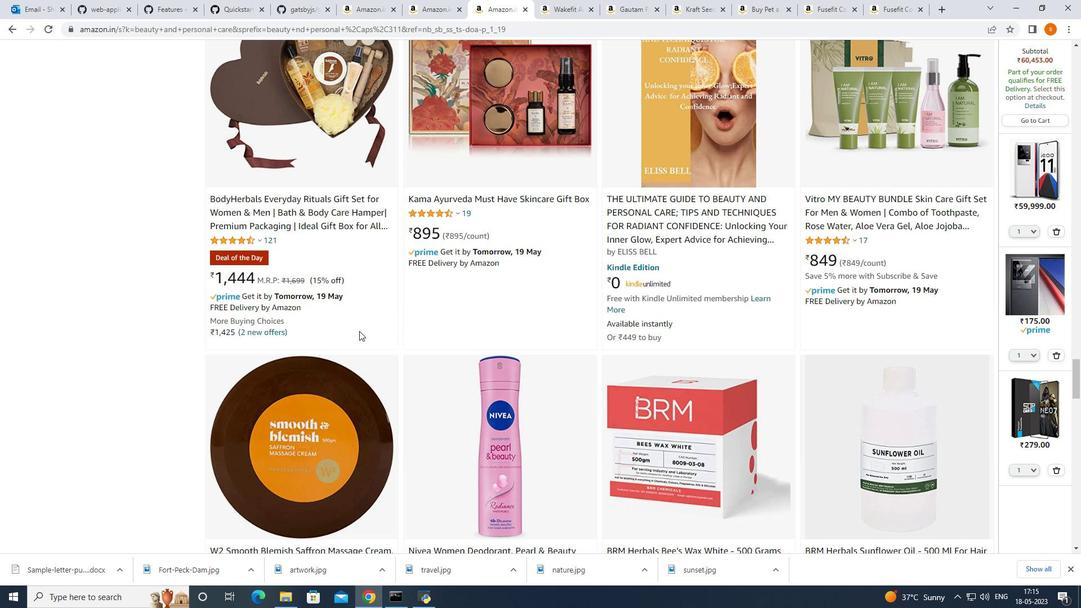 
Action: Mouse scrolled (357, 331) with delta (0, 0)
Screenshot: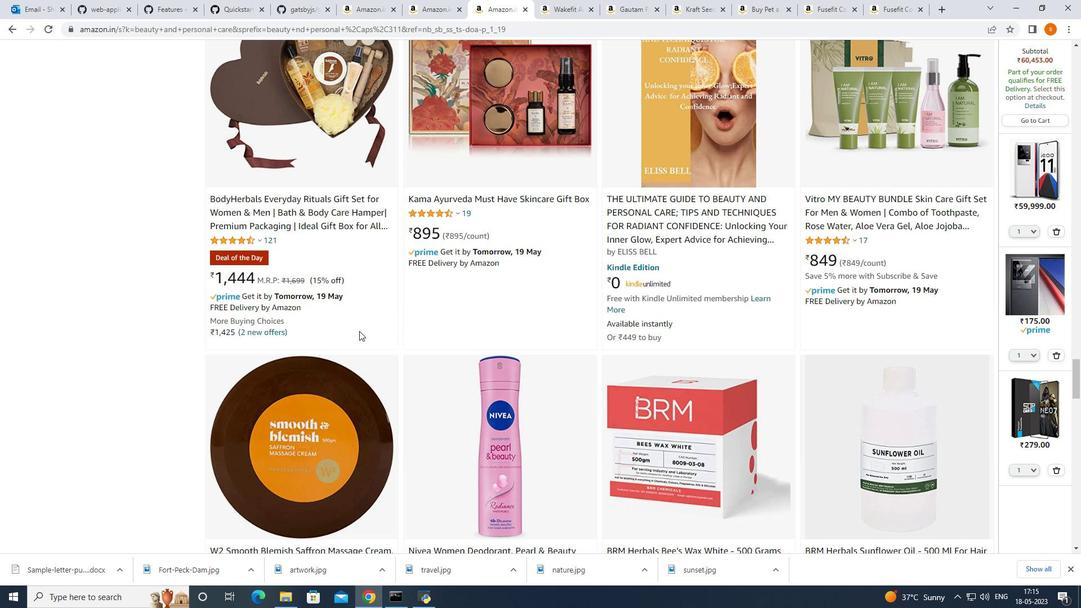 
Action: Mouse moved to (349, 348)
Screenshot: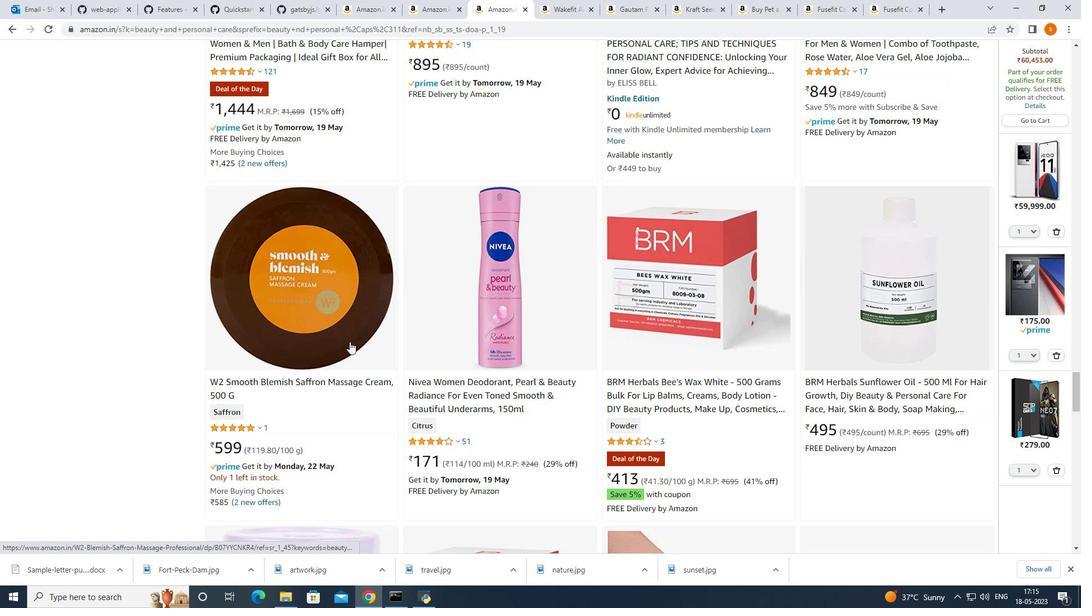 
Action: Mouse scrolled (349, 347) with delta (0, 0)
Screenshot: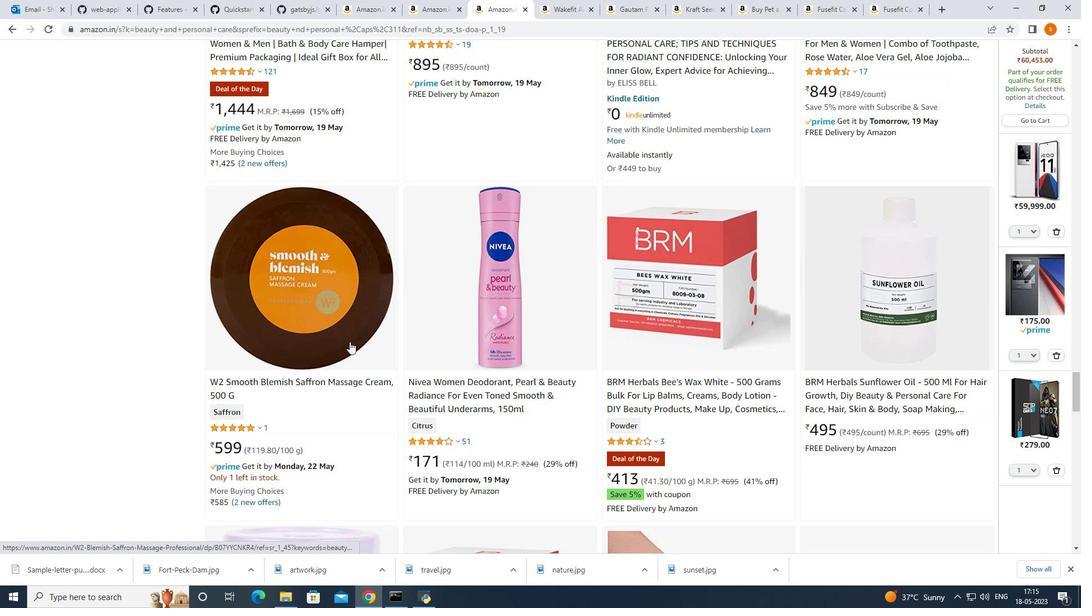 
Action: Mouse moved to (350, 352)
Screenshot: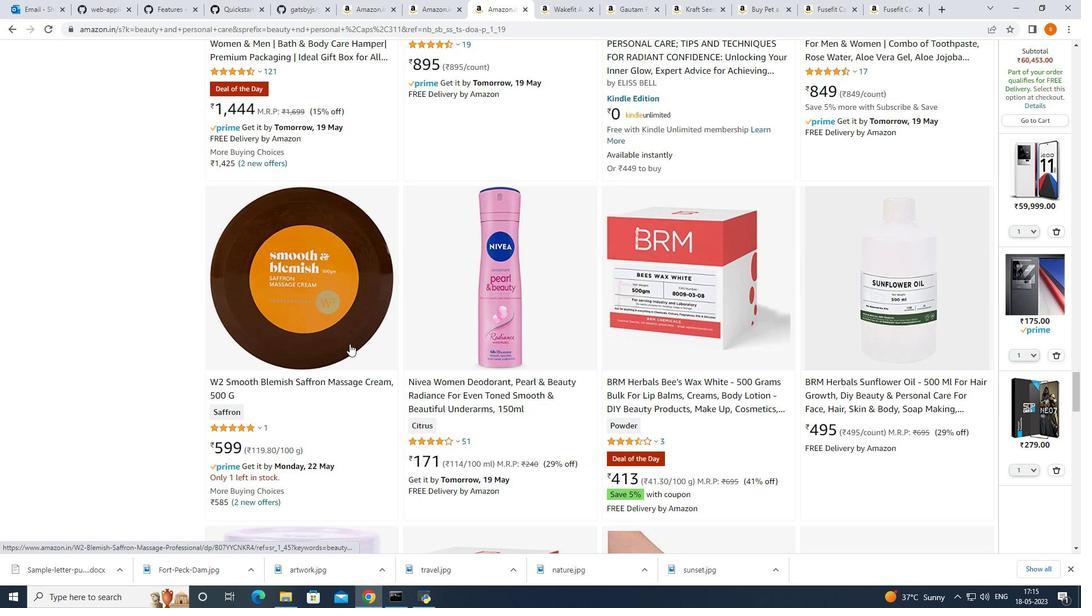 
Action: Mouse scrolled (350, 352) with delta (0, 0)
Screenshot: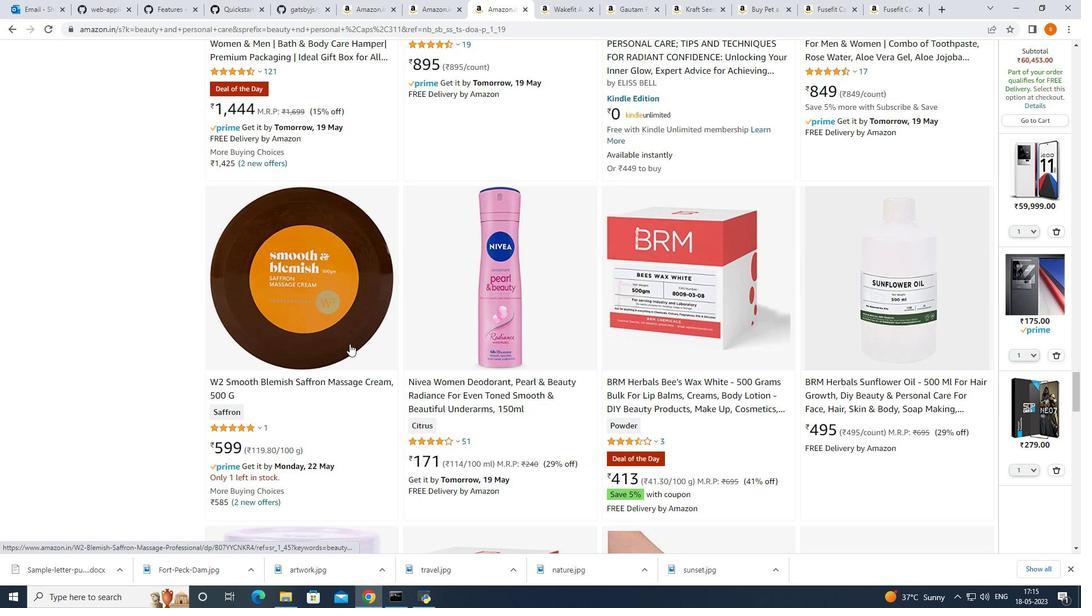
Action: Mouse moved to (534, 380)
Screenshot: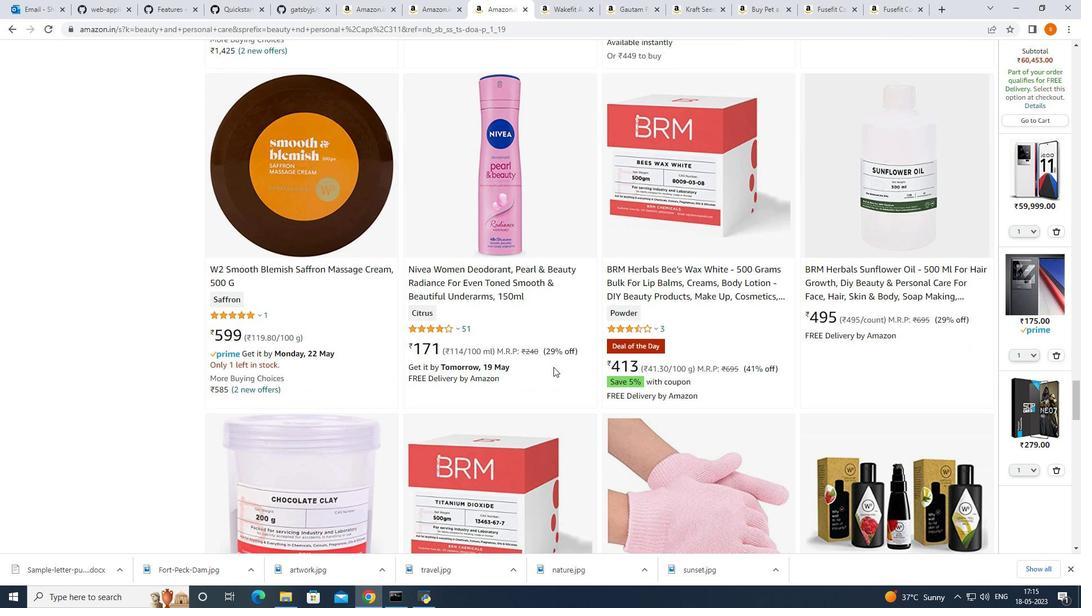 
Action: Mouse scrolled (534, 379) with delta (0, 0)
Screenshot: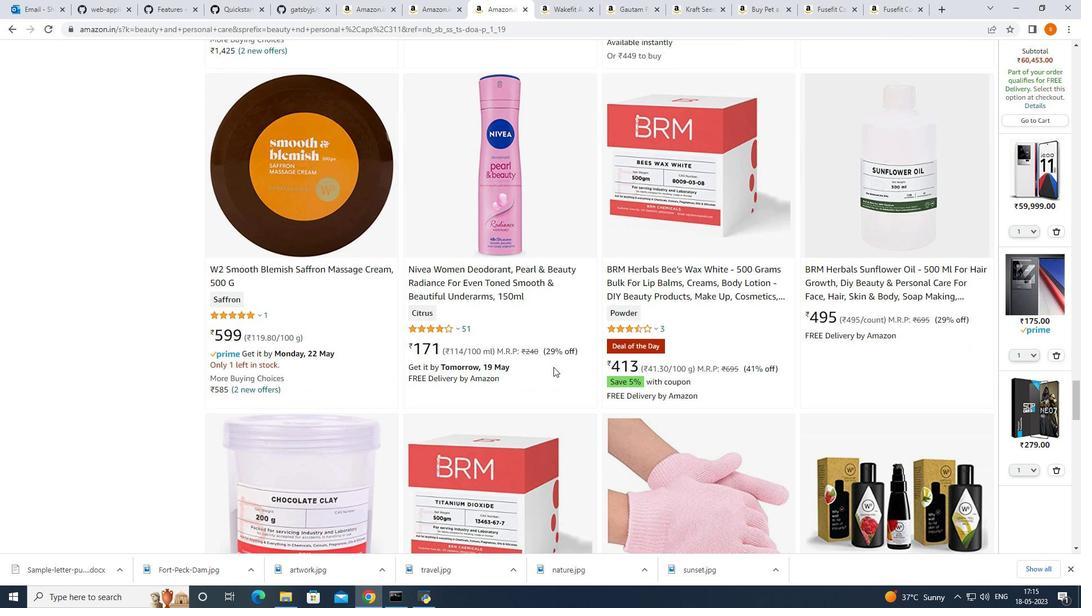 
Action: Mouse moved to (530, 382)
Screenshot: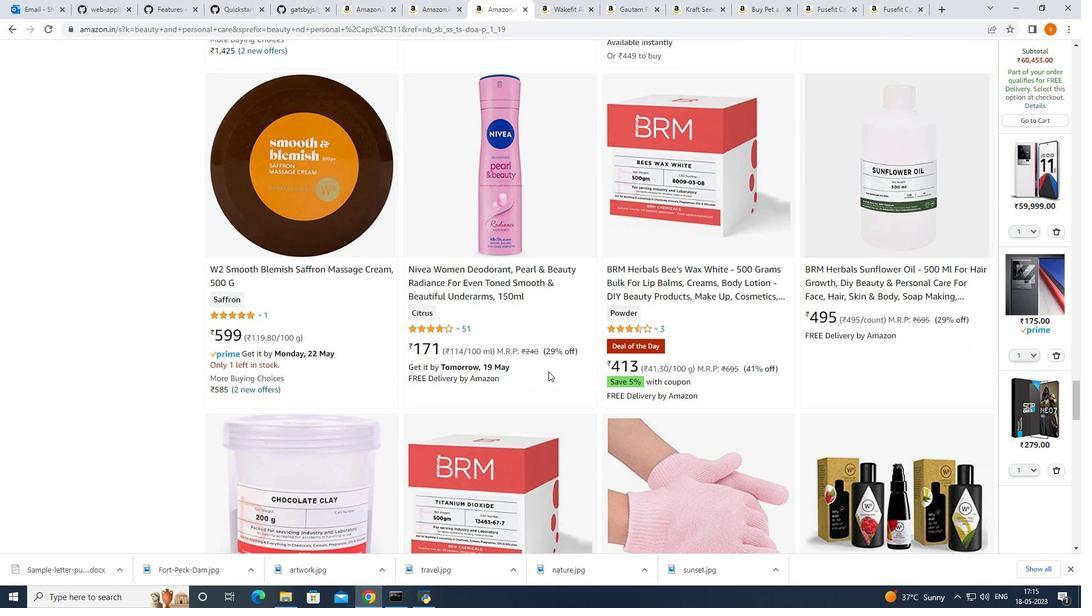 
Action: Mouse scrolled (530, 381) with delta (0, 0)
Screenshot: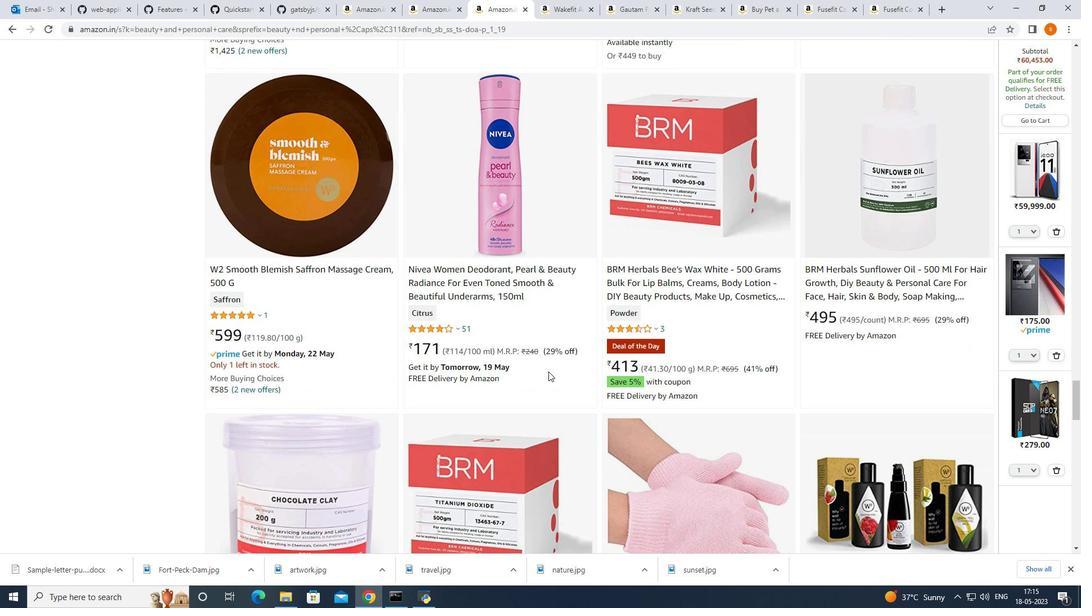 
Action: Mouse moved to (522, 381)
Screenshot: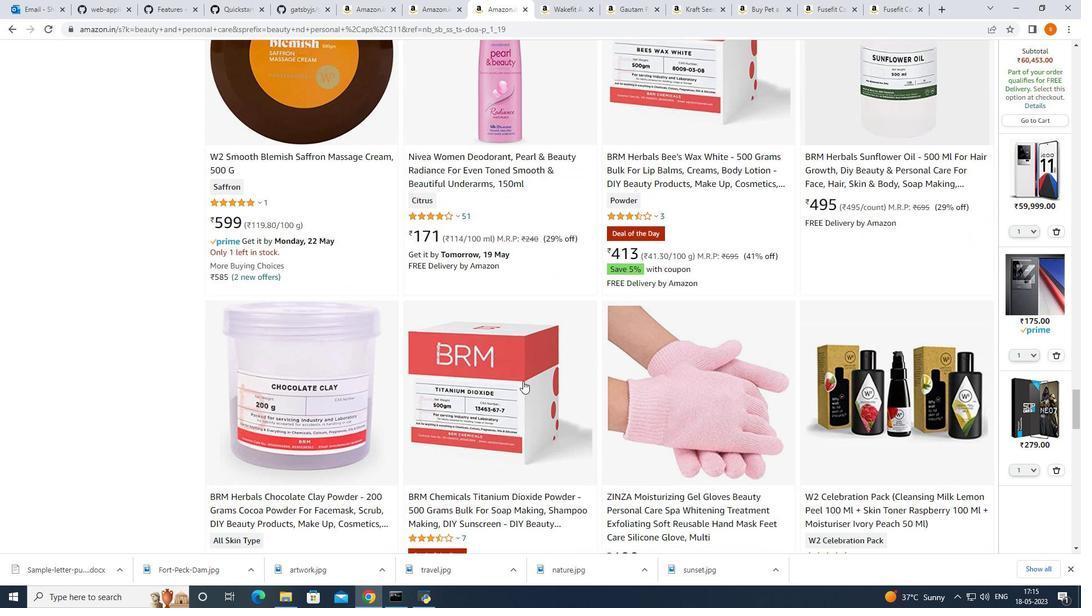 
Action: Mouse scrolled (522, 380) with delta (0, 0)
Screenshot: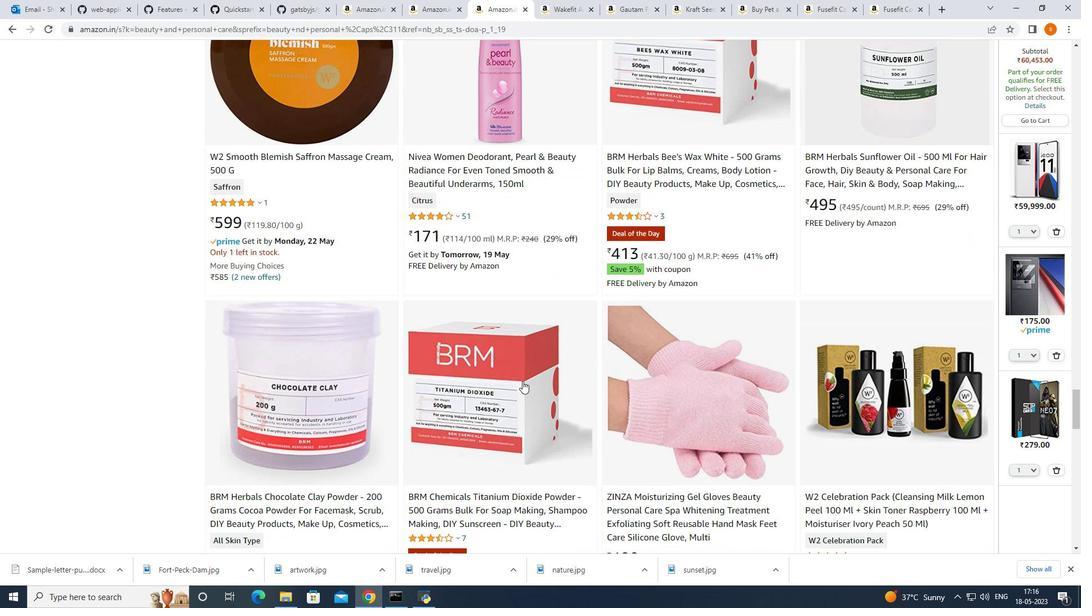 
Action: Mouse moved to (521, 381)
Screenshot: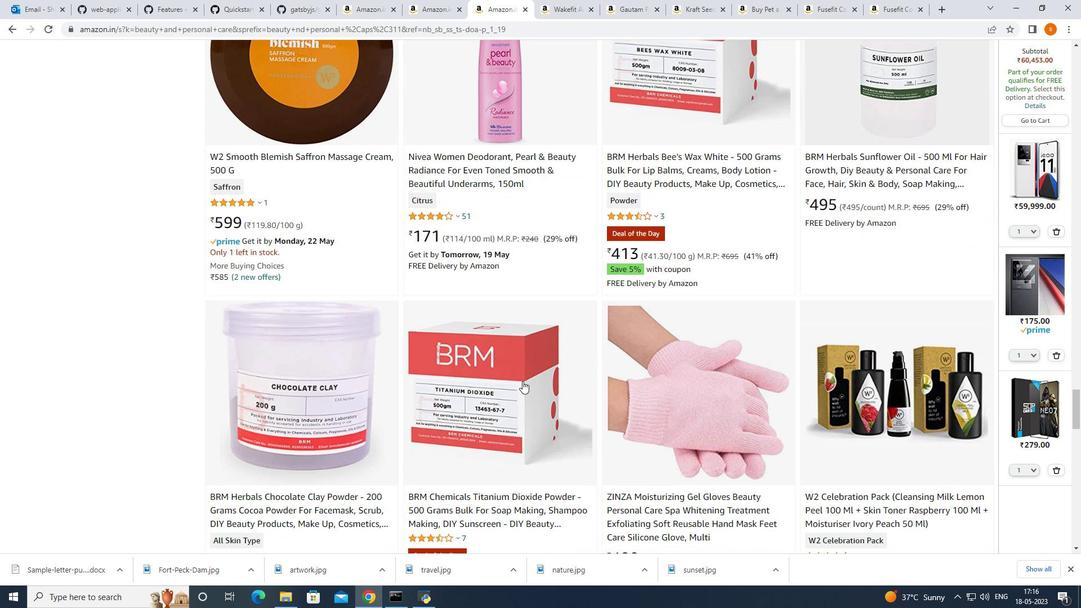 
Action: Mouse scrolled (521, 381) with delta (0, 0)
Screenshot: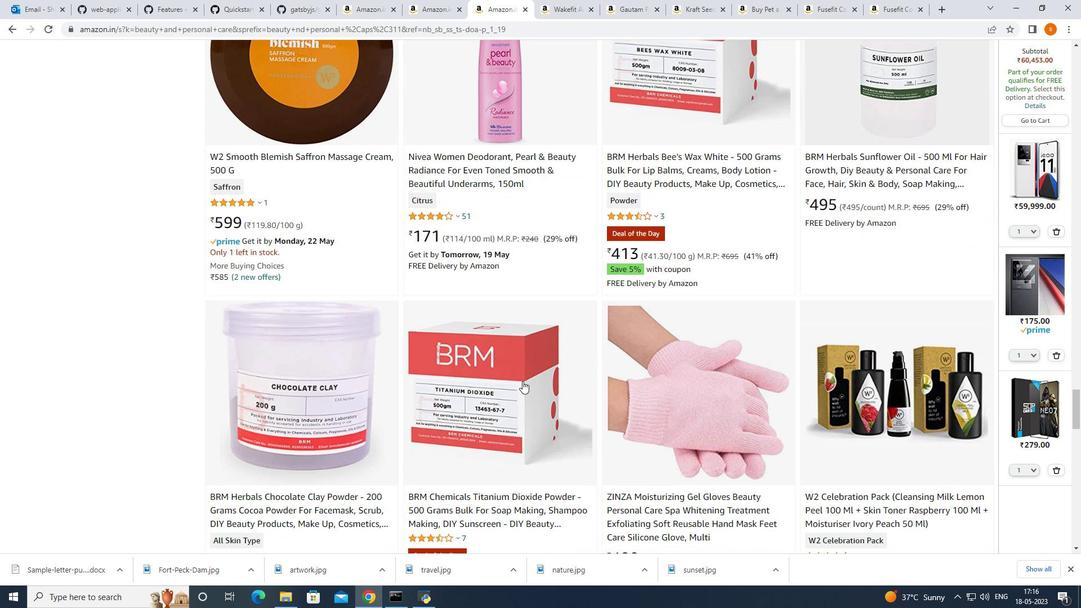 
Action: Mouse moved to (510, 380)
Screenshot: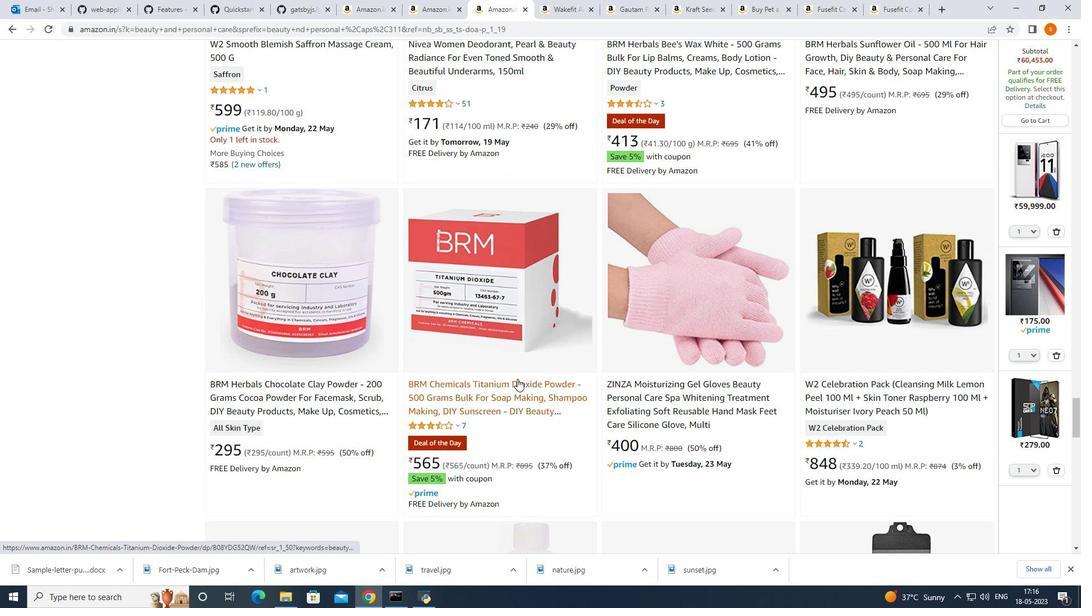 
Action: Mouse scrolled (510, 380) with delta (0, 0)
Screenshot: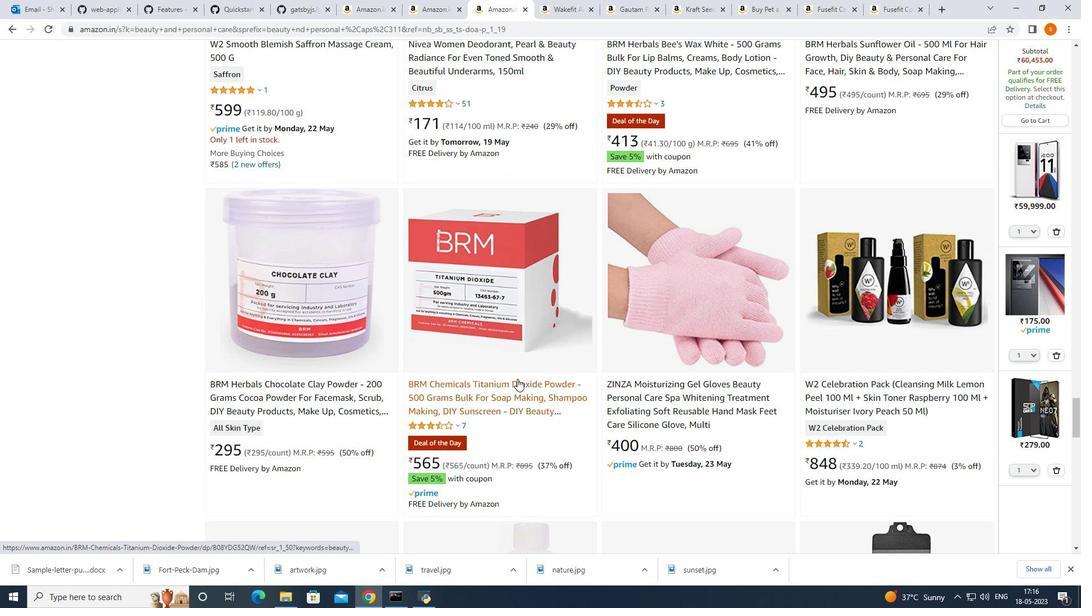 
Action: Mouse moved to (509, 382)
Screenshot: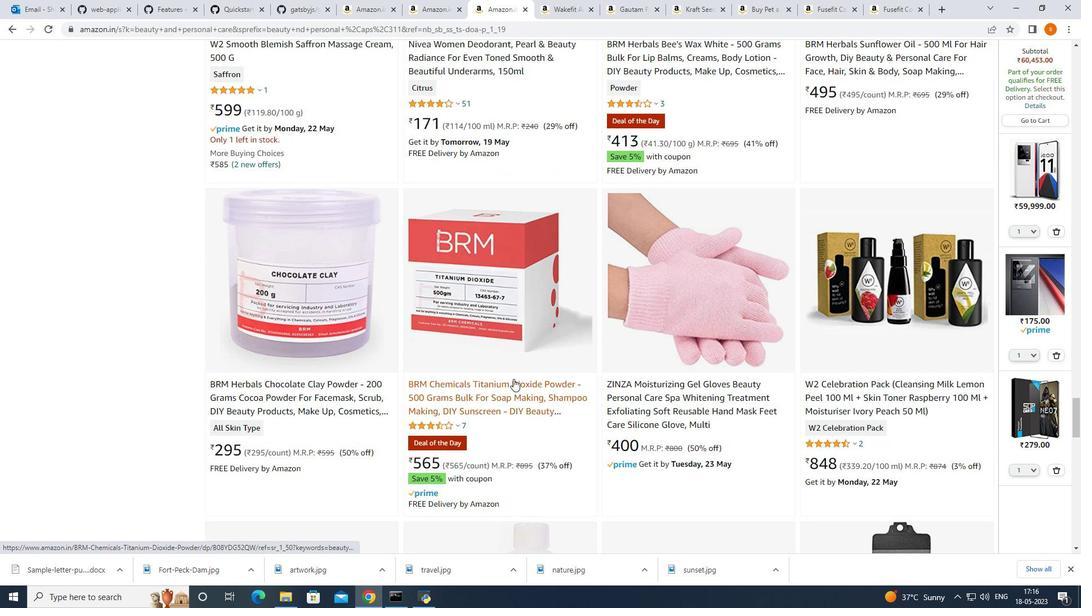 
Action: Mouse scrolled (509, 381) with delta (0, 0)
Screenshot: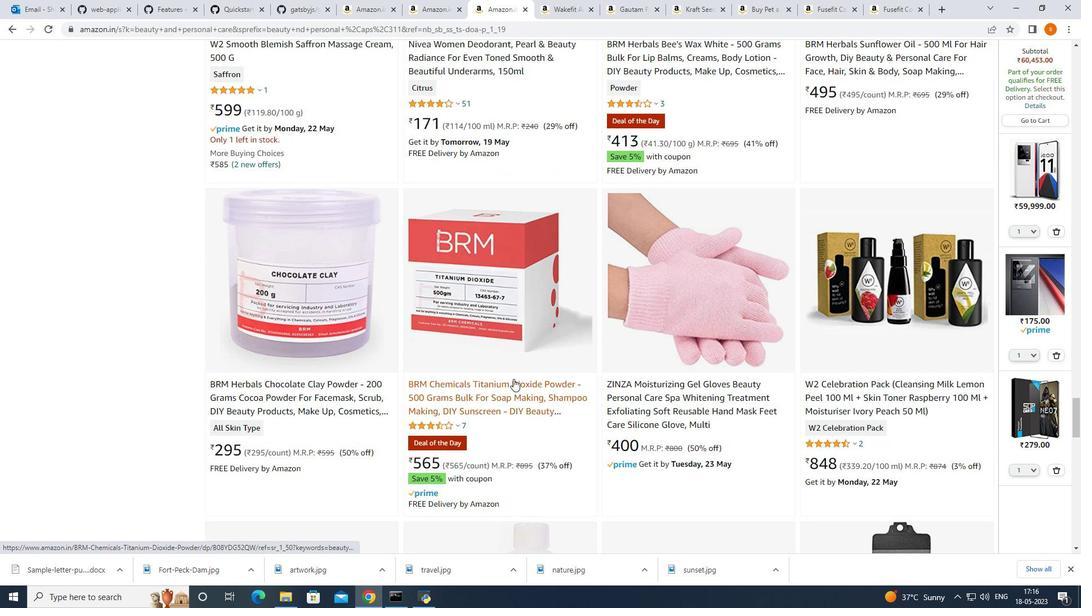 
Action: Mouse moved to (509, 383)
Screenshot: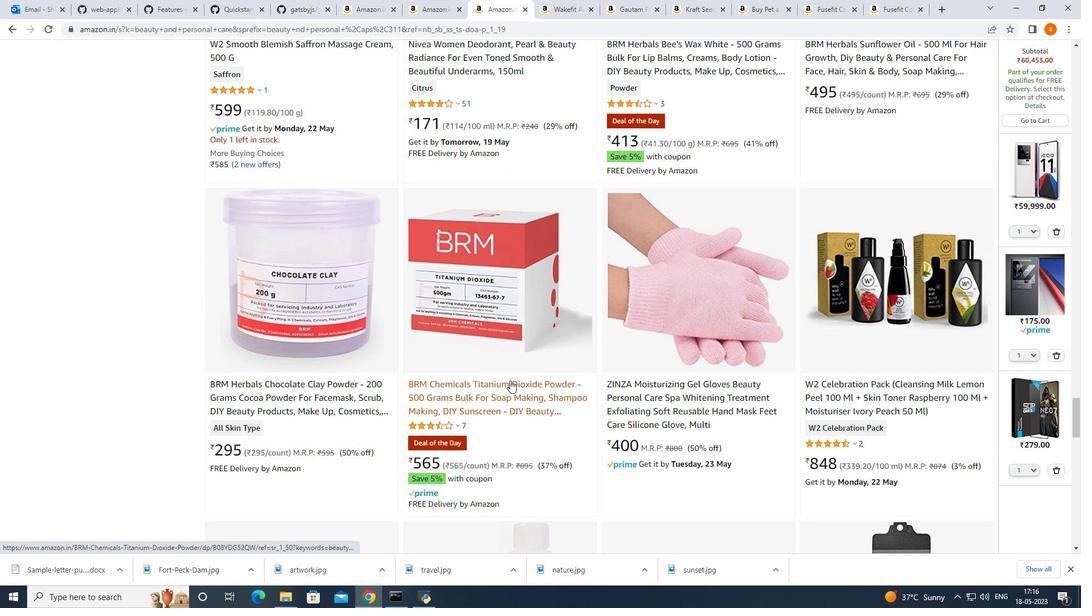
Action: Mouse scrolled (509, 382) with delta (0, 0)
Screenshot: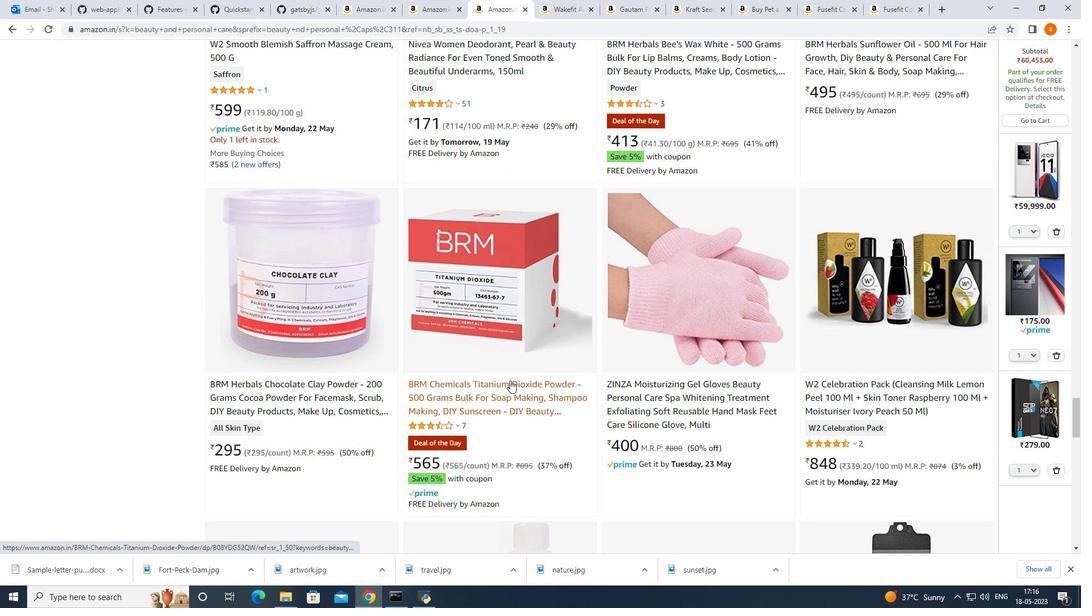 
Action: Mouse moved to (504, 385)
Screenshot: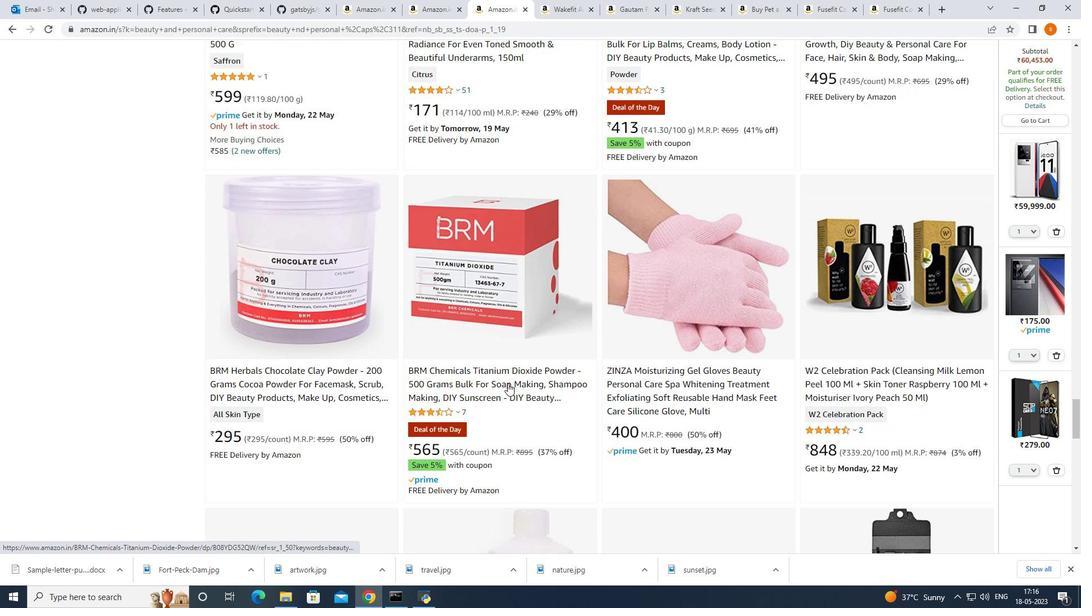 
Action: Mouse scrolled (504, 385) with delta (0, 0)
Screenshot: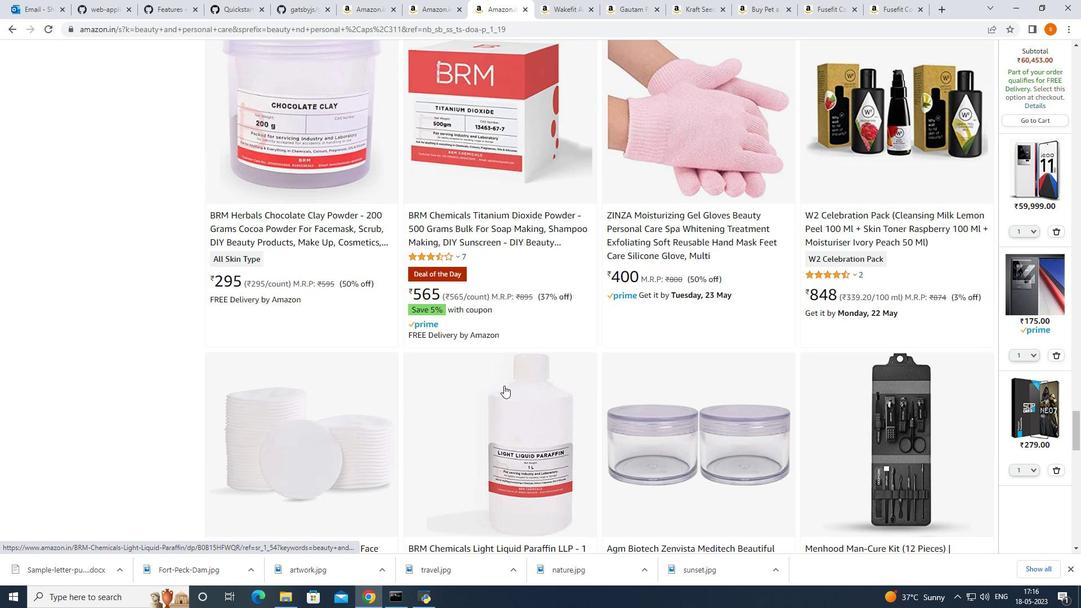 
Action: Mouse scrolled (504, 385) with delta (0, 0)
Screenshot: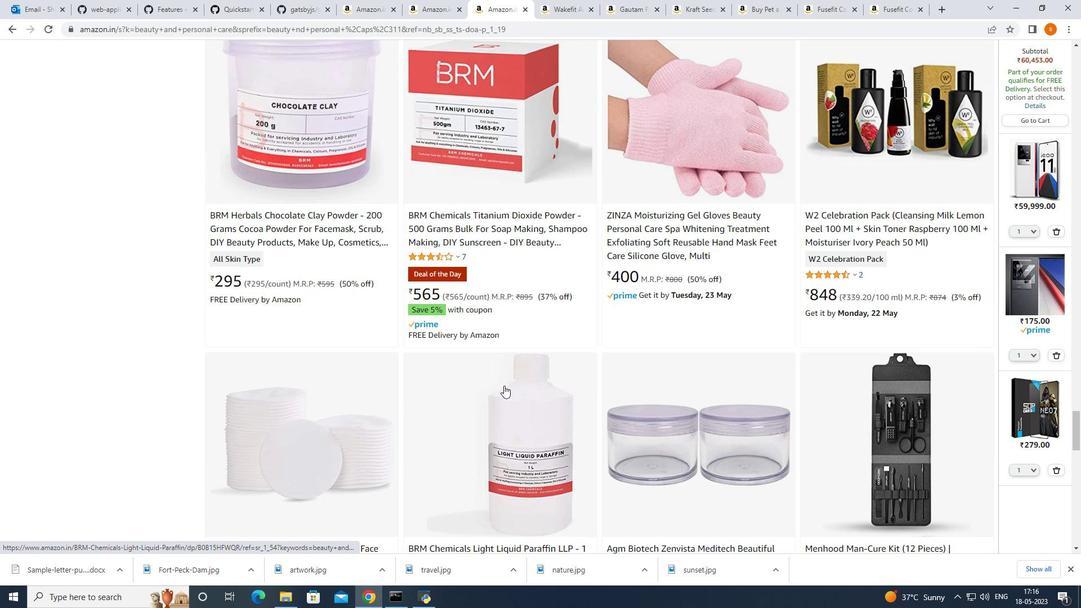 
Action: Mouse scrolled (504, 385) with delta (0, 0)
Screenshot: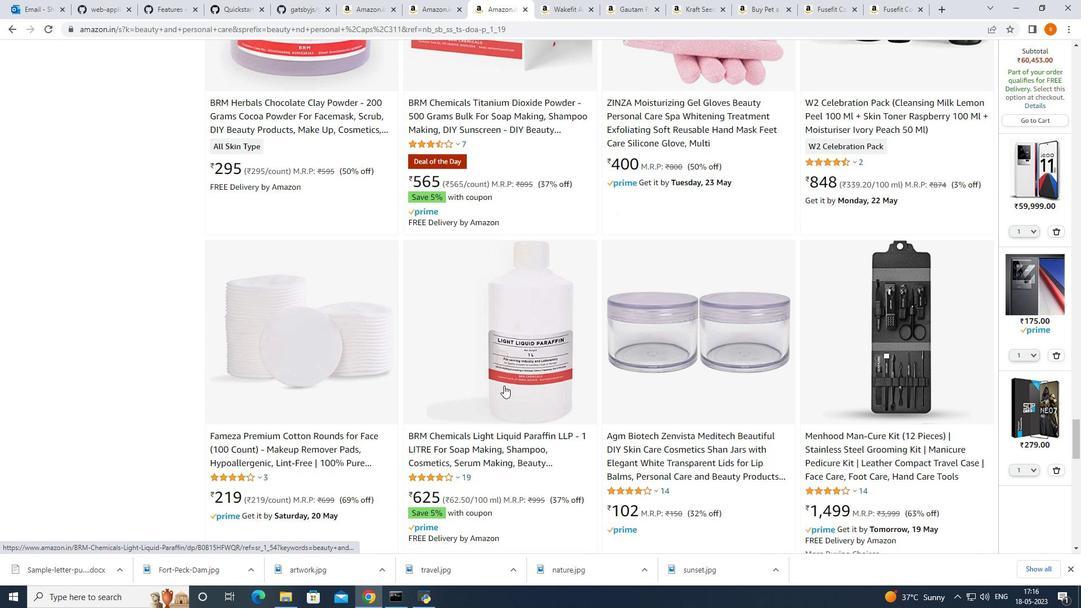 
Action: Mouse scrolled (504, 385) with delta (0, 0)
Screenshot: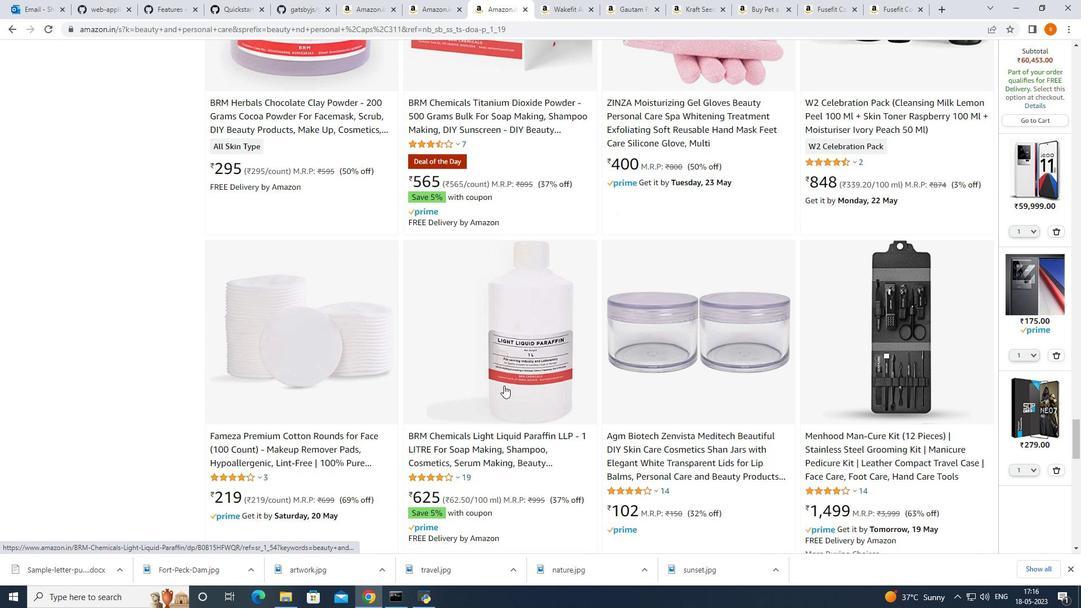 
Action: Mouse moved to (503, 385)
Screenshot: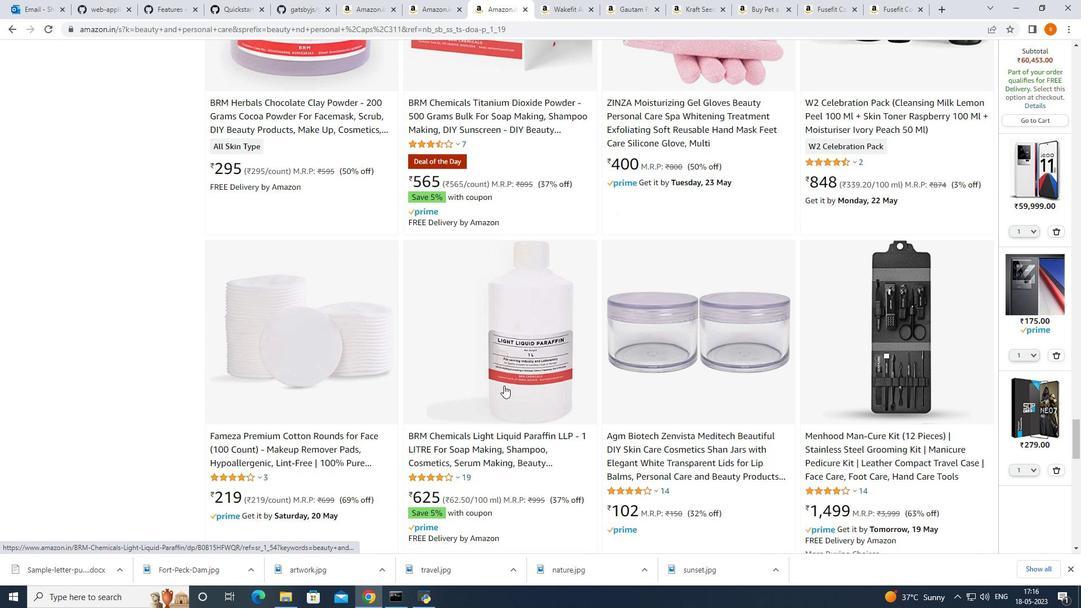 
Action: Mouse scrolled (503, 385) with delta (0, 0)
Screenshot: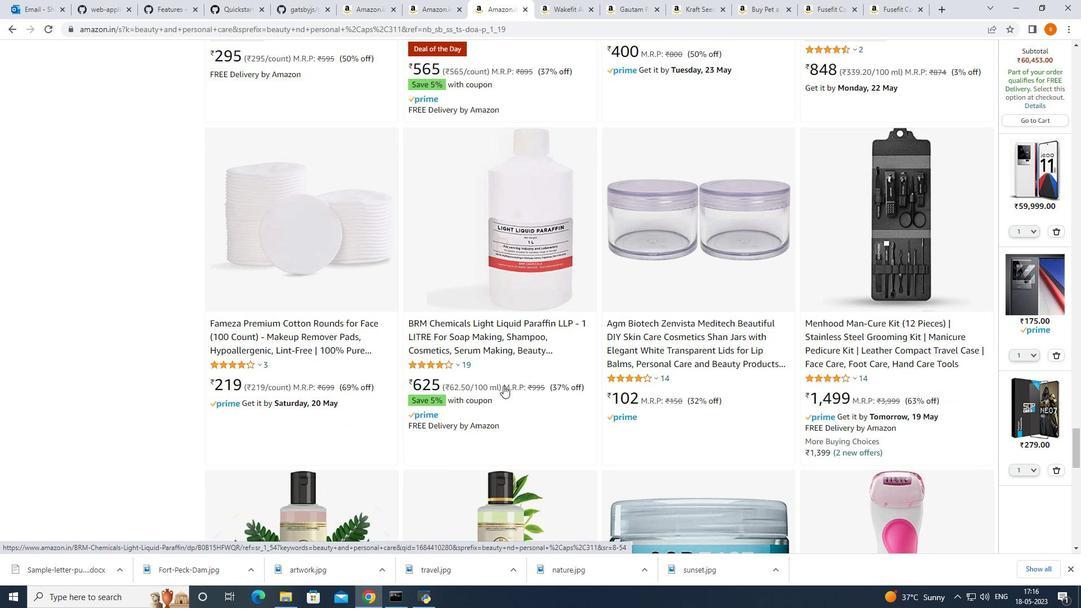 
Action: Mouse scrolled (503, 385) with delta (0, 0)
Screenshot: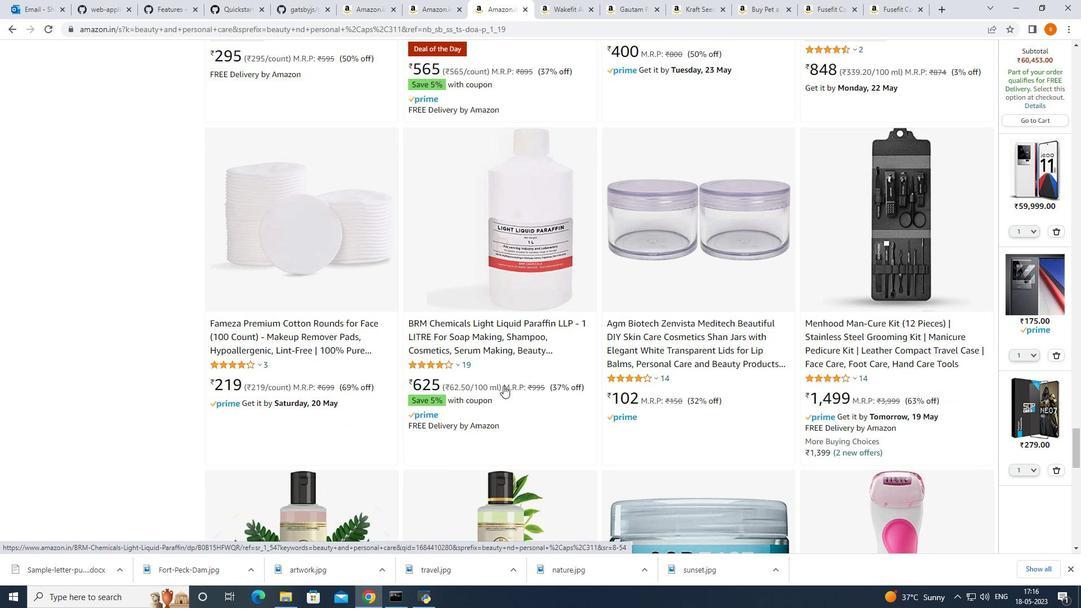 
Action: Mouse moved to (503, 385)
Screenshot: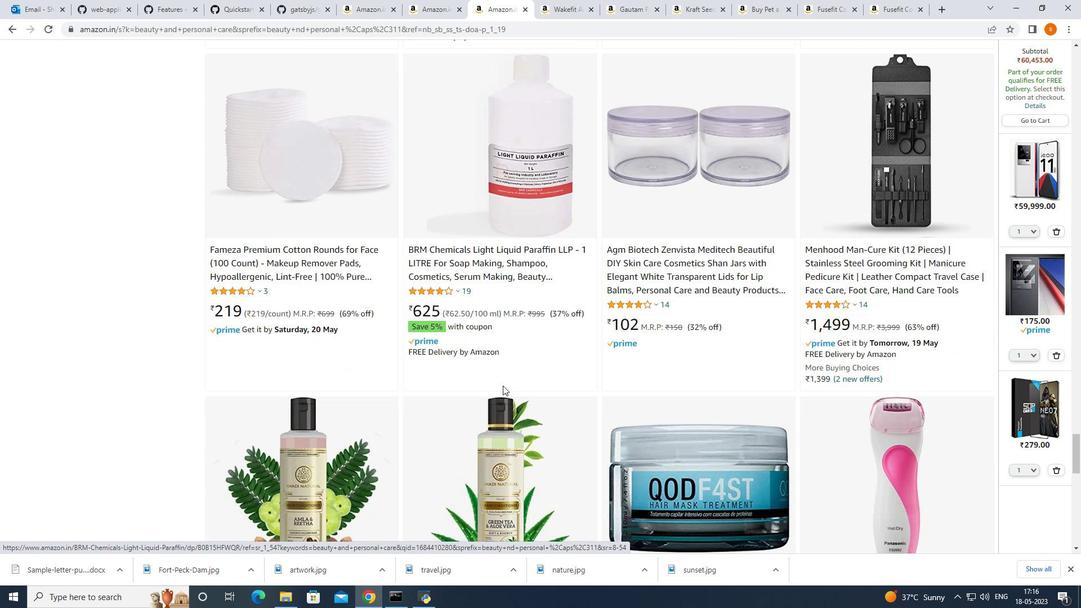 
Action: Mouse scrolled (503, 384) with delta (0, 0)
Screenshot: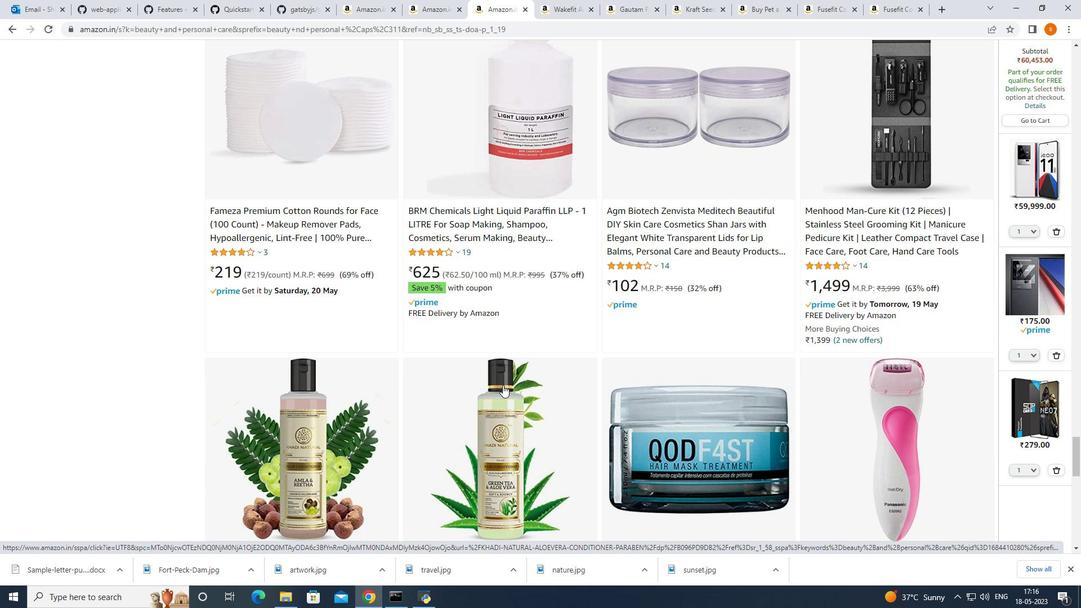 
Action: Mouse moved to (501, 385)
Screenshot: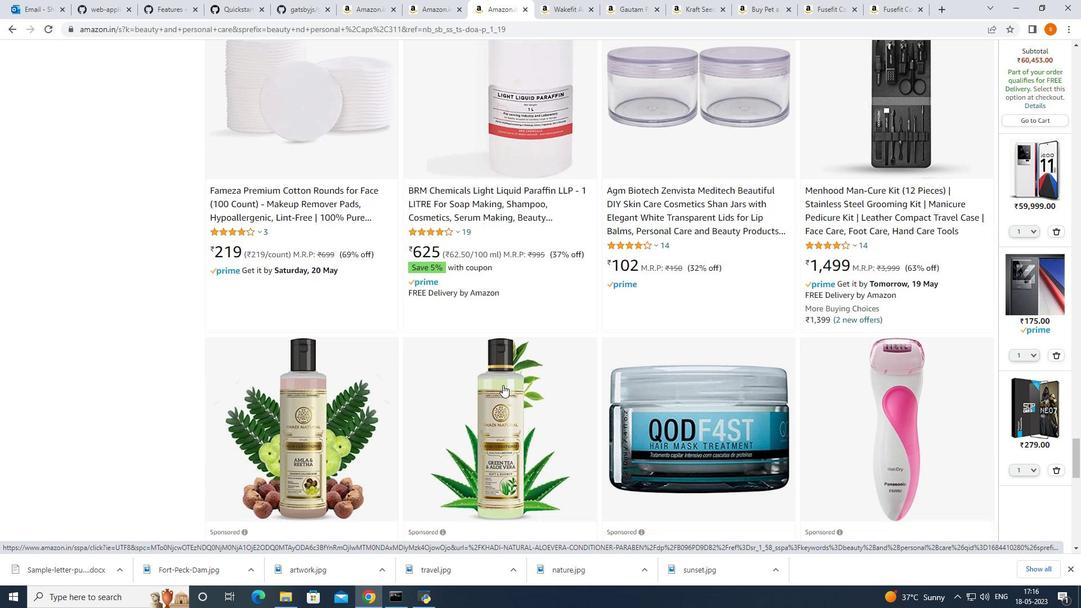 
Action: Mouse scrolled (501, 384) with delta (0, 0)
Screenshot: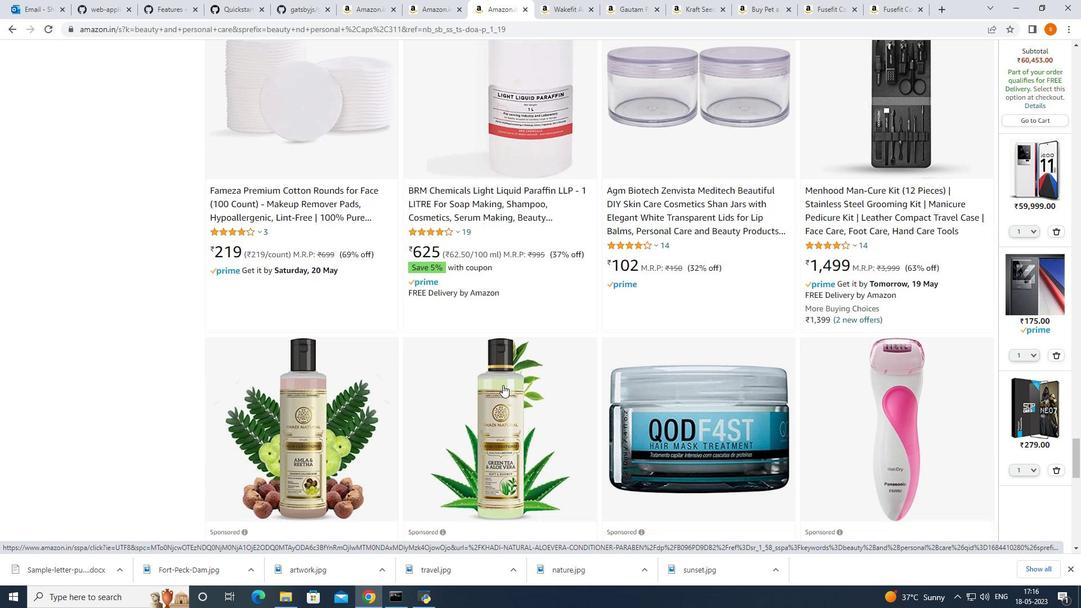 
Action: Mouse moved to (499, 385)
Screenshot: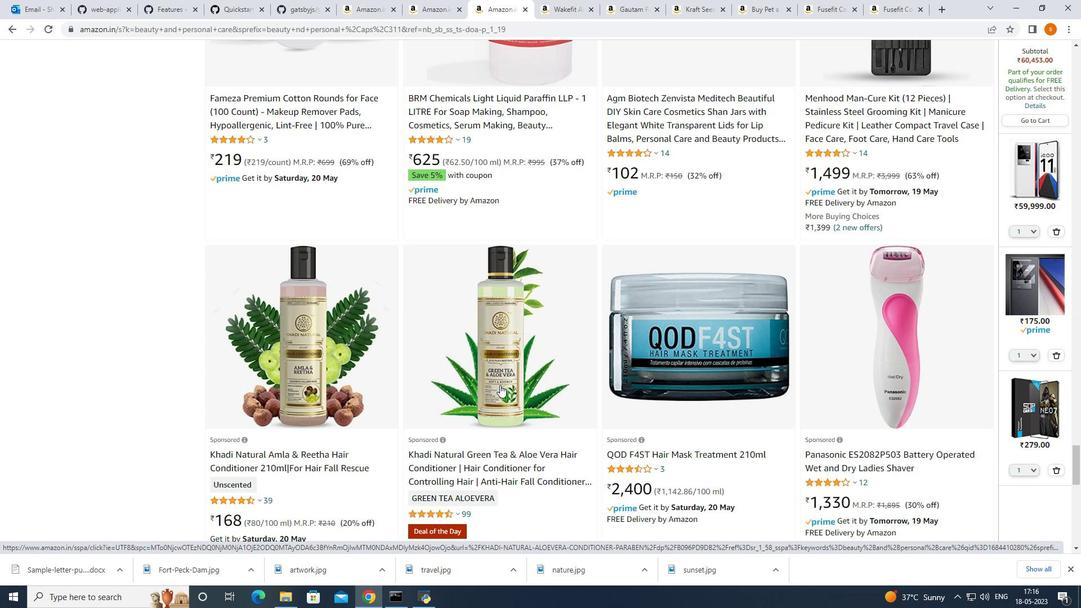 
Action: Mouse scrolled (499, 384) with delta (0, 0)
Screenshot: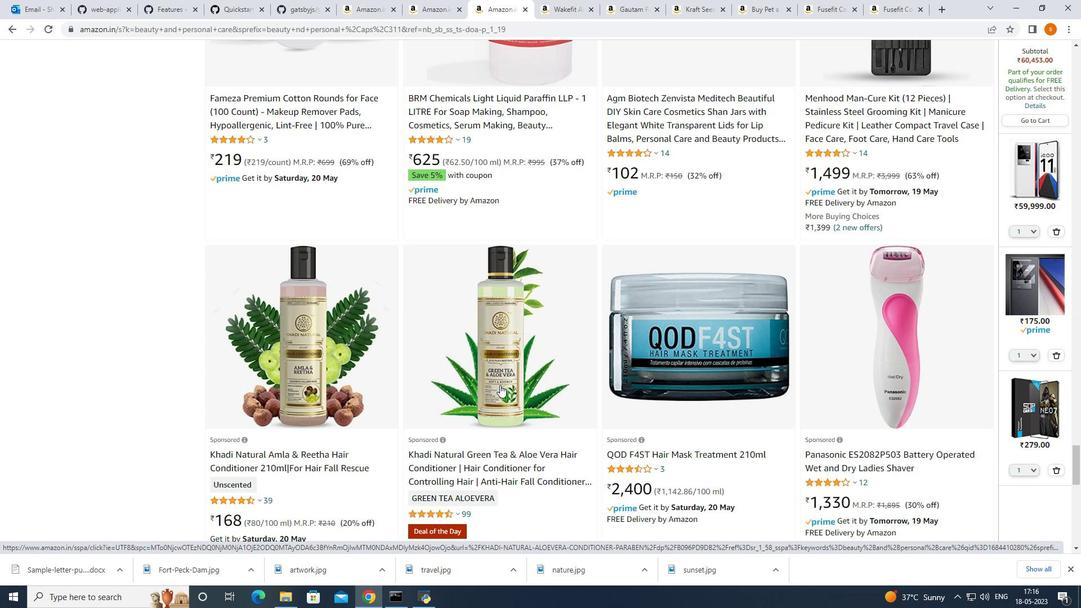 
Action: Mouse moved to (493, 387)
Screenshot: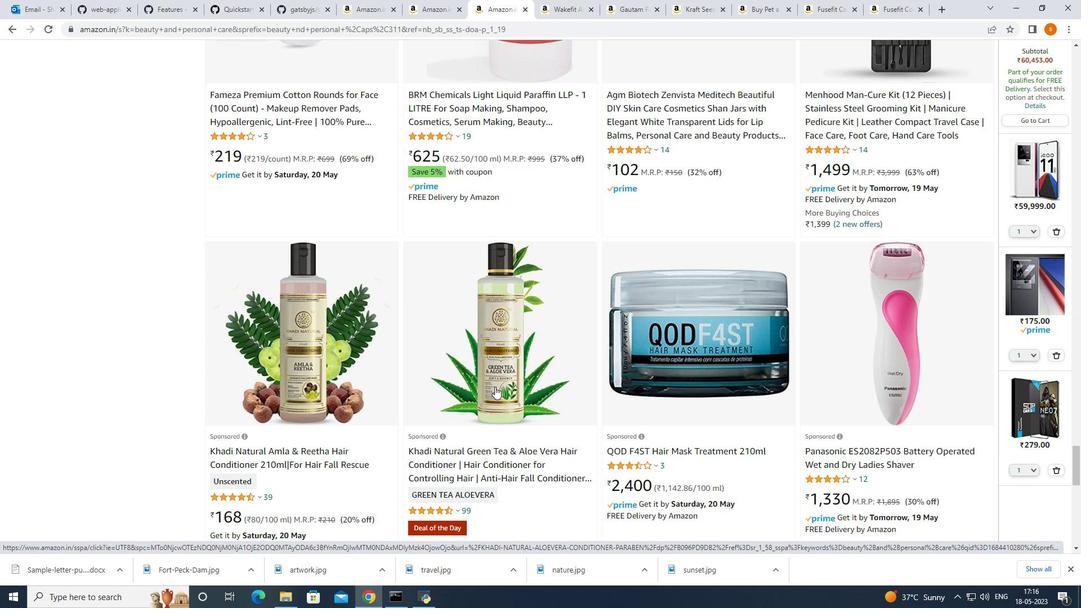 
Action: Mouse scrolled (493, 387) with delta (0, 0)
Screenshot: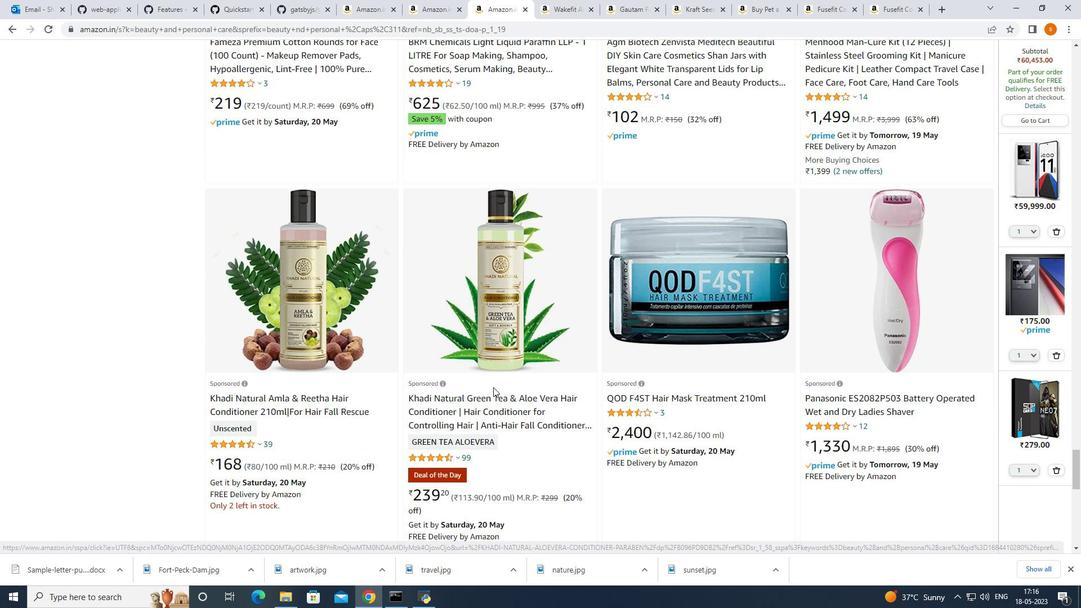 
Action: Mouse moved to (393, 338)
Screenshot: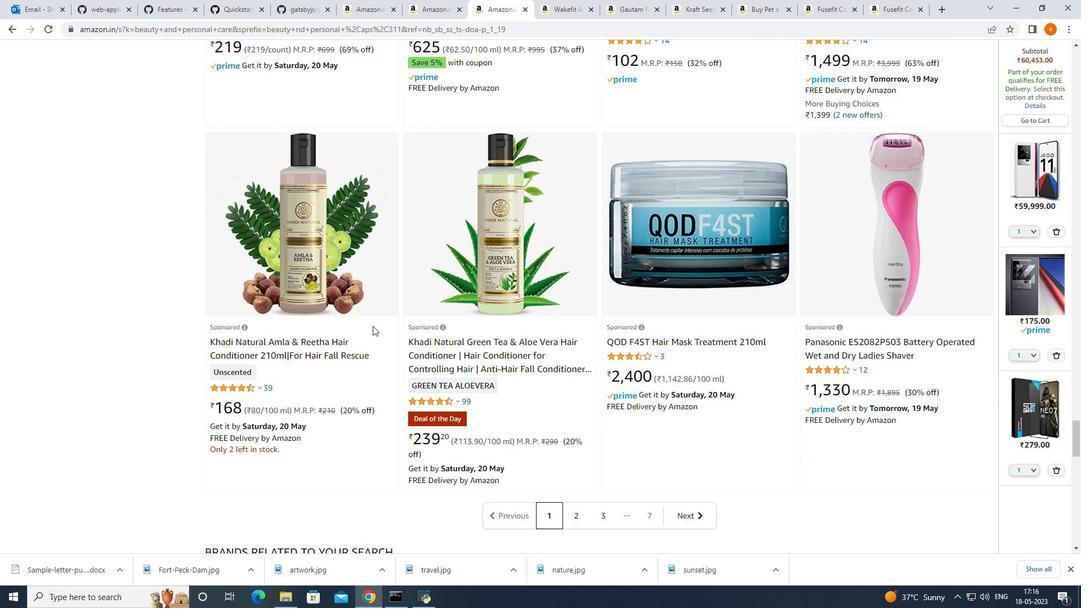 
Action: Mouse scrolled (393, 338) with delta (0, 0)
Screenshot: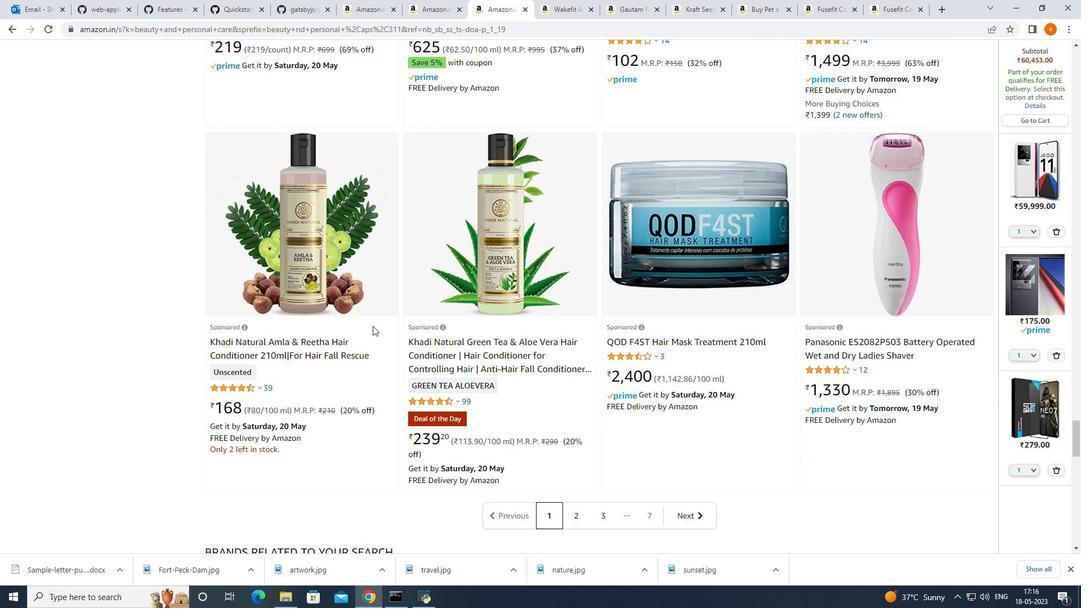 
Action: Mouse moved to (398, 345)
Screenshot: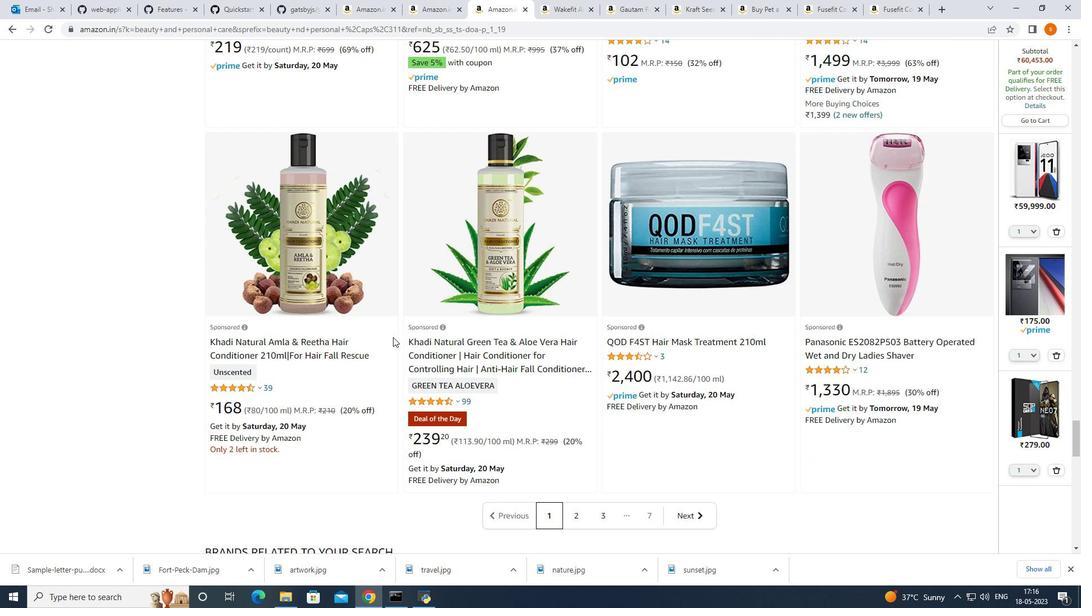 
Action: Mouse scrolled (398, 345) with delta (0, 0)
Screenshot: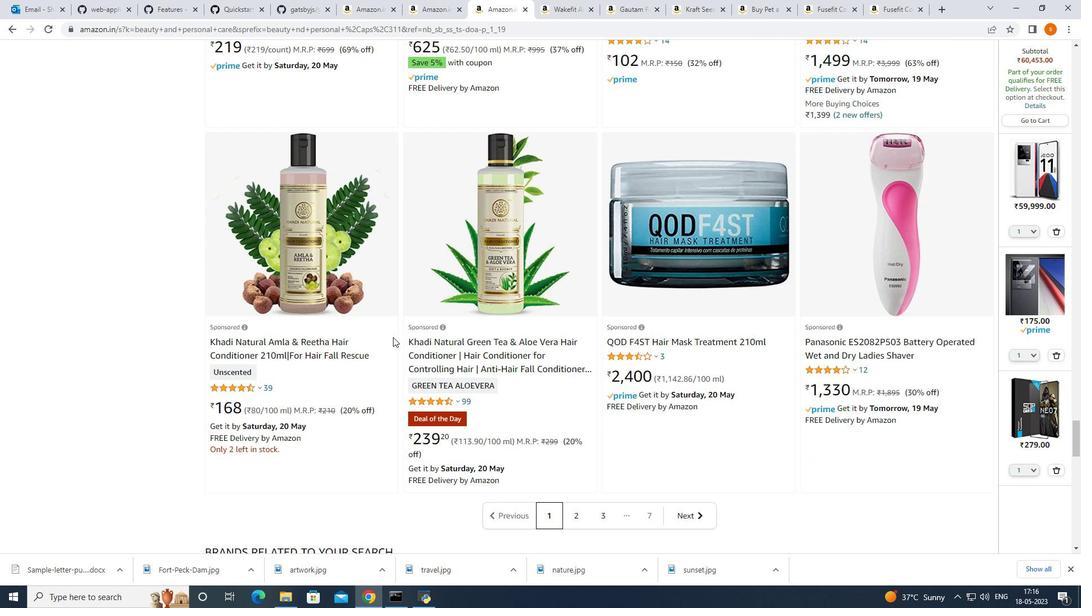 
Action: Mouse moved to (394, 359)
Screenshot: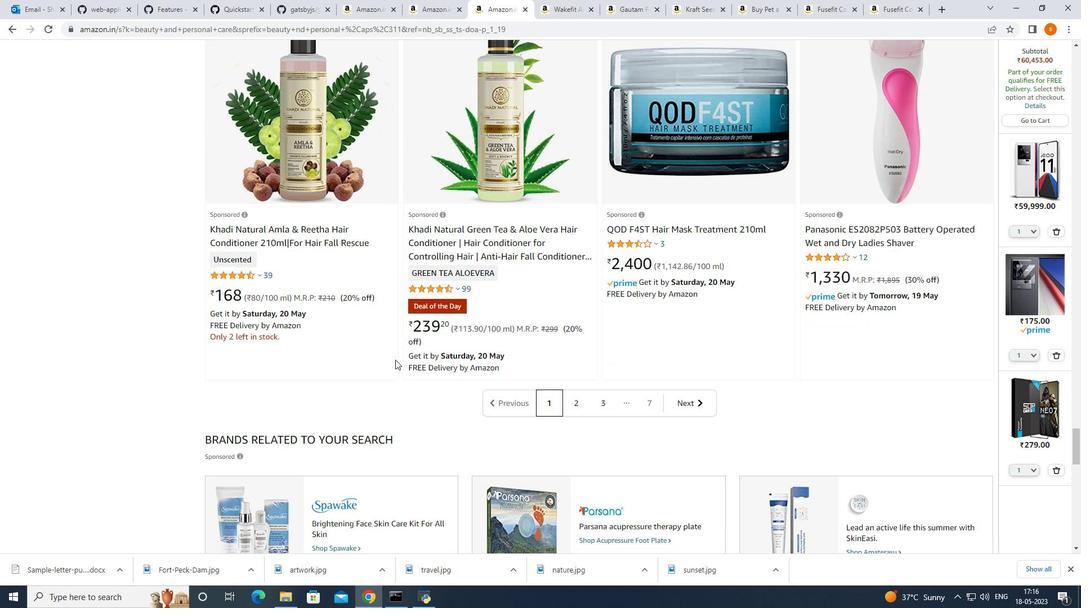 
Action: Mouse scrolled (394, 360) with delta (0, 0)
Screenshot: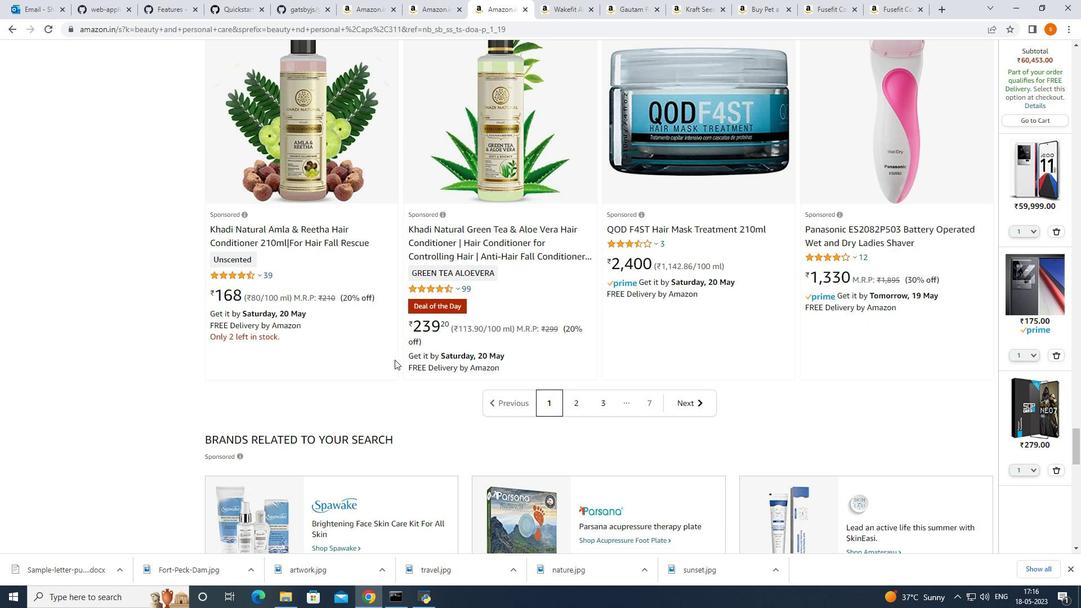 
Action: Mouse scrolled (394, 360) with delta (0, 0)
Screenshot: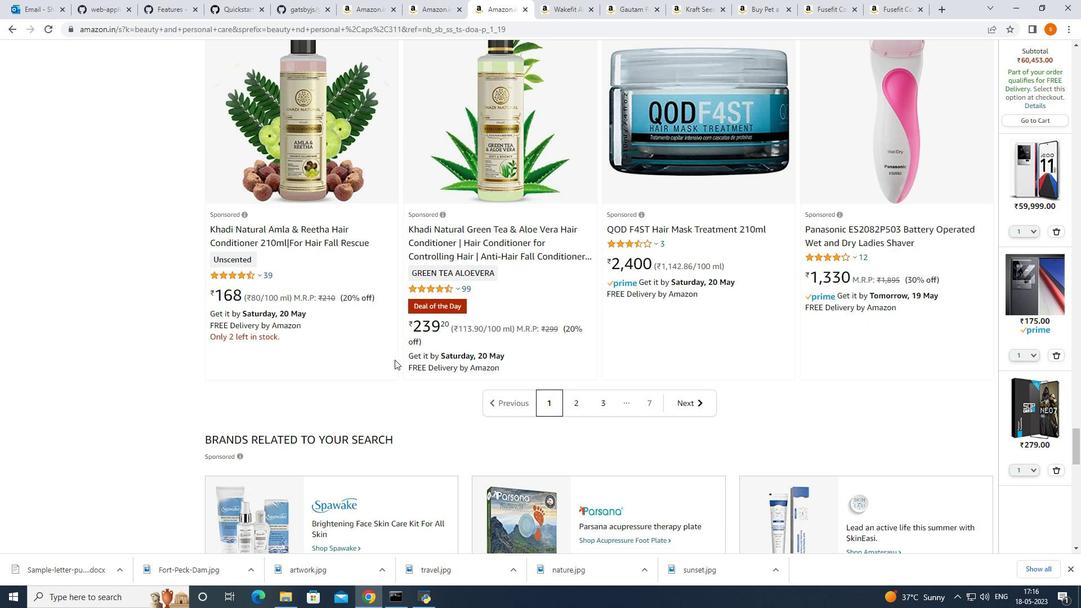 
Action: Mouse scrolled (394, 360) with delta (0, 0)
Screenshot: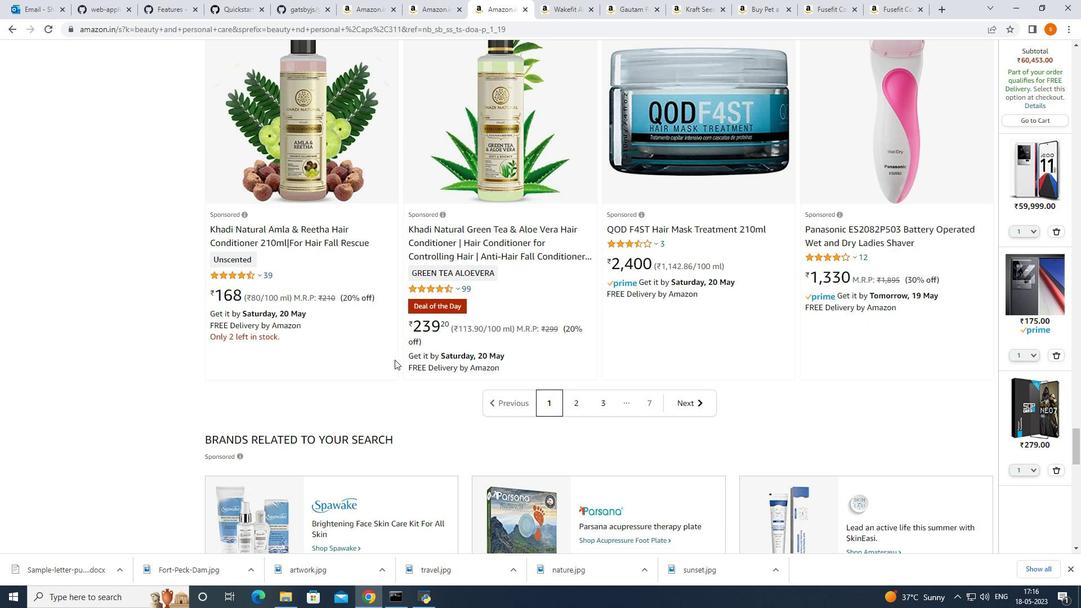 
Action: Mouse moved to (379, 362)
